 Task: Find and review an Airbnb listing for a potential stay.
Action: Mouse moved to (382, 620)
Screenshot: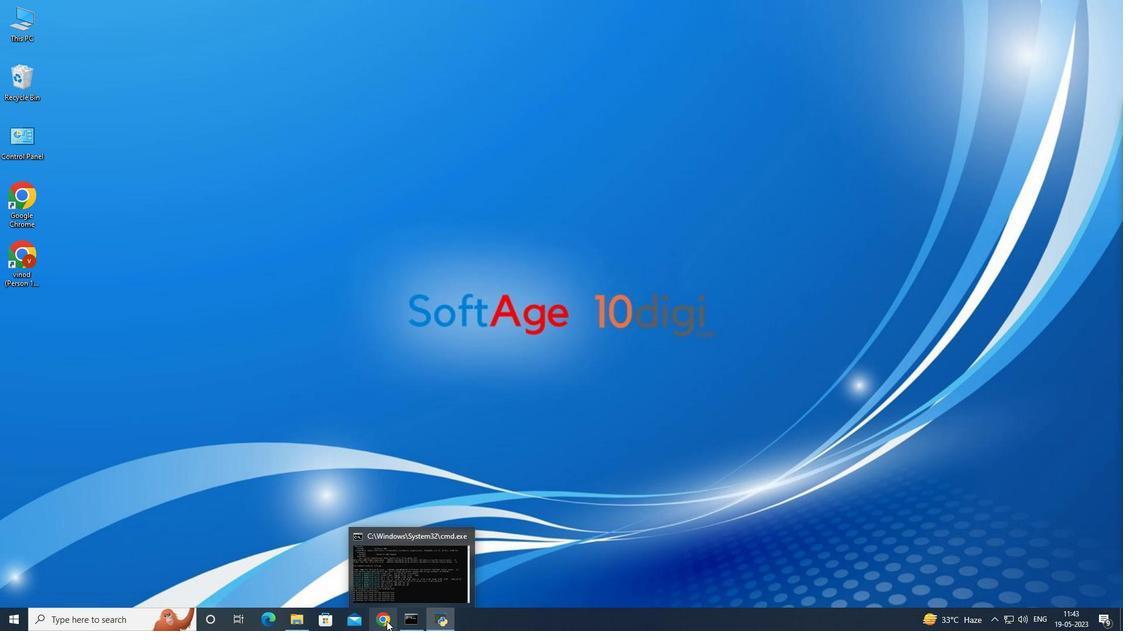 
Action: Mouse pressed left at (382, 620)
Screenshot: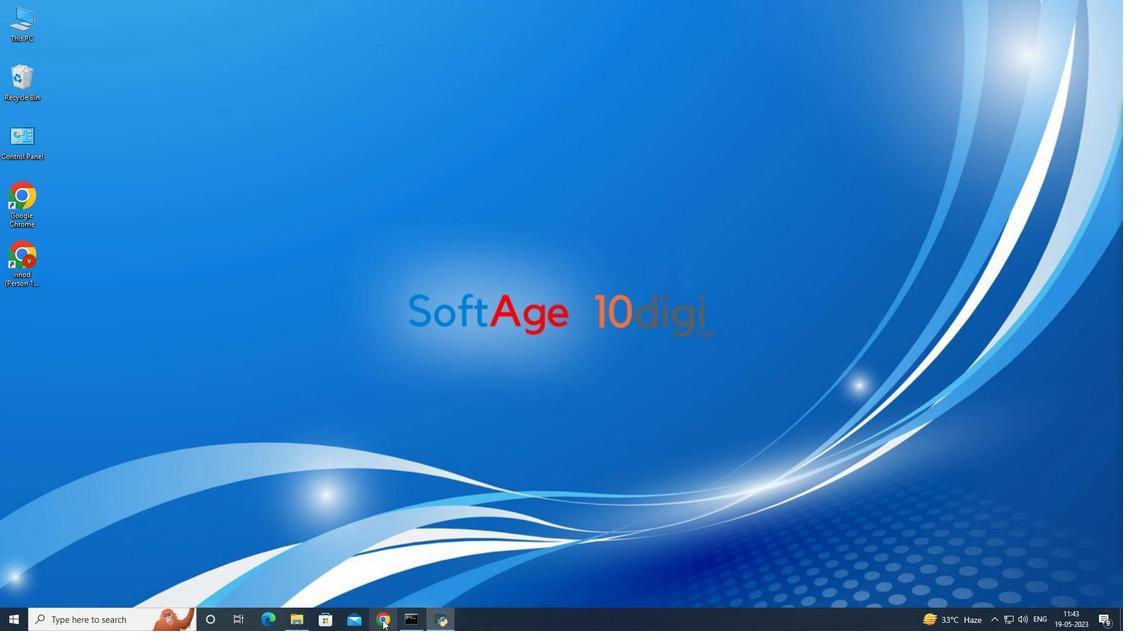 
Action: Mouse moved to (478, 380)
Screenshot: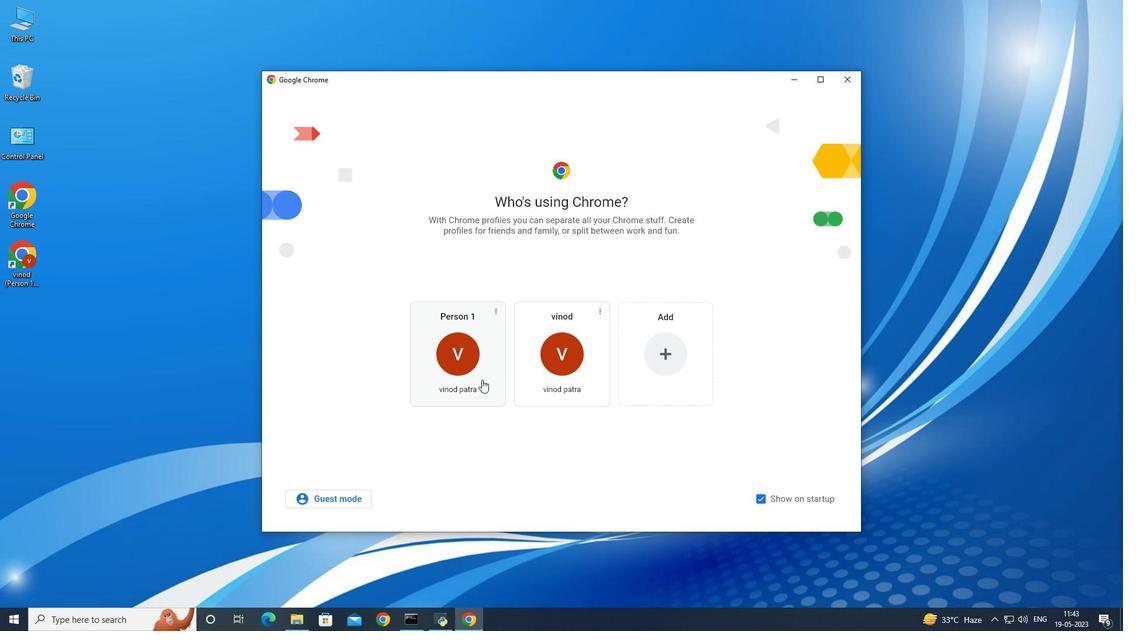 
Action: Mouse pressed left at (478, 380)
Screenshot: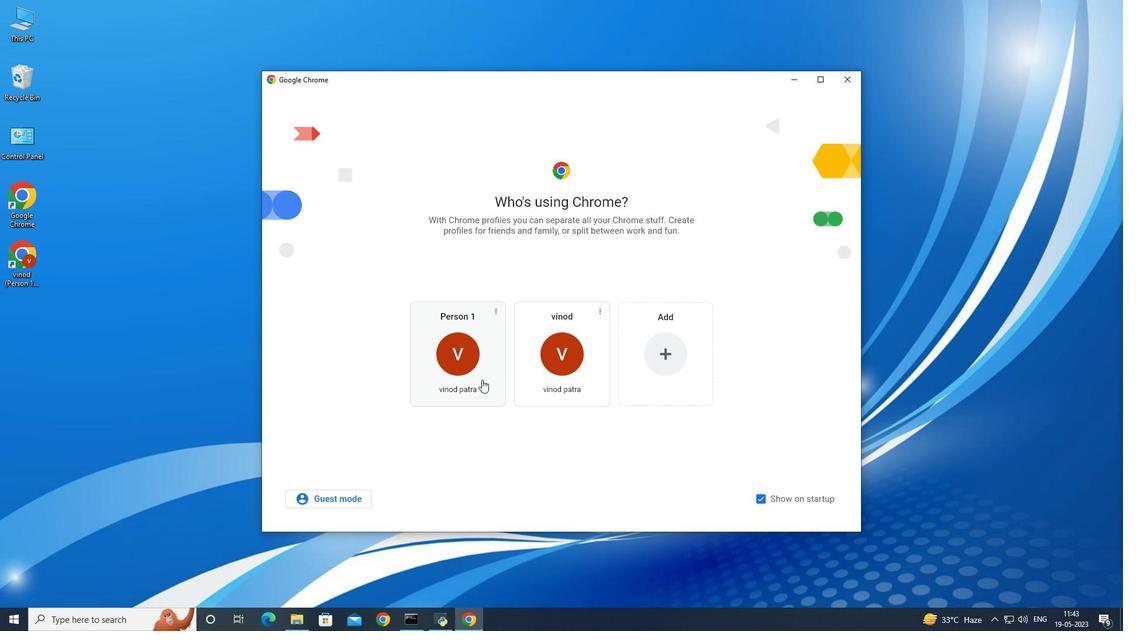 
Action: Mouse moved to (502, 239)
Screenshot: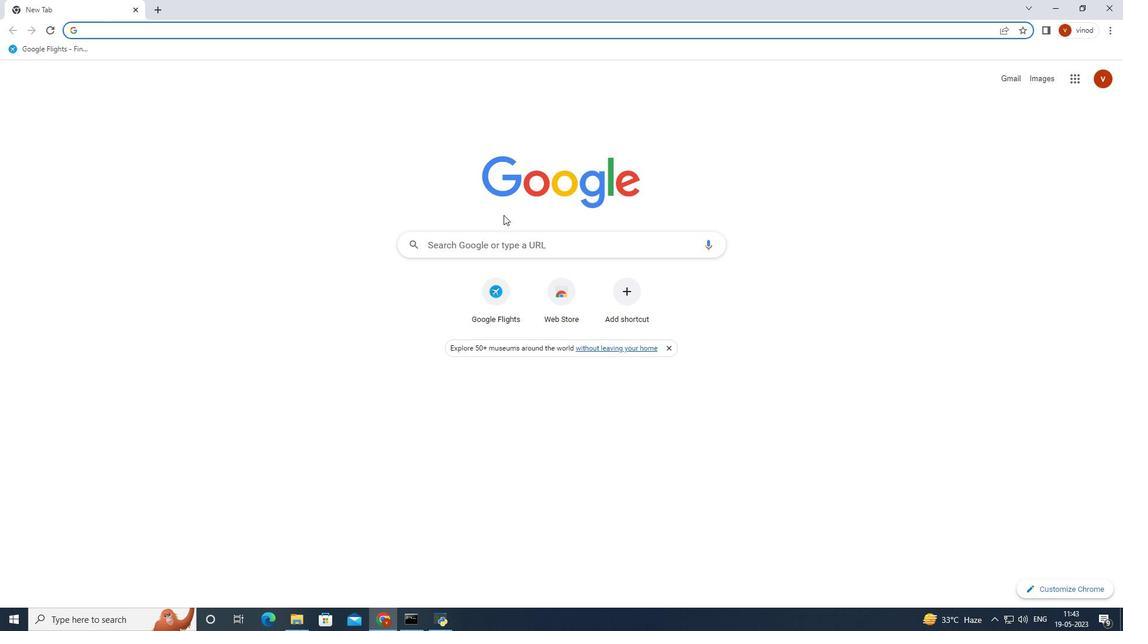 
Action: Mouse pressed left at (502, 239)
Screenshot: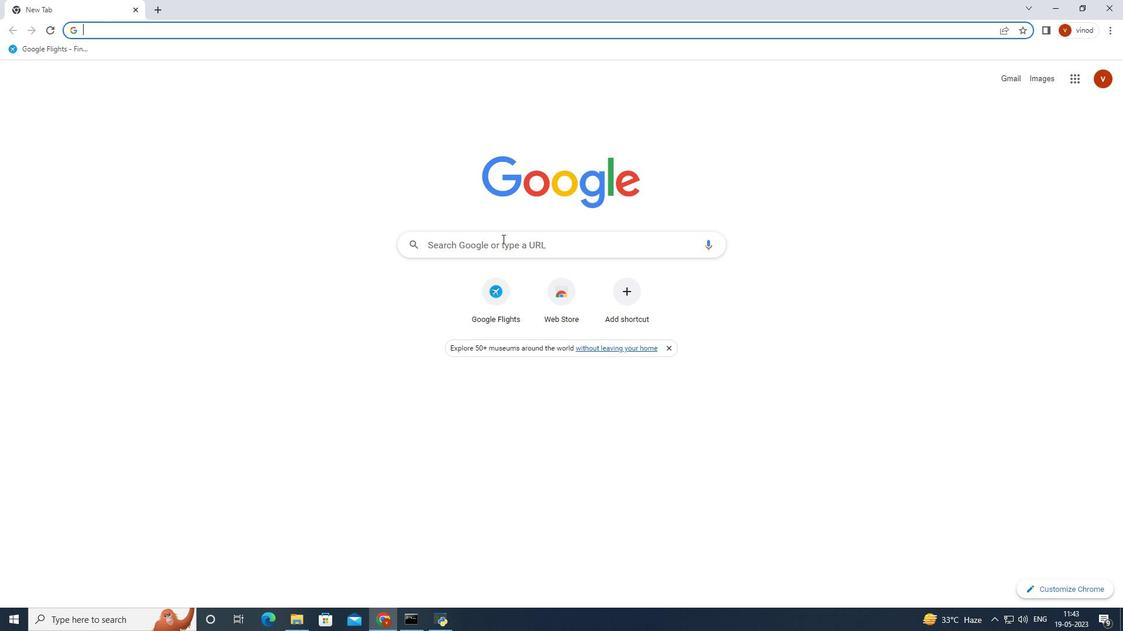 
Action: Mouse moved to (502, 241)
Screenshot: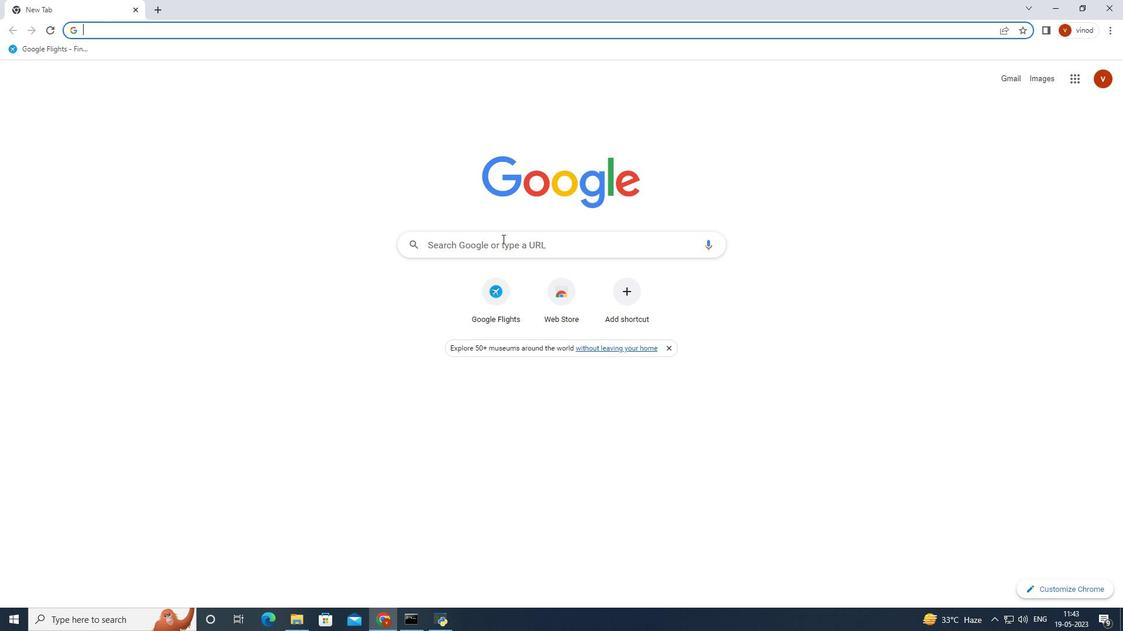 
Action: Key pressed air
Screenshot: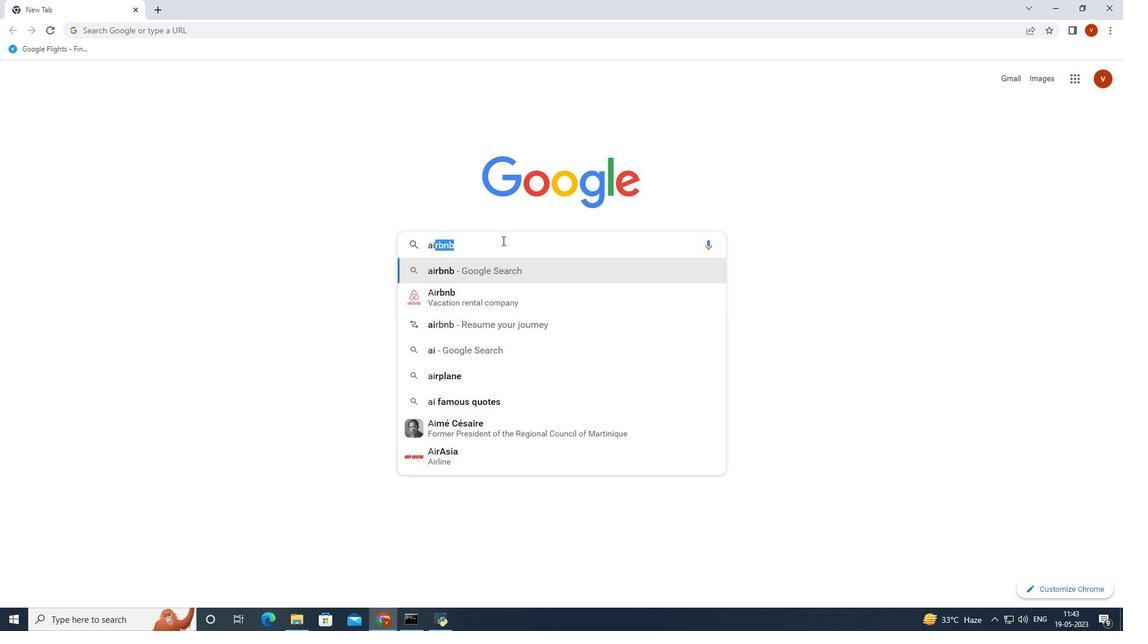 
Action: Mouse moved to (514, 307)
Screenshot: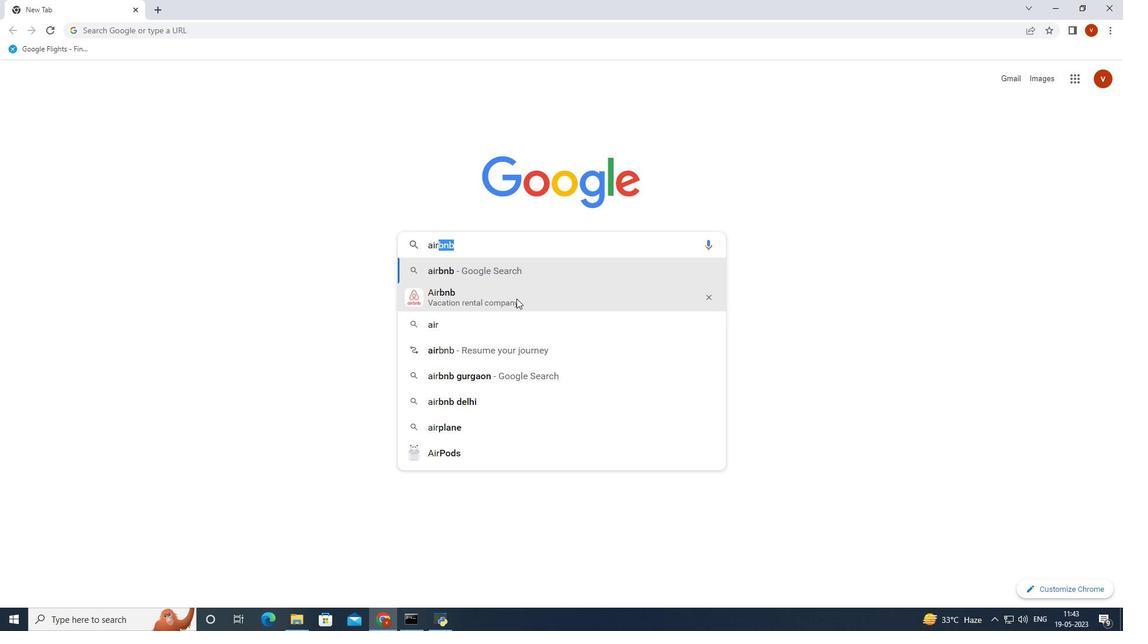 
Action: Mouse pressed left at (514, 307)
Screenshot: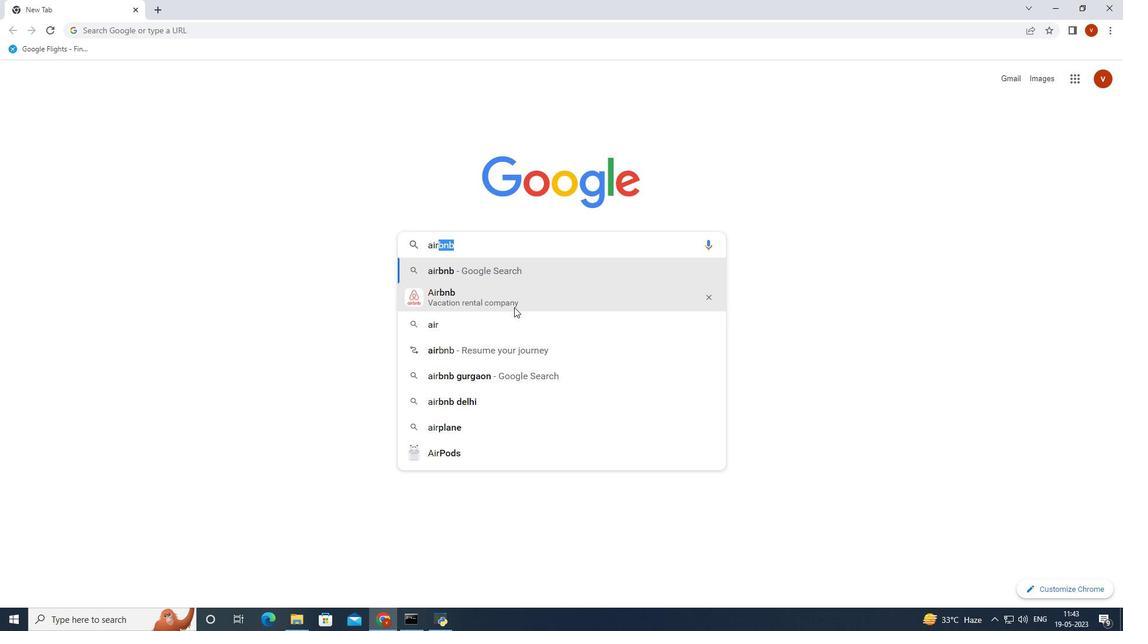 
Action: Mouse moved to (187, 179)
Screenshot: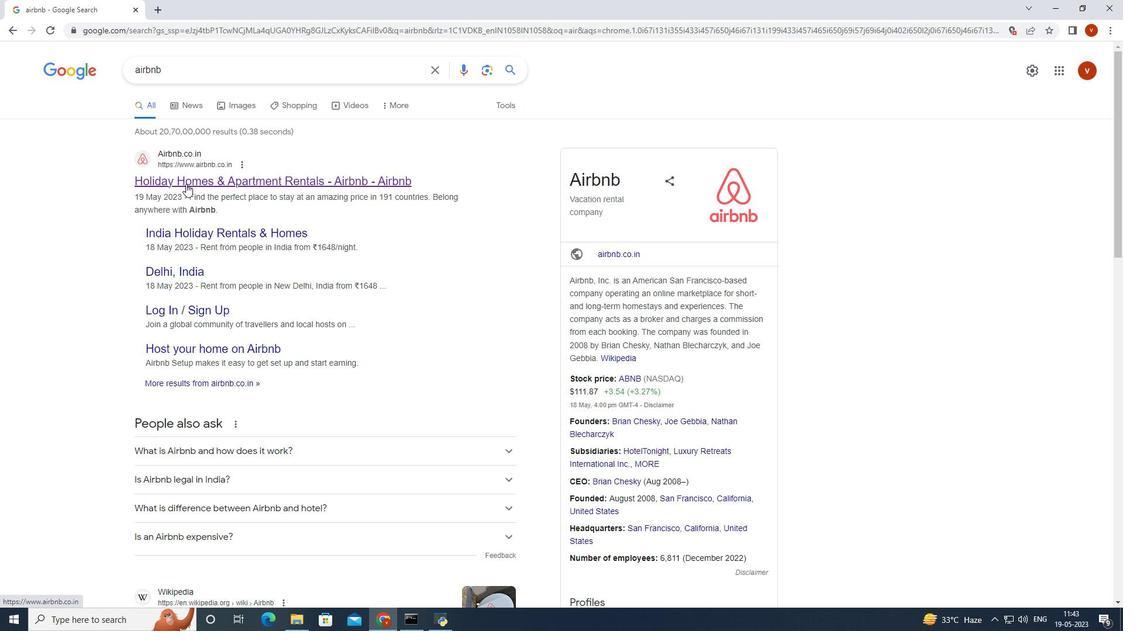 
Action: Mouse pressed left at (187, 179)
Screenshot: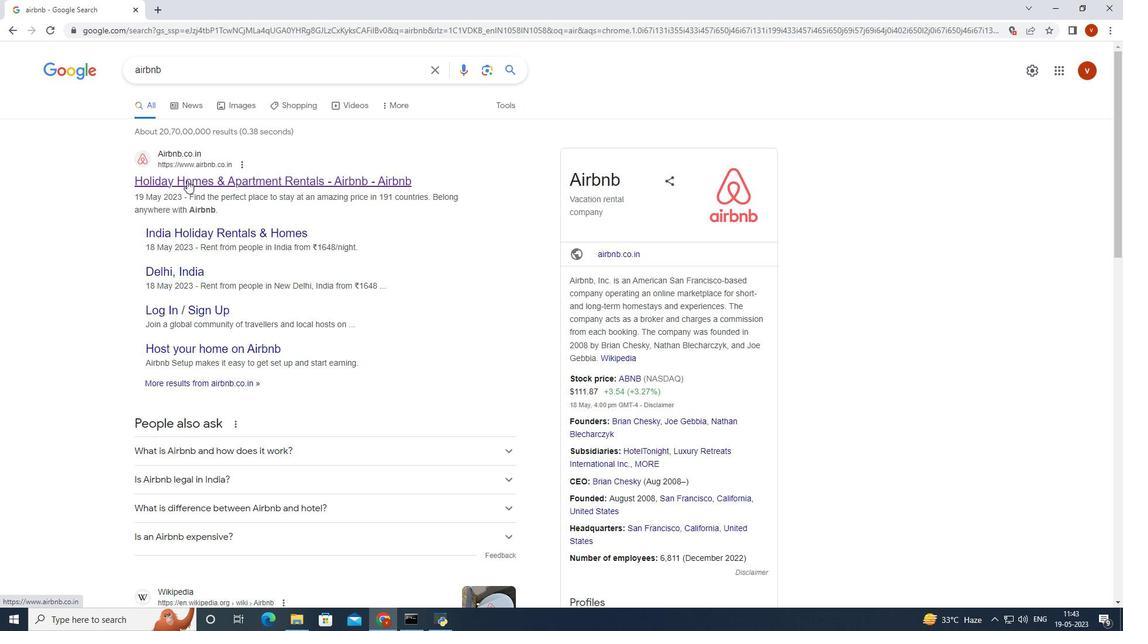 
Action: Mouse moved to (132, 349)
Screenshot: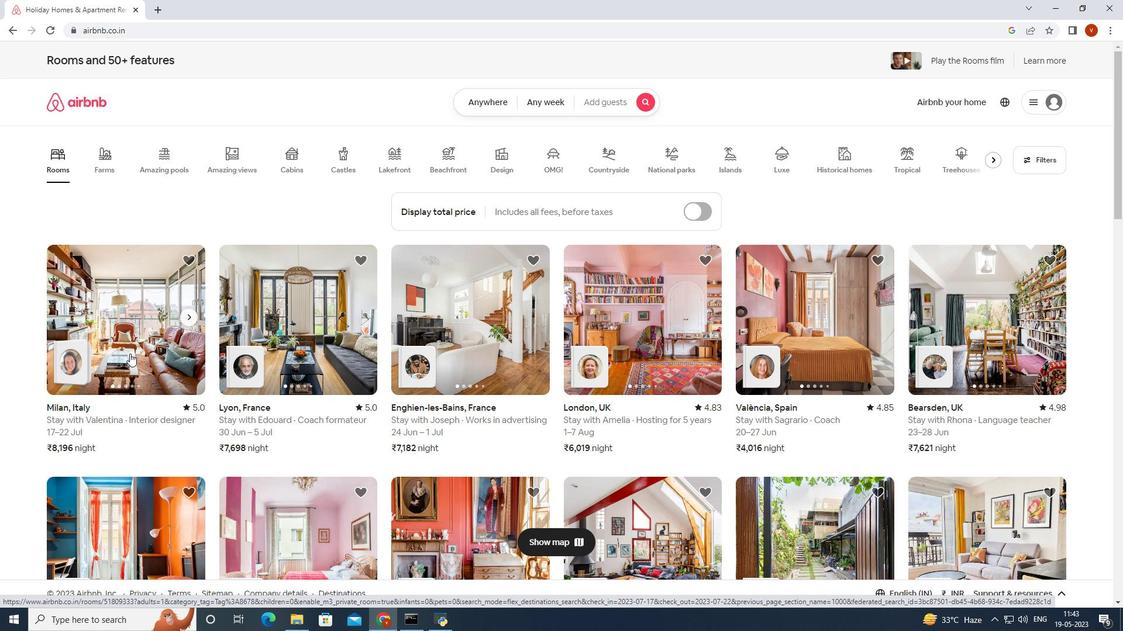 
Action: Mouse pressed left at (132, 349)
Screenshot: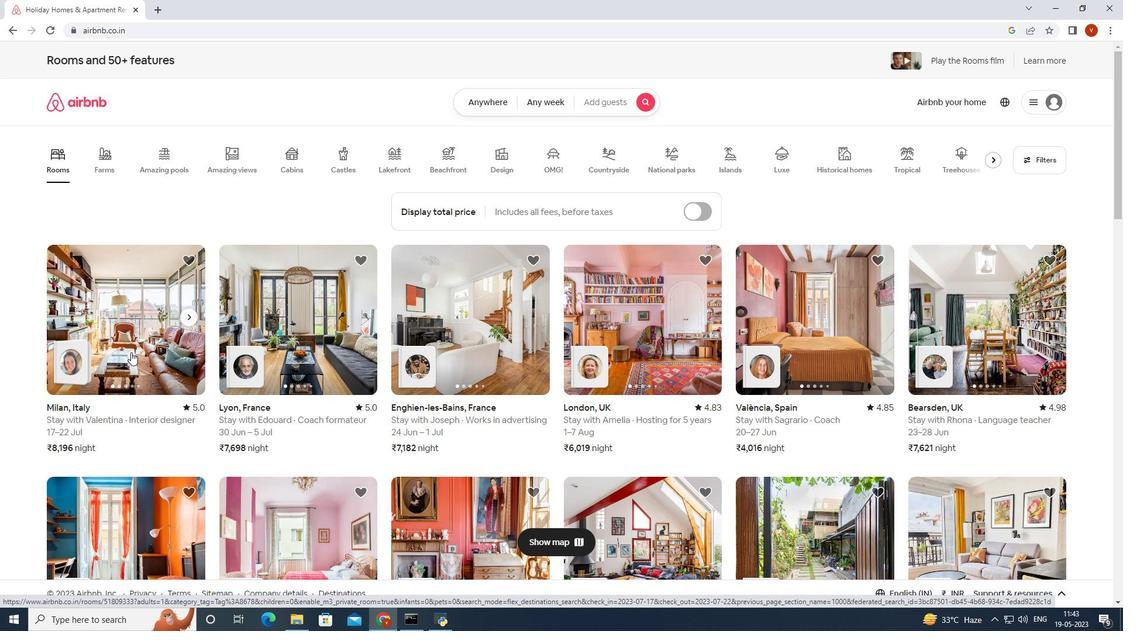 
Action: Mouse moved to (317, 342)
Screenshot: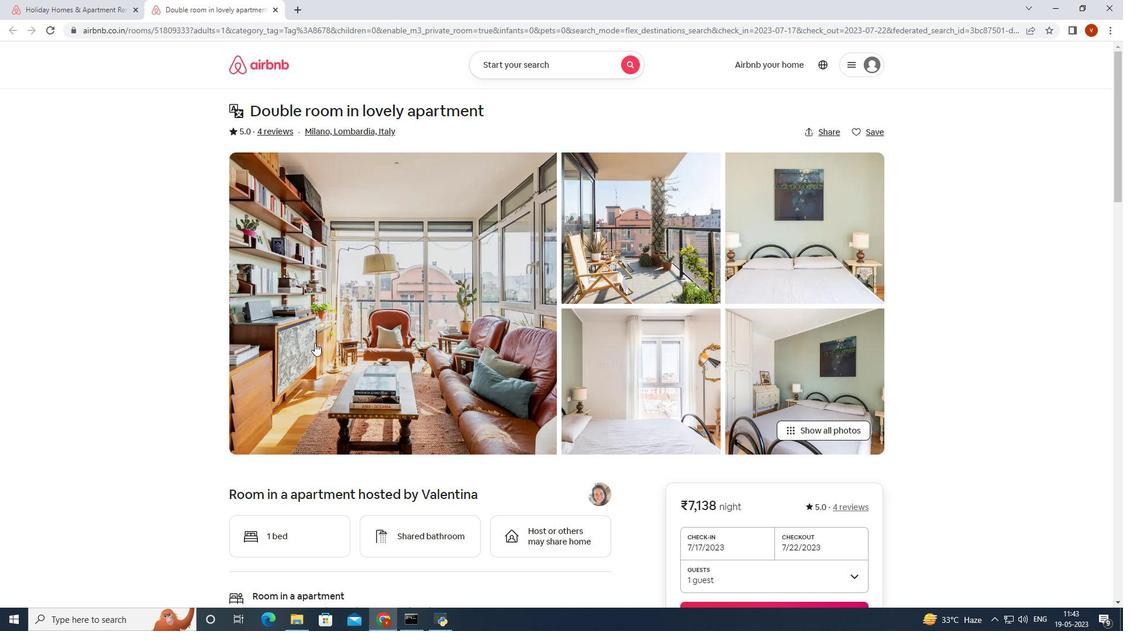 
Action: Mouse scrolled (317, 342) with delta (0, 0)
Screenshot: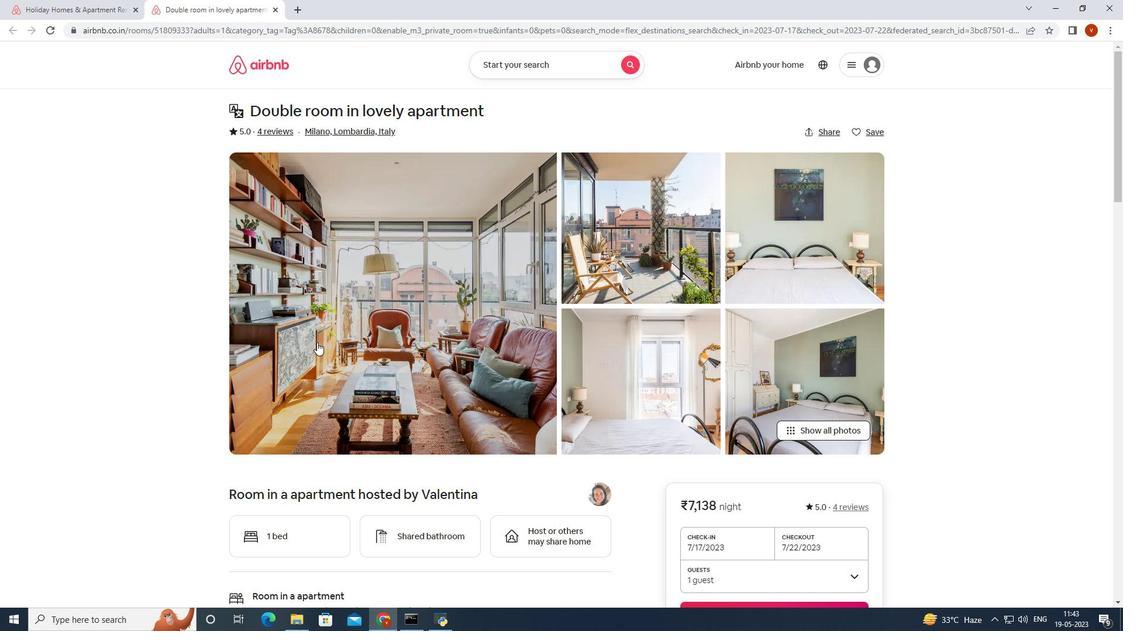 
Action: Mouse scrolled (317, 342) with delta (0, 0)
Screenshot: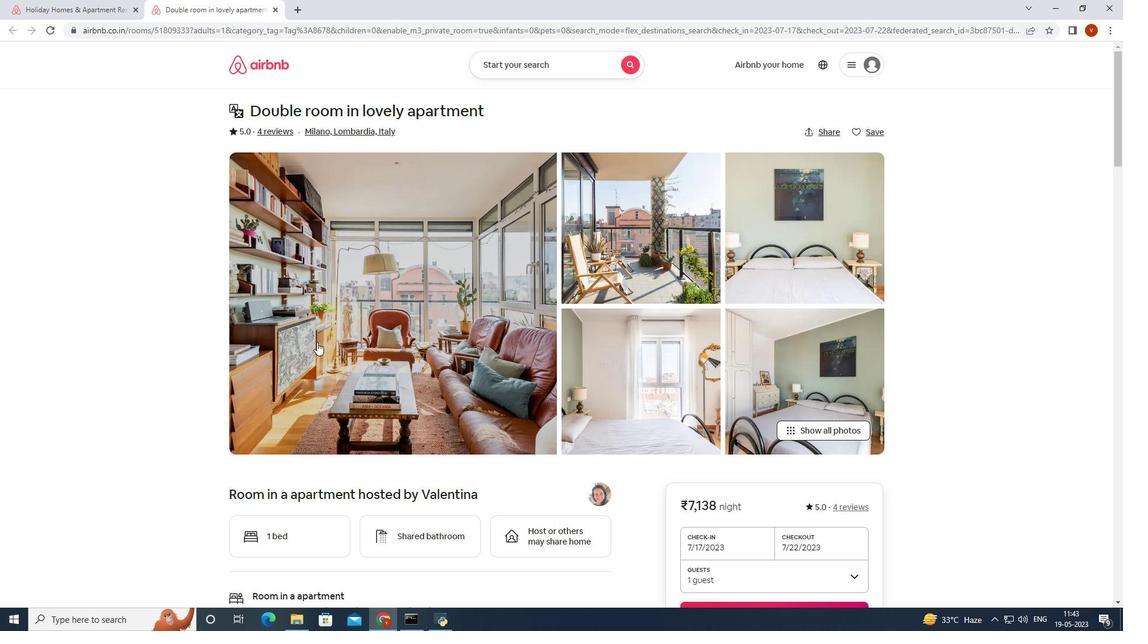 
Action: Mouse scrolled (317, 342) with delta (0, 0)
Screenshot: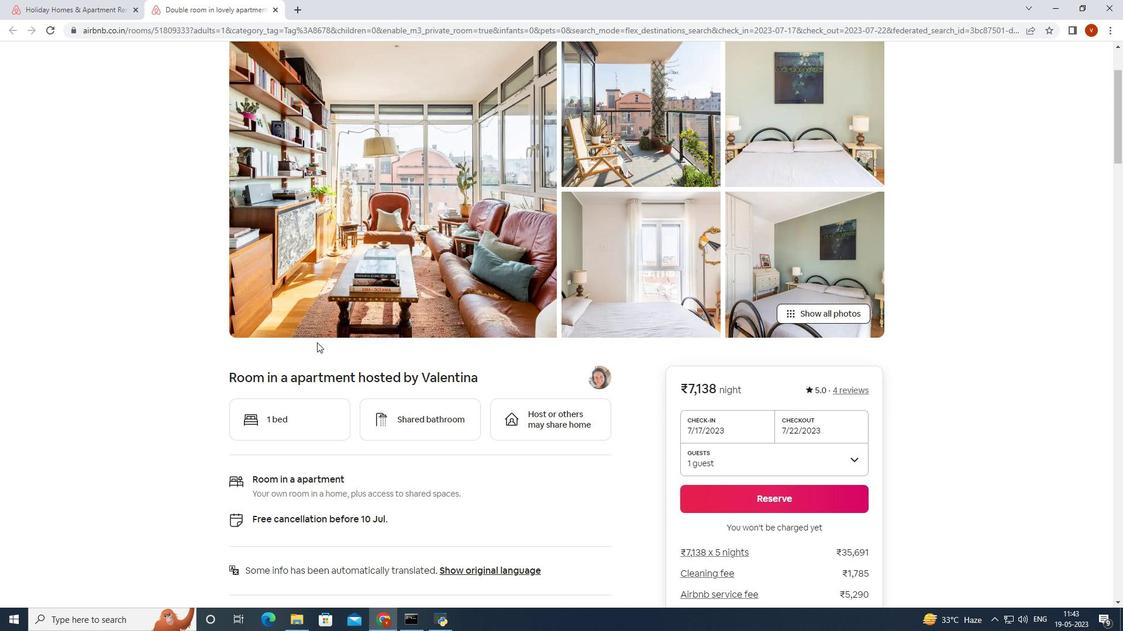 
Action: Mouse scrolled (317, 342) with delta (0, 0)
Screenshot: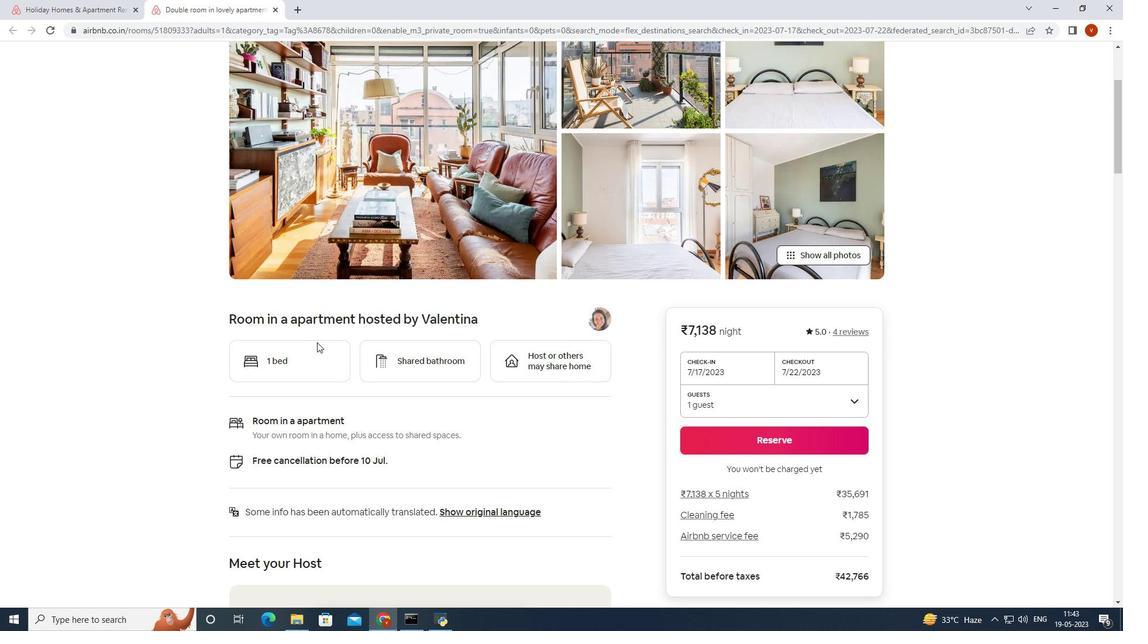 
Action: Mouse scrolled (317, 342) with delta (0, 0)
Screenshot: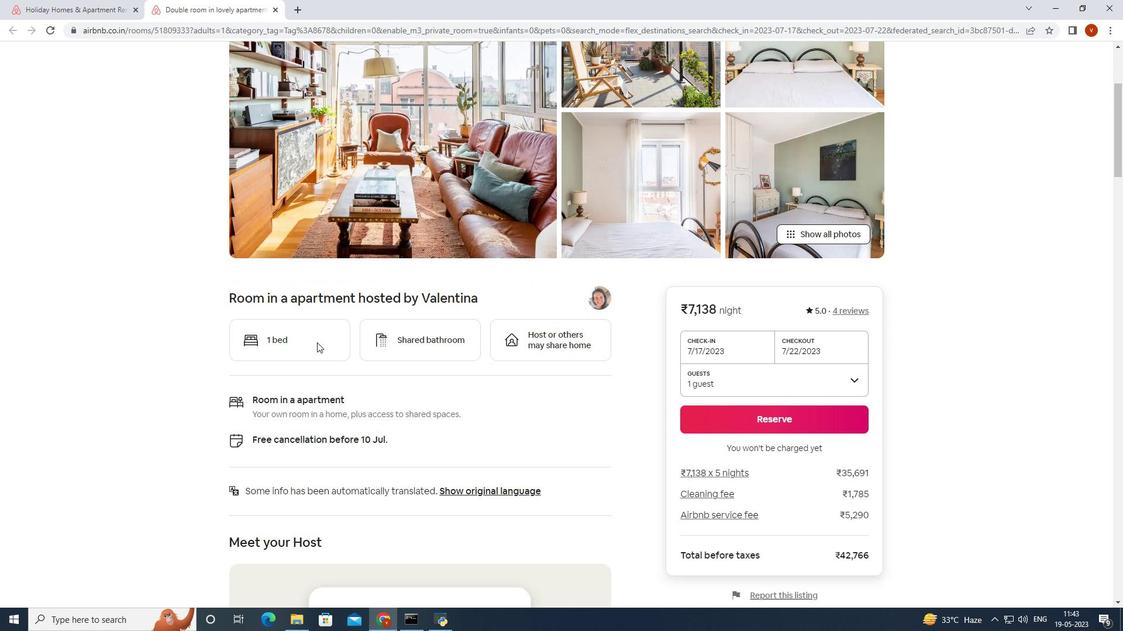
Action: Mouse moved to (317, 343)
Screenshot: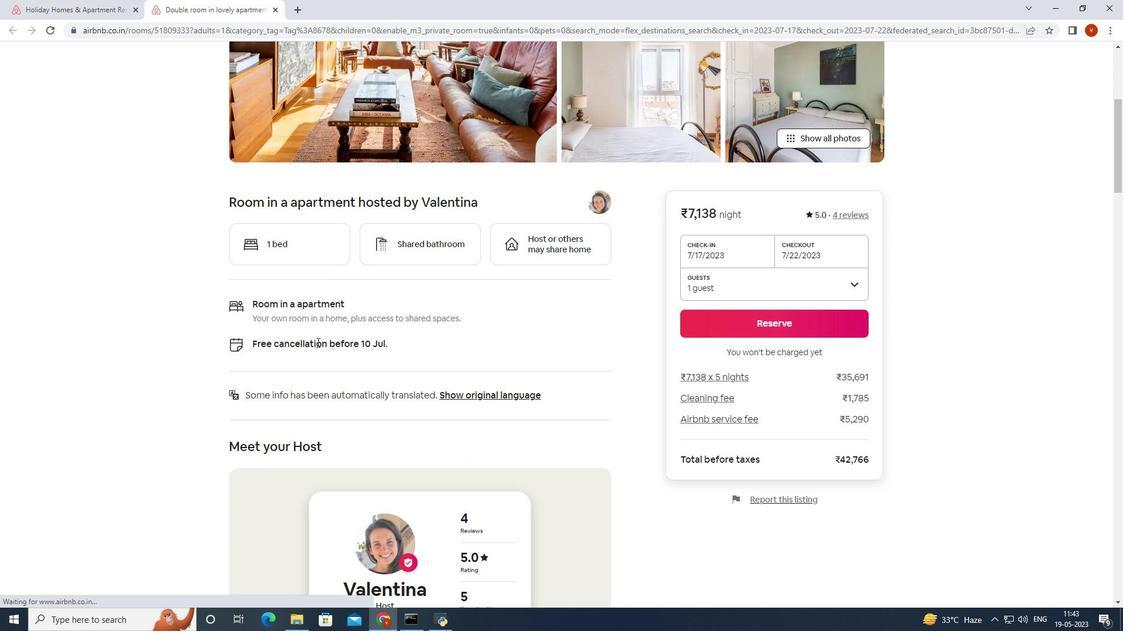 
Action: Mouse scrolled (317, 342) with delta (0, 0)
Screenshot: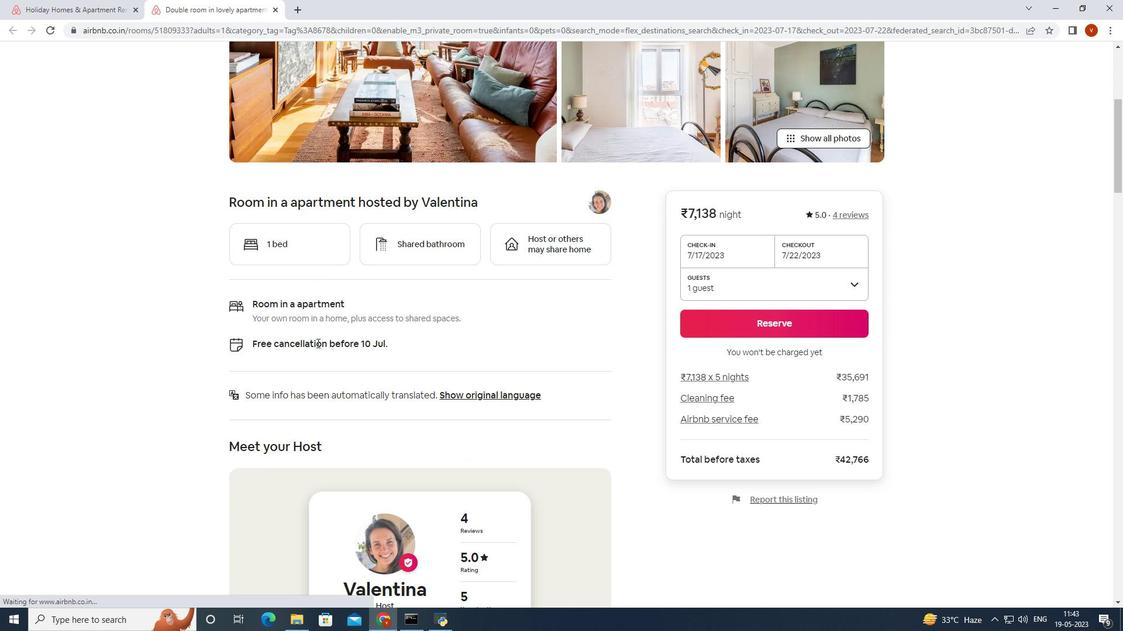 
Action: Mouse scrolled (317, 342) with delta (0, 0)
Screenshot: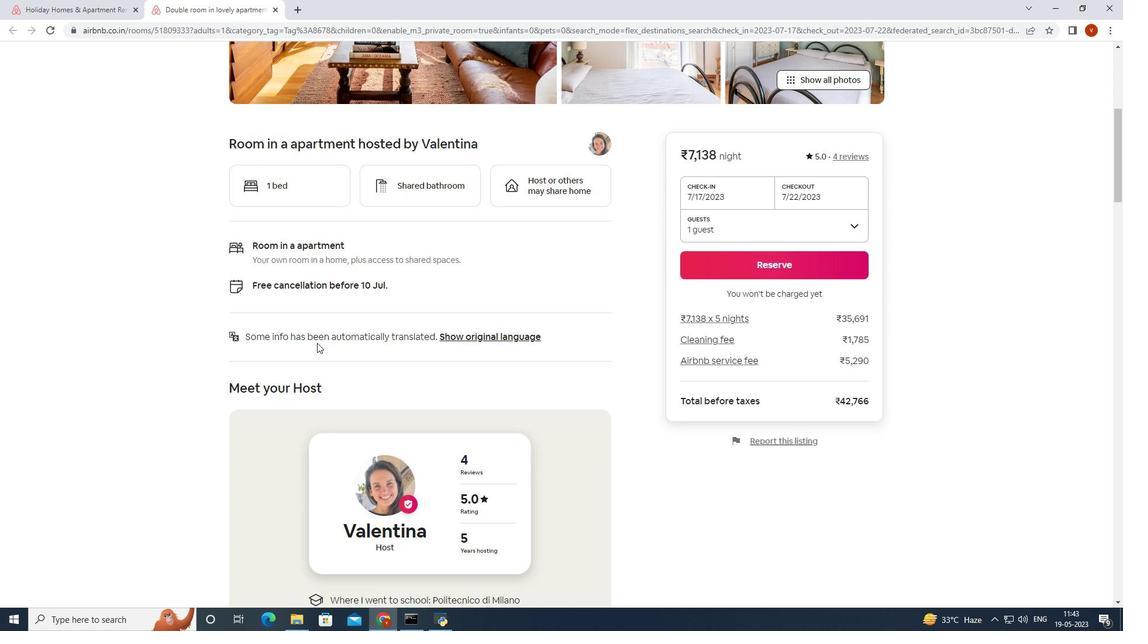 
Action: Mouse scrolled (317, 342) with delta (0, 0)
Screenshot: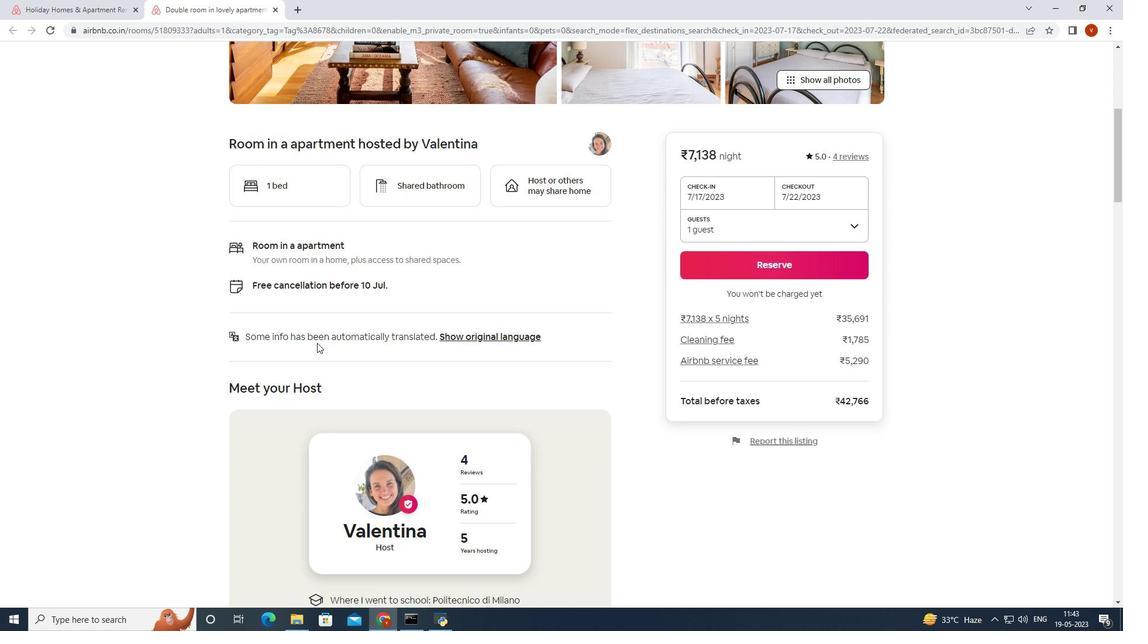 
Action: Mouse scrolled (317, 342) with delta (0, 0)
Screenshot: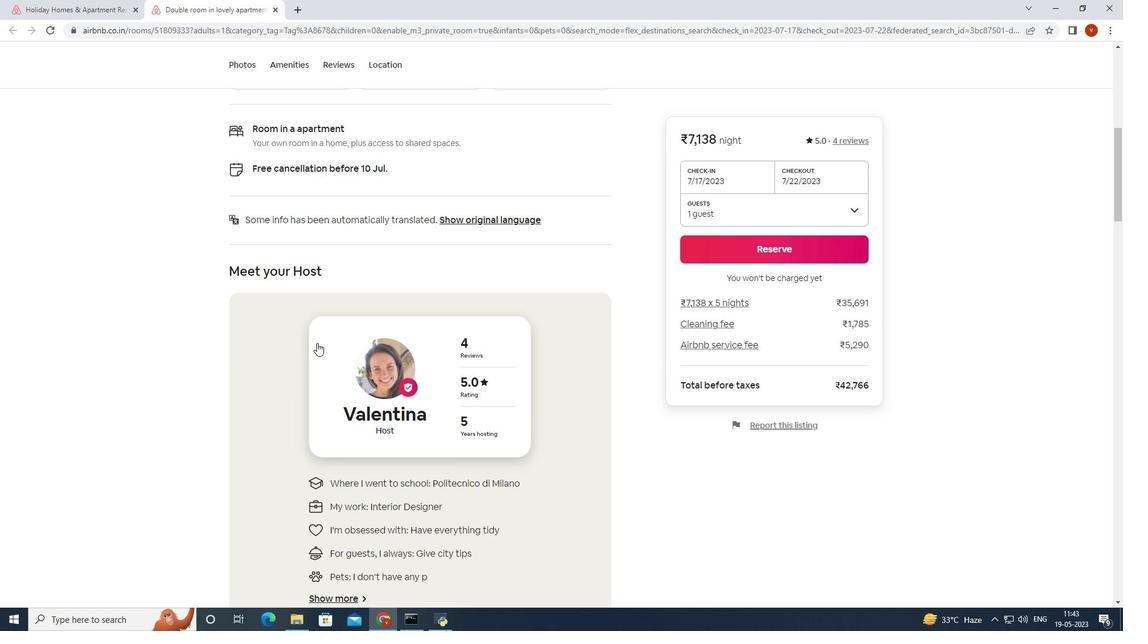
Action: Mouse scrolled (317, 342) with delta (0, 0)
Screenshot: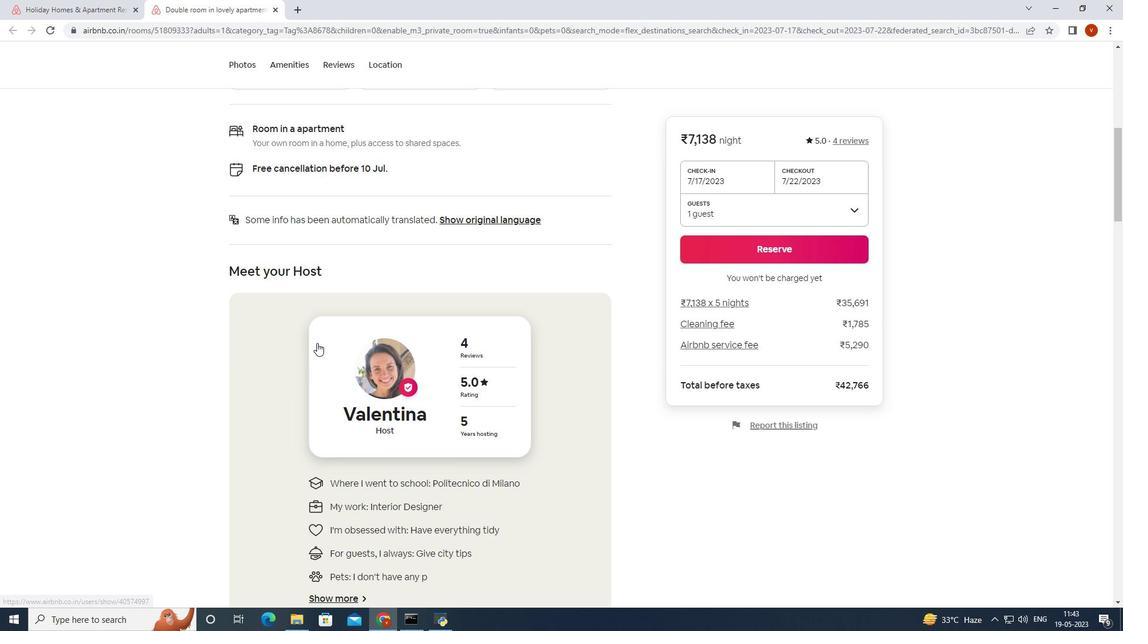 
Action: Mouse scrolled (317, 342) with delta (0, 0)
Screenshot: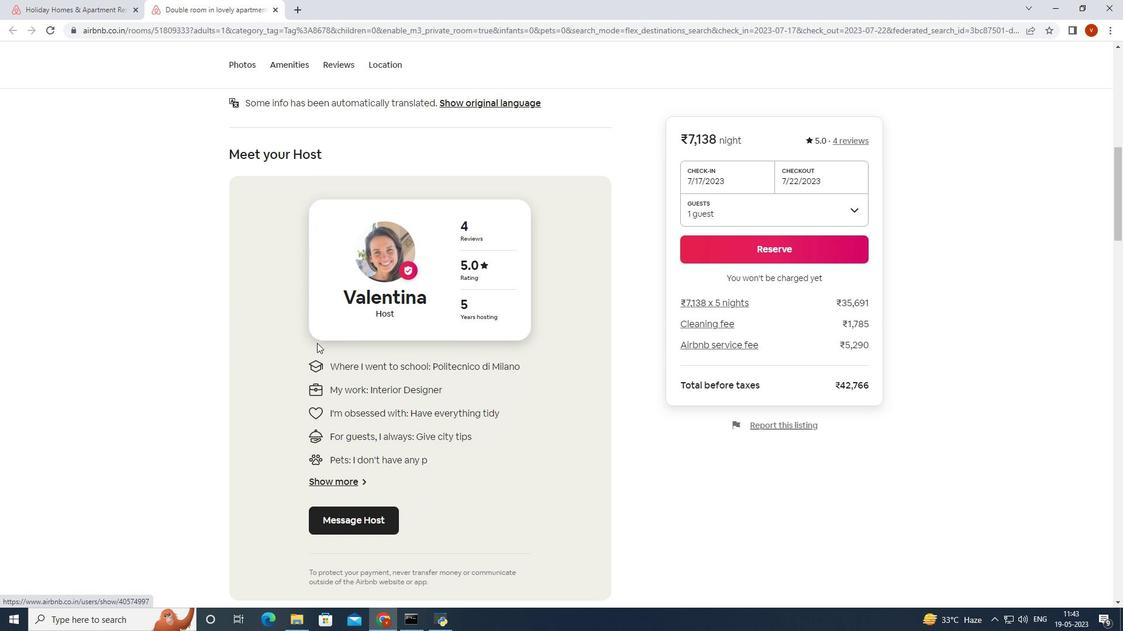 
Action: Mouse scrolled (317, 342) with delta (0, 0)
Screenshot: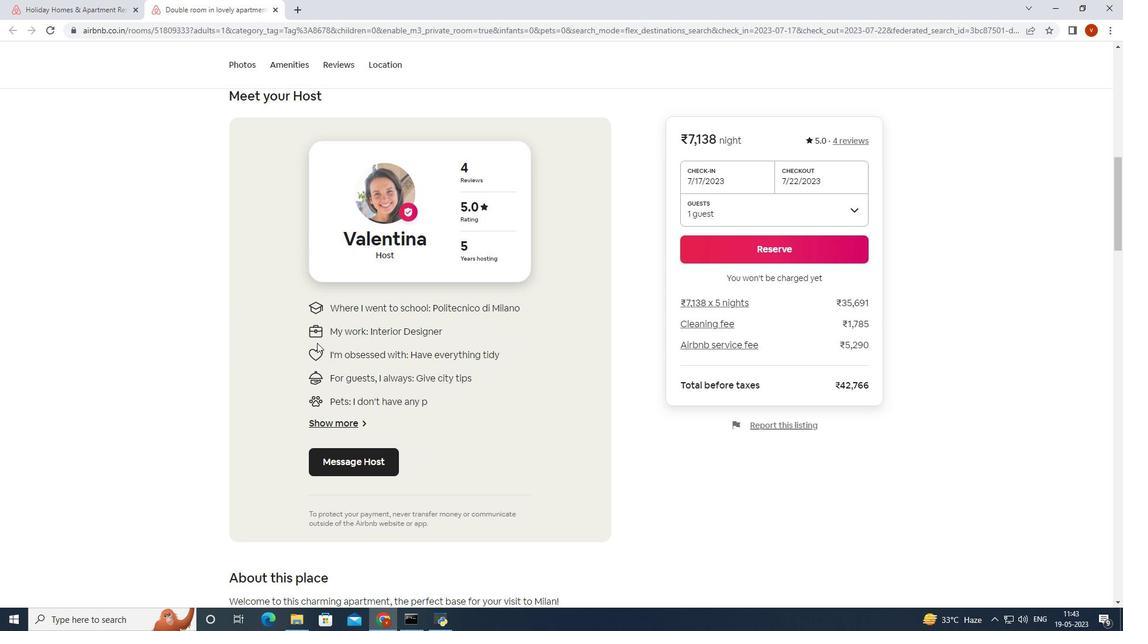 
Action: Mouse scrolled (317, 342) with delta (0, 0)
Screenshot: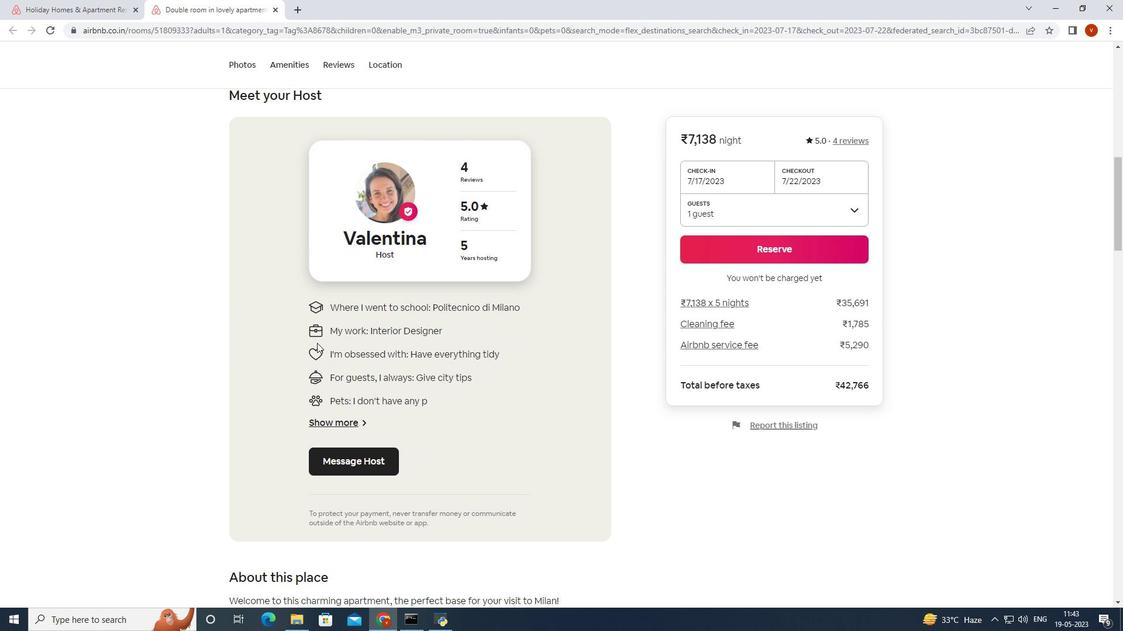 
Action: Mouse scrolled (317, 342) with delta (0, 0)
Screenshot: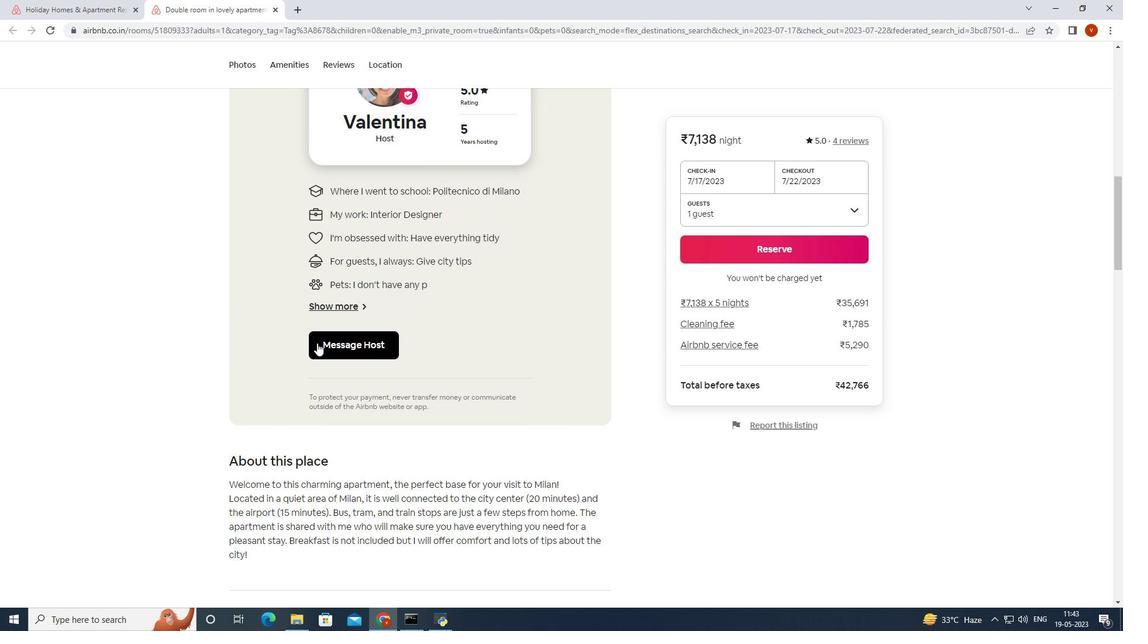 
Action: Mouse scrolled (317, 342) with delta (0, 0)
Screenshot: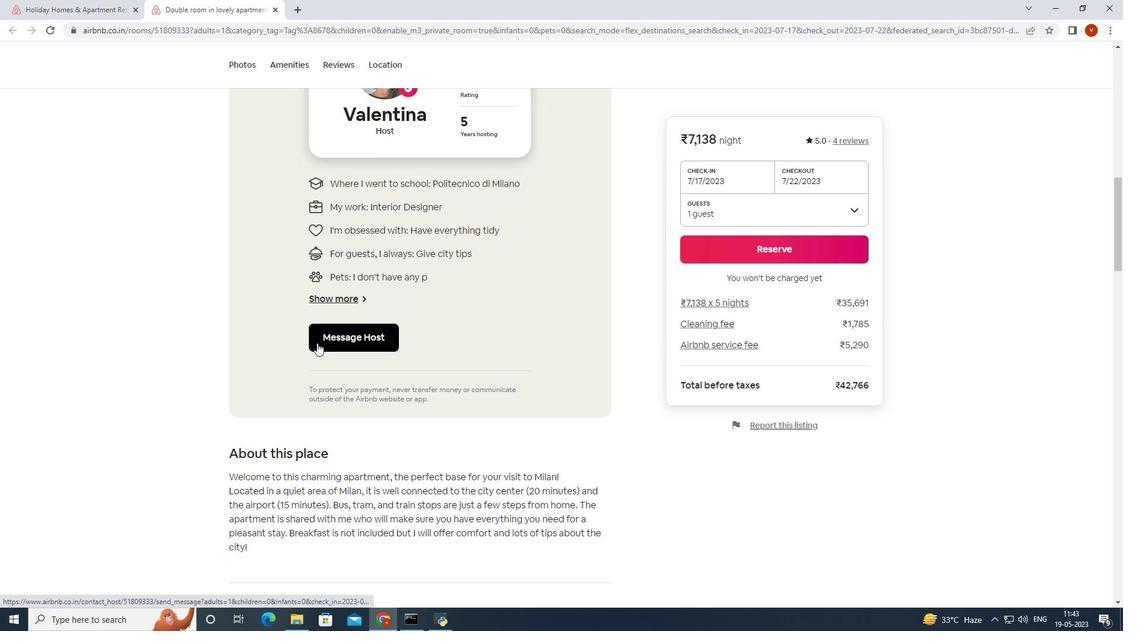 
Action: Mouse scrolled (317, 342) with delta (0, 0)
Screenshot: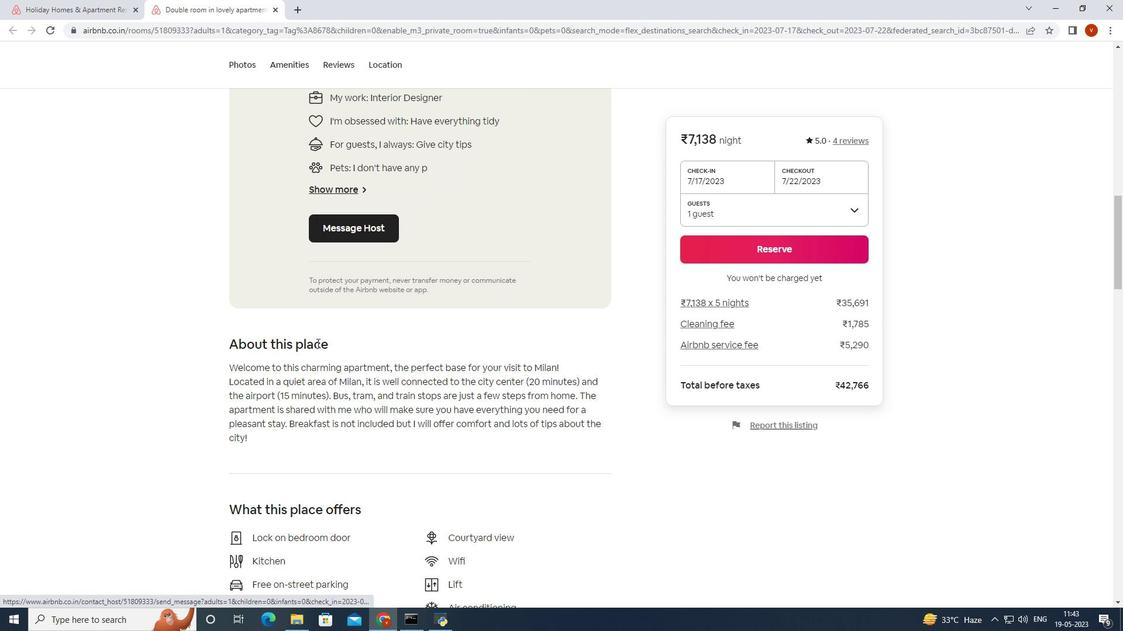 
Action: Mouse scrolled (317, 342) with delta (0, 0)
Screenshot: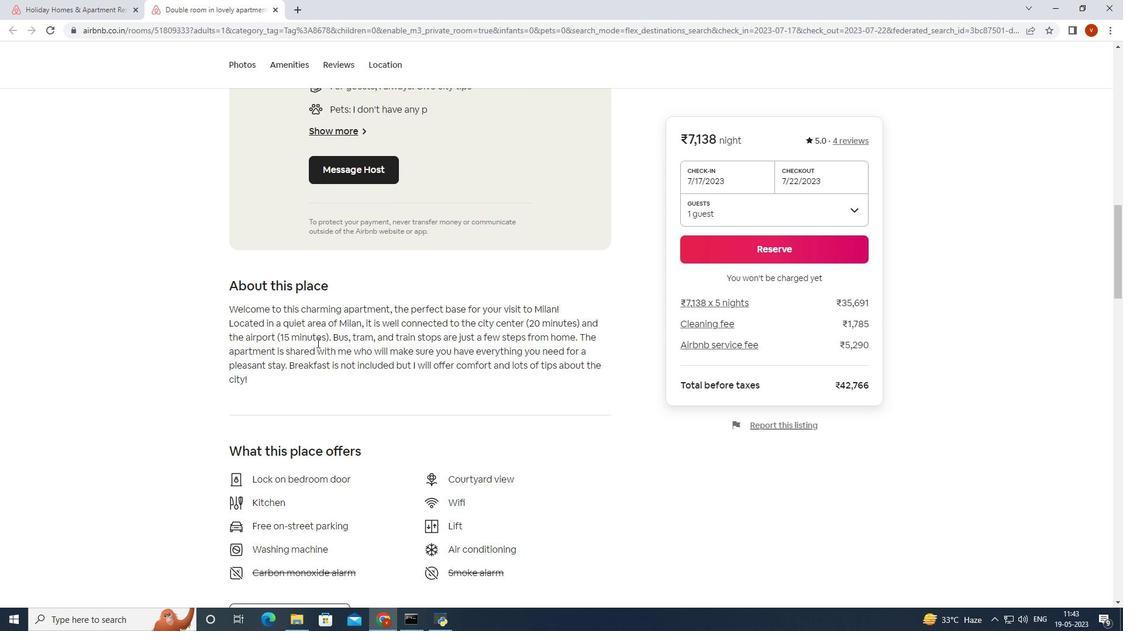 
Action: Mouse scrolled (317, 342) with delta (0, 0)
Screenshot: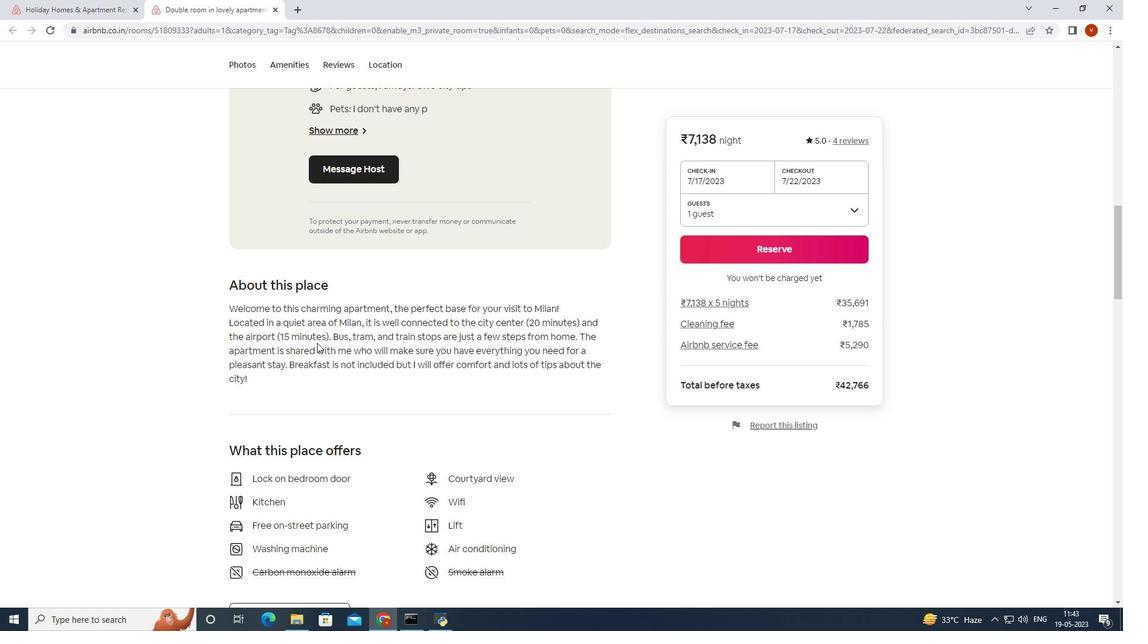 
Action: Mouse scrolled (317, 342) with delta (0, 0)
Screenshot: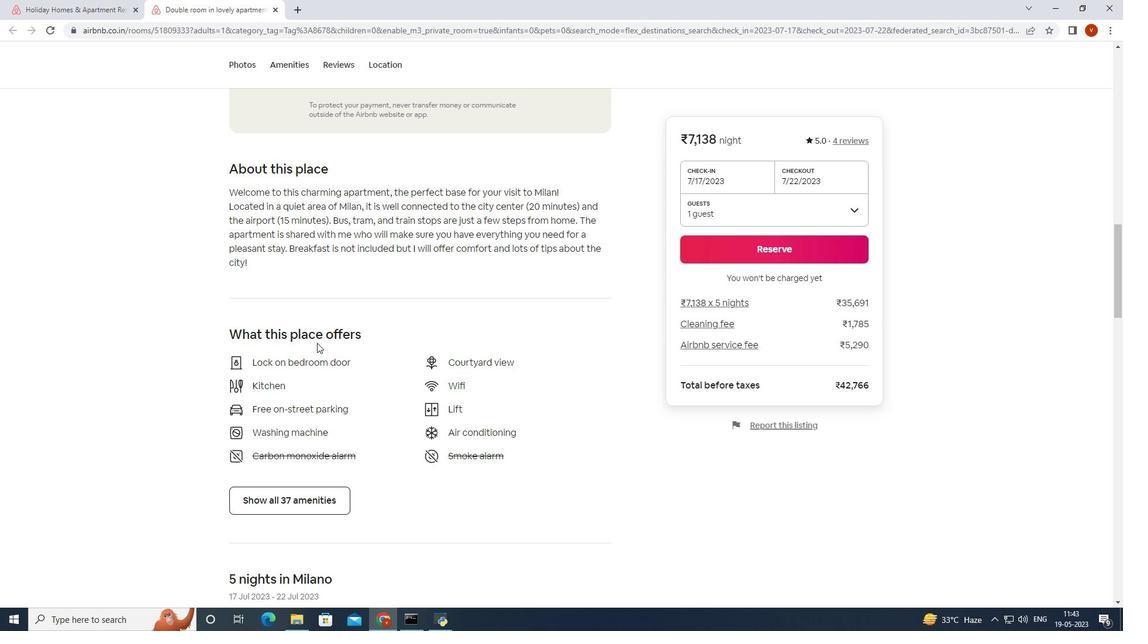 
Action: Mouse scrolled (317, 342) with delta (0, 0)
Screenshot: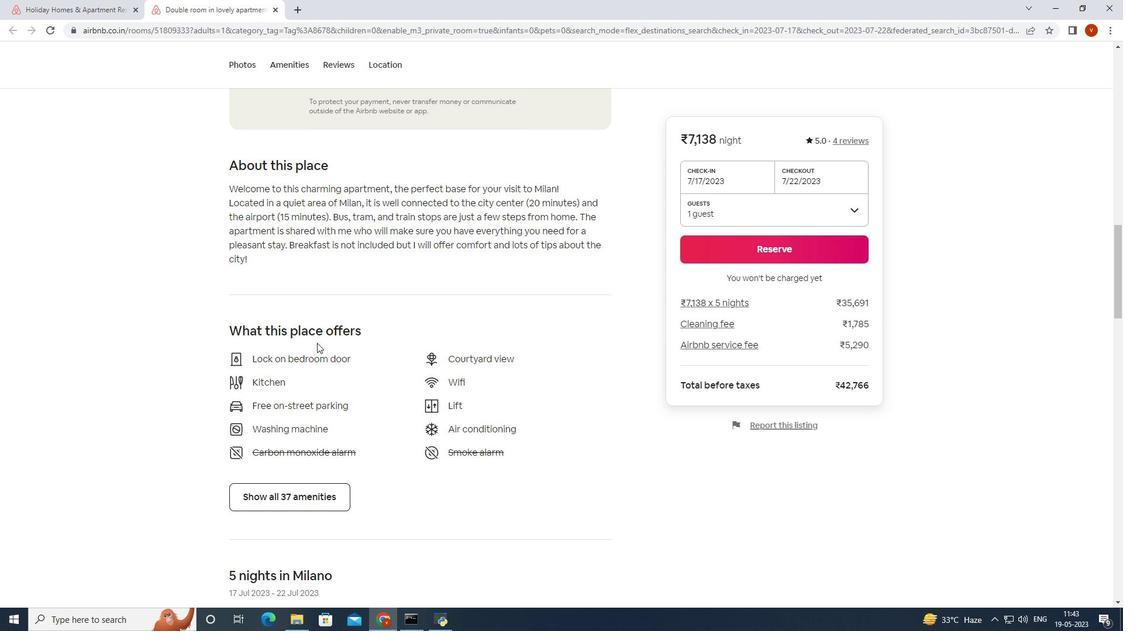 
Action: Mouse scrolled (317, 342) with delta (0, 0)
Screenshot: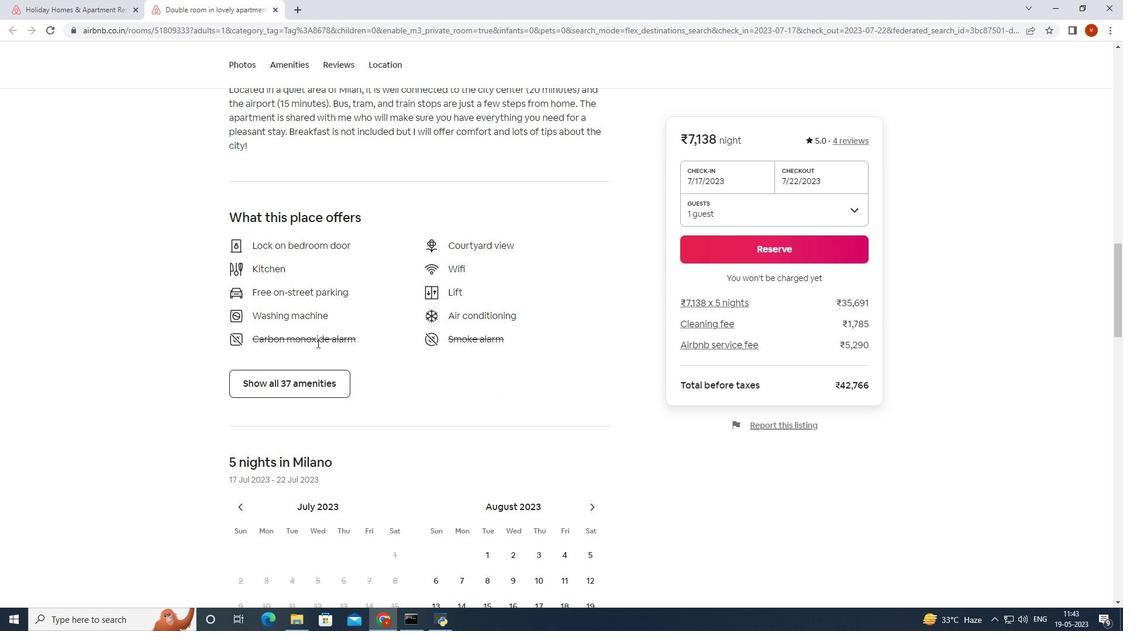 
Action: Mouse scrolled (317, 342) with delta (0, 0)
Screenshot: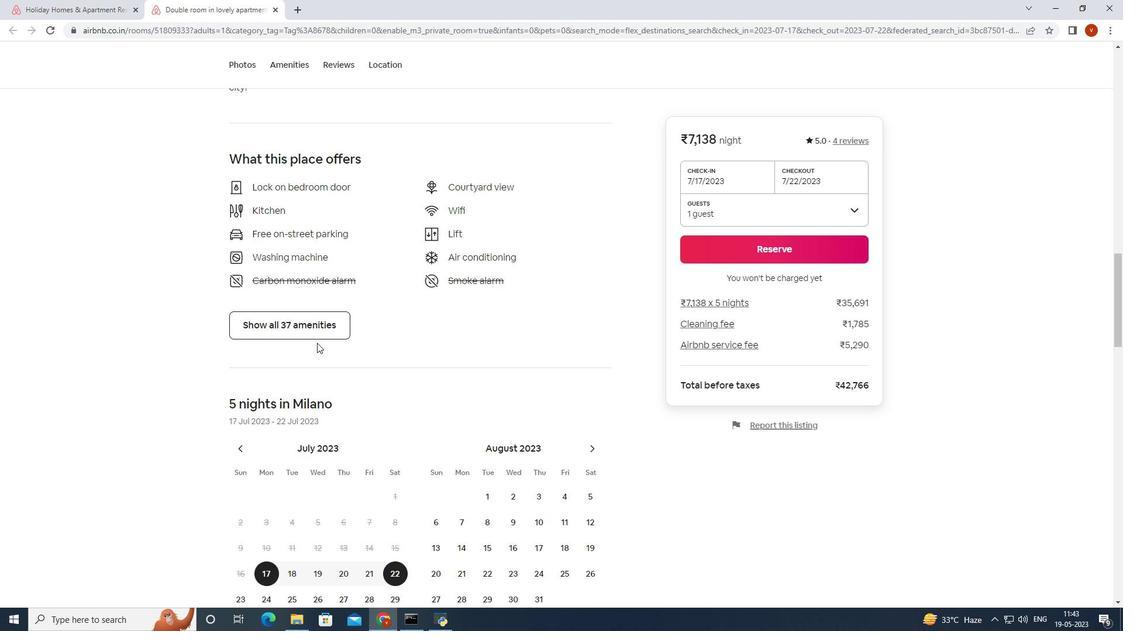 
Action: Mouse moved to (330, 264)
Screenshot: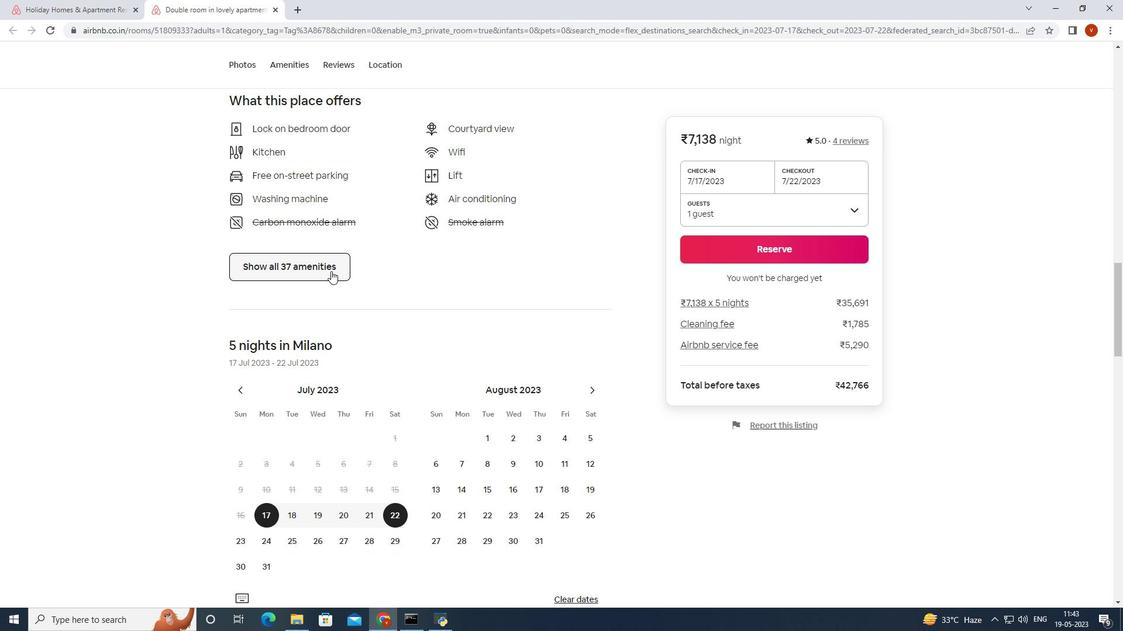 
Action: Mouse pressed left at (330, 264)
Screenshot: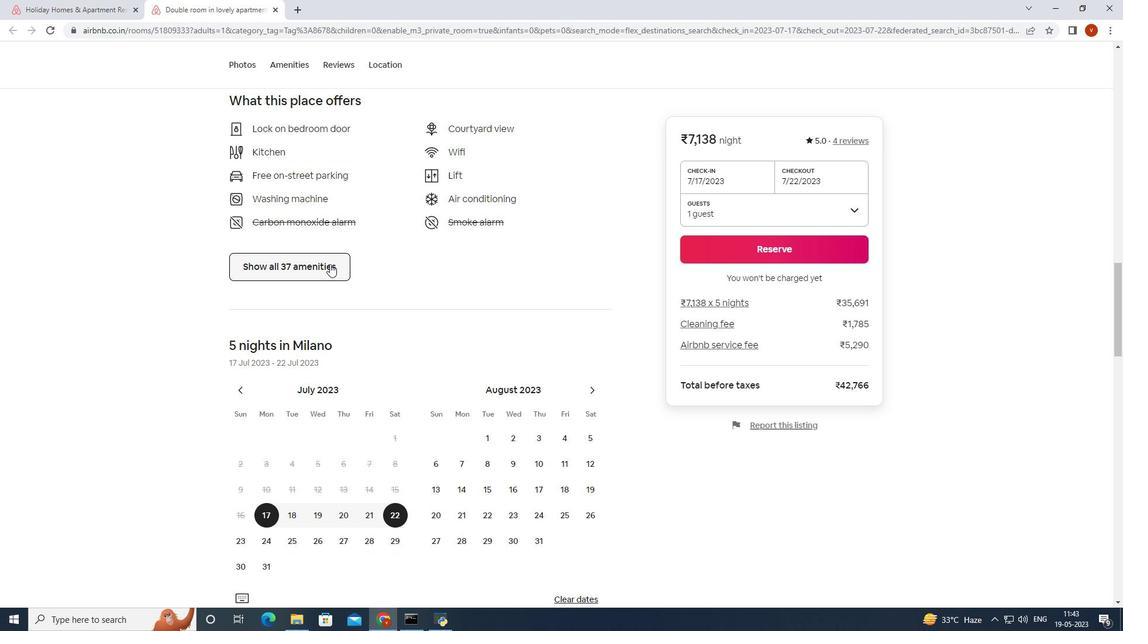 
Action: Mouse moved to (394, 285)
Screenshot: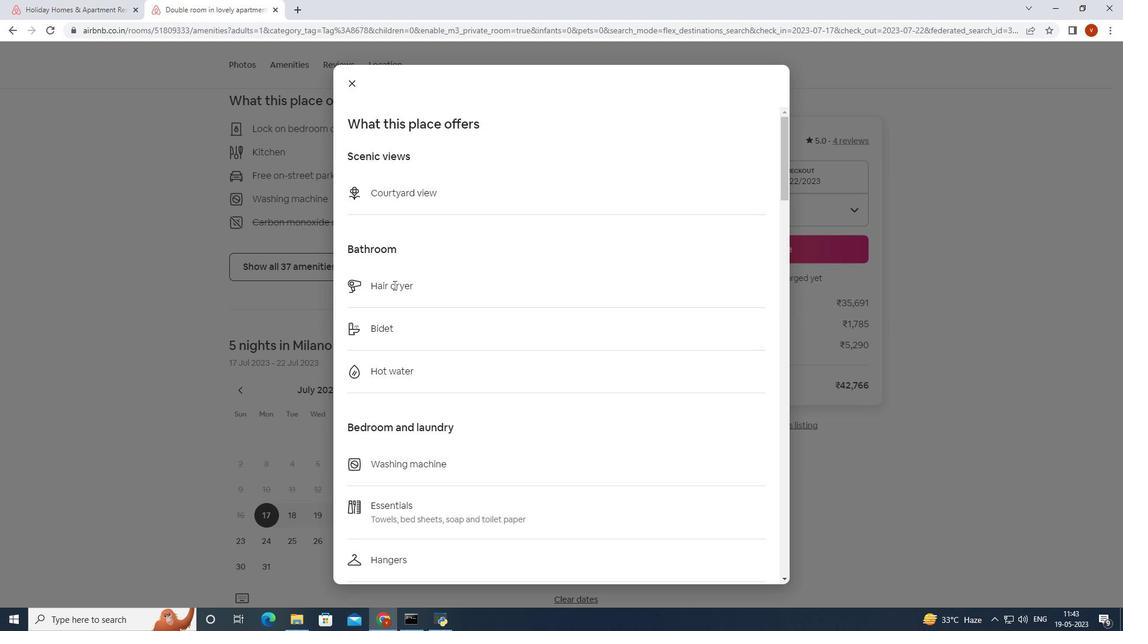 
Action: Mouse scrolled (394, 284) with delta (0, 0)
Screenshot: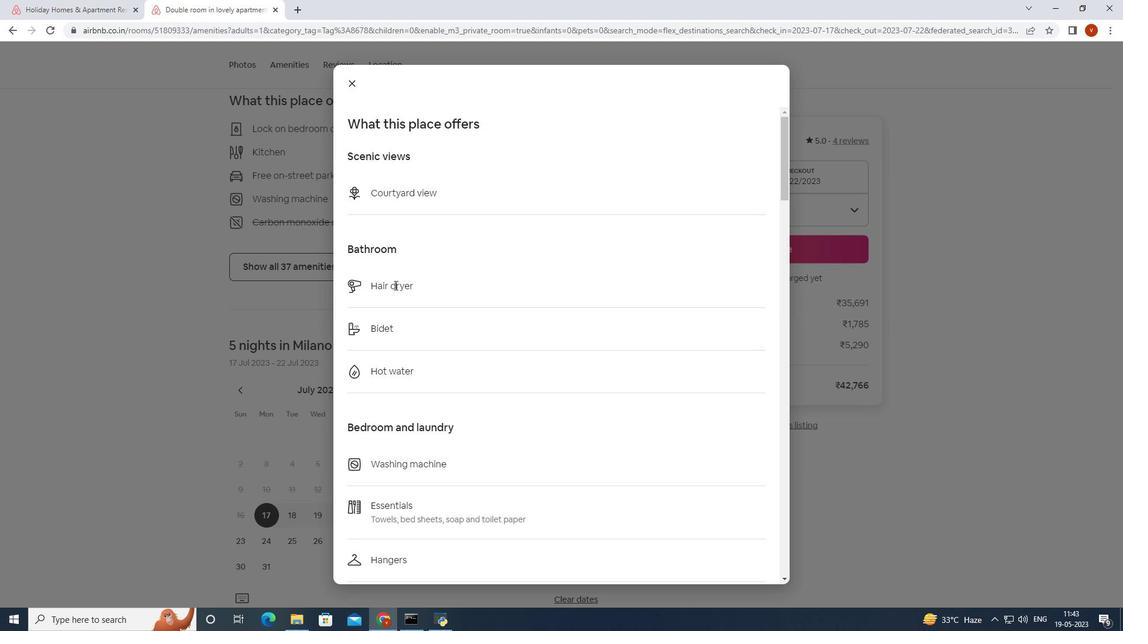 
Action: Mouse scrolled (394, 284) with delta (0, 0)
Screenshot: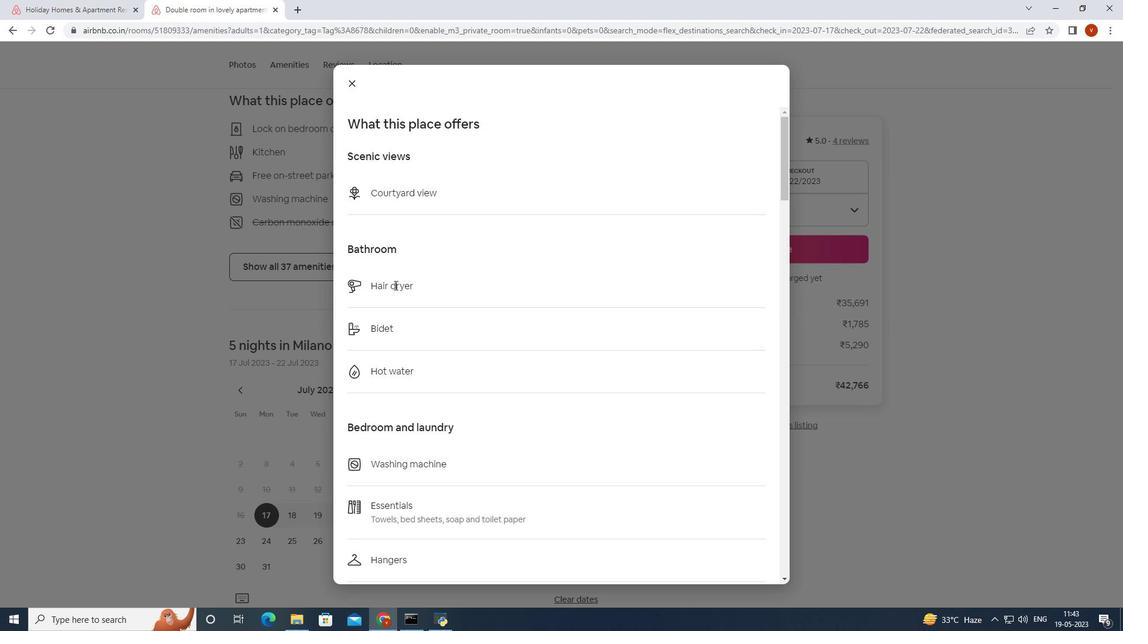 
Action: Mouse scrolled (394, 284) with delta (0, 0)
Screenshot: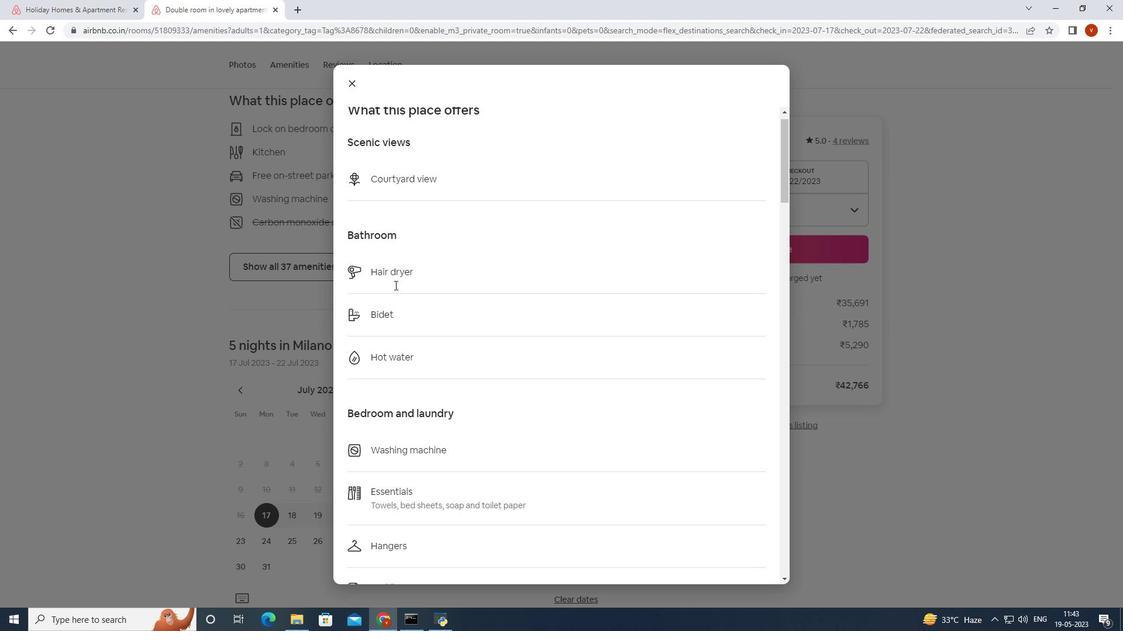 
Action: Mouse scrolled (394, 284) with delta (0, 0)
Screenshot: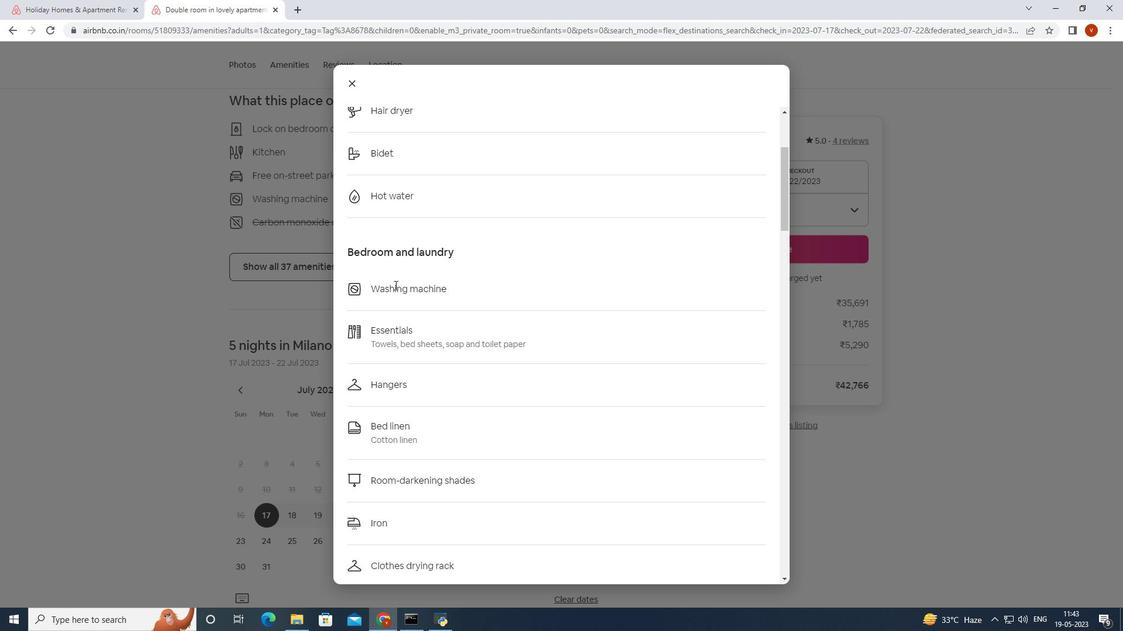
Action: Mouse scrolled (394, 284) with delta (0, 0)
Screenshot: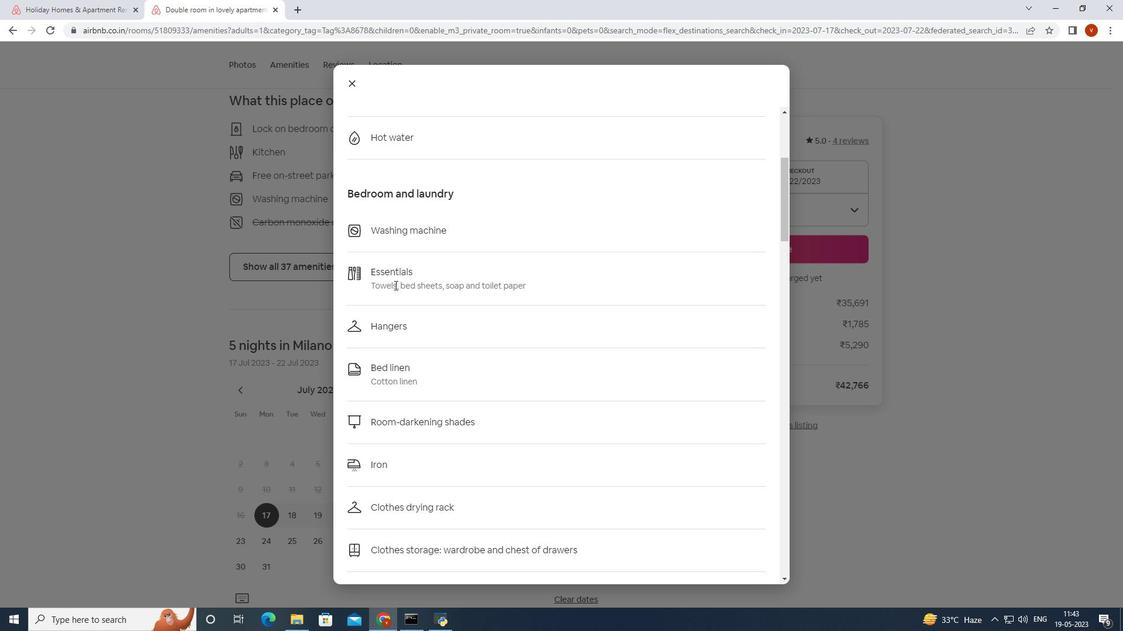 
Action: Mouse scrolled (394, 284) with delta (0, 0)
Screenshot: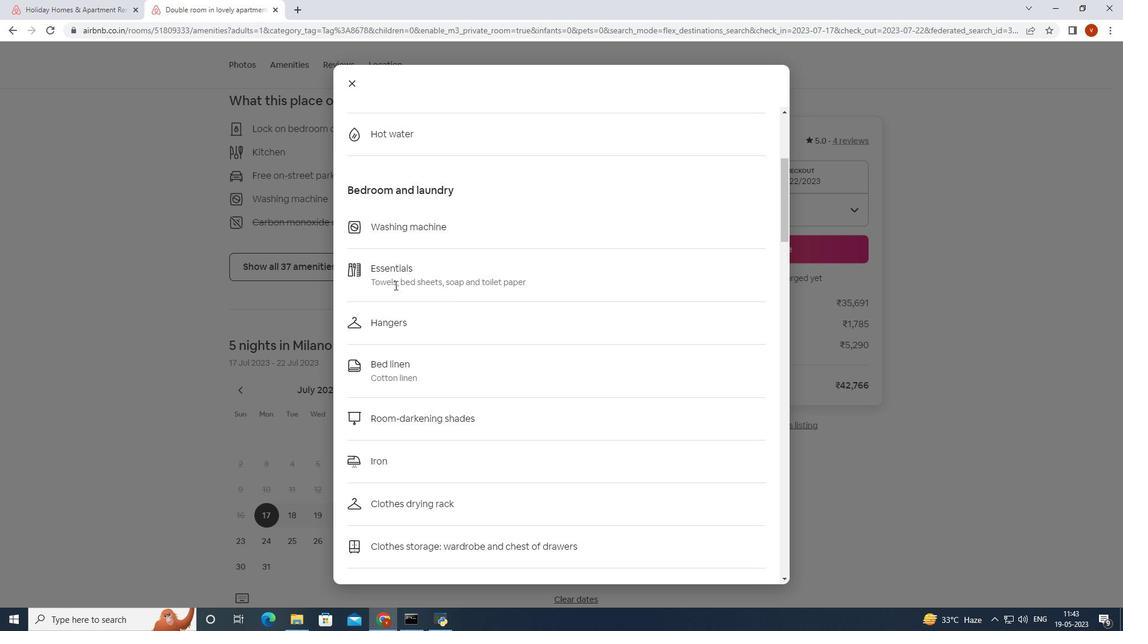 
Action: Mouse scrolled (394, 284) with delta (0, 0)
Screenshot: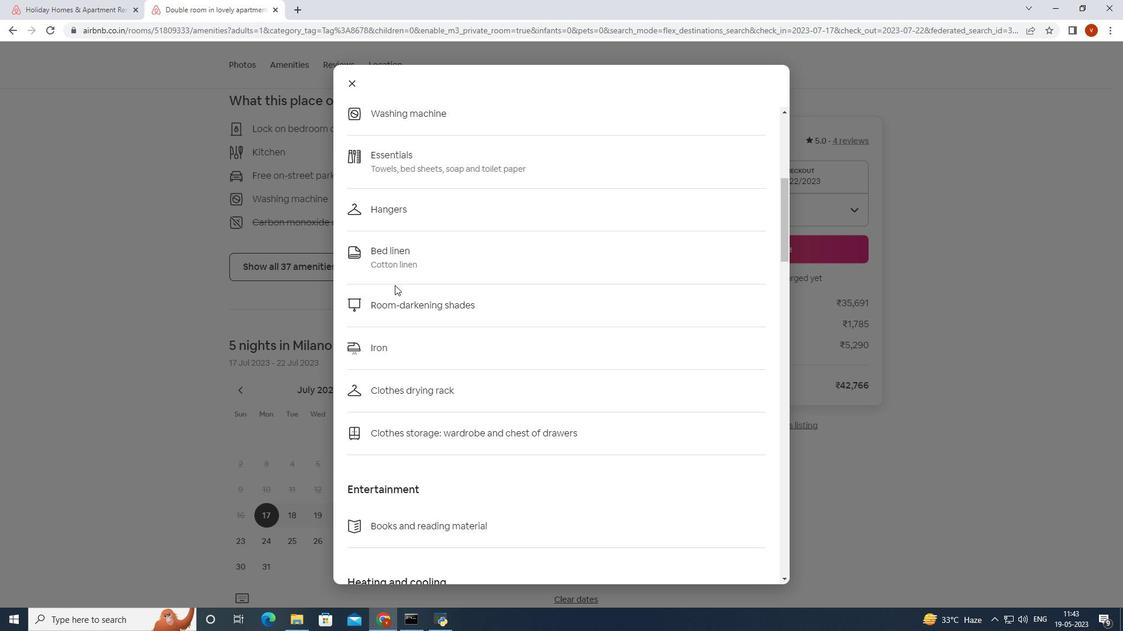 
Action: Mouse scrolled (394, 284) with delta (0, 0)
Screenshot: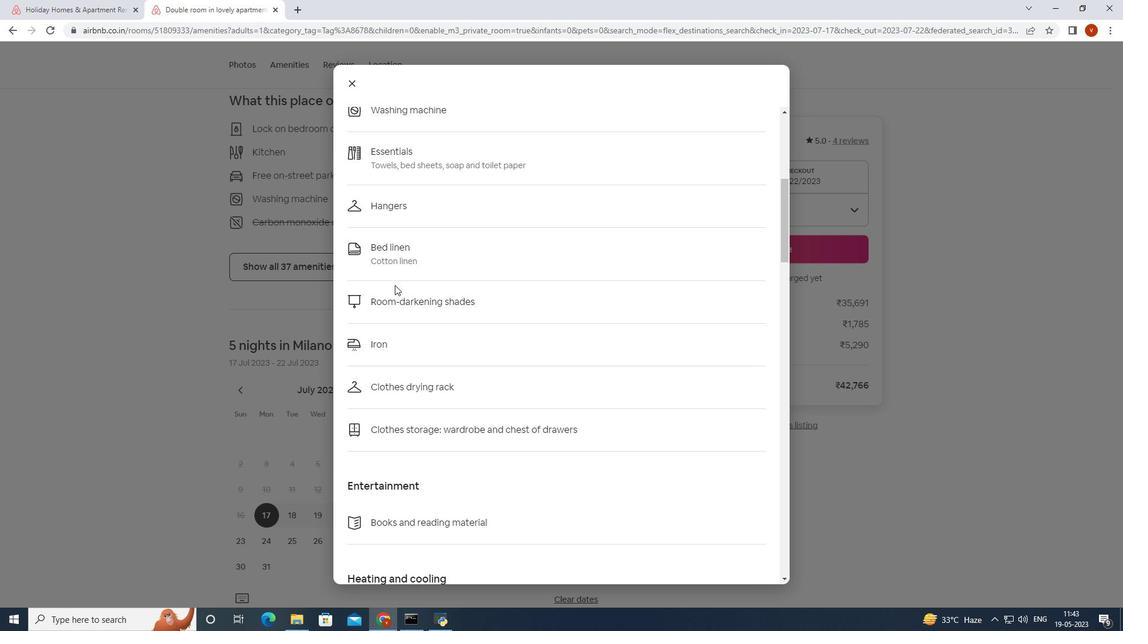 
Action: Mouse scrolled (394, 284) with delta (0, 0)
Screenshot: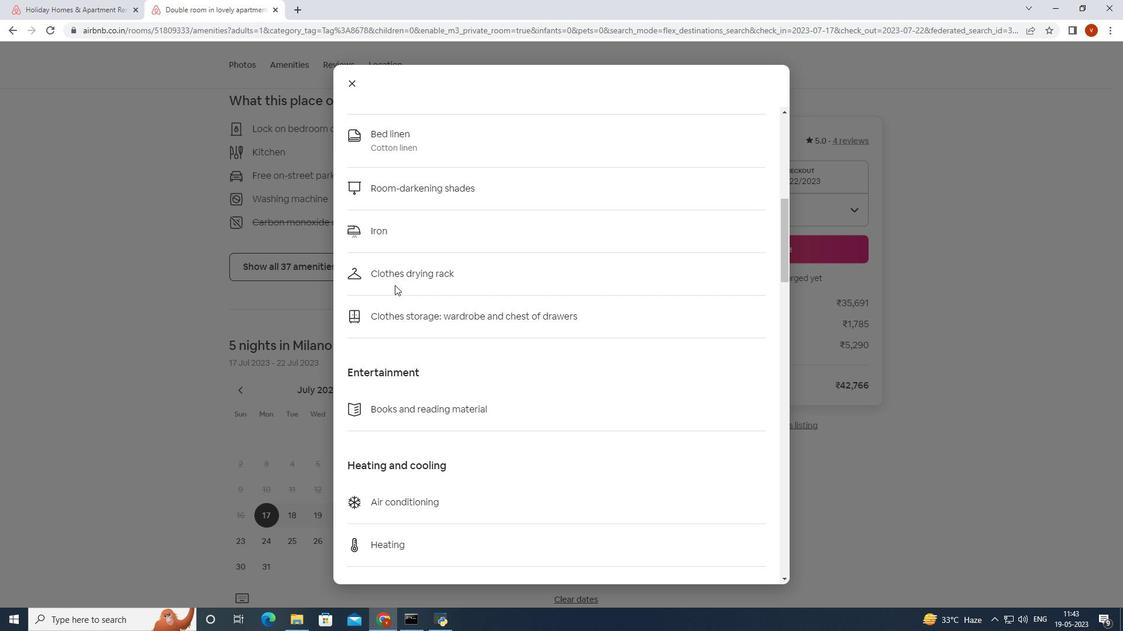 
Action: Mouse moved to (392, 284)
Screenshot: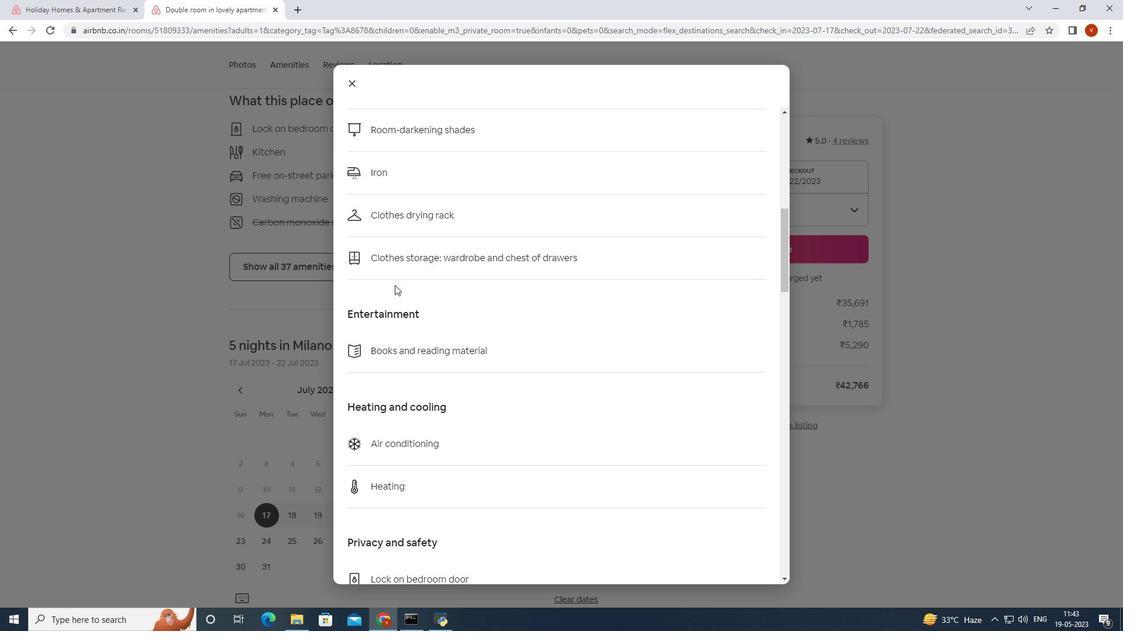 
Action: Mouse scrolled (392, 283) with delta (0, 0)
Screenshot: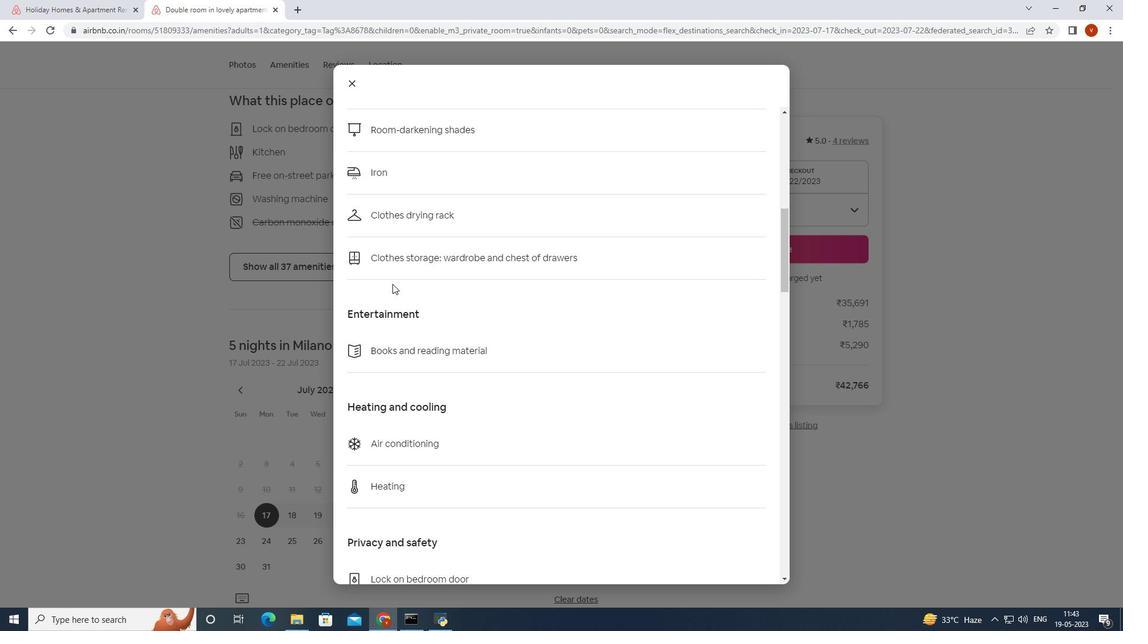 
Action: Mouse scrolled (392, 283) with delta (0, 0)
Screenshot: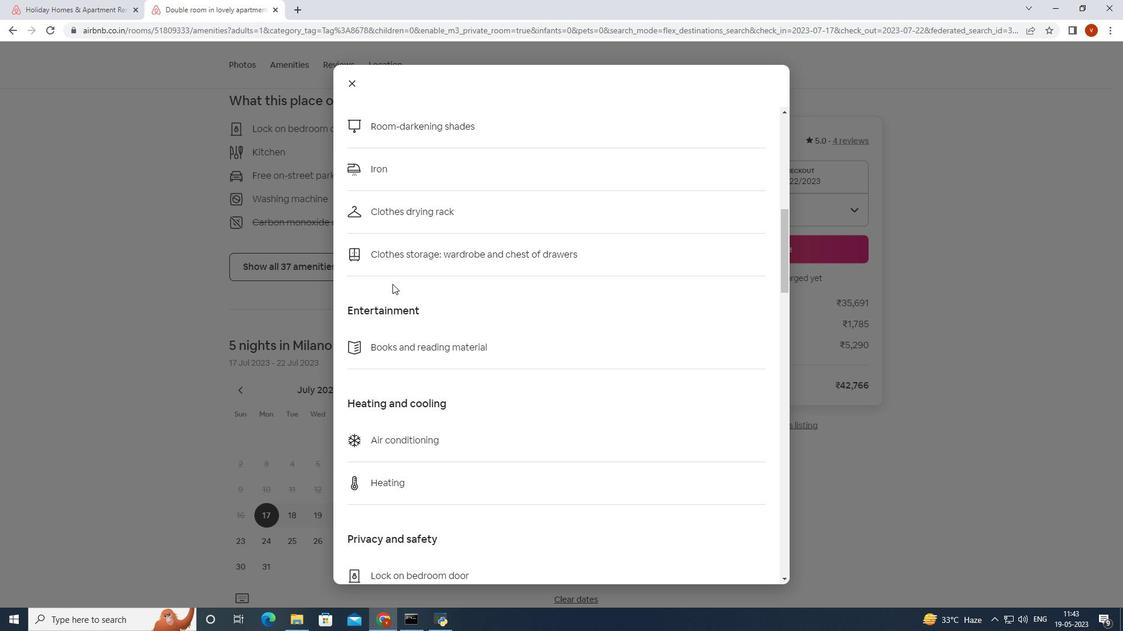 
Action: Mouse scrolled (392, 283) with delta (0, 0)
Screenshot: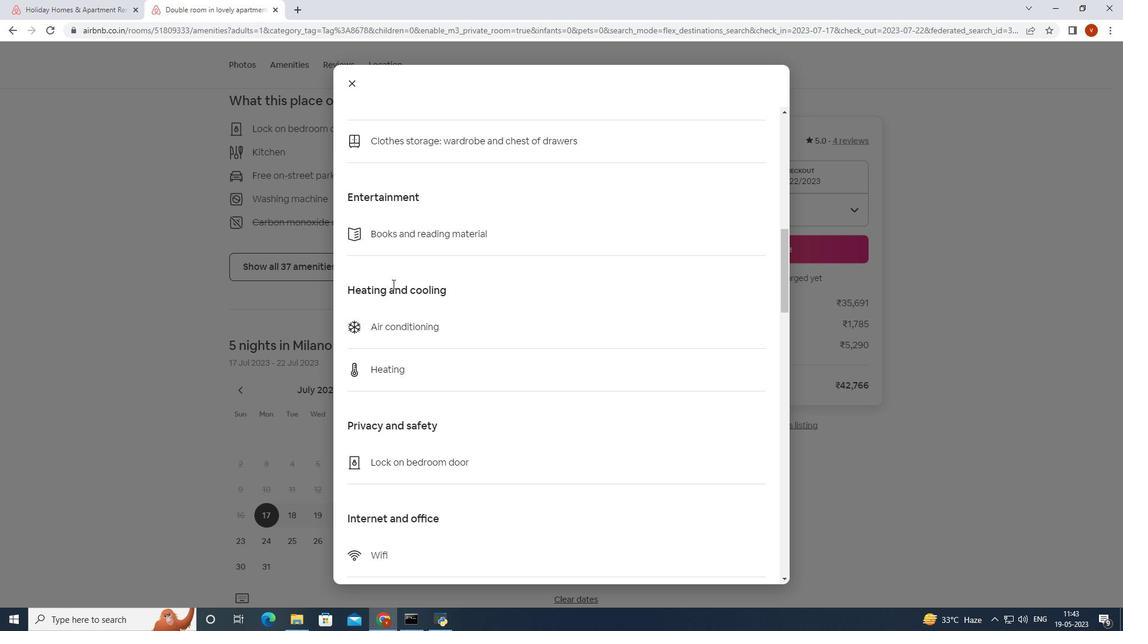 
Action: Mouse scrolled (392, 283) with delta (0, 0)
Screenshot: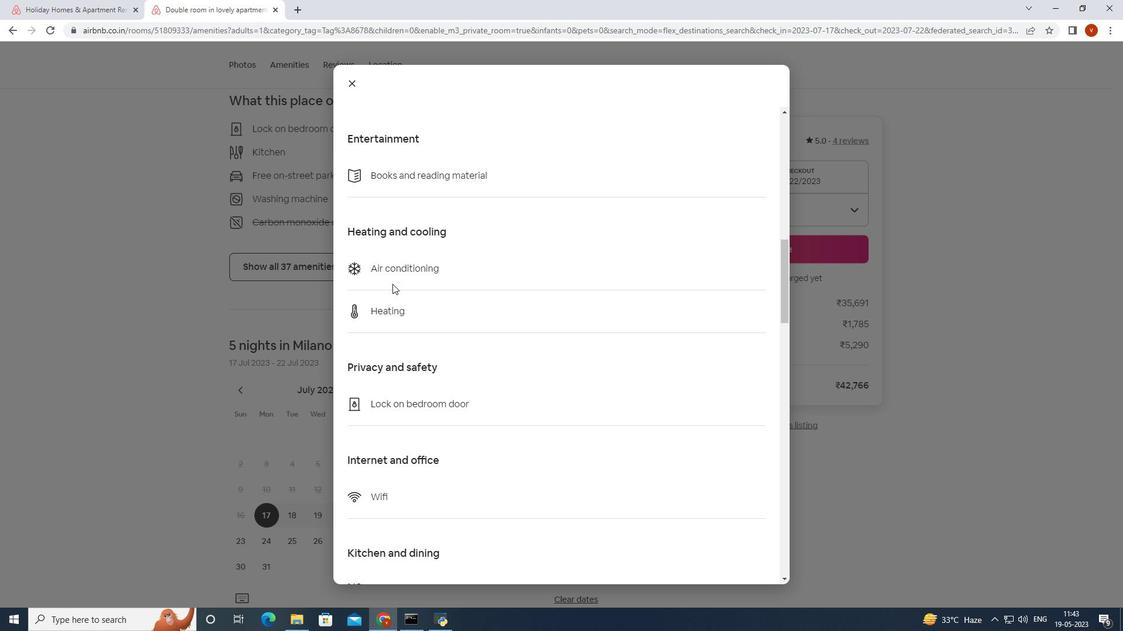 
Action: Mouse scrolled (392, 283) with delta (0, 0)
Screenshot: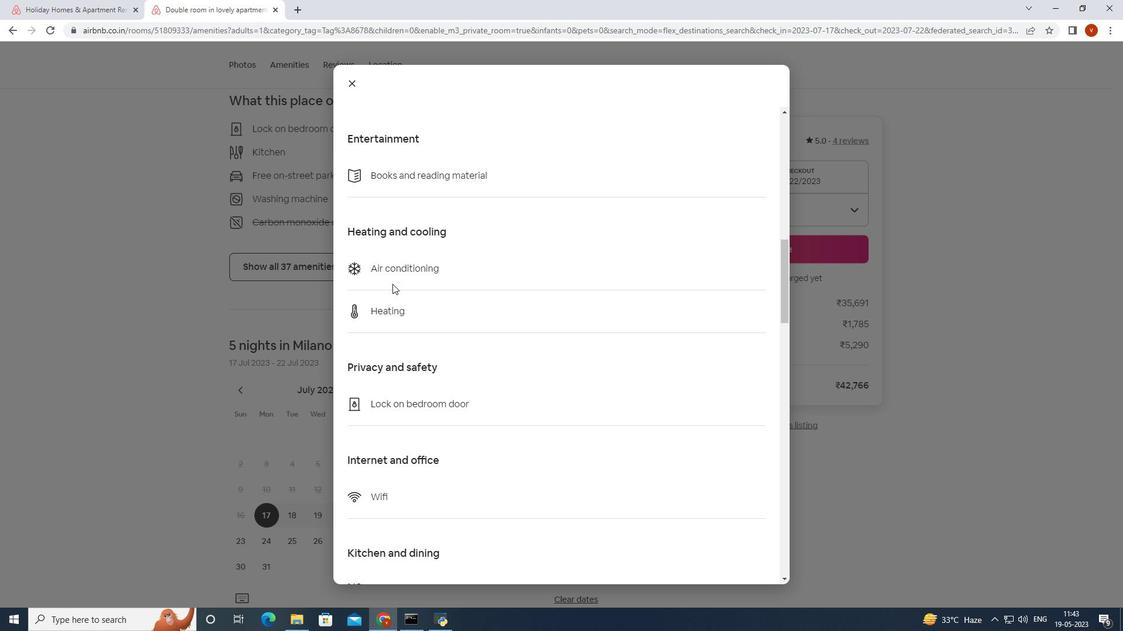 
Action: Mouse scrolled (392, 283) with delta (0, 0)
Screenshot: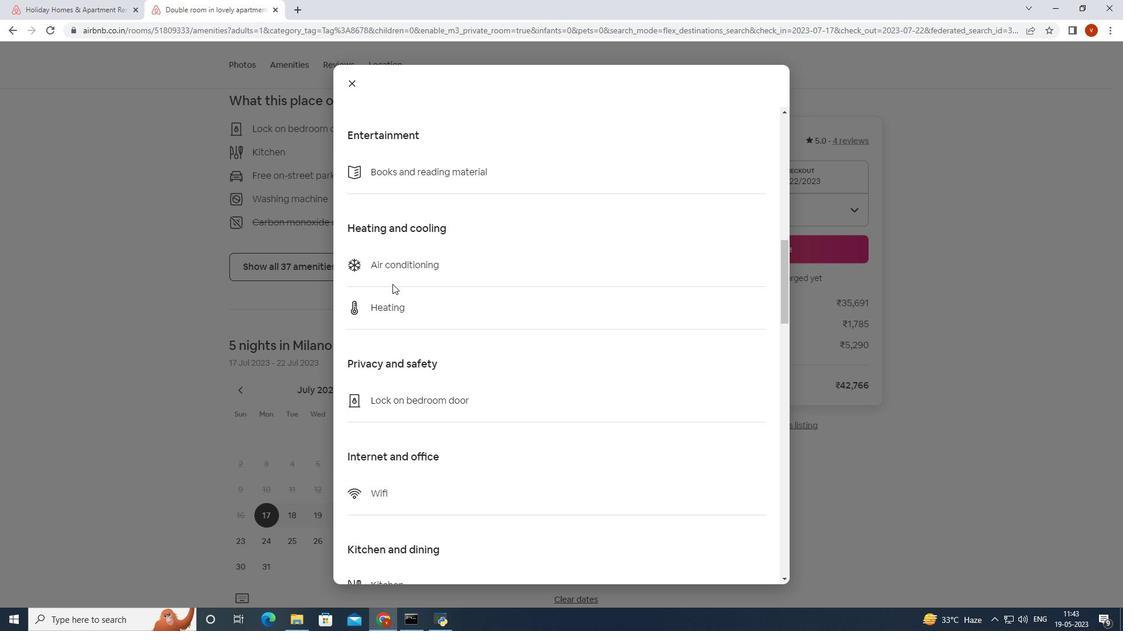 
Action: Mouse moved to (393, 284)
Screenshot: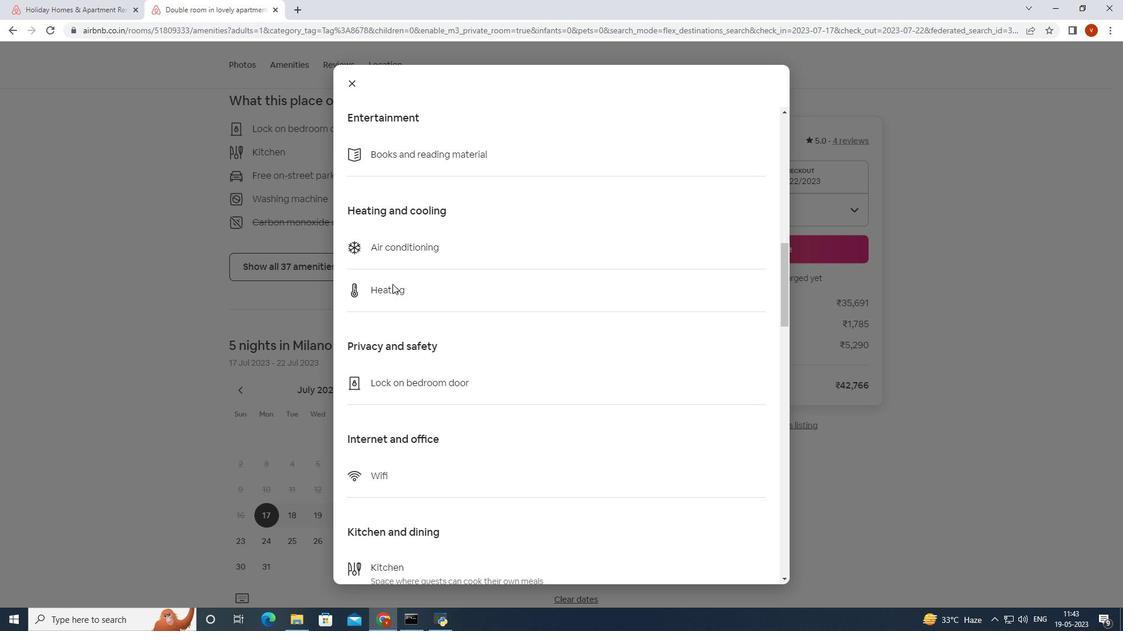
Action: Mouse scrolled (393, 283) with delta (0, 0)
Screenshot: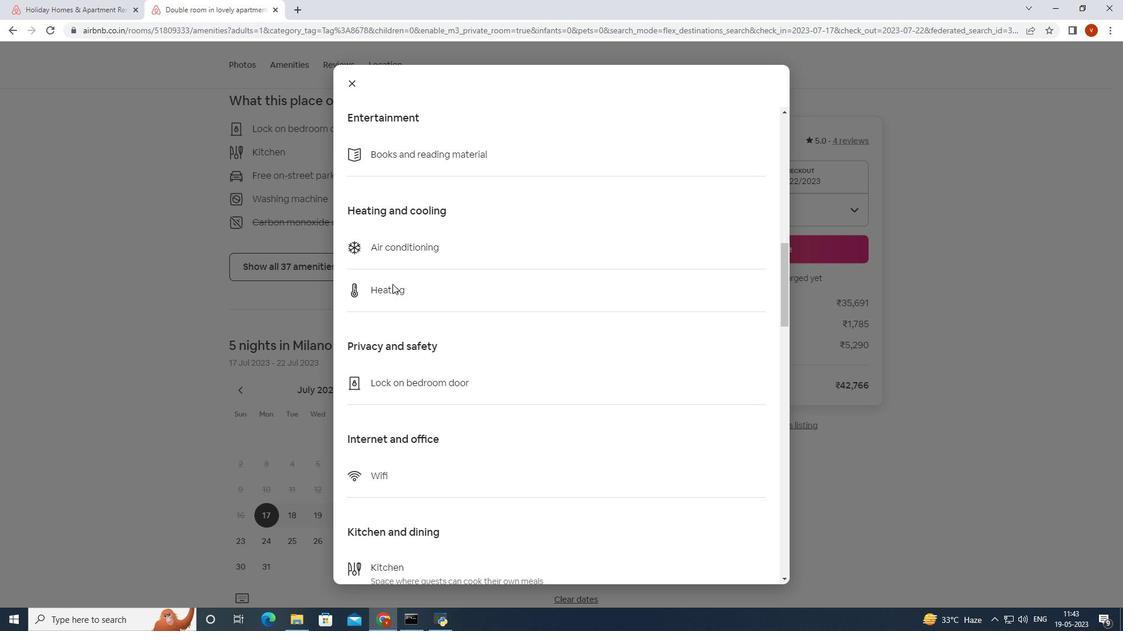 
Action: Mouse moved to (397, 286)
Screenshot: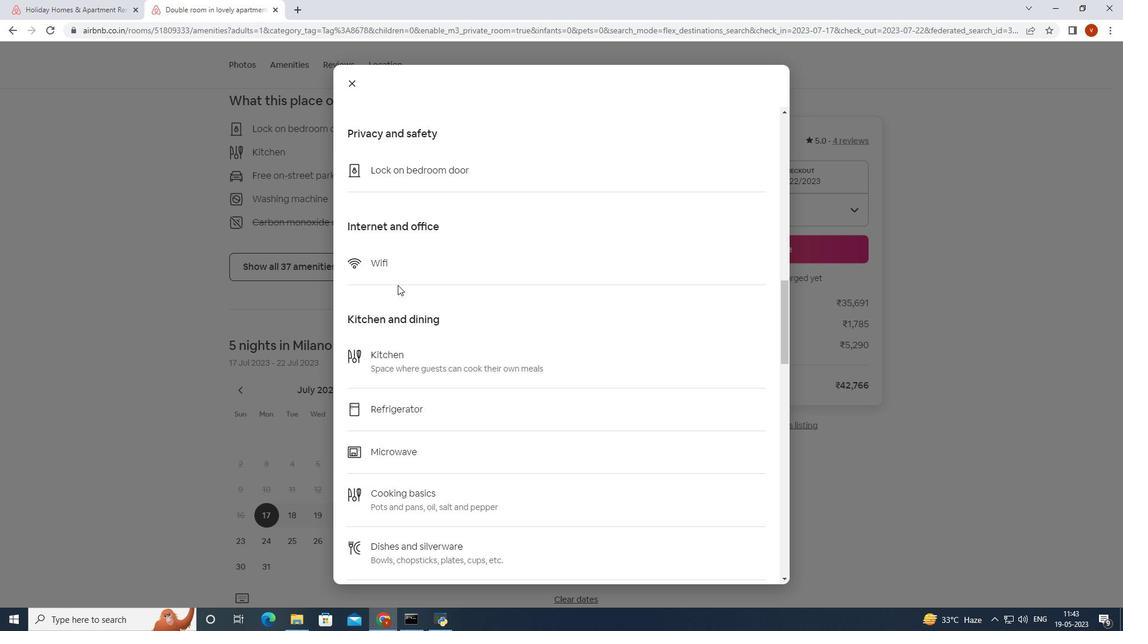 
Action: Mouse scrolled (397, 285) with delta (0, 0)
Screenshot: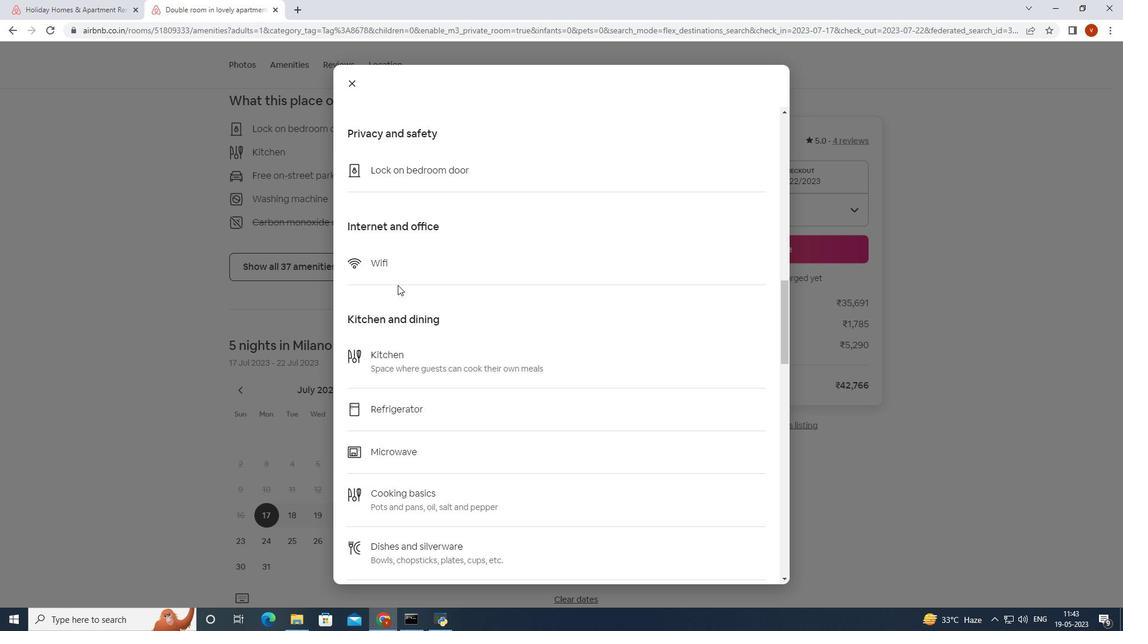 
Action: Mouse scrolled (397, 285) with delta (0, 0)
Screenshot: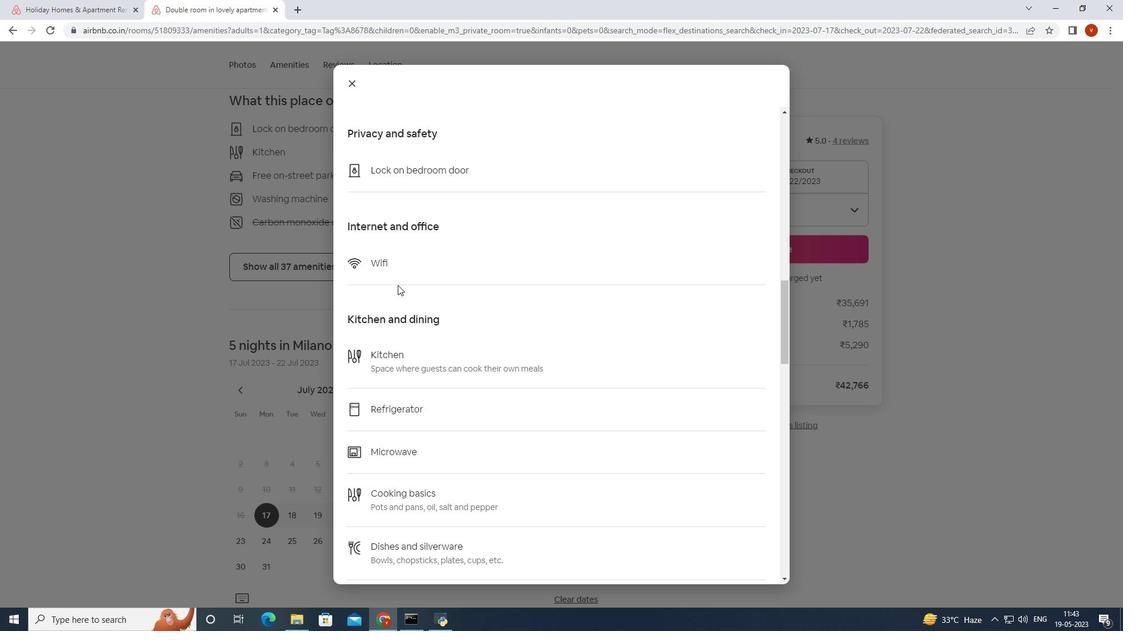 
Action: Mouse scrolled (397, 285) with delta (0, 0)
Screenshot: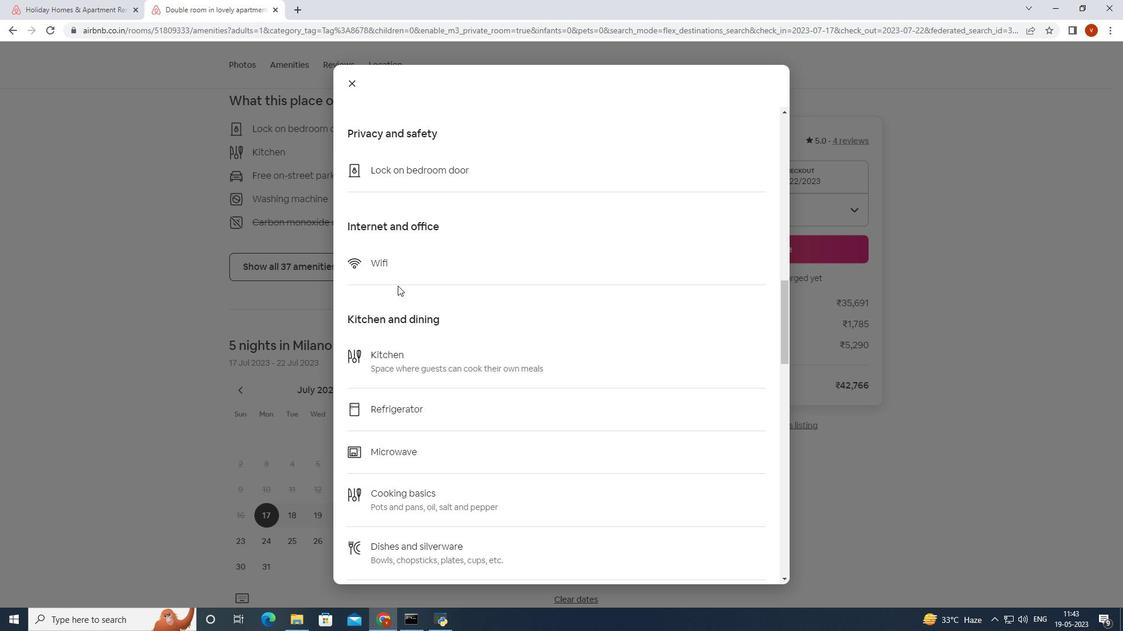 
Action: Mouse scrolled (397, 285) with delta (0, 0)
Screenshot: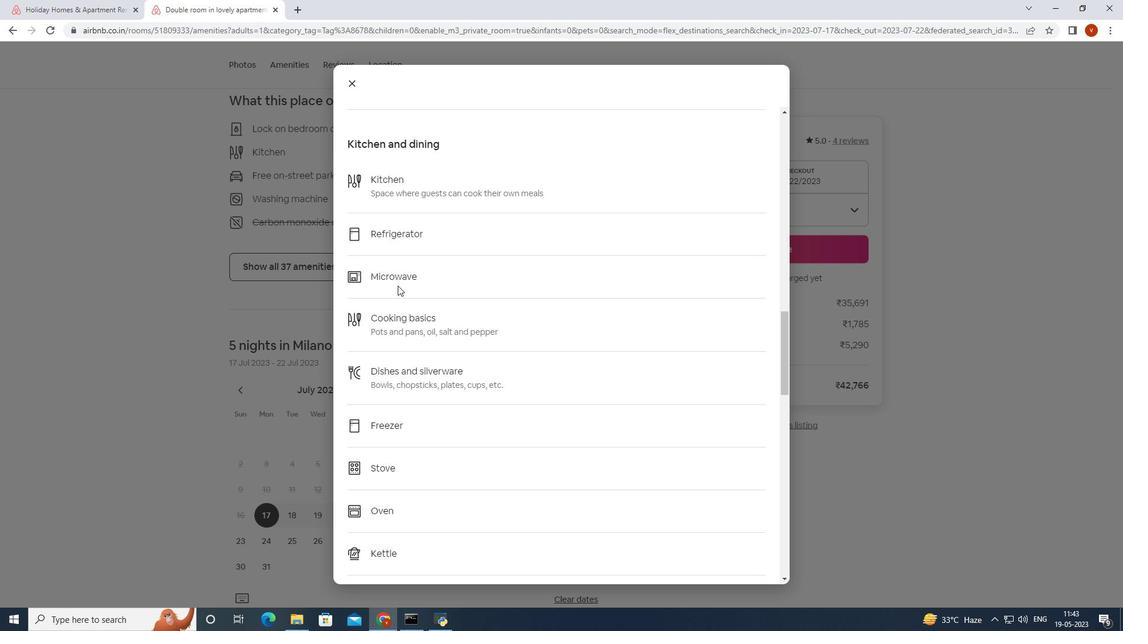 
Action: Mouse scrolled (397, 285) with delta (0, 0)
Screenshot: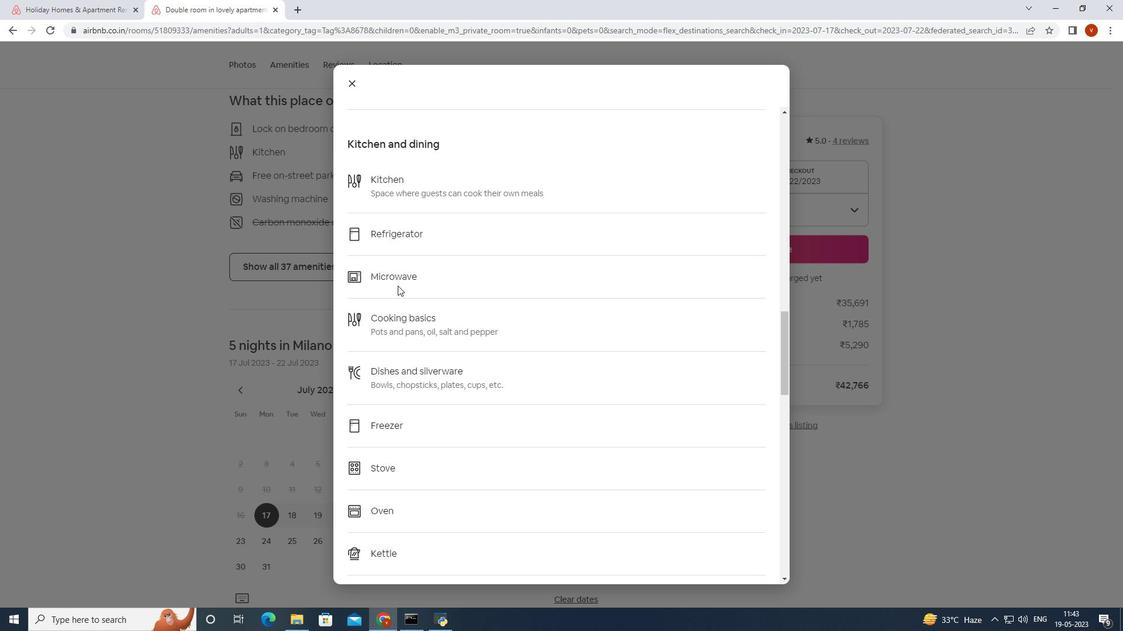 
Action: Mouse moved to (395, 289)
Screenshot: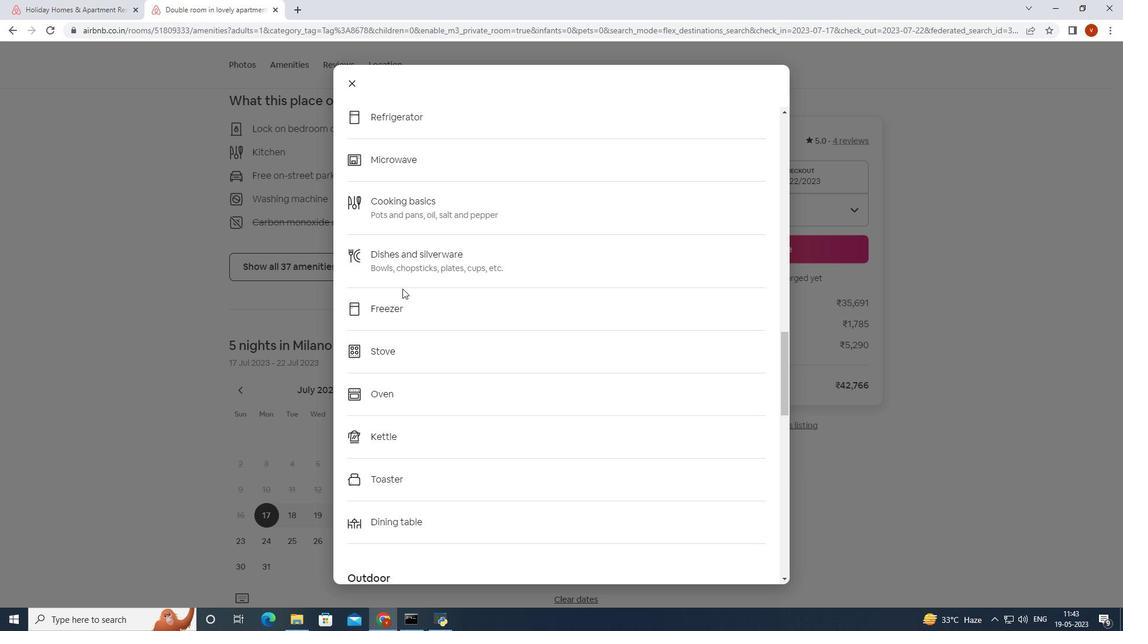 
Action: Mouse scrolled (395, 288) with delta (0, 0)
Screenshot: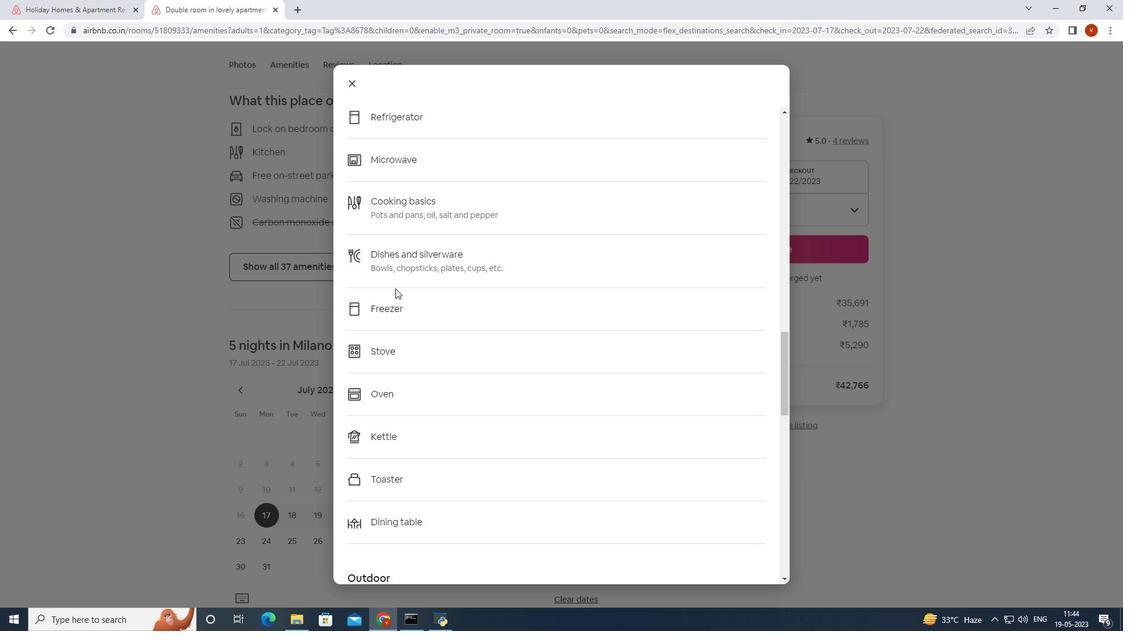 
Action: Mouse scrolled (395, 288) with delta (0, 0)
Screenshot: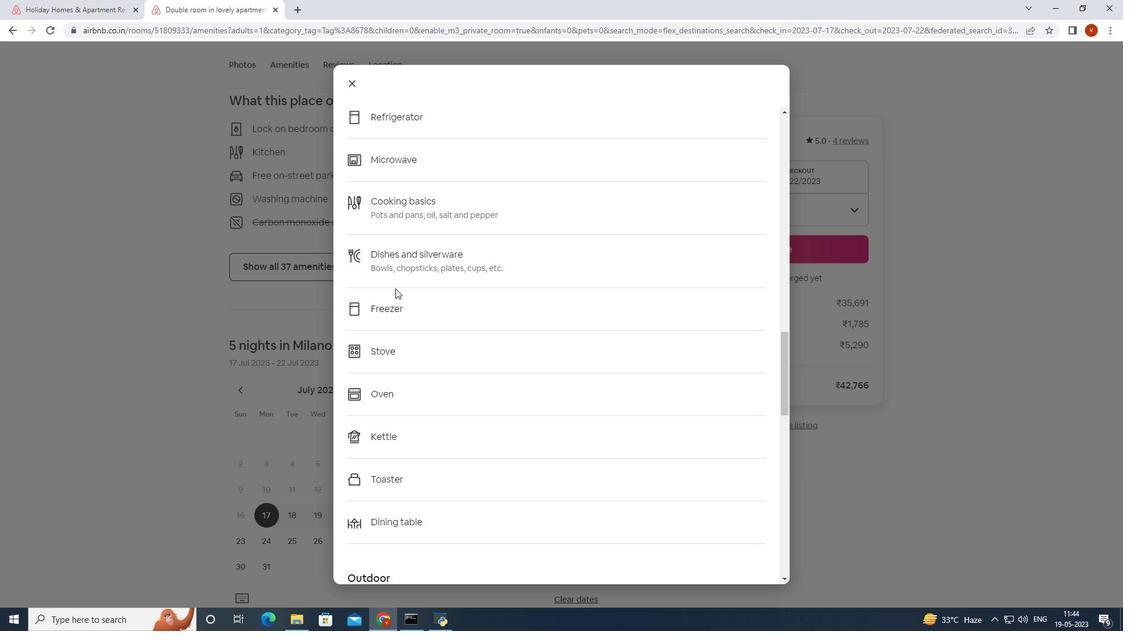 
Action: Mouse scrolled (395, 288) with delta (0, 0)
Screenshot: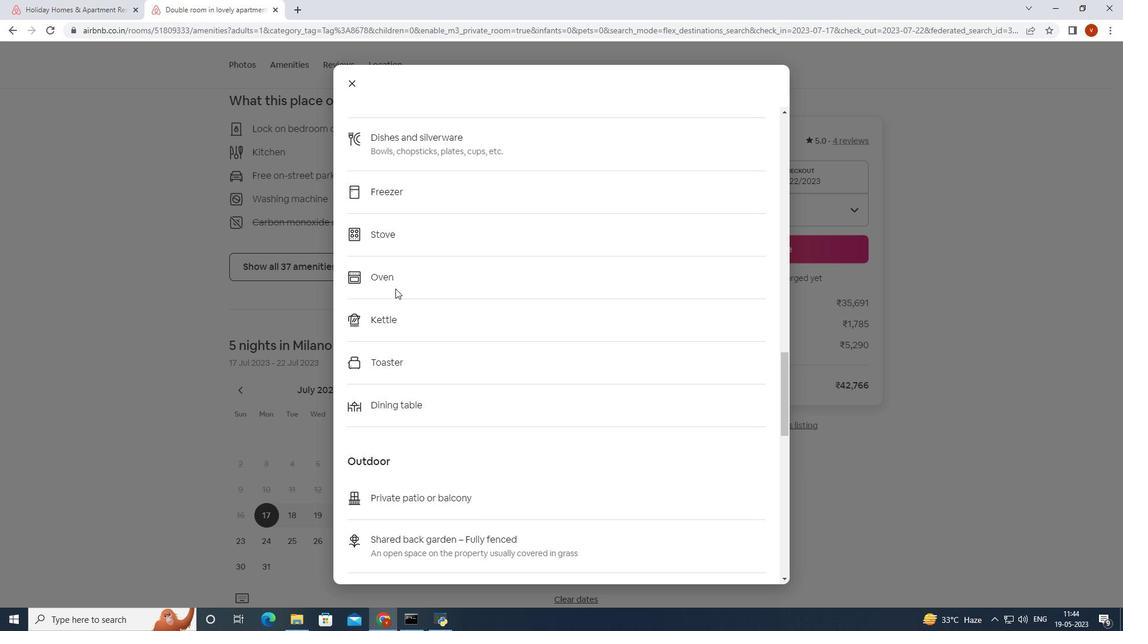 
Action: Mouse scrolled (395, 288) with delta (0, 0)
Screenshot: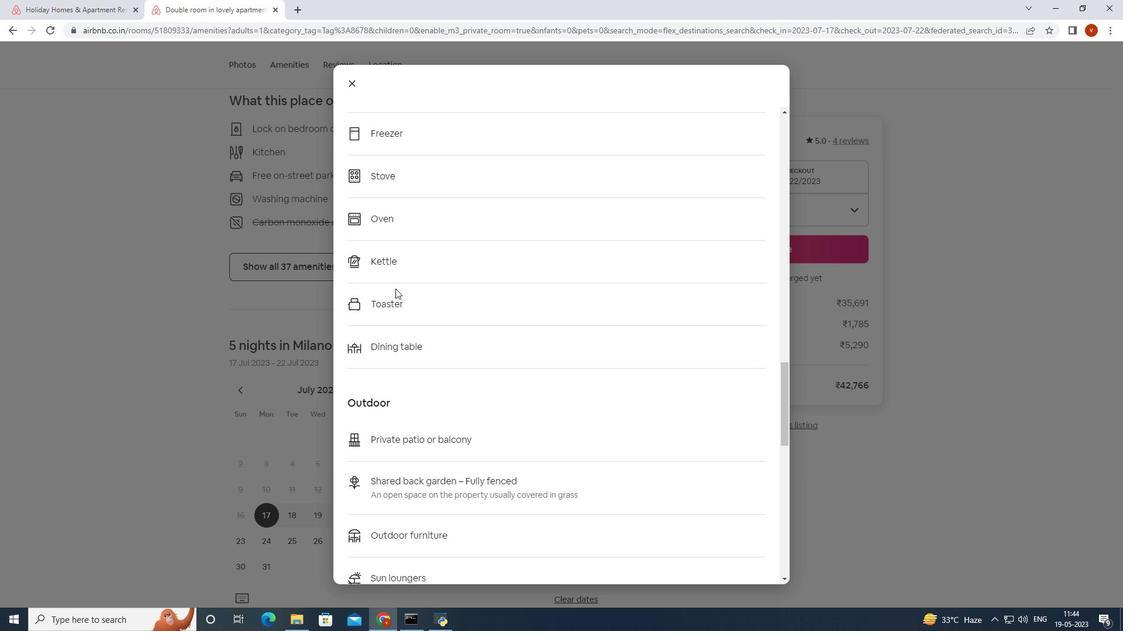 
Action: Mouse scrolled (395, 288) with delta (0, 0)
Screenshot: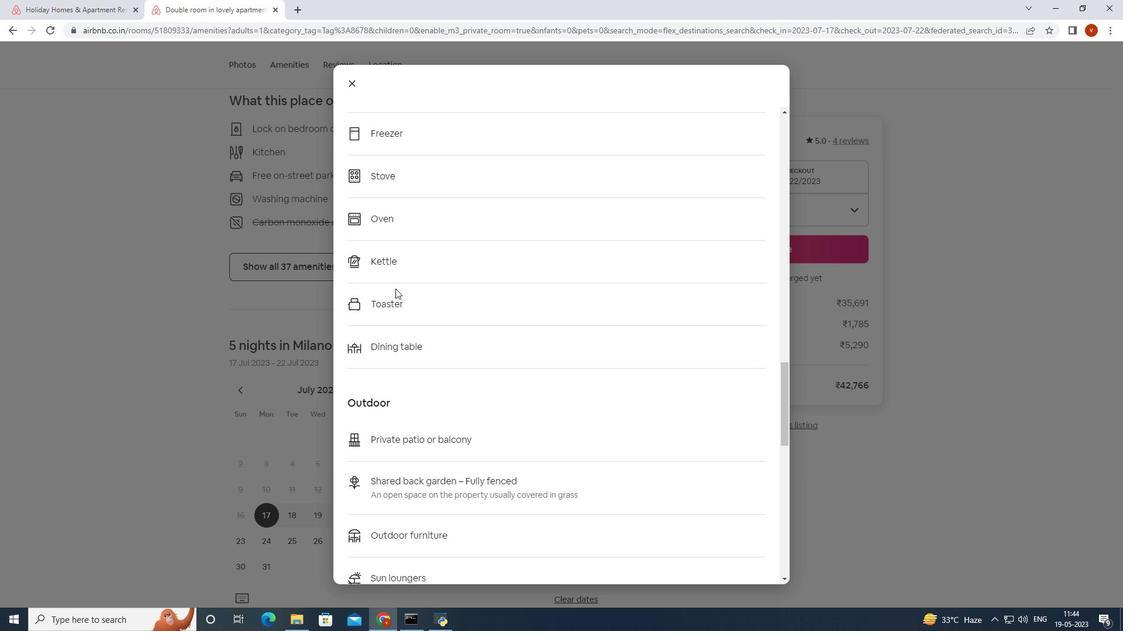 
Action: Mouse scrolled (395, 288) with delta (0, 0)
Screenshot: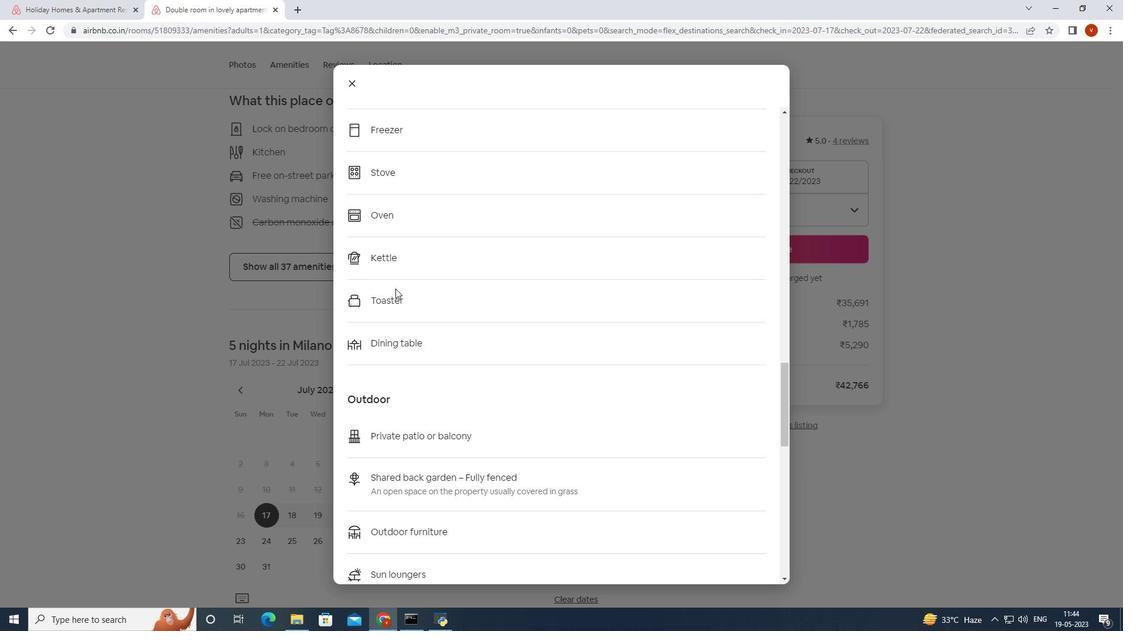 
Action: Mouse moved to (401, 293)
Screenshot: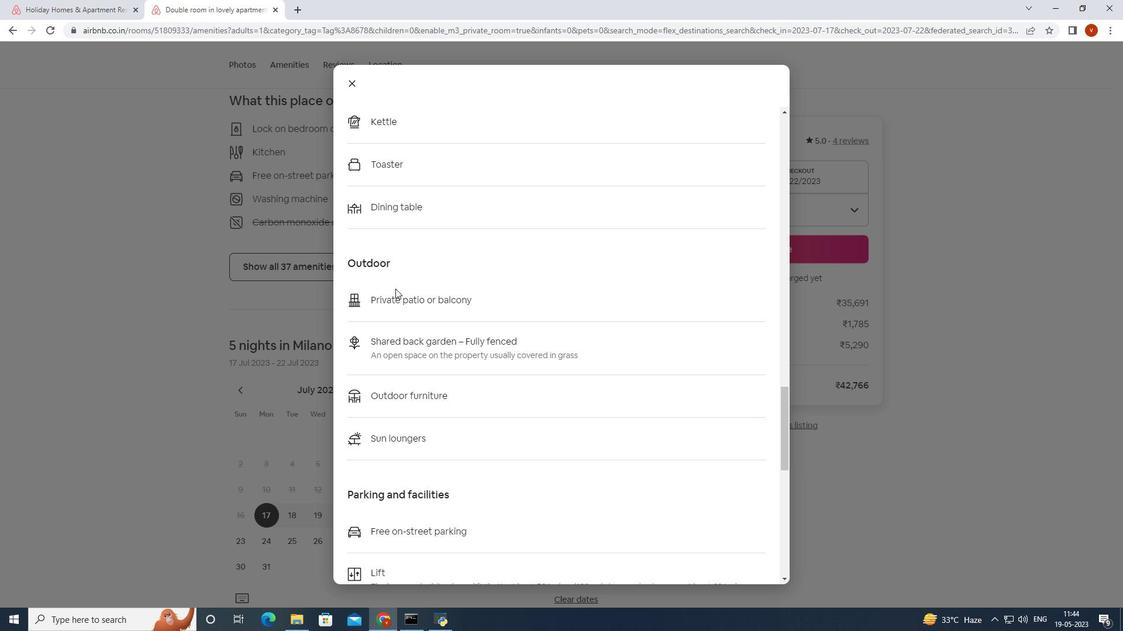 
Action: Mouse scrolled (401, 292) with delta (0, 0)
Screenshot: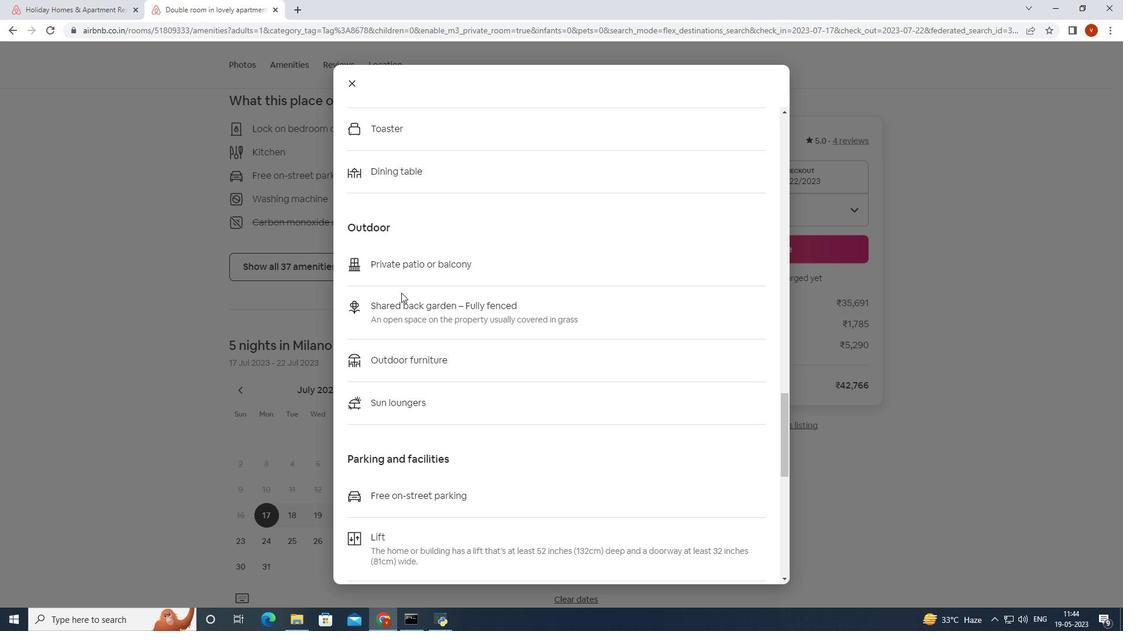 
Action: Mouse scrolled (401, 292) with delta (0, 0)
Screenshot: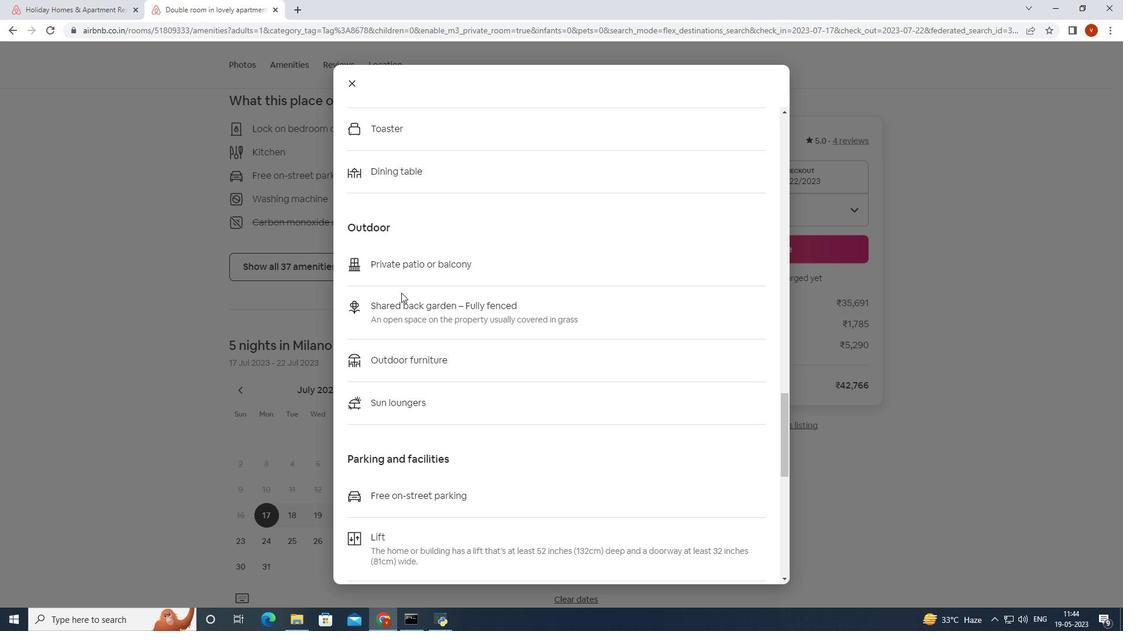 
Action: Mouse moved to (401, 291)
Screenshot: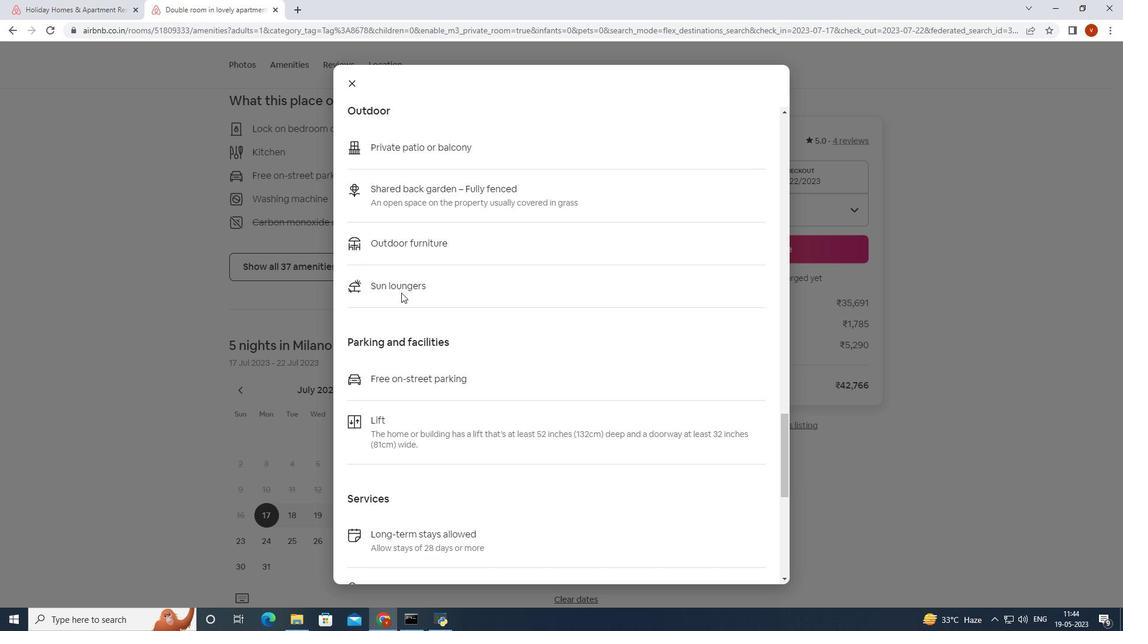 
Action: Mouse scrolled (401, 291) with delta (0, 0)
Screenshot: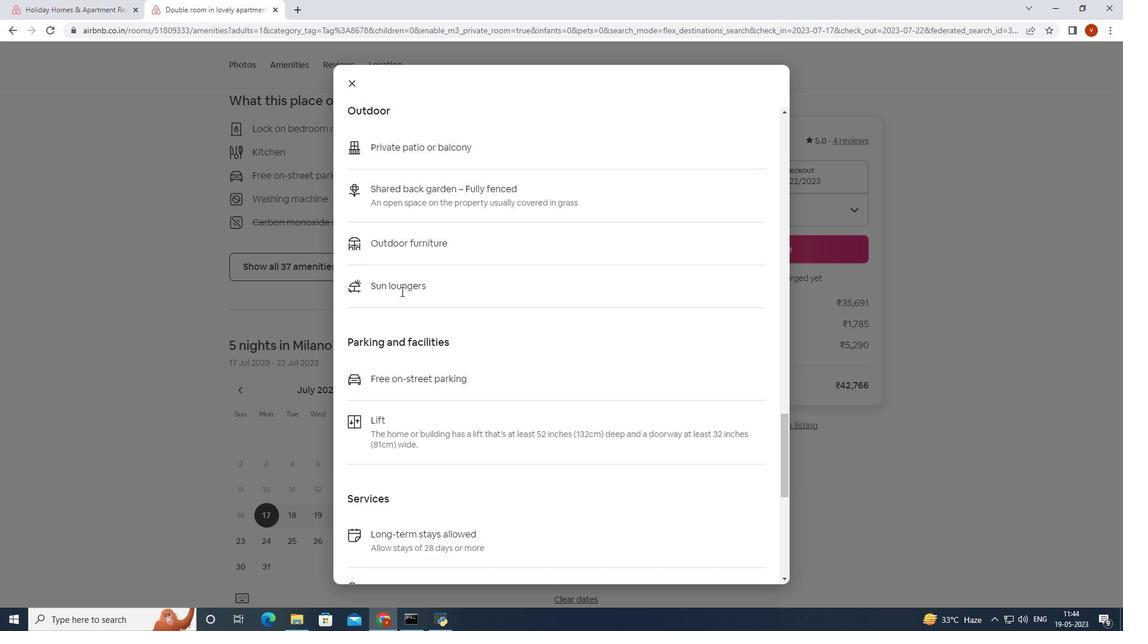 
Action: Mouse scrolled (401, 291) with delta (0, 0)
Screenshot: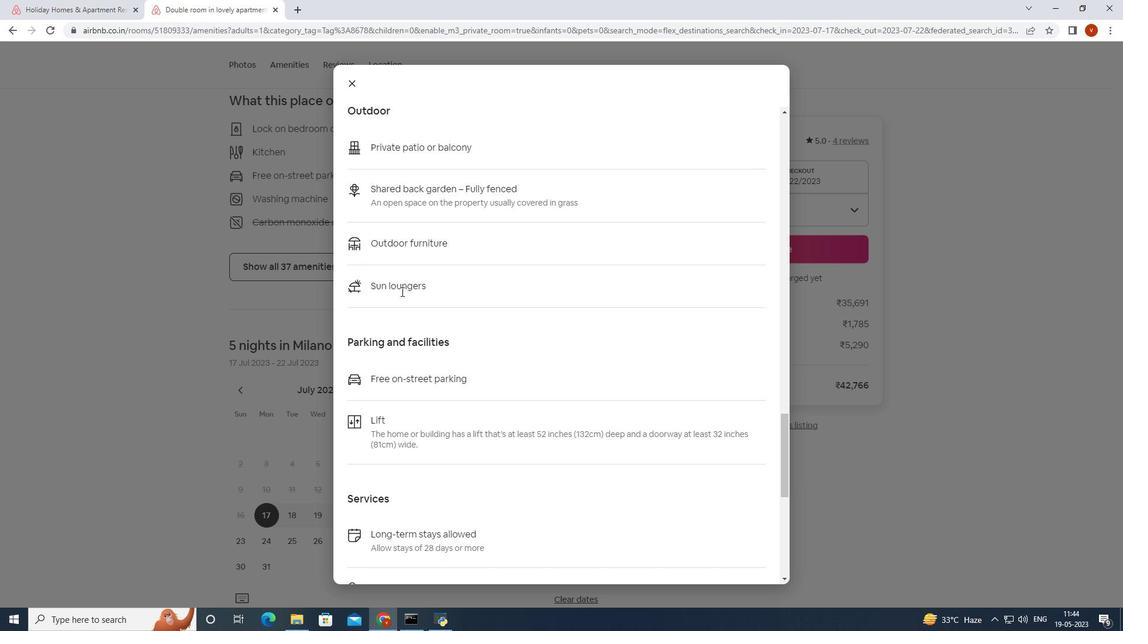 
Action: Mouse scrolled (401, 291) with delta (0, 0)
Screenshot: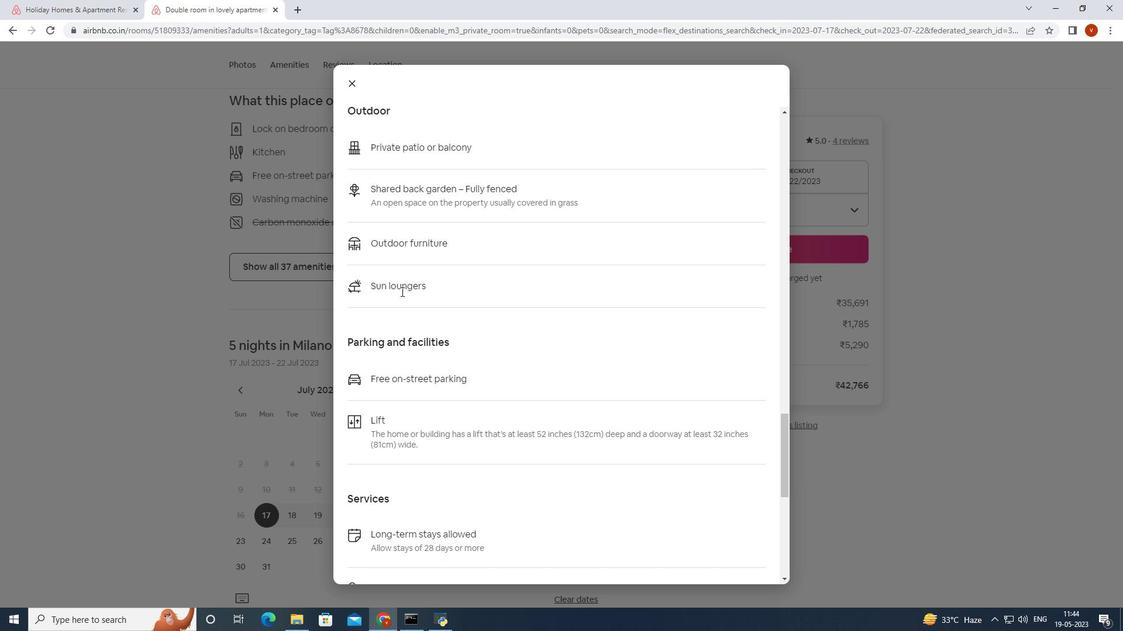 
Action: Mouse moved to (402, 292)
Screenshot: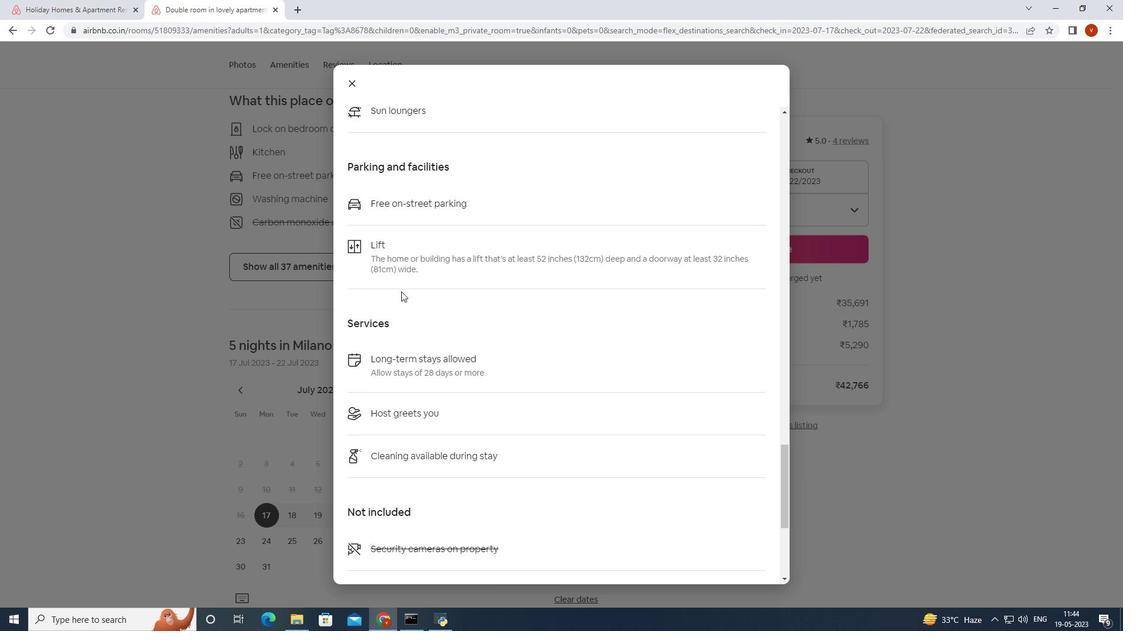 
Action: Mouse scrolled (402, 291) with delta (0, 0)
Screenshot: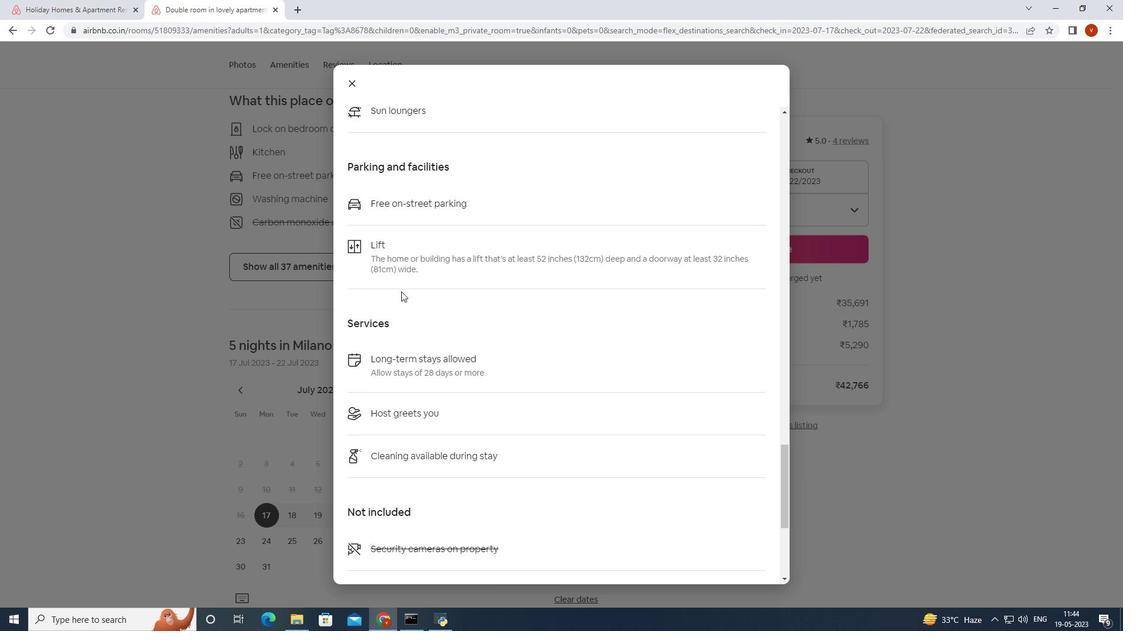 
Action: Mouse moved to (402, 294)
Screenshot: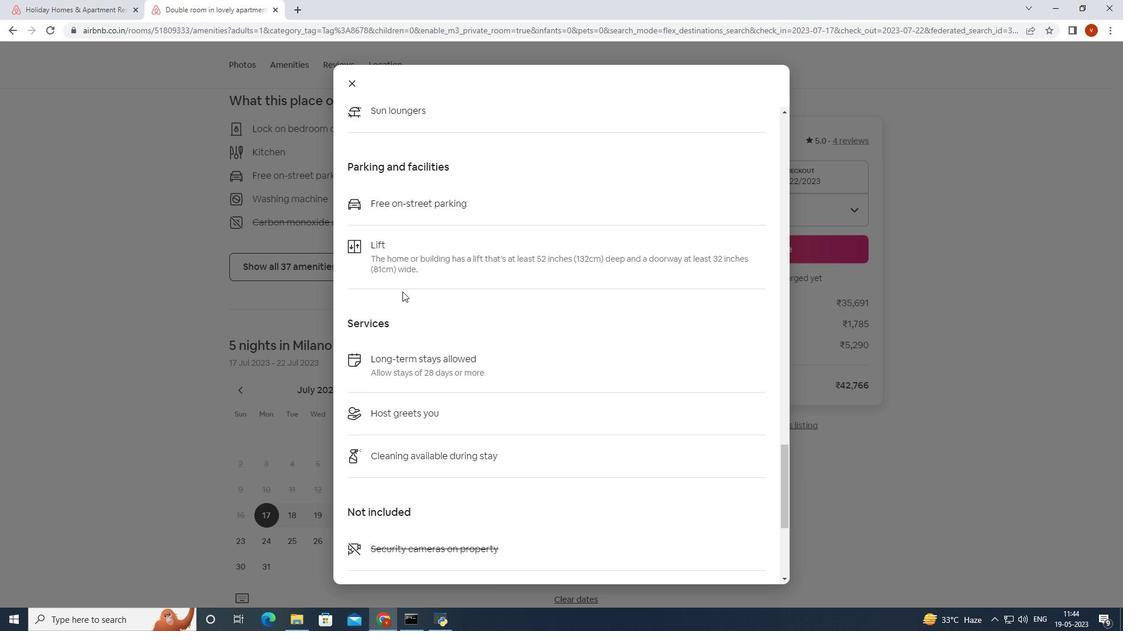 
Action: Mouse scrolled (402, 293) with delta (0, 0)
Screenshot: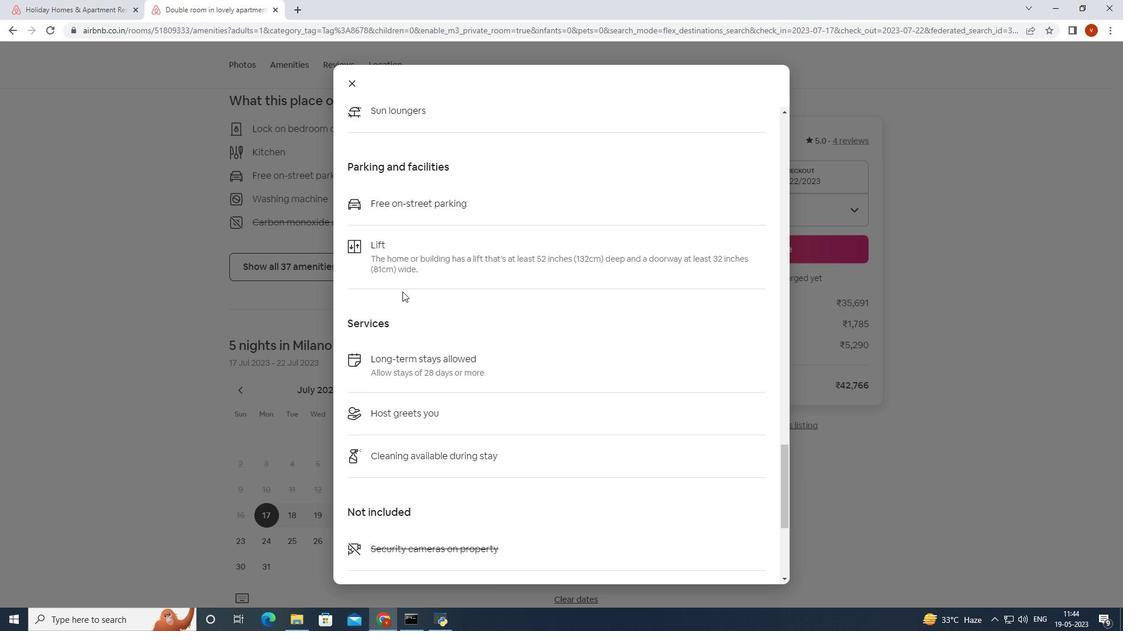 
Action: Mouse moved to (401, 298)
Screenshot: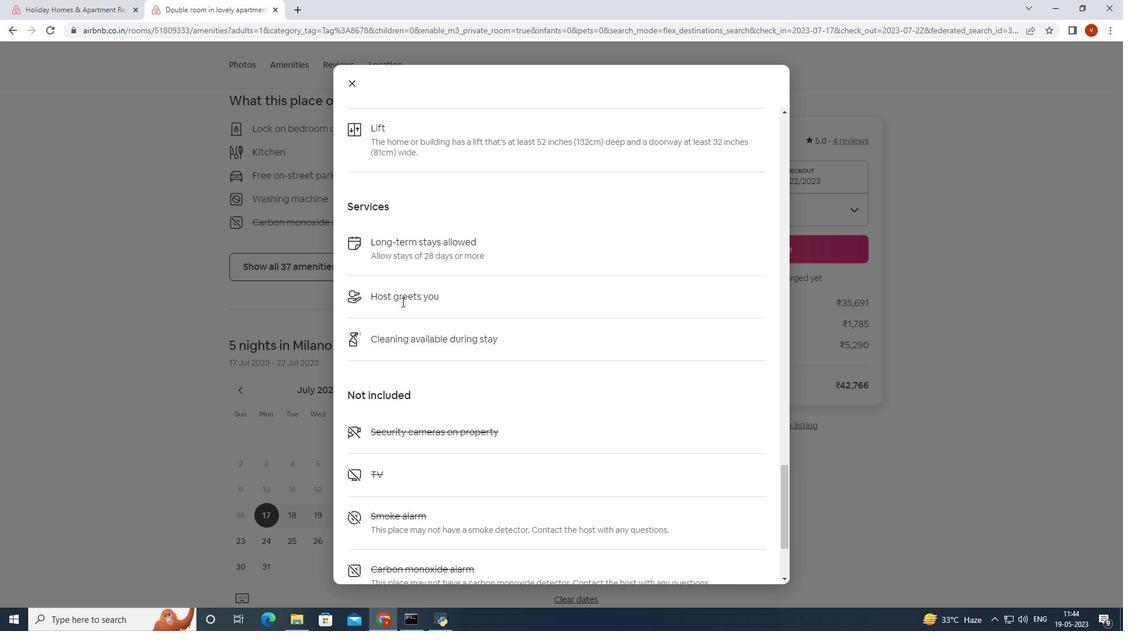 
Action: Mouse scrolled (401, 297) with delta (0, 0)
Screenshot: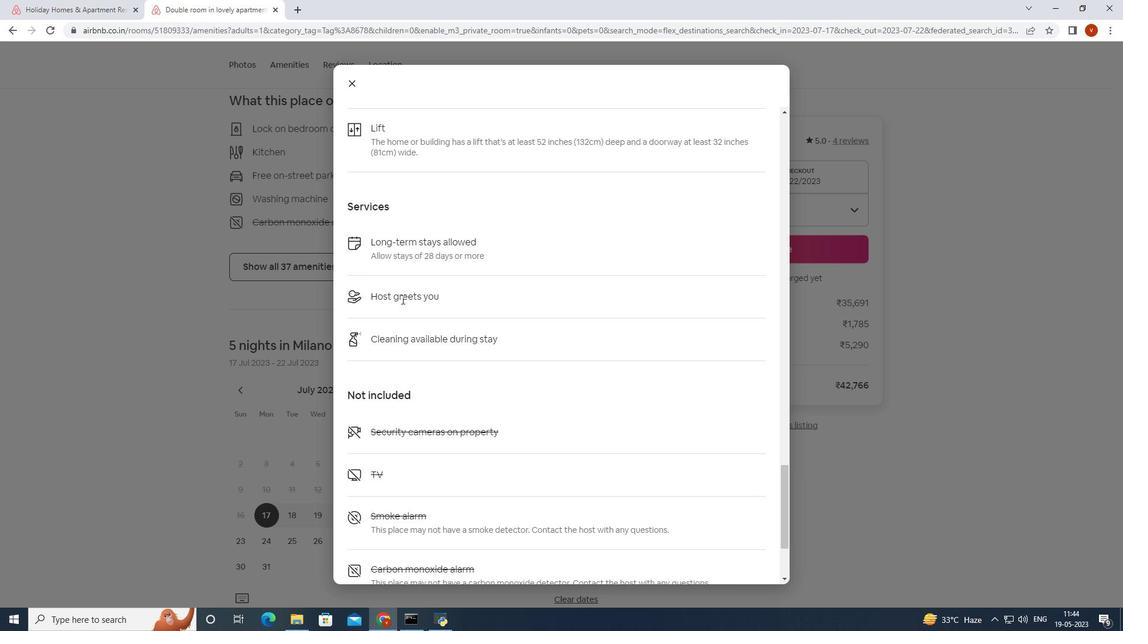 
Action: Mouse scrolled (401, 297) with delta (0, 0)
Screenshot: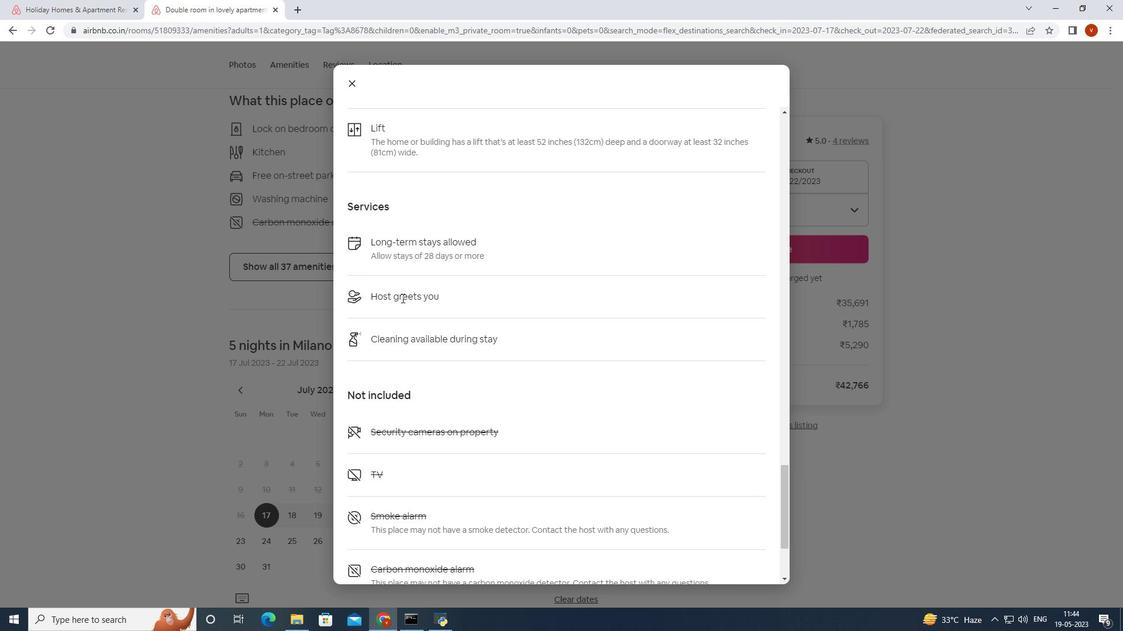 
Action: Mouse scrolled (401, 297) with delta (0, 0)
Screenshot: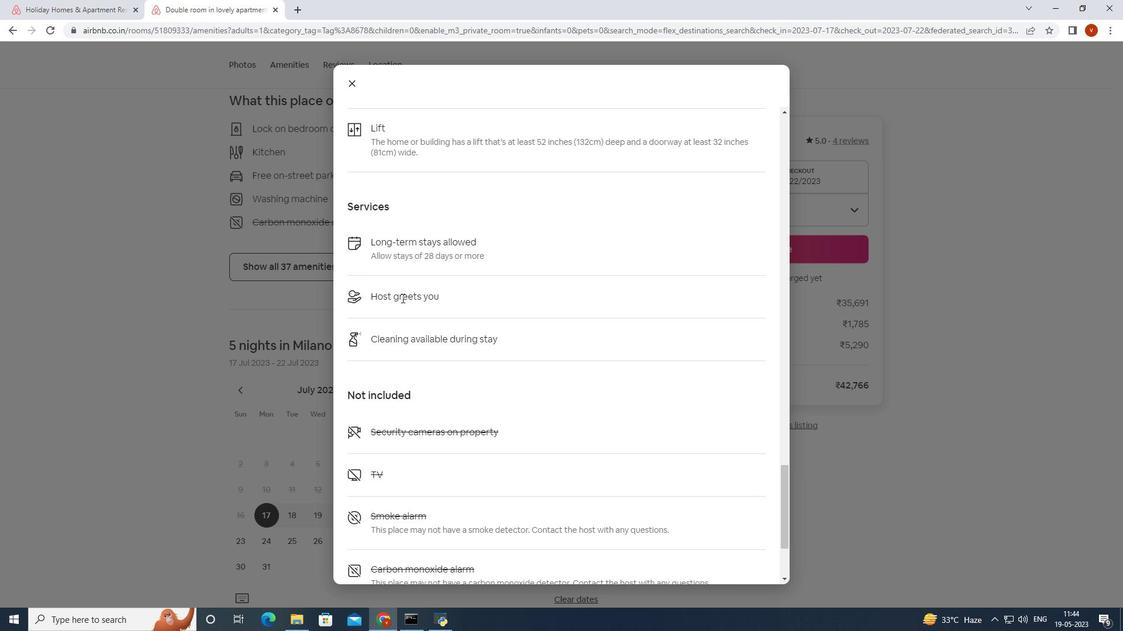 
Action: Mouse scrolled (401, 297) with delta (0, 0)
Screenshot: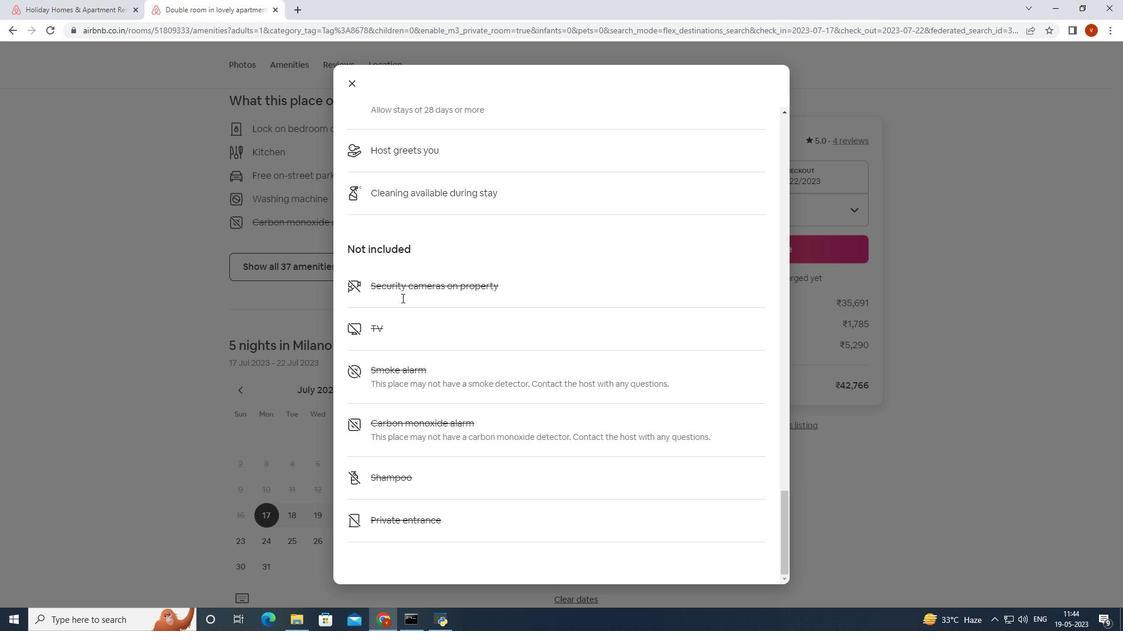 
Action: Mouse scrolled (401, 297) with delta (0, 0)
Screenshot: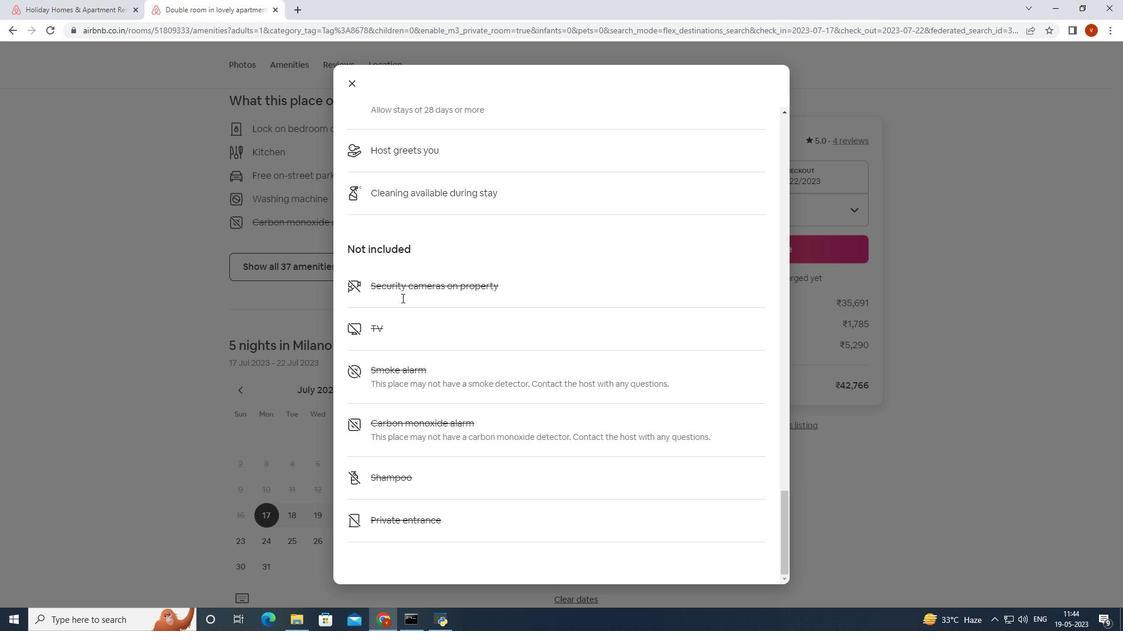 
Action: Mouse scrolled (401, 297) with delta (0, 0)
Screenshot: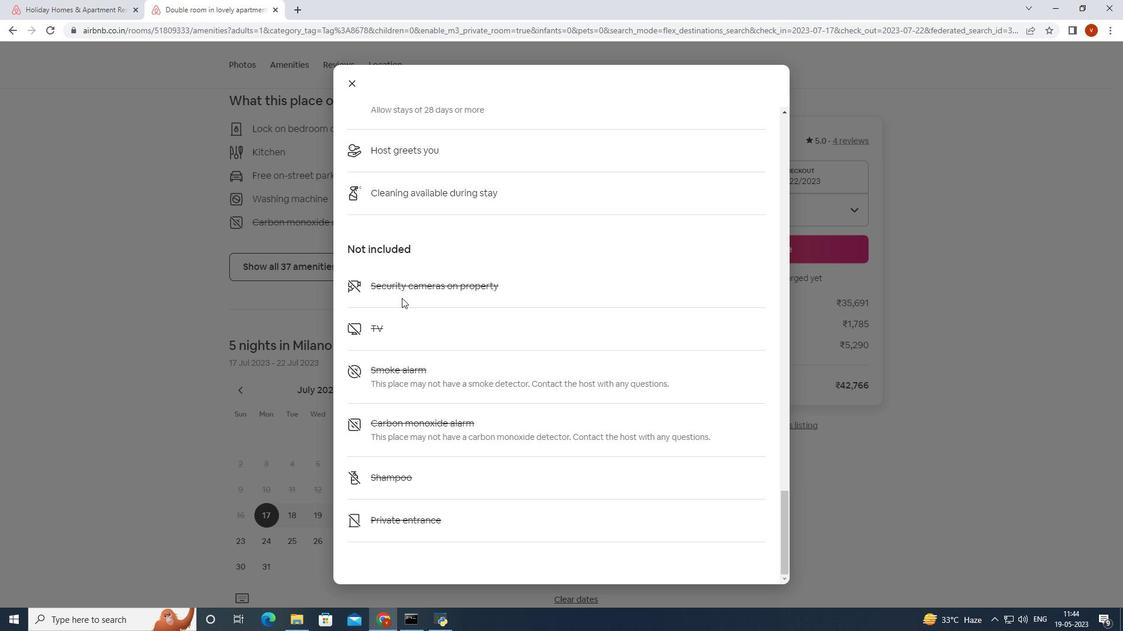
Action: Mouse scrolled (401, 297) with delta (0, 0)
Screenshot: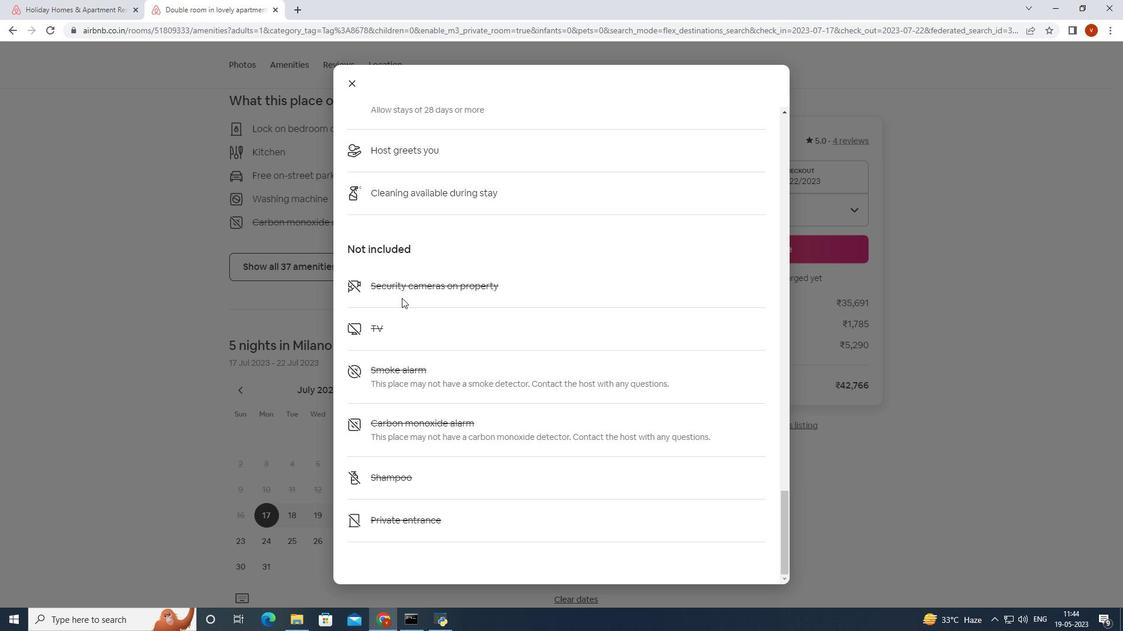 
Action: Mouse scrolled (401, 297) with delta (0, 0)
Screenshot: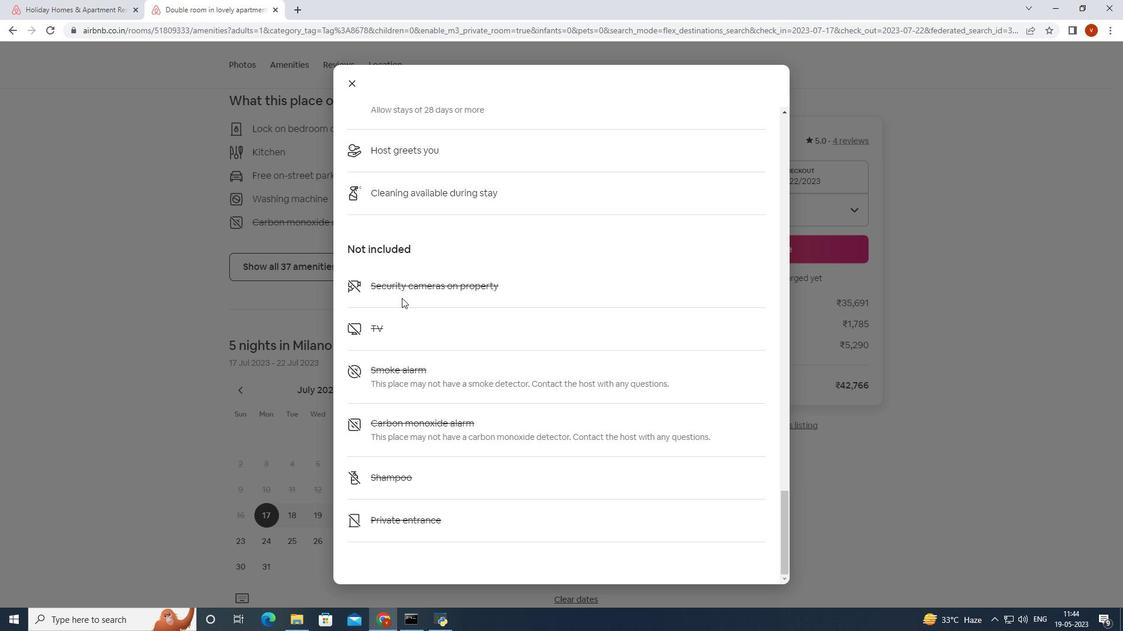 
Action: Mouse scrolled (401, 297) with delta (0, 0)
Screenshot: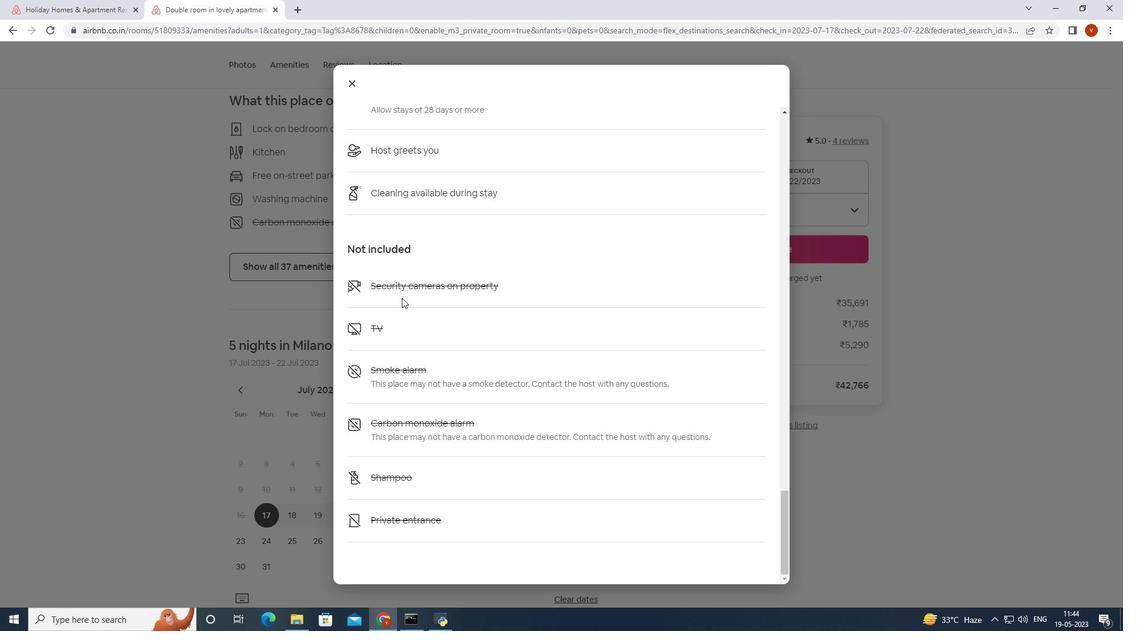 
Action: Mouse scrolled (401, 297) with delta (0, 0)
Screenshot: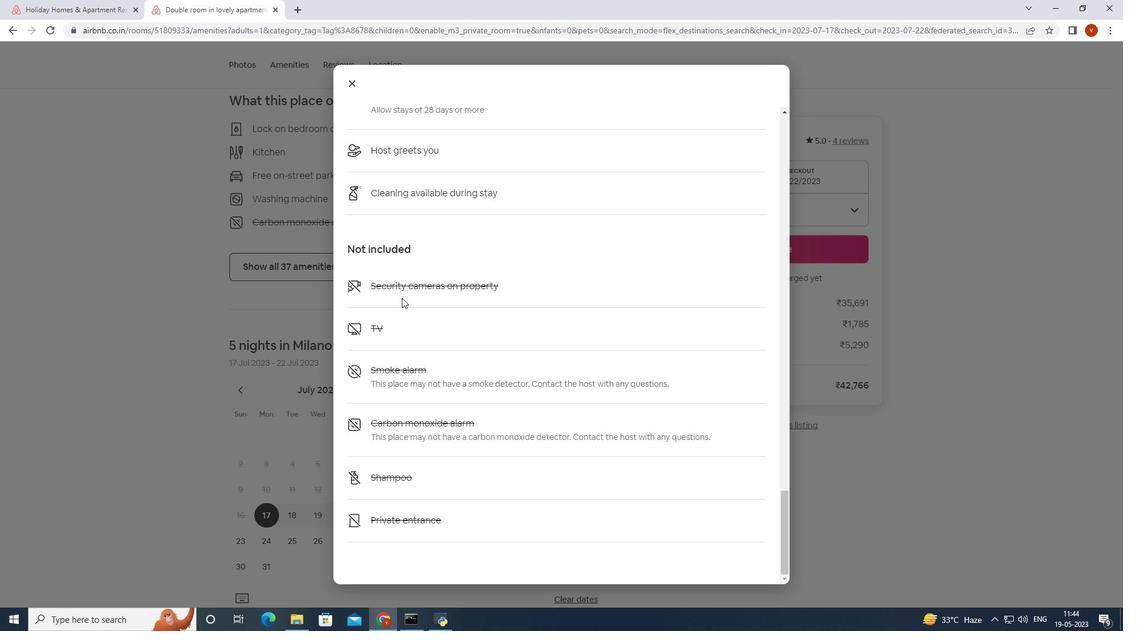 
Action: Mouse scrolled (401, 297) with delta (0, 0)
Screenshot: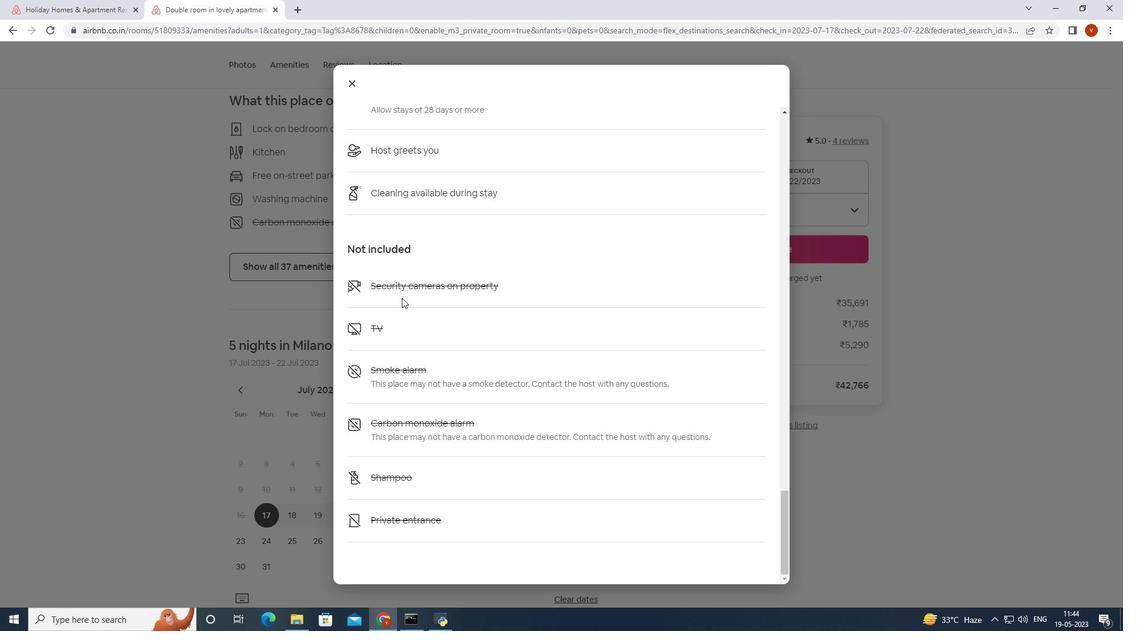 
Action: Mouse scrolled (401, 297) with delta (0, 0)
Screenshot: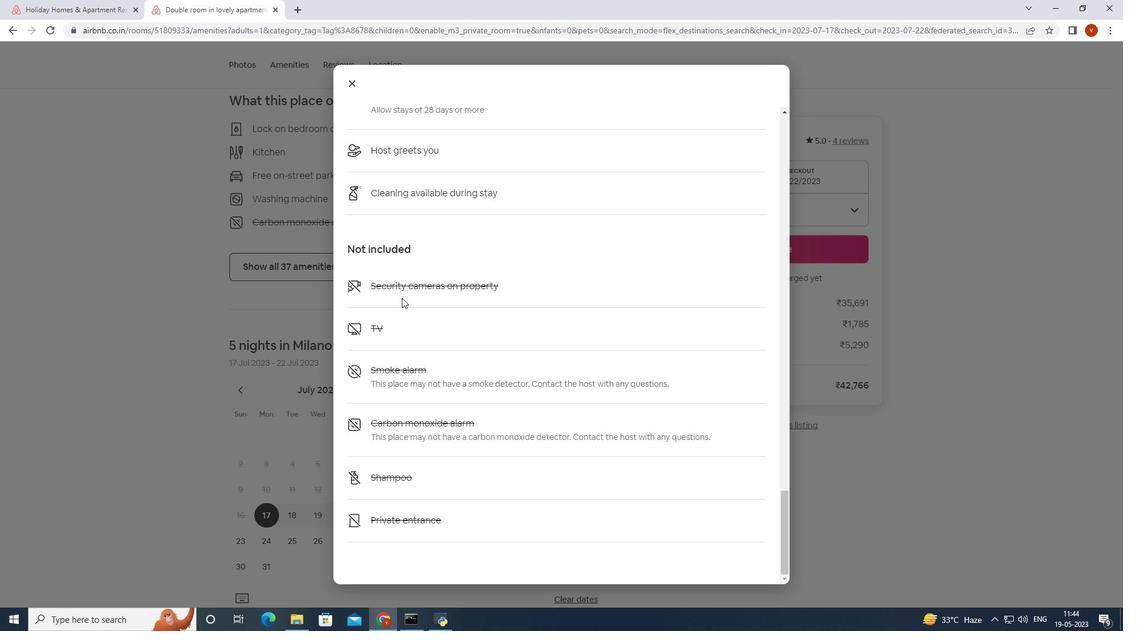 
Action: Mouse moved to (349, 82)
Screenshot: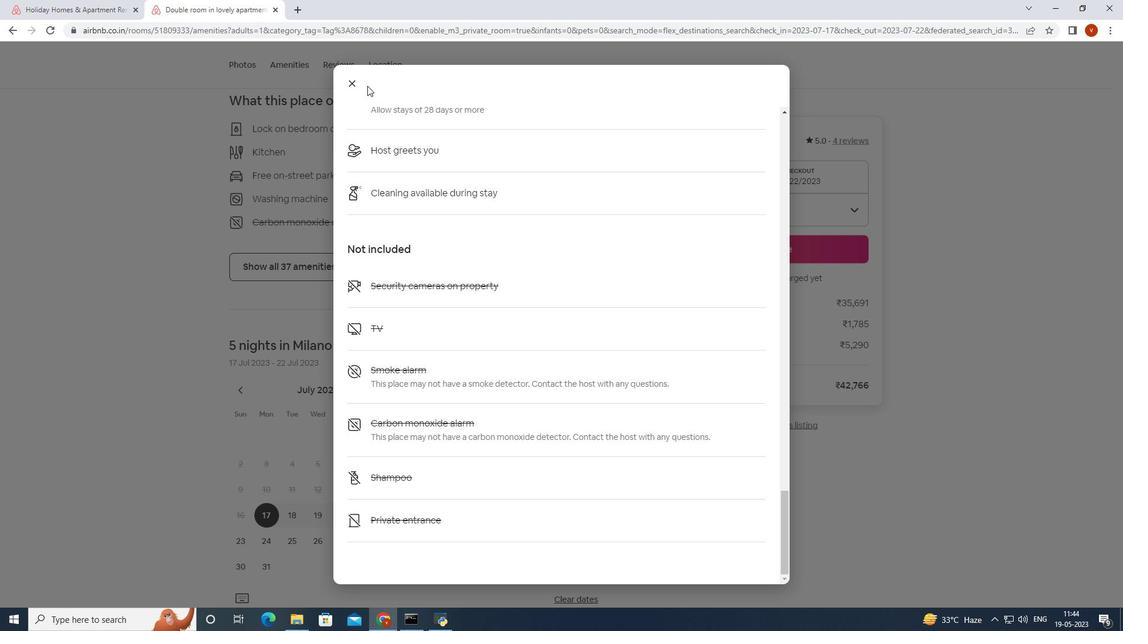 
Action: Mouse pressed left at (349, 82)
Screenshot: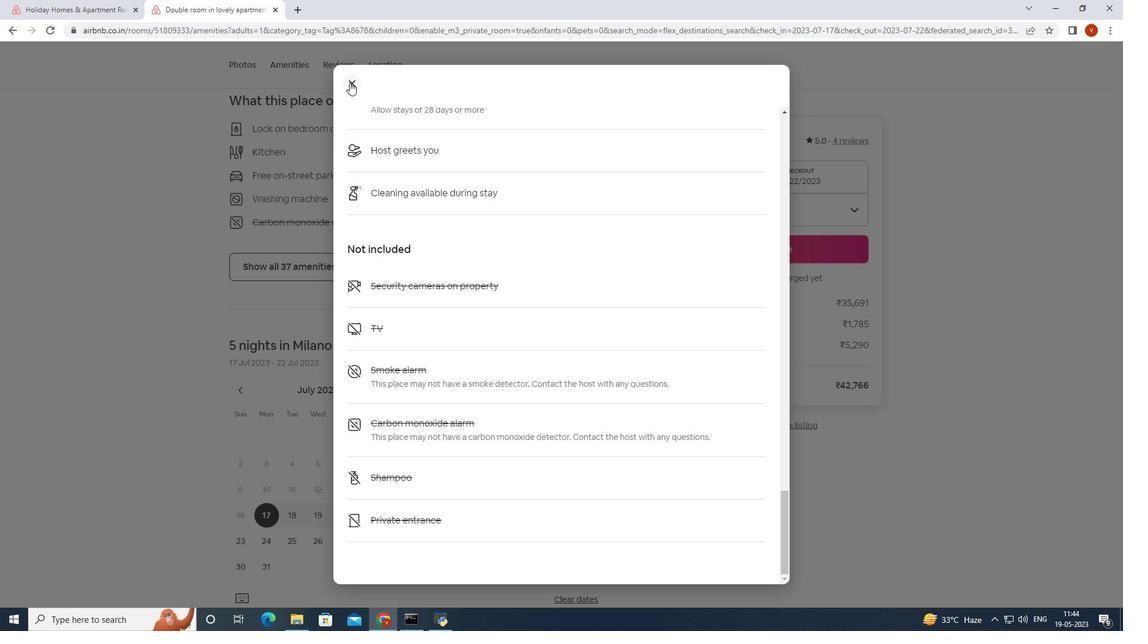 
Action: Mouse moved to (455, 214)
Screenshot: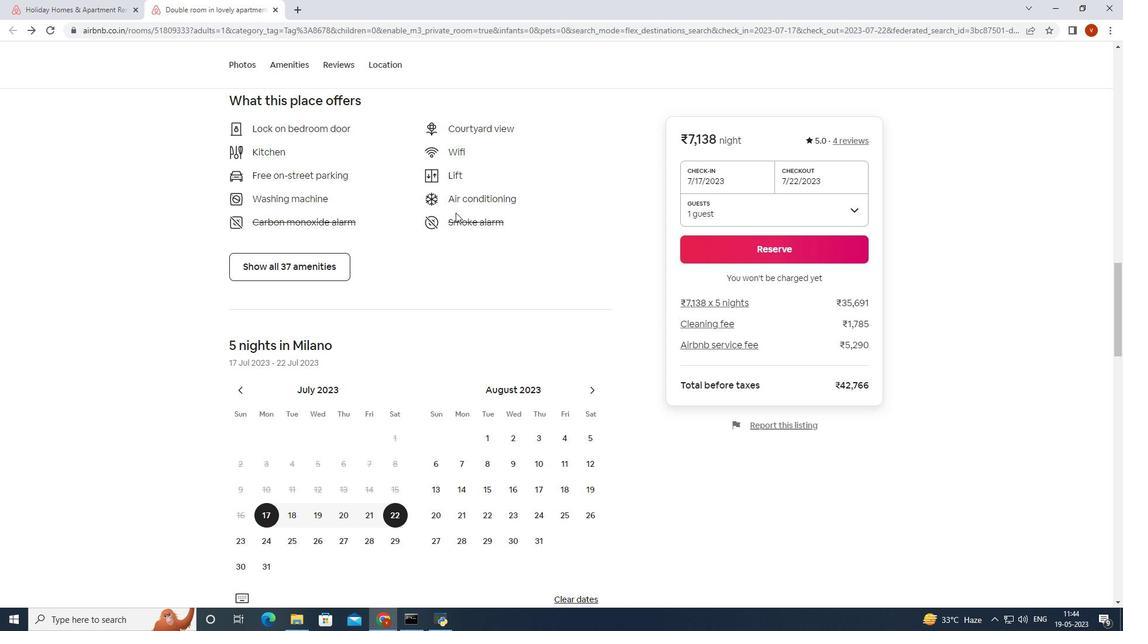 
Action: Mouse scrolled (455, 213) with delta (0, 0)
Screenshot: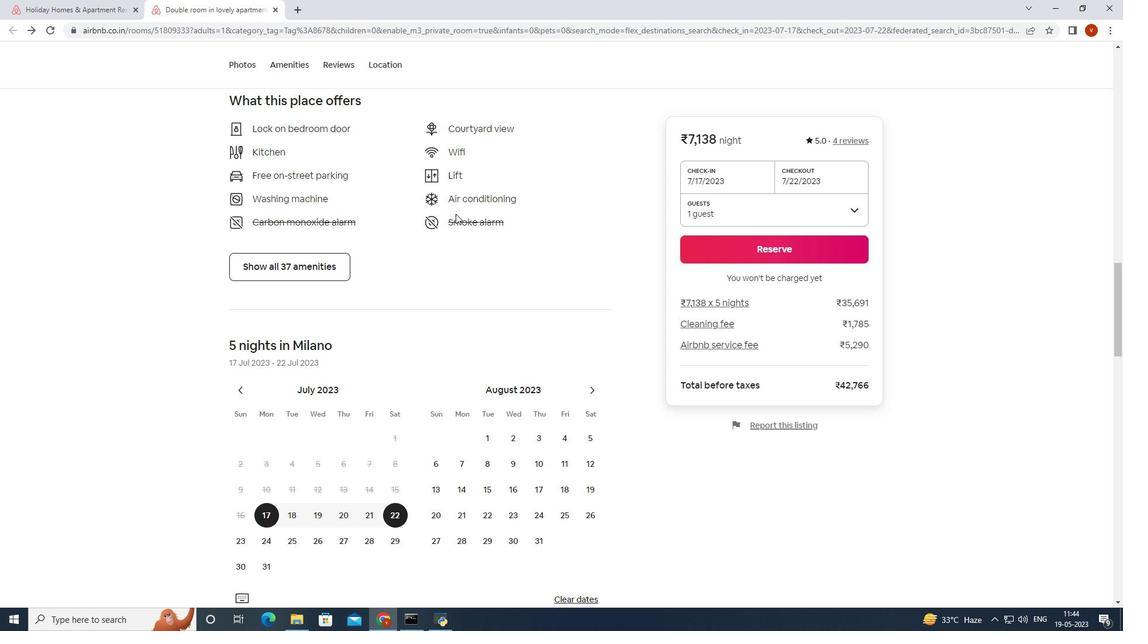 
Action: Mouse scrolled (455, 213) with delta (0, 0)
Screenshot: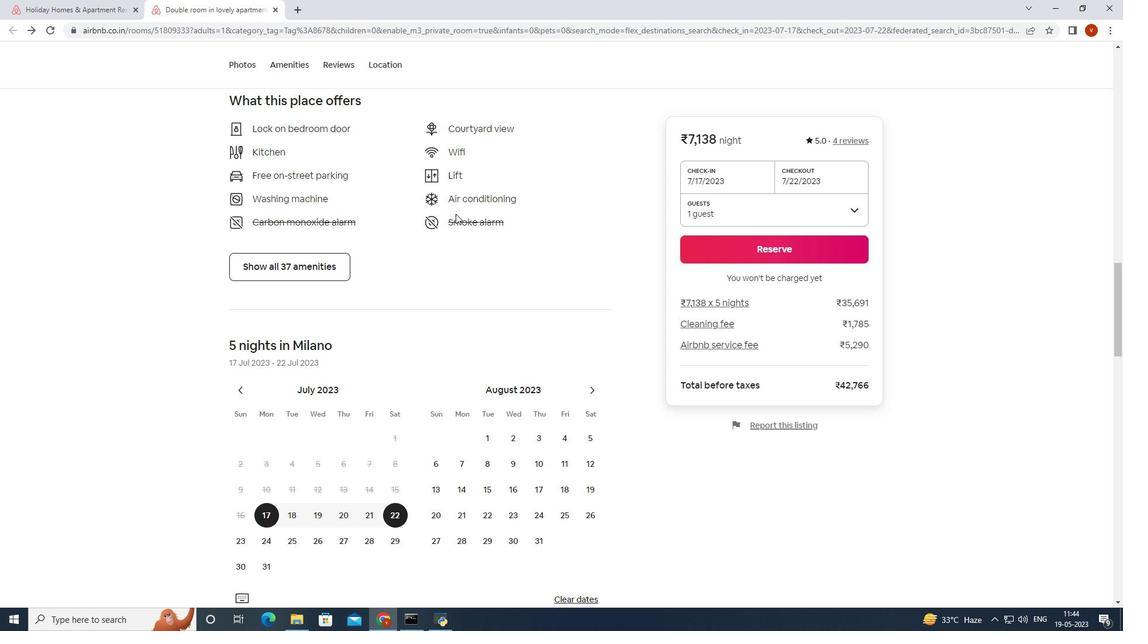 
Action: Mouse scrolled (455, 213) with delta (0, 0)
Screenshot: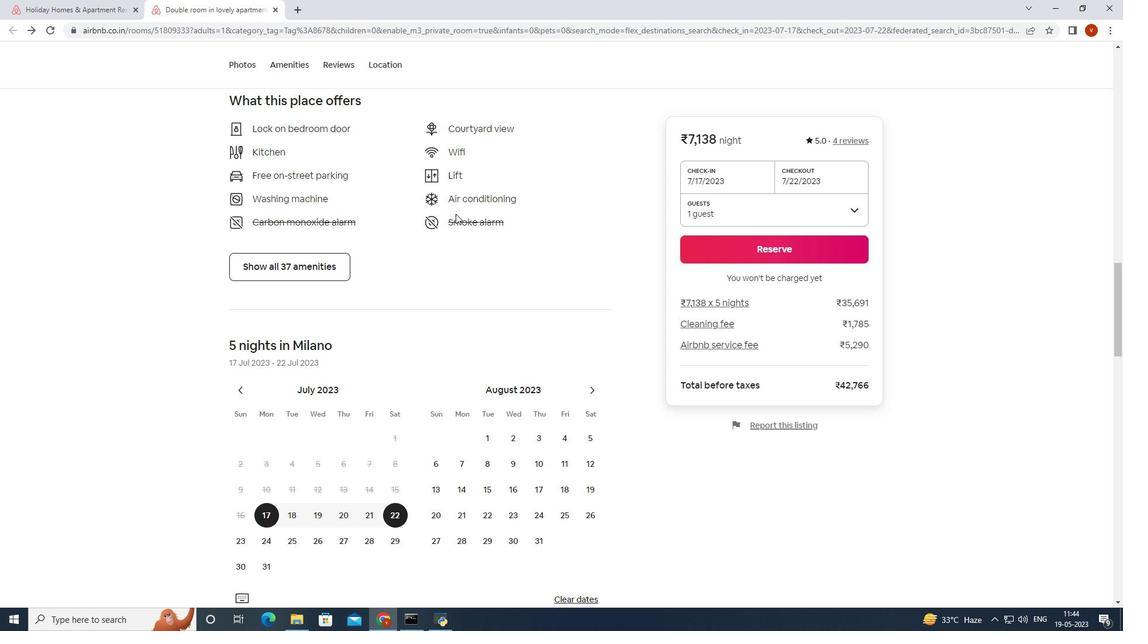 
Action: Mouse moved to (456, 207)
Screenshot: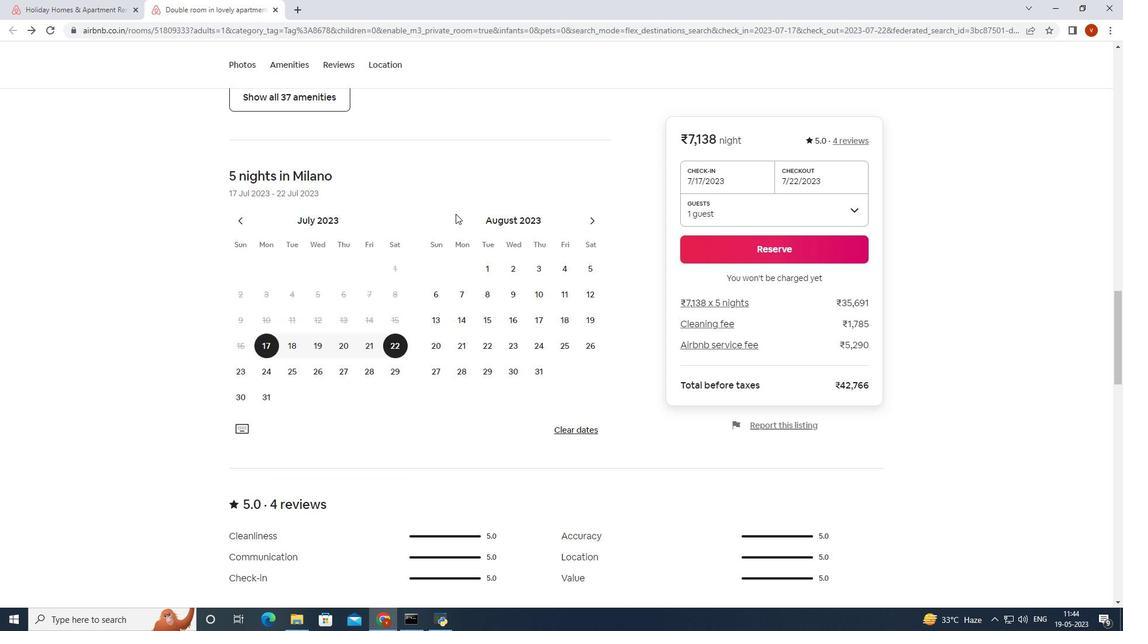 
Action: Mouse scrolled (456, 207) with delta (0, 0)
Screenshot: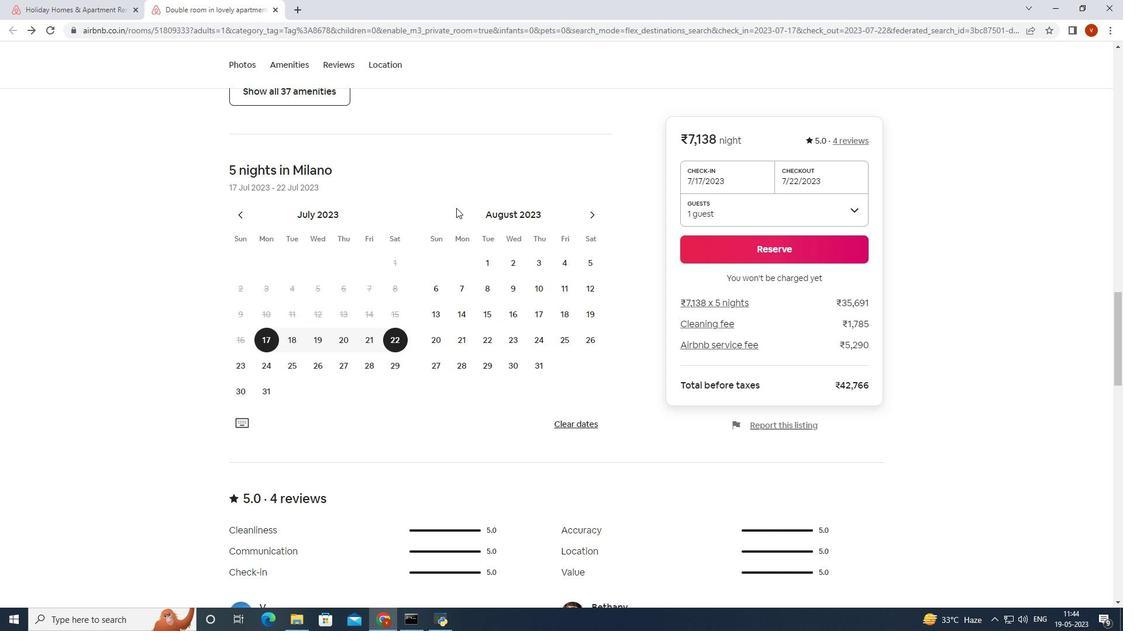 
Action: Mouse scrolled (456, 207) with delta (0, 0)
Screenshot: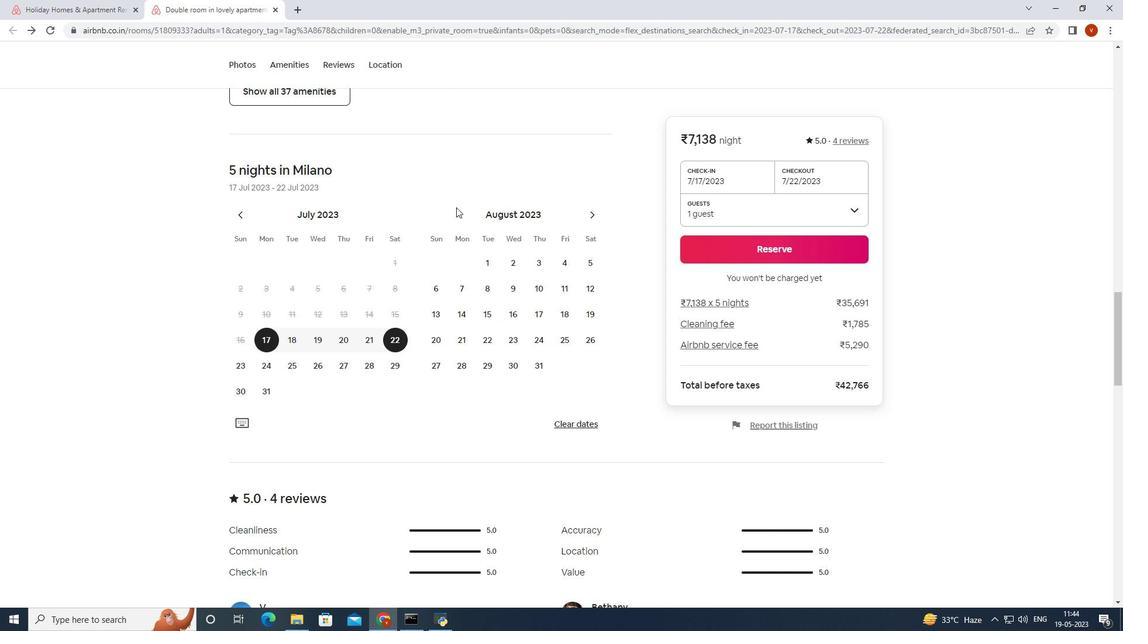 
Action: Mouse scrolled (456, 207) with delta (0, 0)
Screenshot: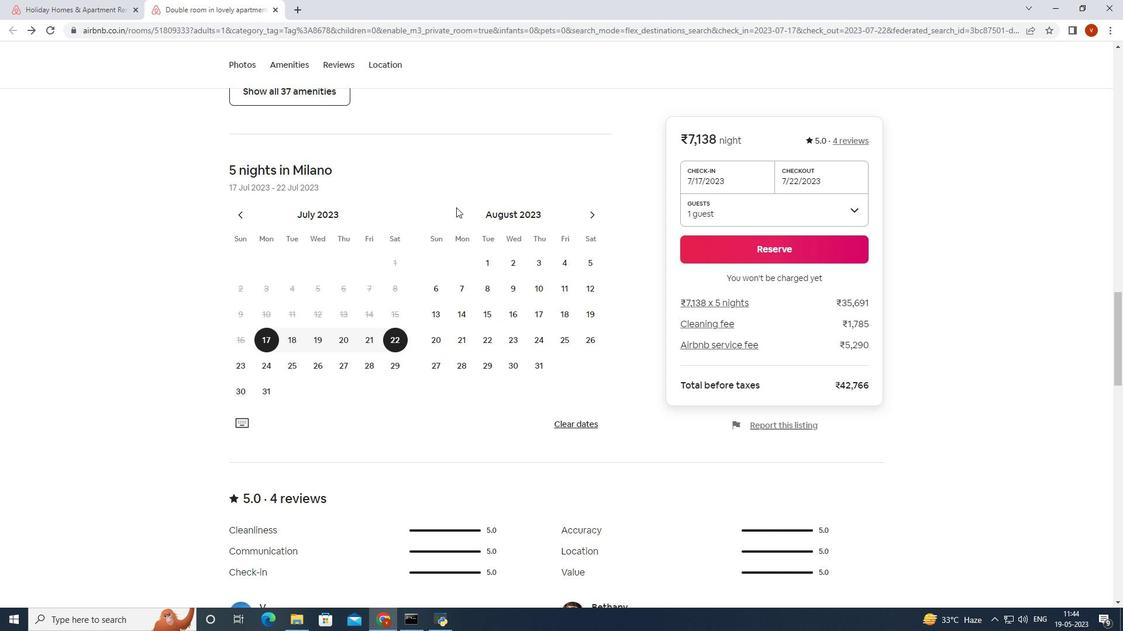
Action: Mouse scrolled (456, 207) with delta (0, 0)
Screenshot: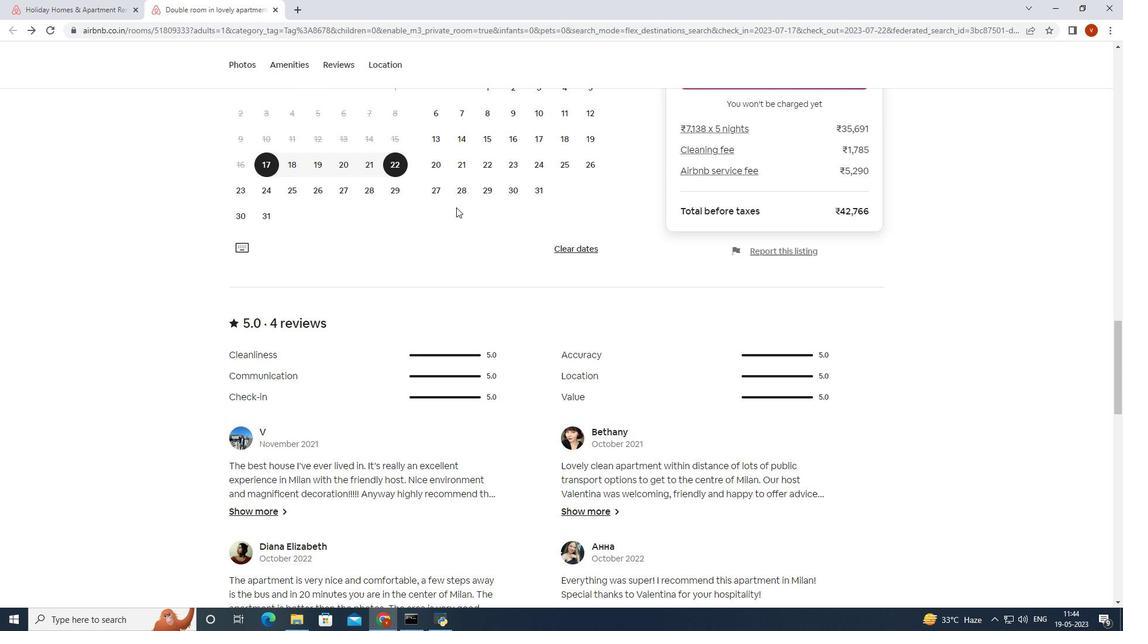 
Action: Mouse scrolled (456, 207) with delta (0, 0)
Screenshot: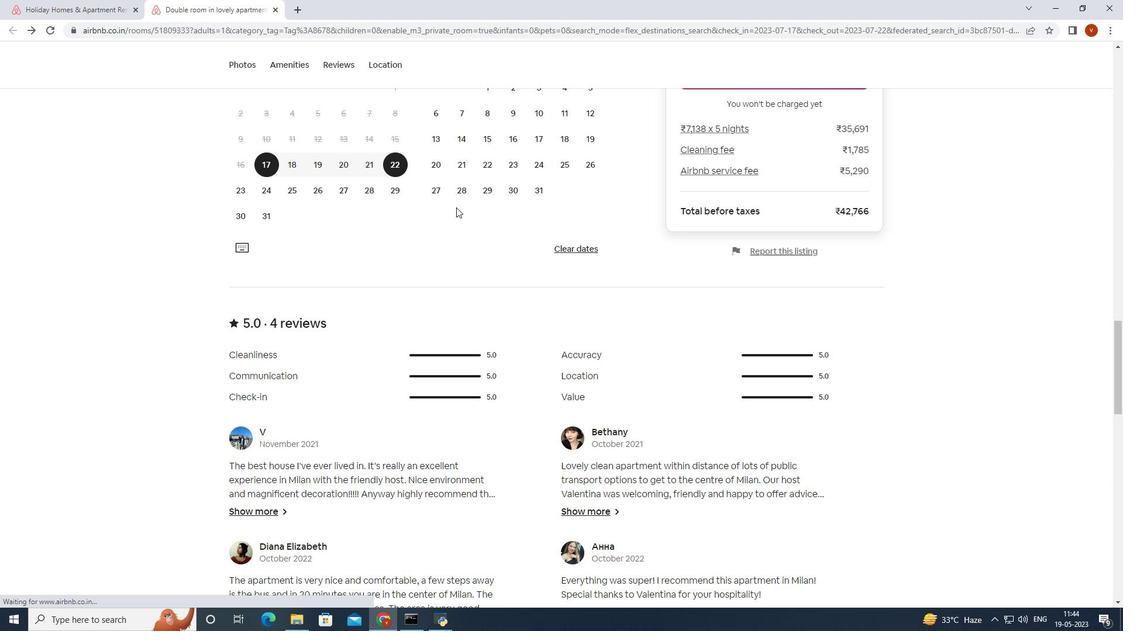 
Action: Mouse scrolled (456, 207) with delta (0, 0)
Screenshot: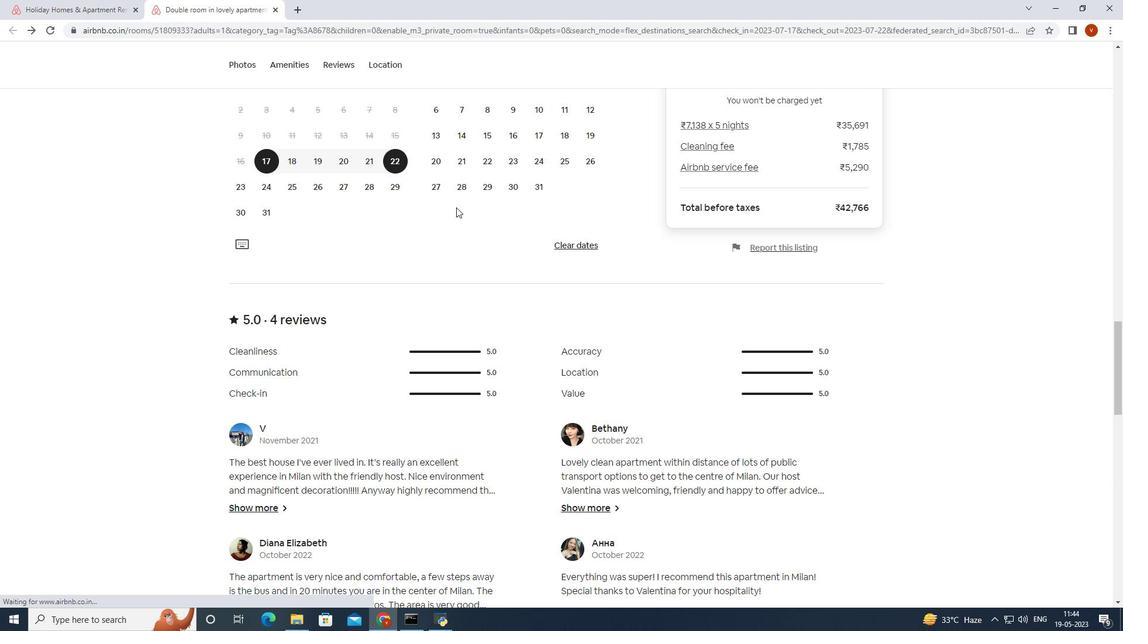 
Action: Mouse scrolled (456, 207) with delta (0, 0)
Screenshot: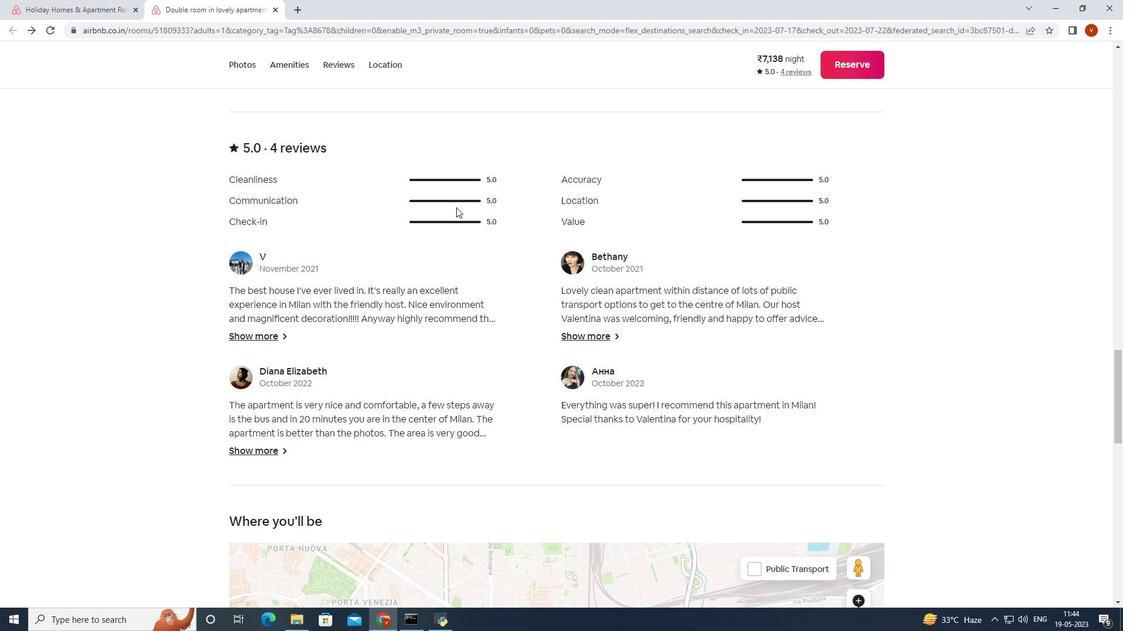 
Action: Mouse scrolled (456, 207) with delta (0, 0)
Screenshot: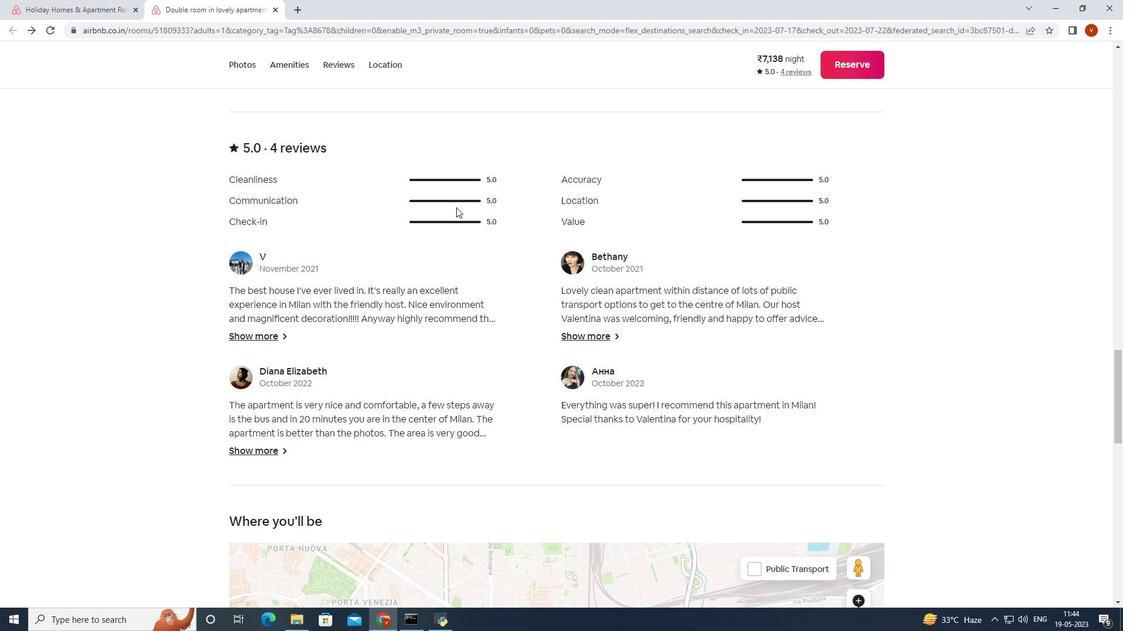 
Action: Mouse scrolled (456, 207) with delta (0, 0)
Screenshot: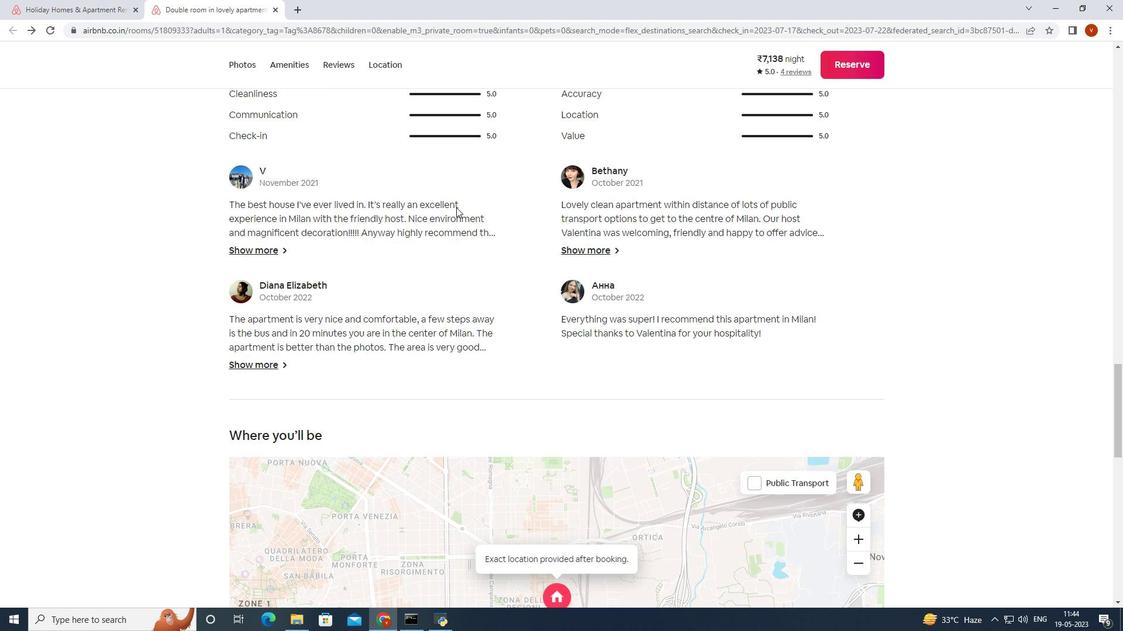 
Action: Mouse scrolled (456, 207) with delta (0, 0)
Screenshot: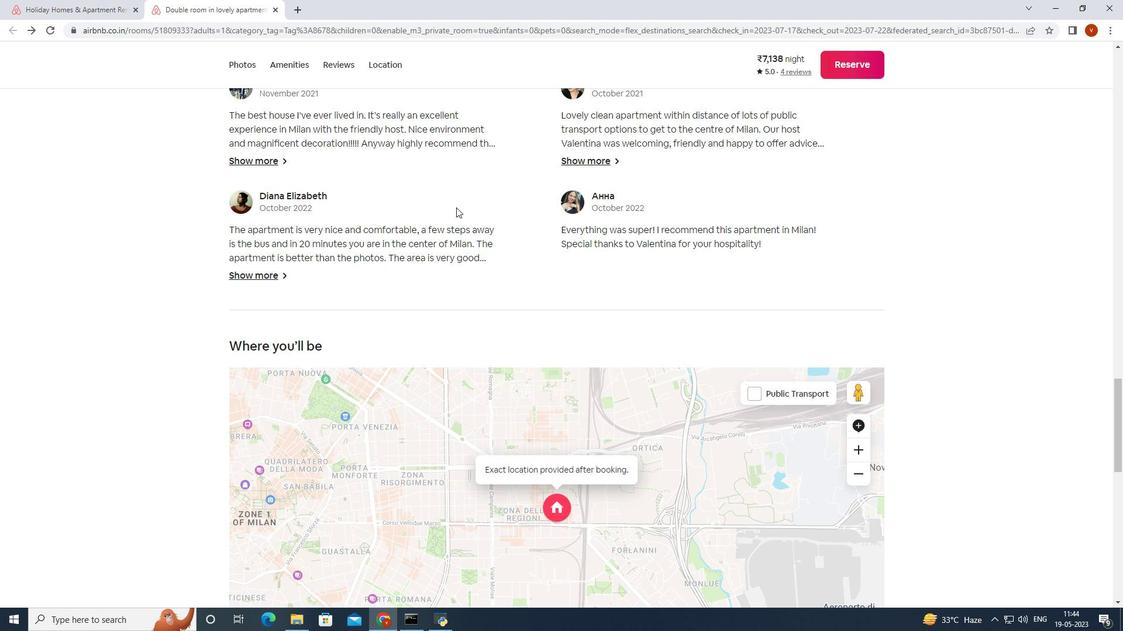 
Action: Mouse scrolled (456, 207) with delta (0, 0)
Screenshot: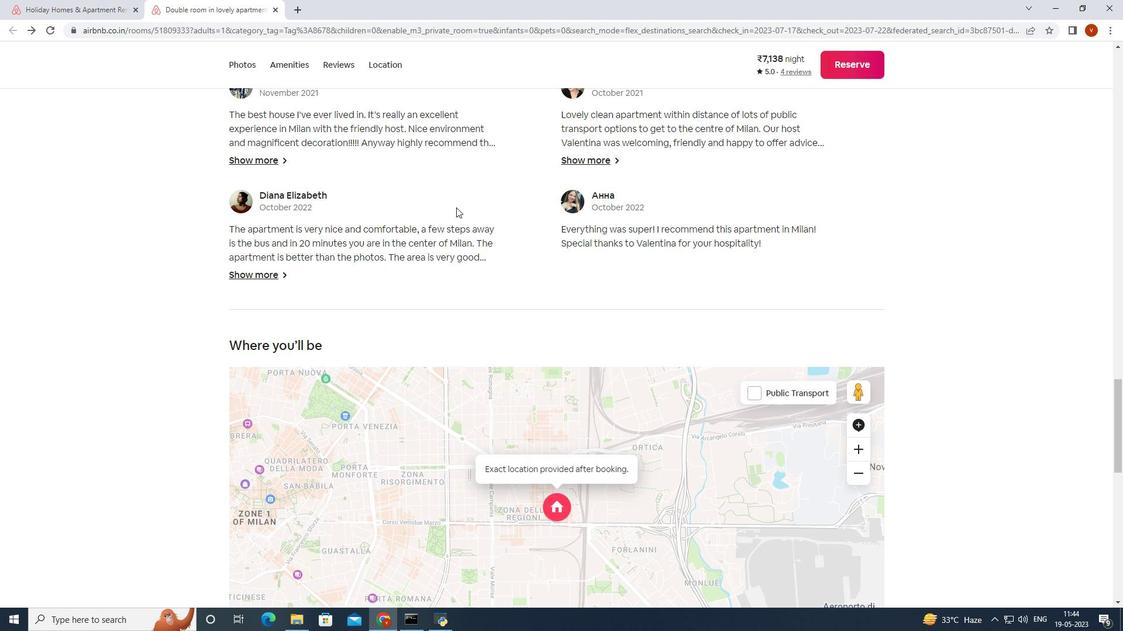 
Action: Mouse scrolled (456, 207) with delta (0, 0)
Screenshot: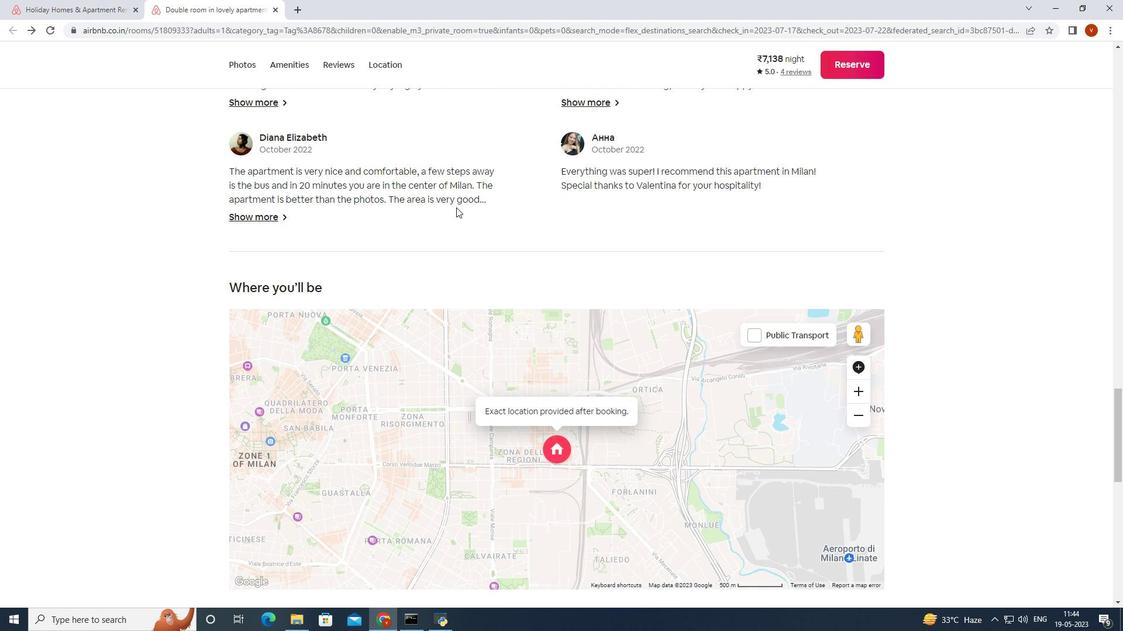 
Action: Mouse scrolled (456, 207) with delta (0, 0)
Screenshot: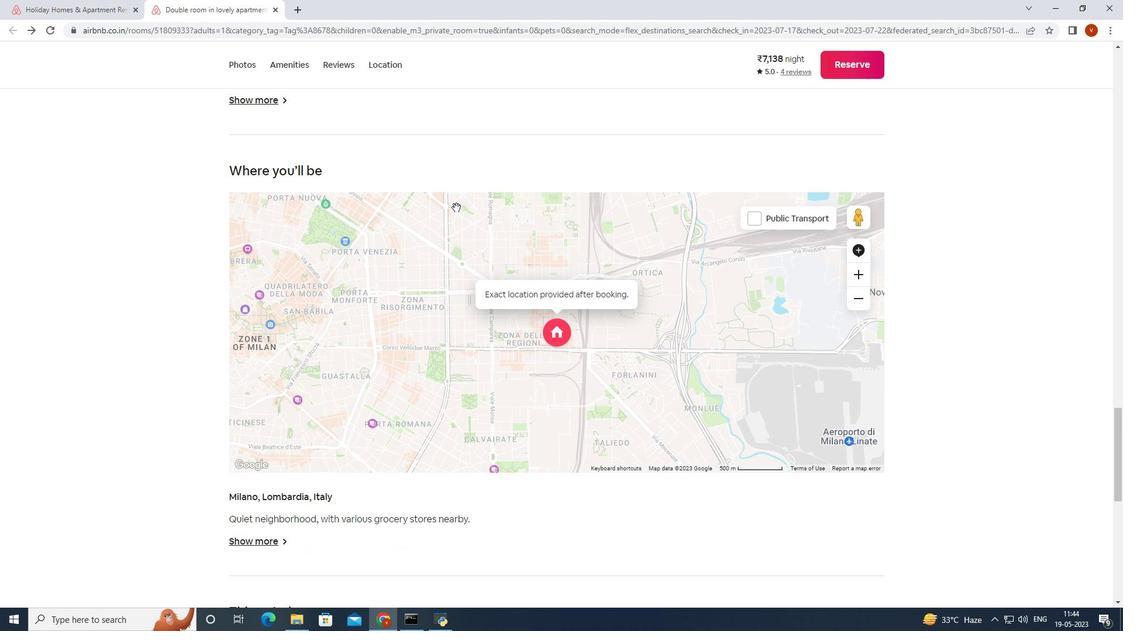 
Action: Mouse scrolled (456, 207) with delta (0, 0)
Screenshot: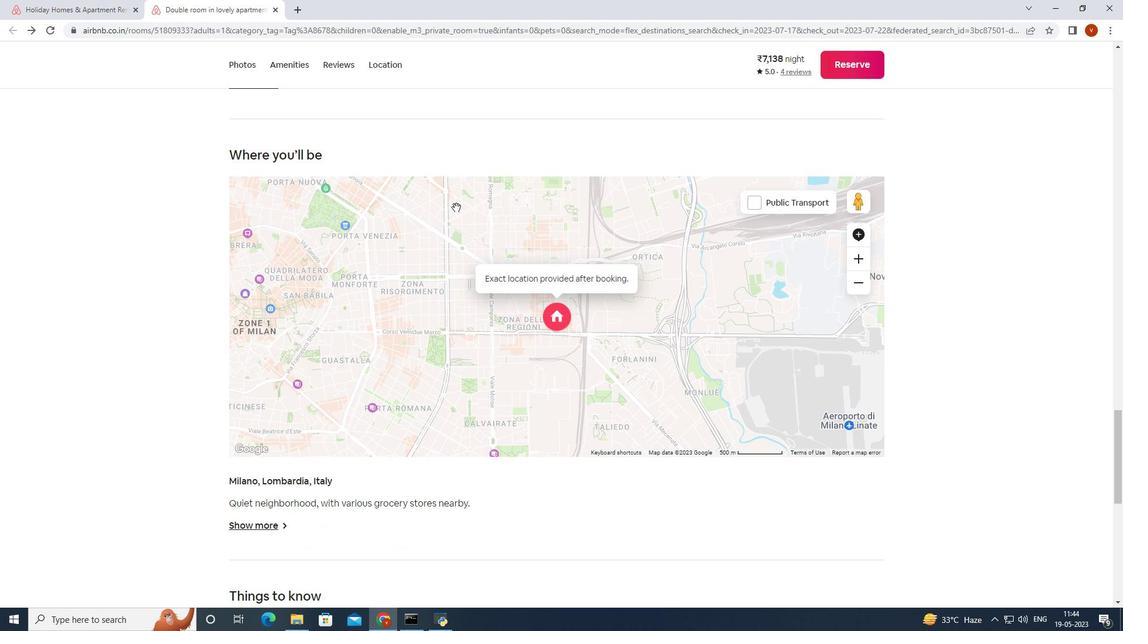 
Action: Mouse scrolled (456, 207) with delta (0, 0)
Screenshot: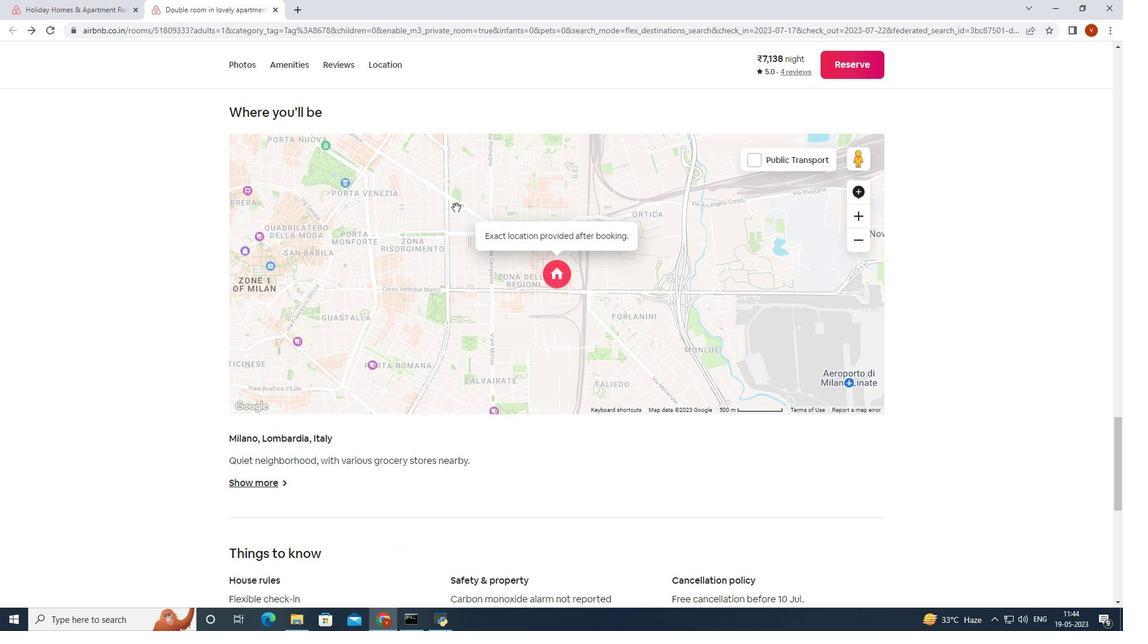 
Action: Mouse moved to (456, 202)
Screenshot: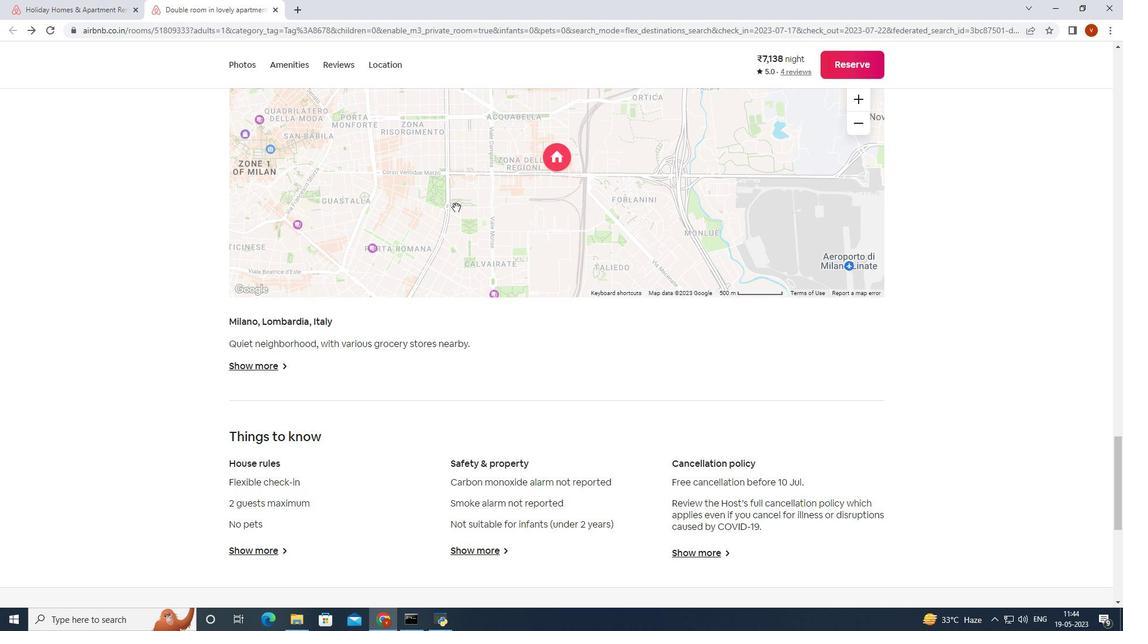 
Action: Mouse scrolled (456, 203) with delta (0, 0)
Screenshot: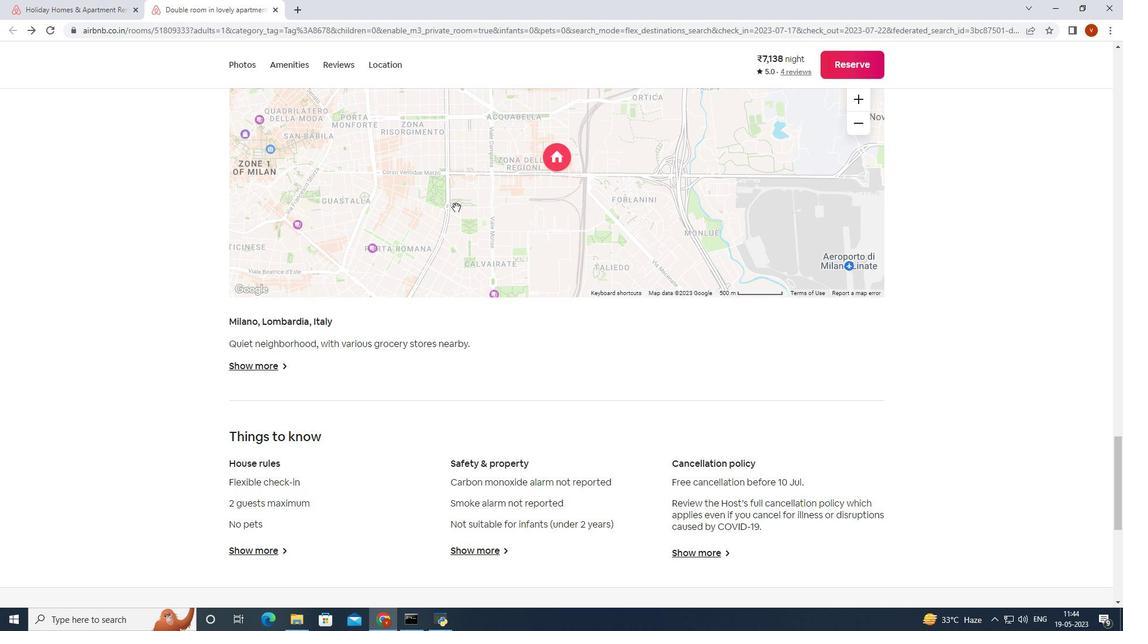 
Action: Mouse moved to (454, 170)
Screenshot: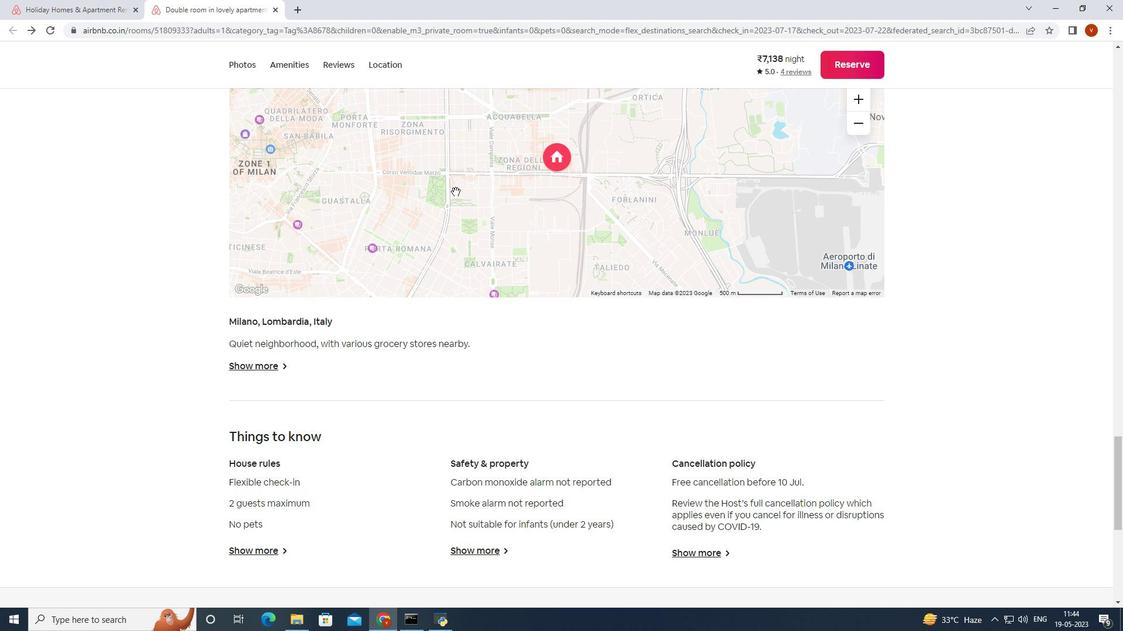 
Action: Mouse scrolled (454, 171) with delta (0, 0)
Screenshot: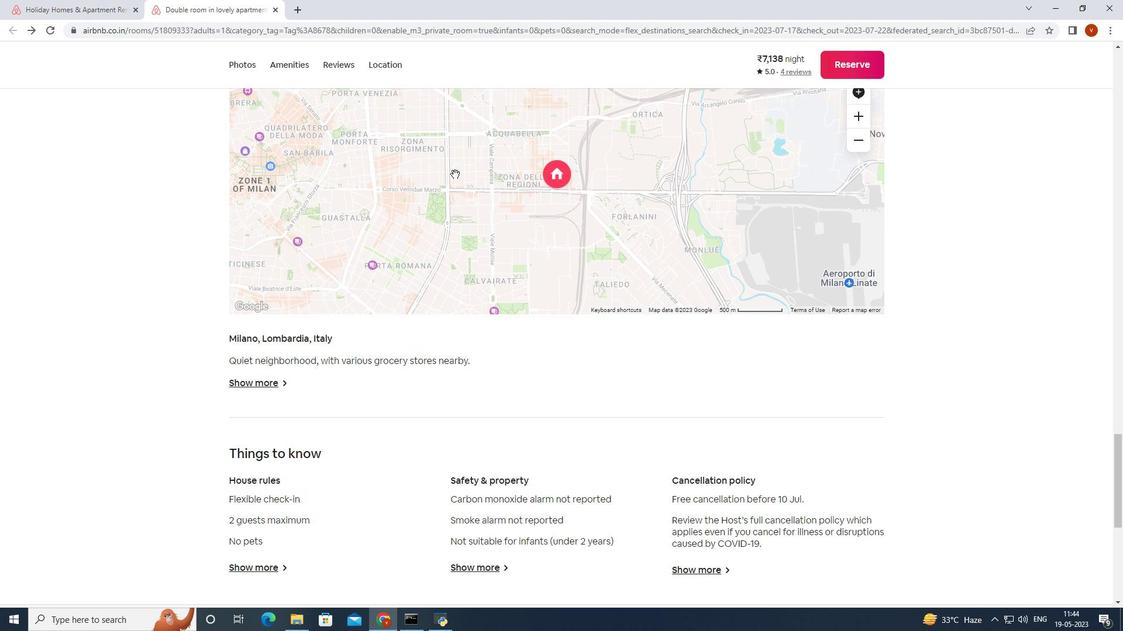 
Action: Mouse scrolled (454, 171) with delta (0, 0)
Screenshot: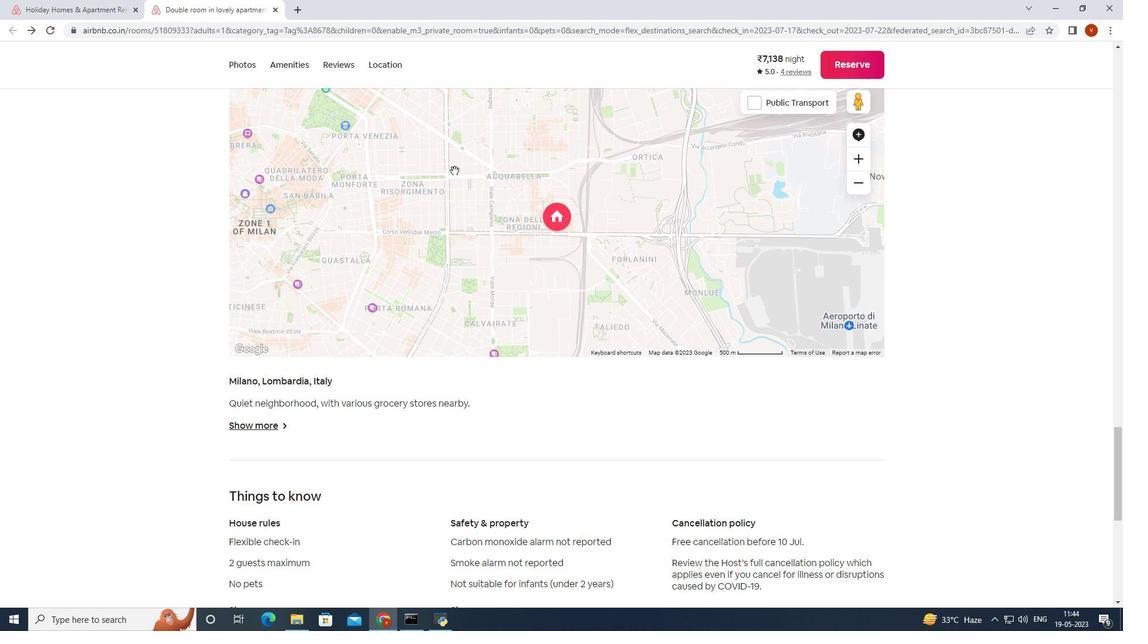 
Action: Mouse scrolled (454, 171) with delta (0, 0)
Screenshot: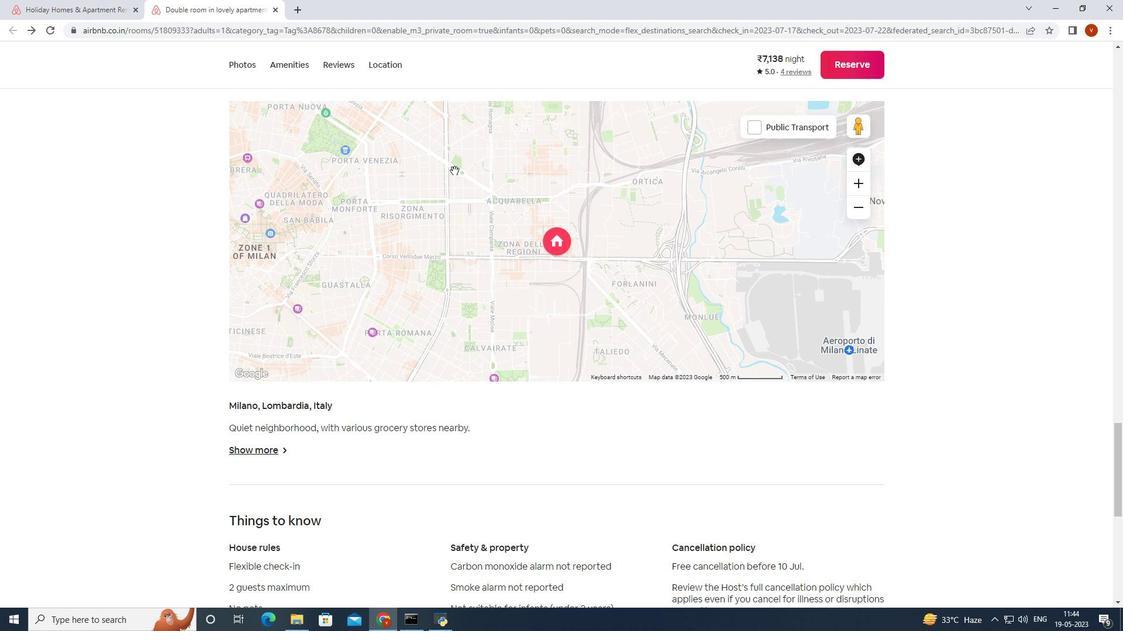 
Action: Mouse scrolled (454, 171) with delta (0, 0)
Screenshot: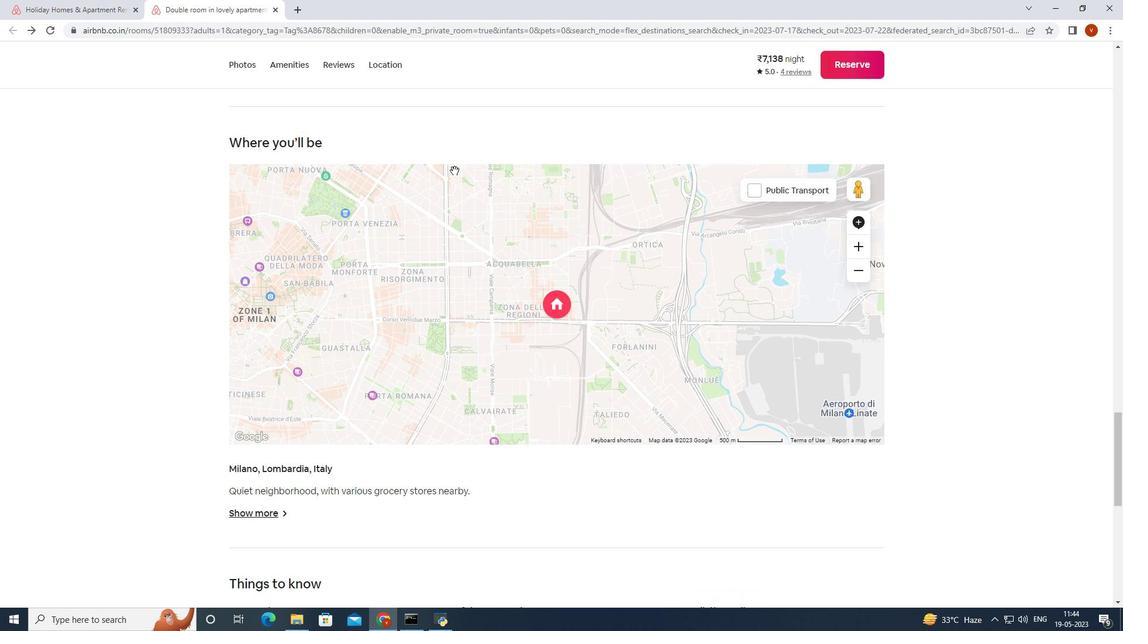 
Action: Mouse scrolled (454, 171) with delta (0, 0)
Screenshot: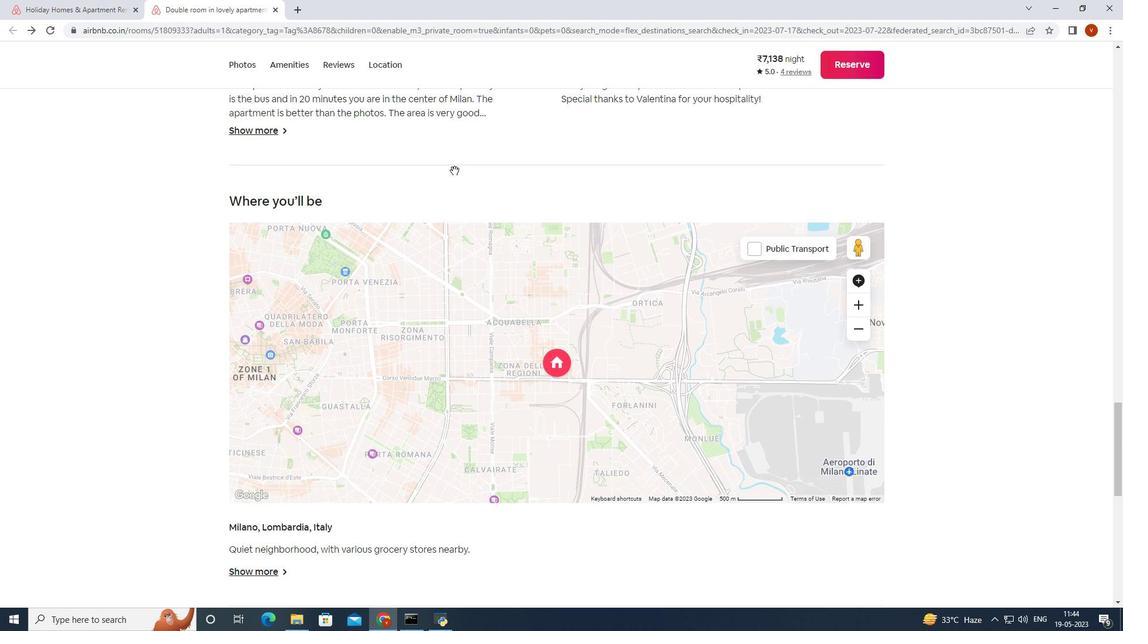 
Action: Mouse scrolled (454, 171) with delta (0, 0)
Screenshot: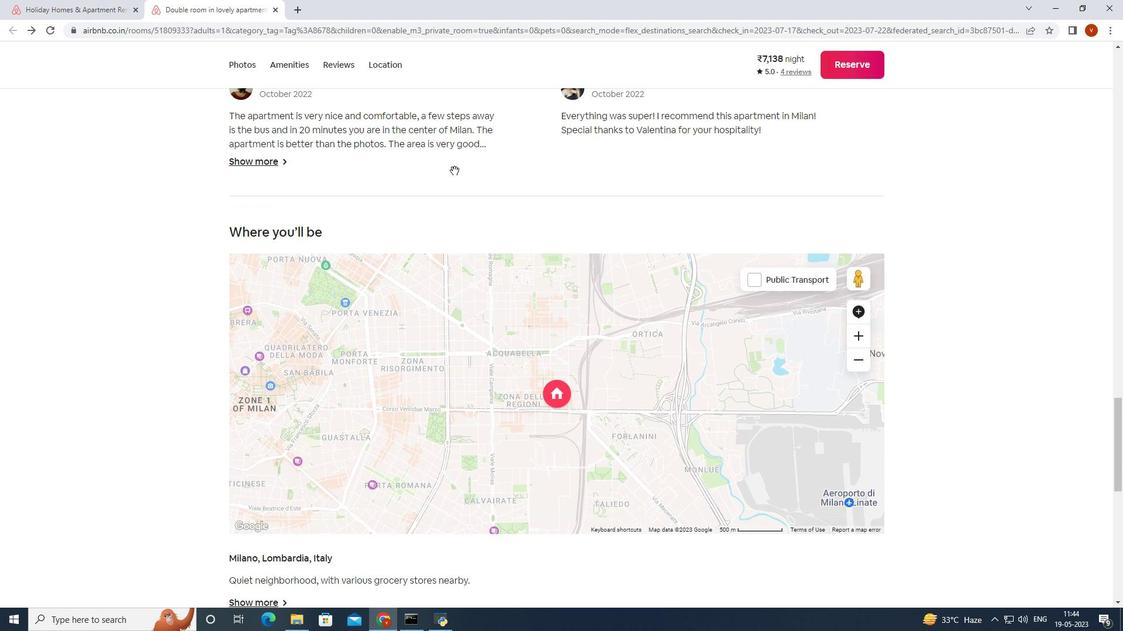
Action: Mouse scrolled (454, 171) with delta (0, 0)
Screenshot: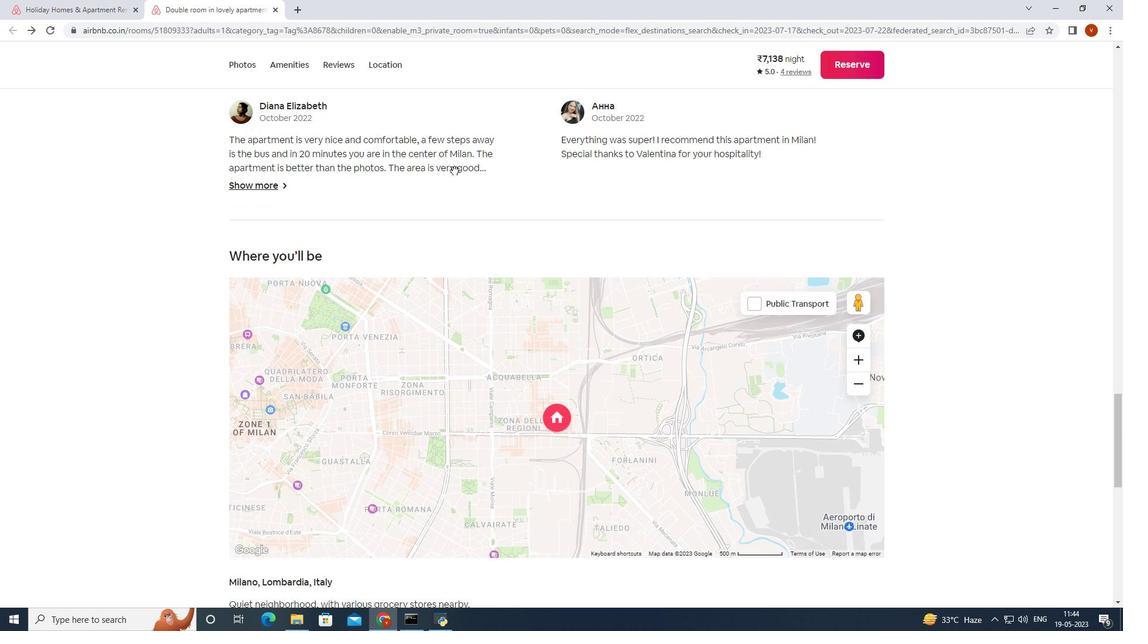 
Action: Mouse scrolled (454, 171) with delta (0, 0)
Screenshot: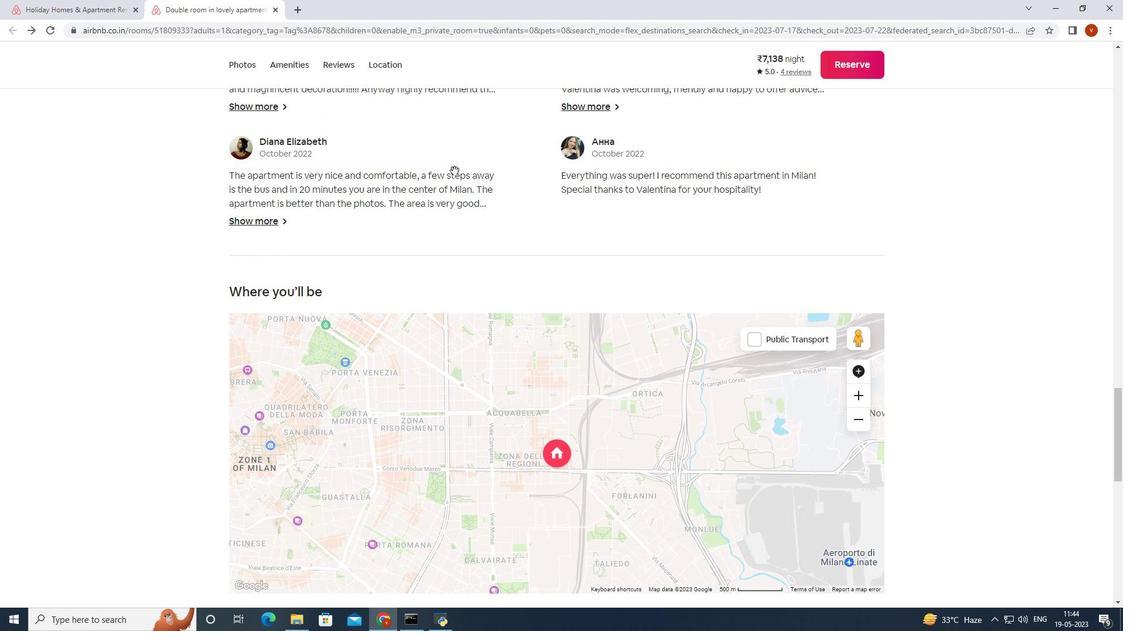 
Action: Mouse scrolled (454, 171) with delta (0, 0)
Screenshot: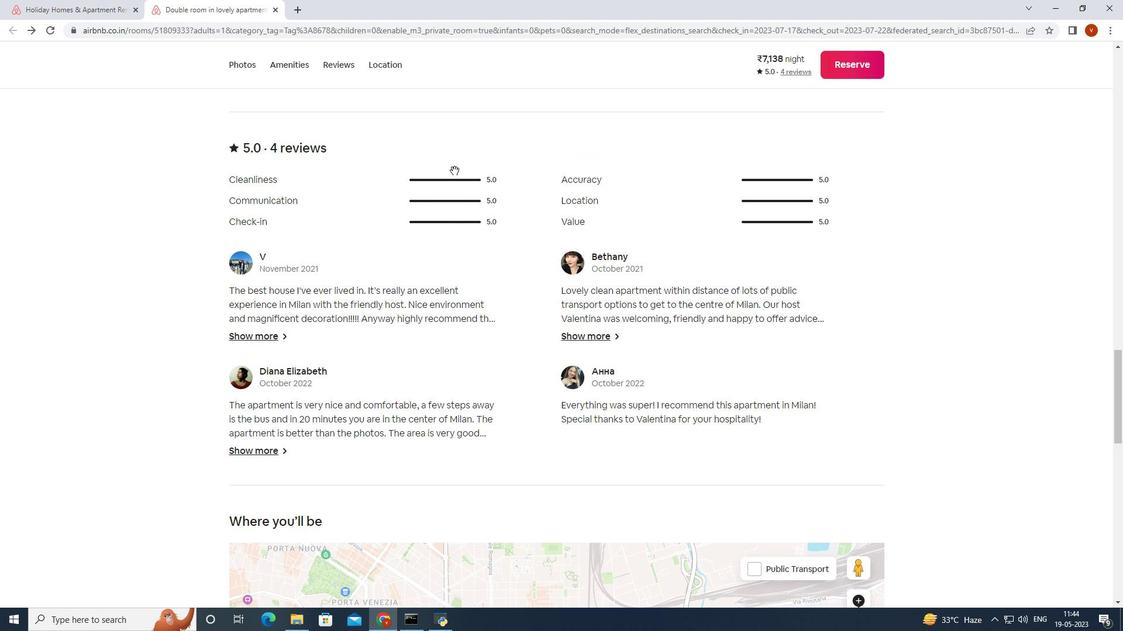 
Action: Mouse scrolled (454, 171) with delta (0, 0)
Screenshot: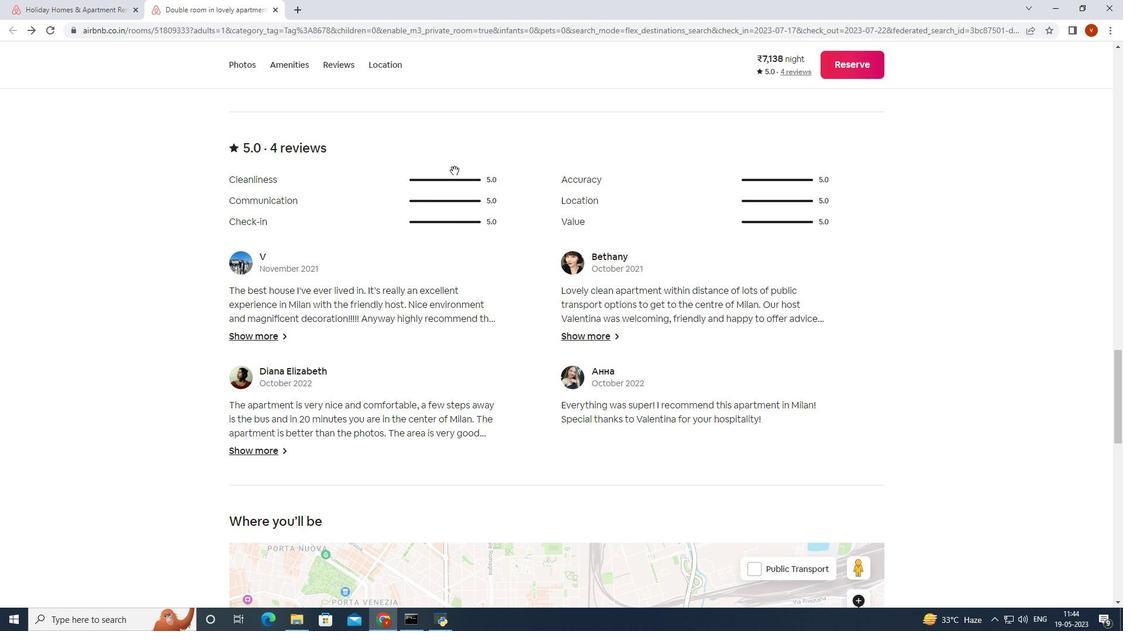 
Action: Mouse scrolled (454, 171) with delta (0, 0)
Screenshot: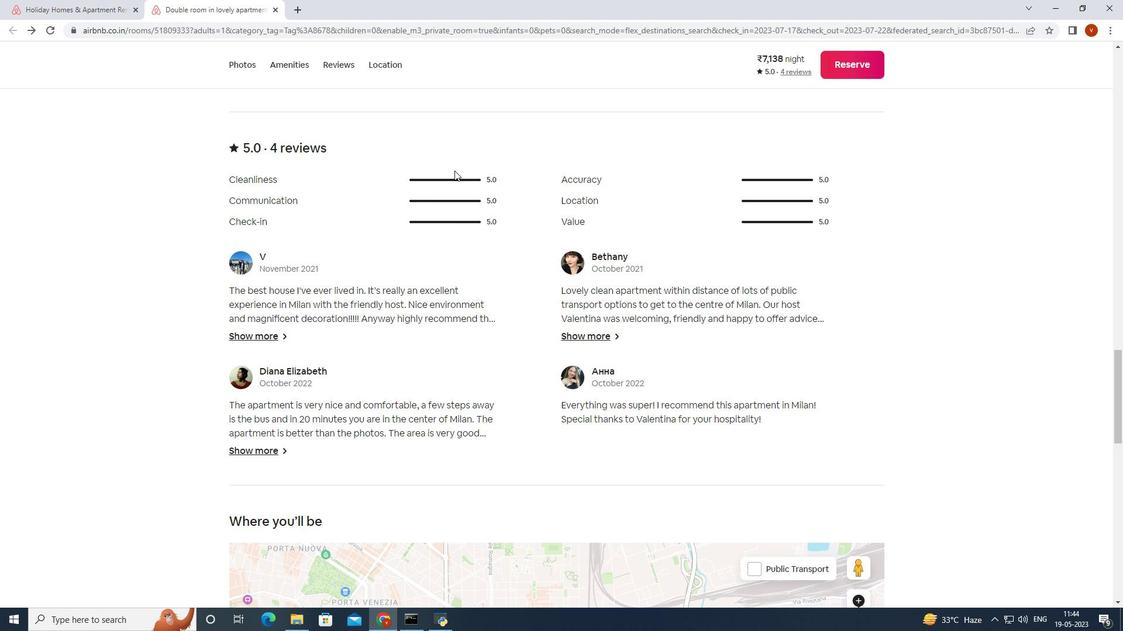 
Action: Mouse moved to (455, 172)
Screenshot: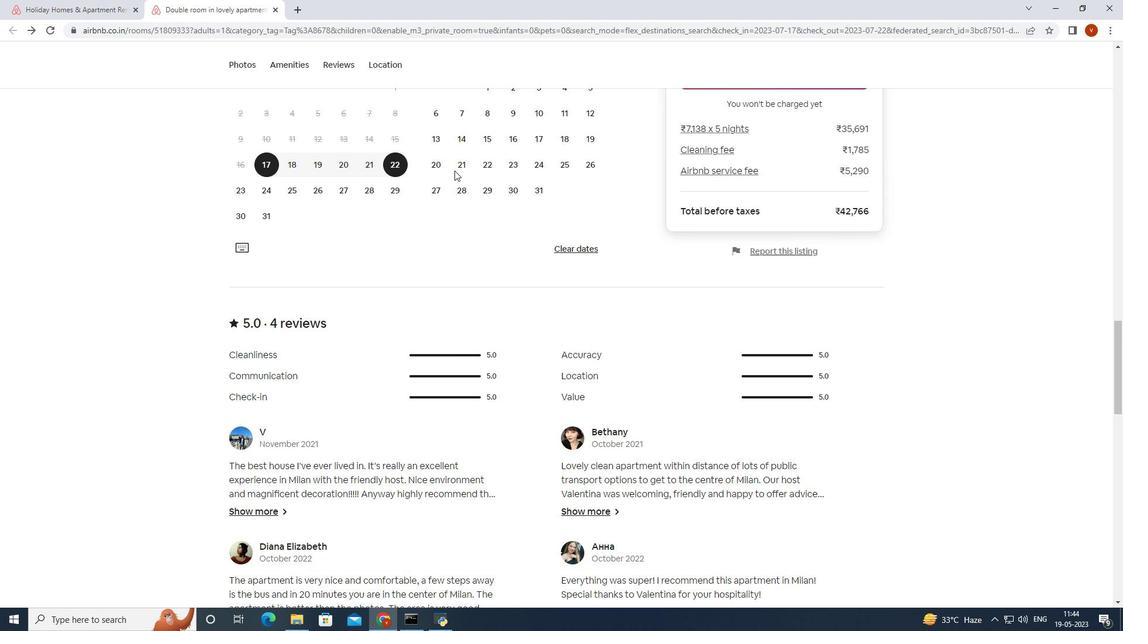 
Action: Mouse scrolled (455, 171) with delta (0, 0)
Screenshot: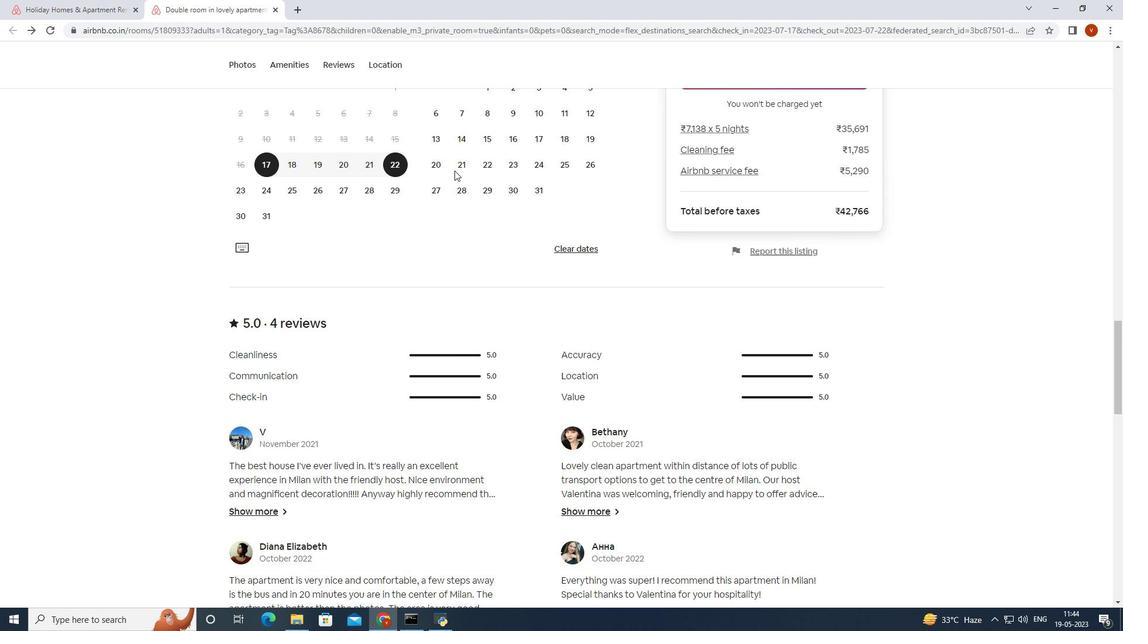 
Action: Mouse scrolled (455, 171) with delta (0, 0)
Screenshot: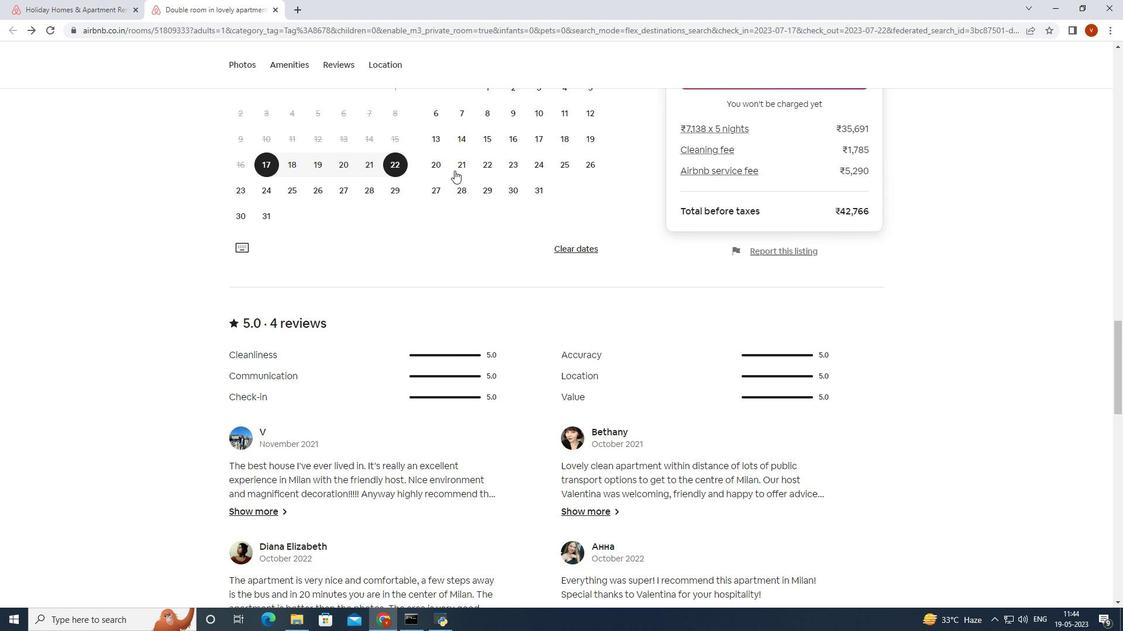 
Action: Mouse scrolled (455, 171) with delta (0, 0)
Screenshot: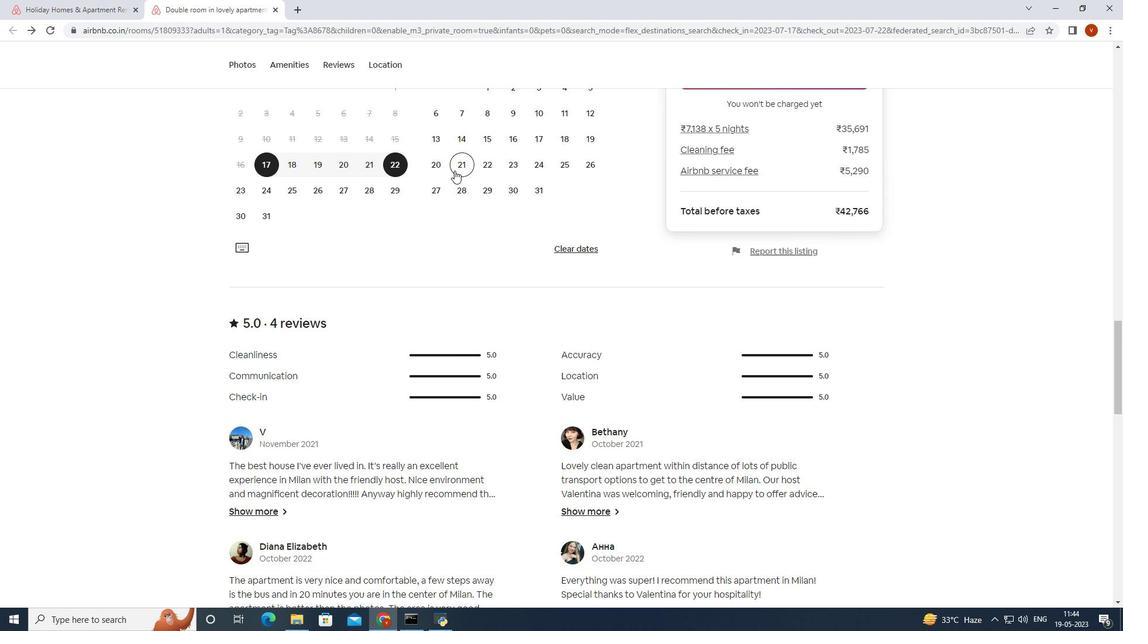 
Action: Mouse scrolled (455, 171) with delta (0, 0)
Screenshot: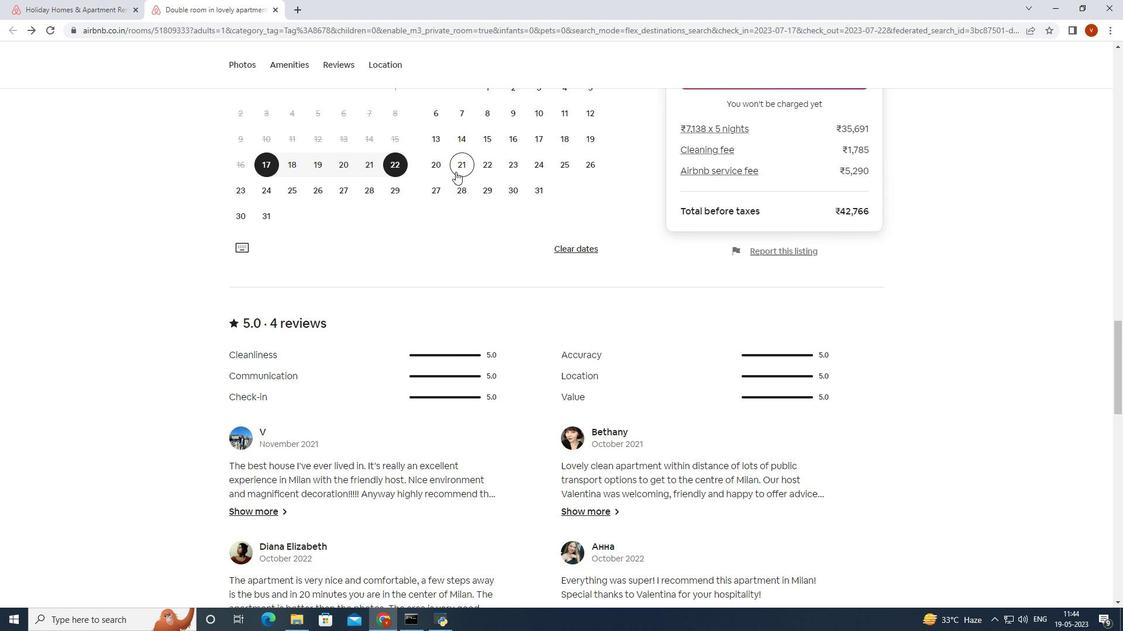 
Action: Mouse moved to (263, 279)
Screenshot: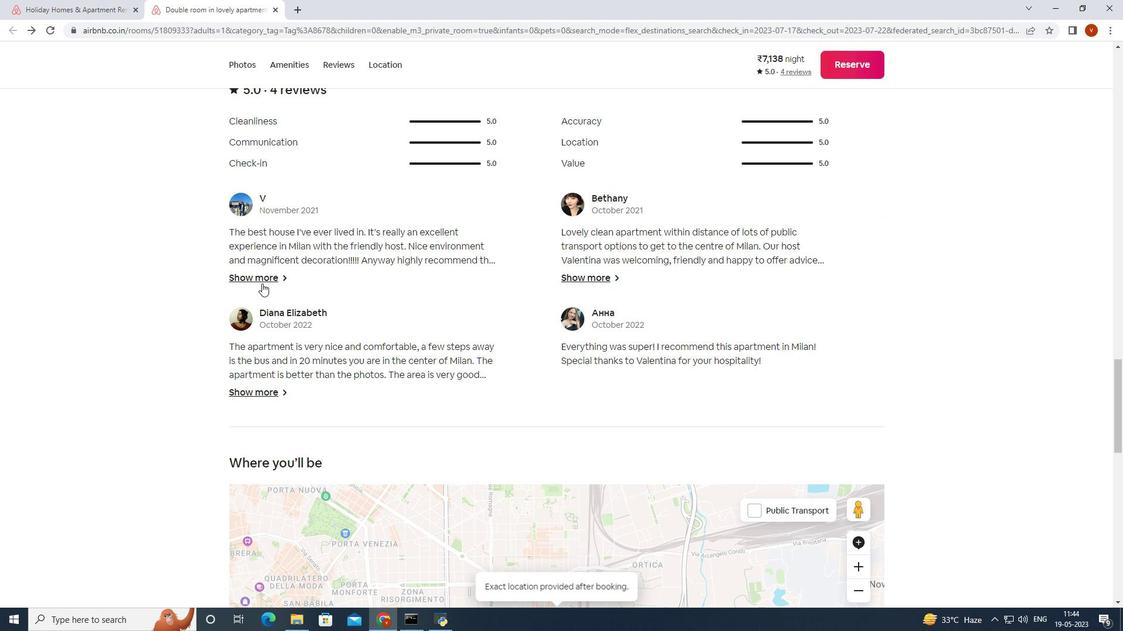 
Action: Mouse pressed left at (263, 279)
Screenshot: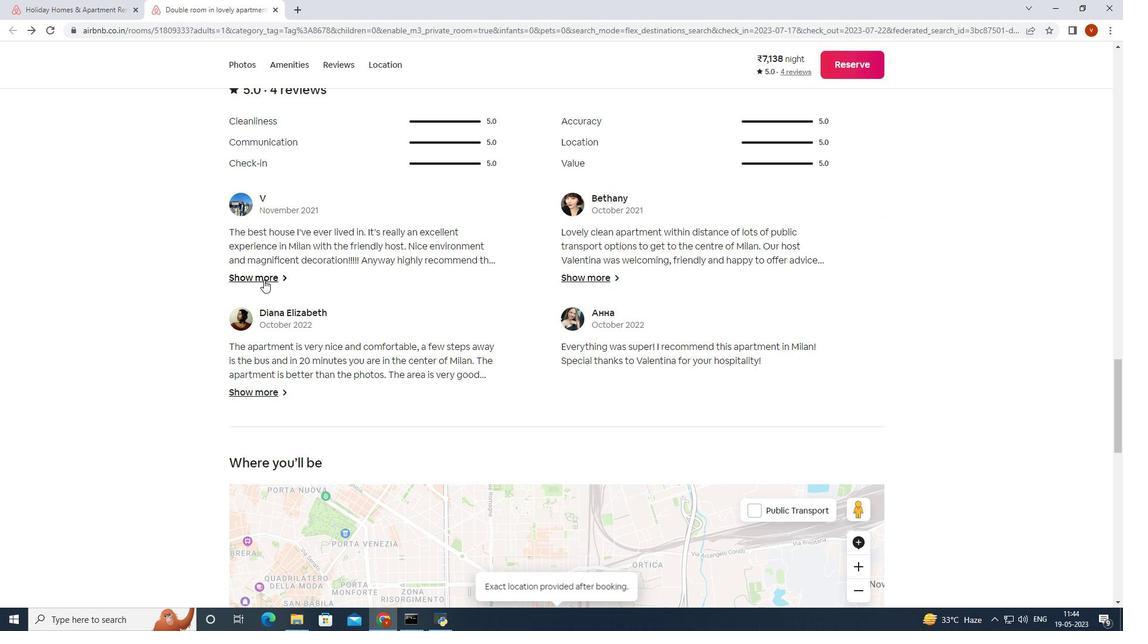 
Action: Mouse moved to (619, 327)
Screenshot: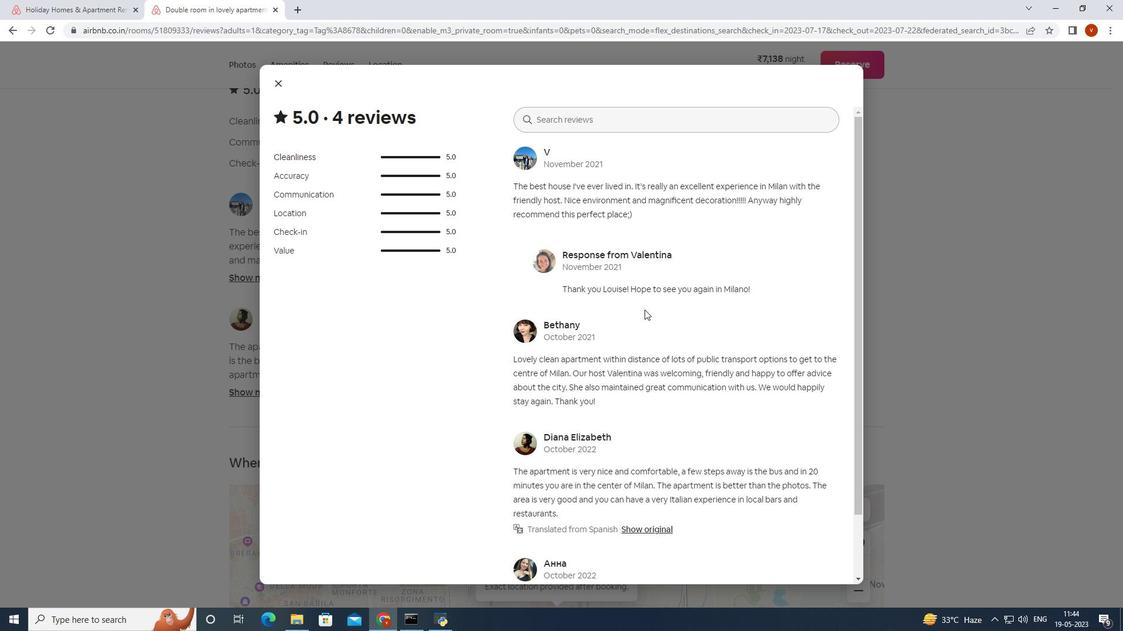 
Action: Mouse scrolled (619, 327) with delta (0, 0)
Screenshot: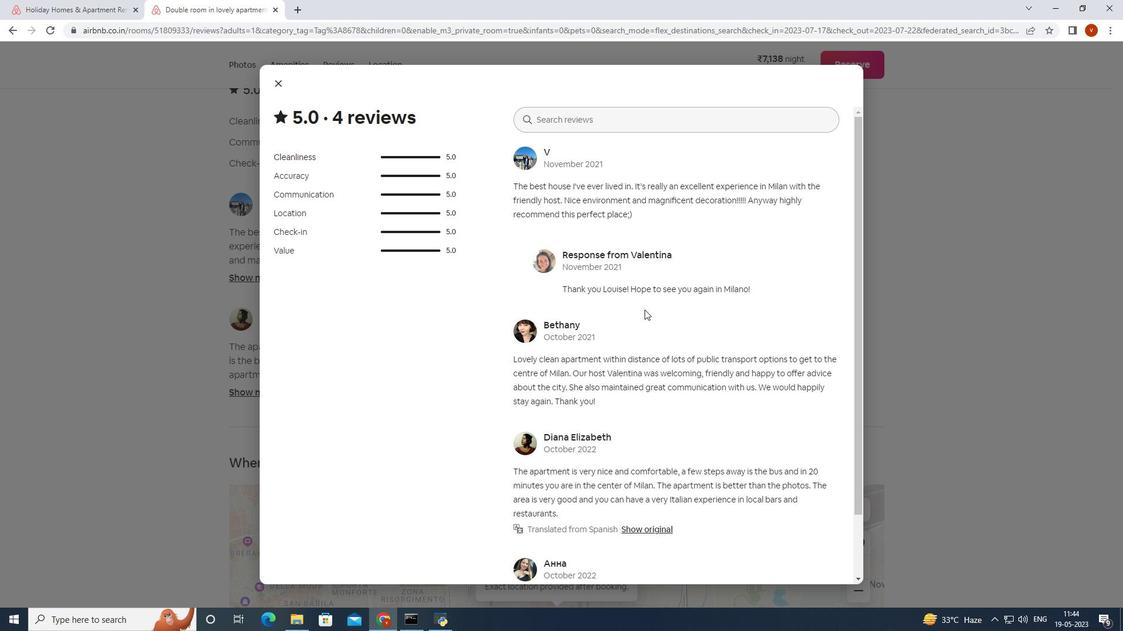 
Action: Mouse moved to (613, 332)
Screenshot: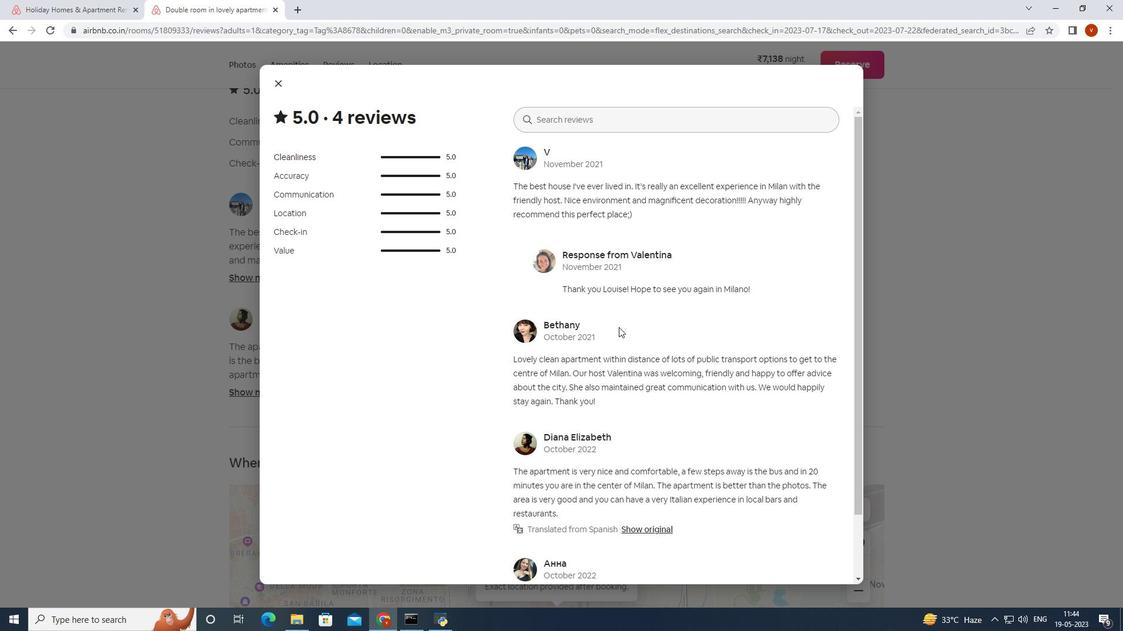 
Action: Mouse scrolled (613, 332) with delta (0, 0)
Screenshot: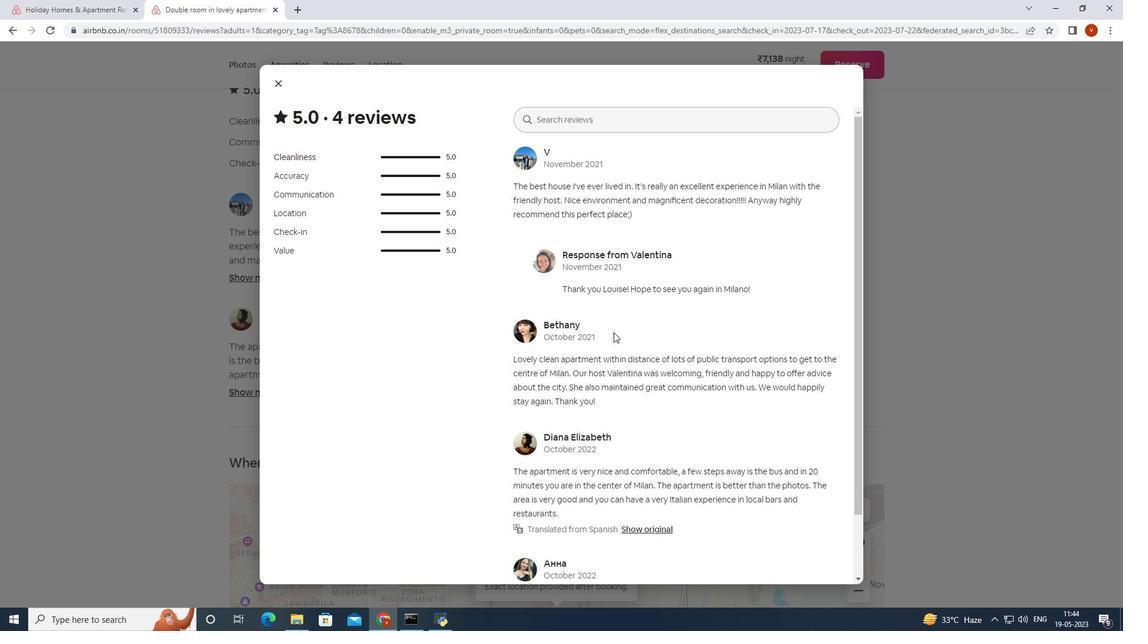 
Action: Mouse moved to (563, 327)
Screenshot: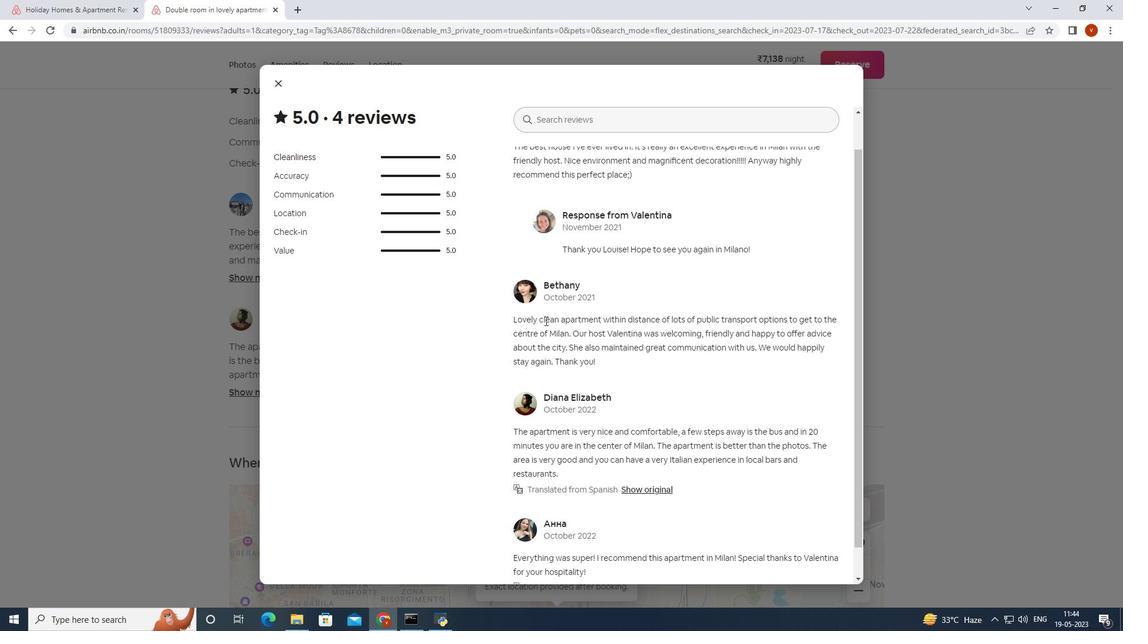 
Action: Mouse scrolled (562, 326) with delta (0, 0)
Screenshot: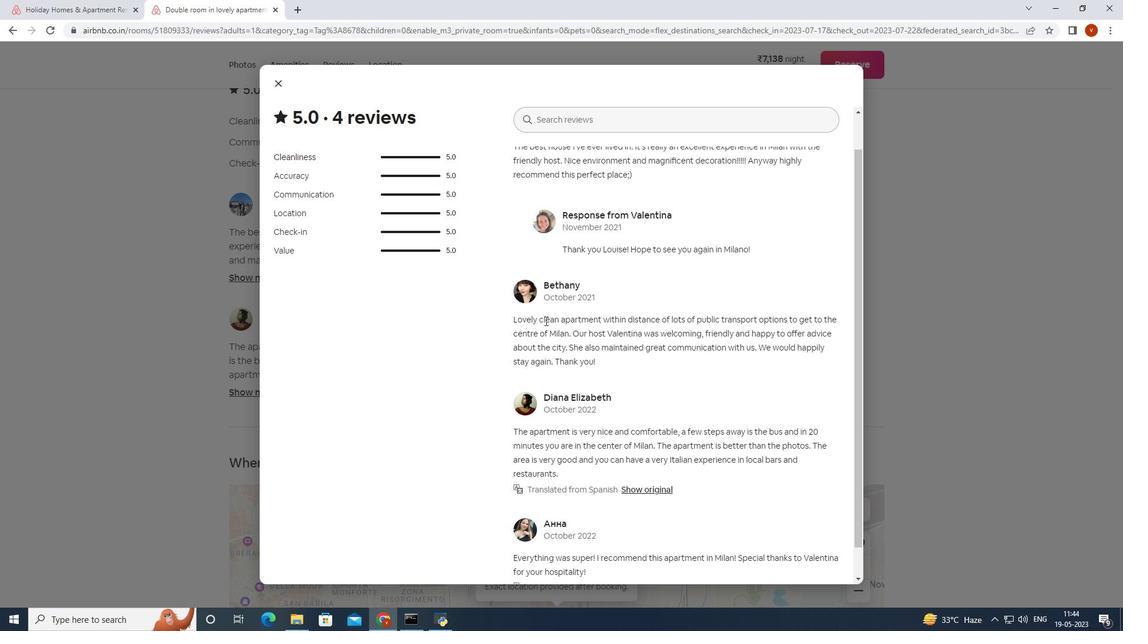 
Action: Mouse moved to (617, 341)
Screenshot: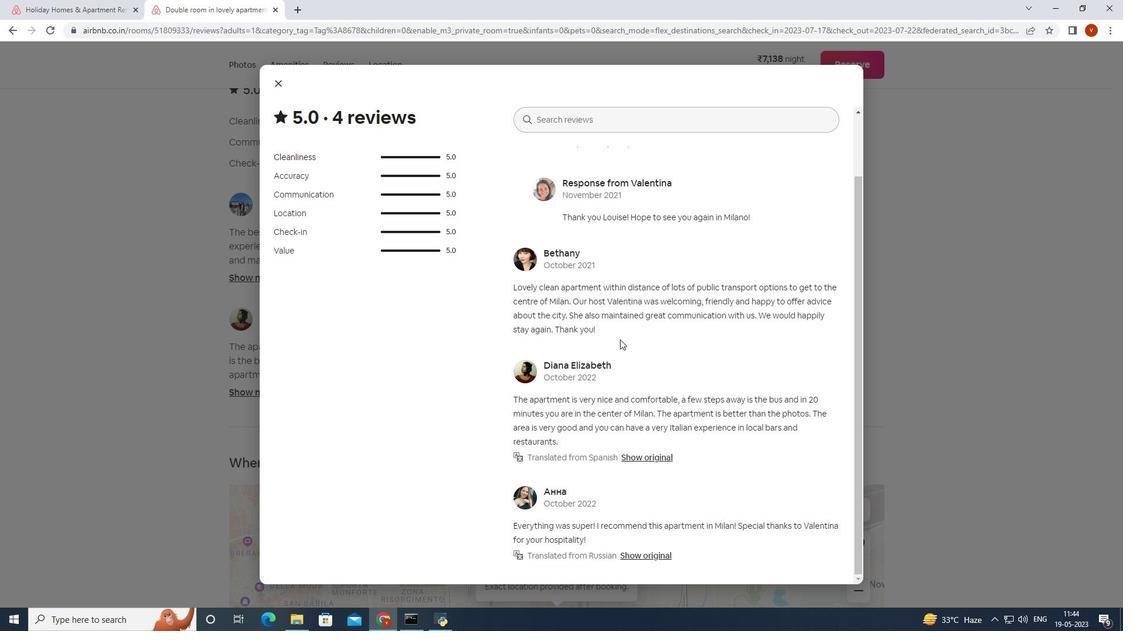 
Action: Mouse scrolled (617, 341) with delta (0, 0)
Screenshot: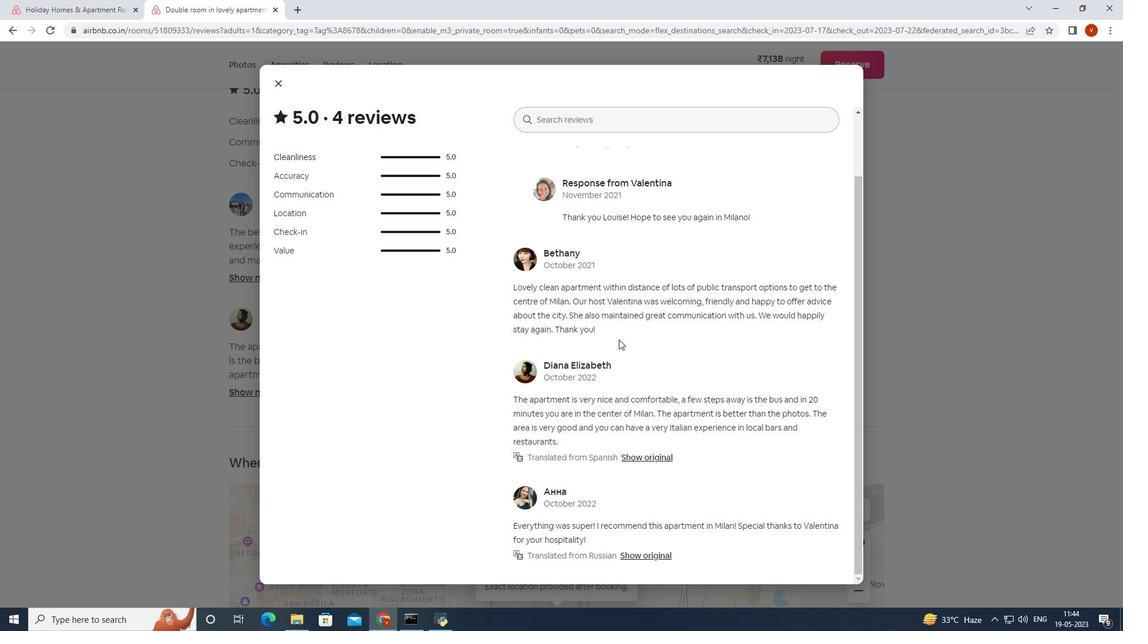 
Action: Mouse moved to (616, 342)
Screenshot: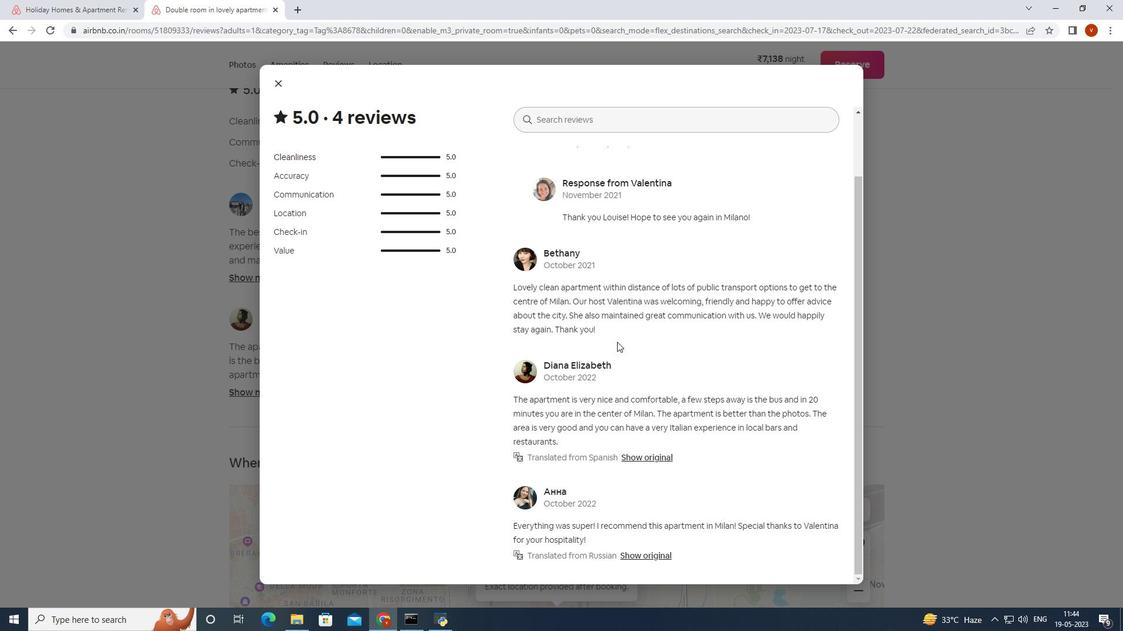 
Action: Mouse scrolled (616, 342) with delta (0, 0)
Screenshot: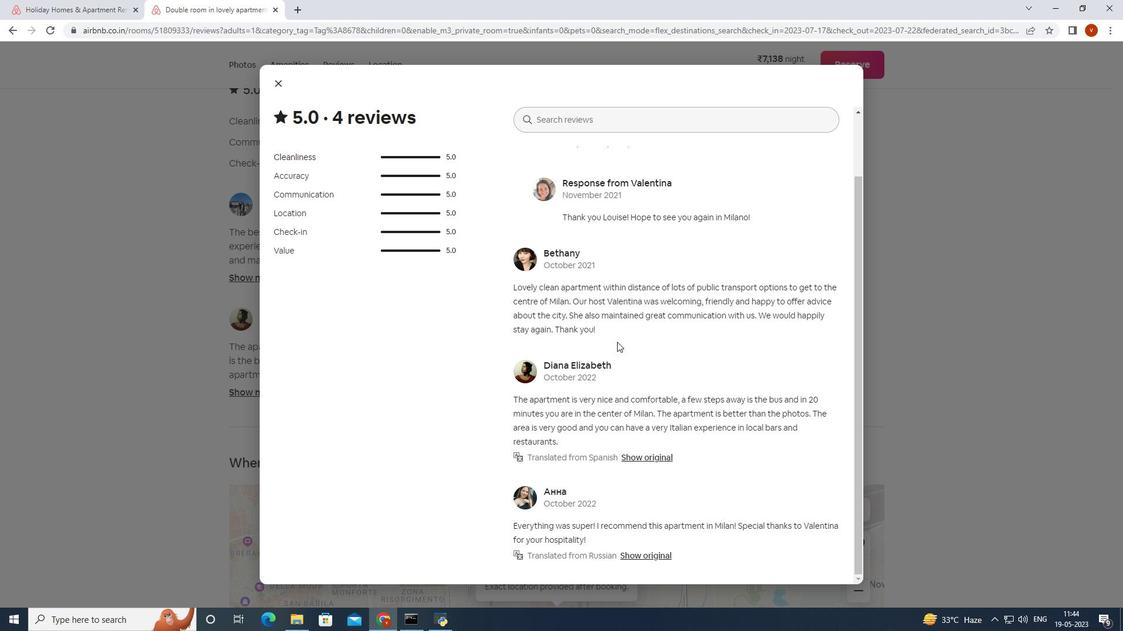 
Action: Mouse moved to (612, 342)
Screenshot: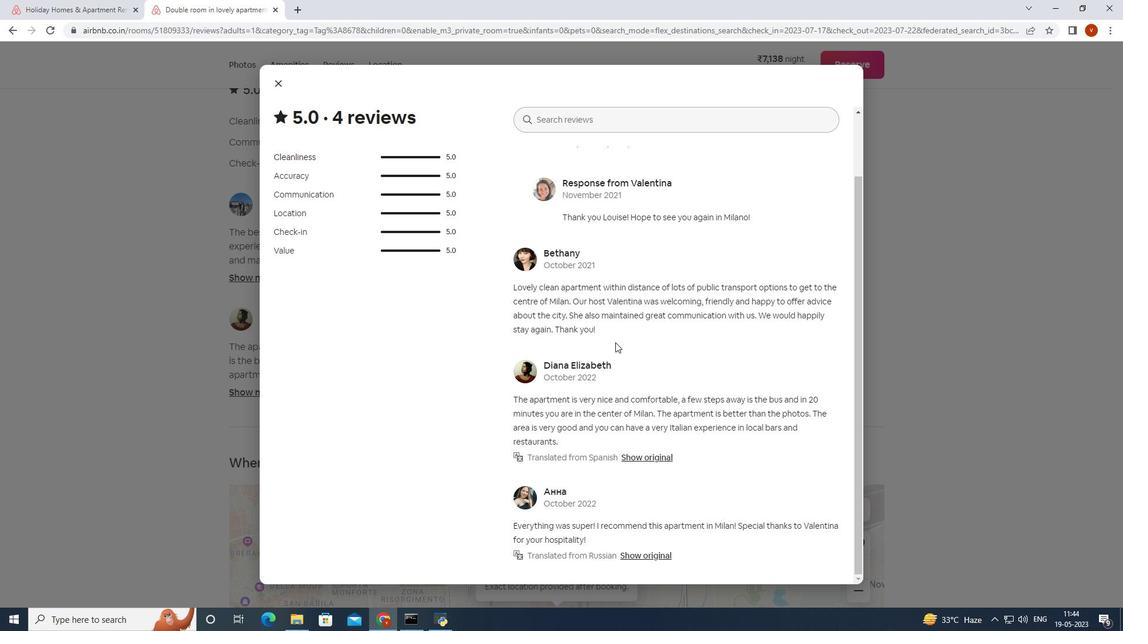 
Action: Mouse scrolled (612, 342) with delta (0, 0)
Screenshot: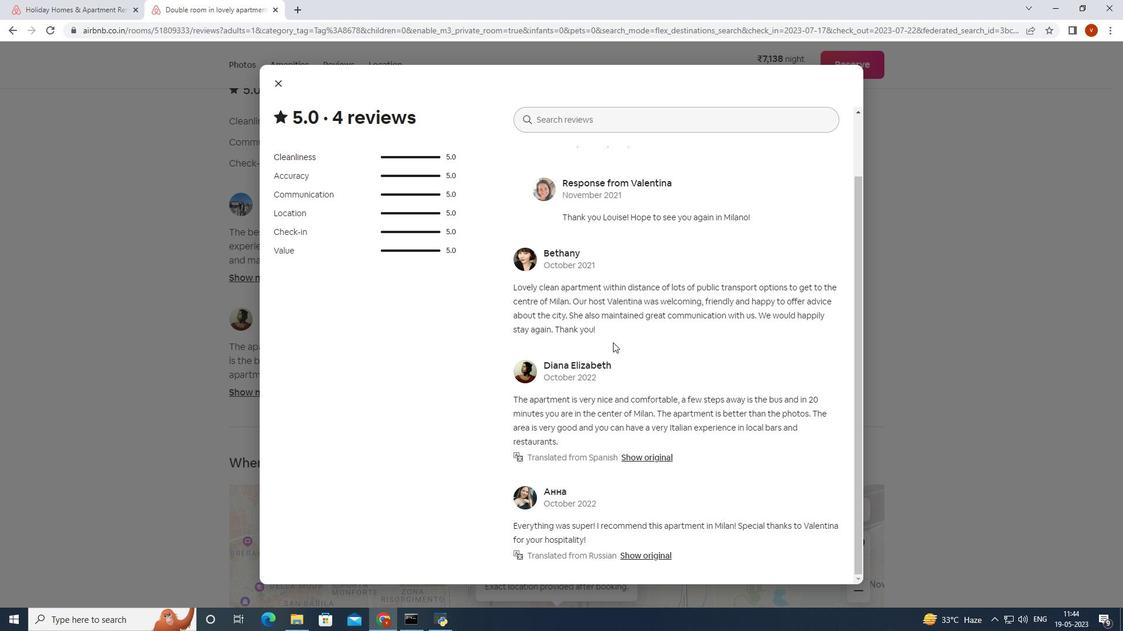 
Action: Mouse moved to (593, 335)
Screenshot: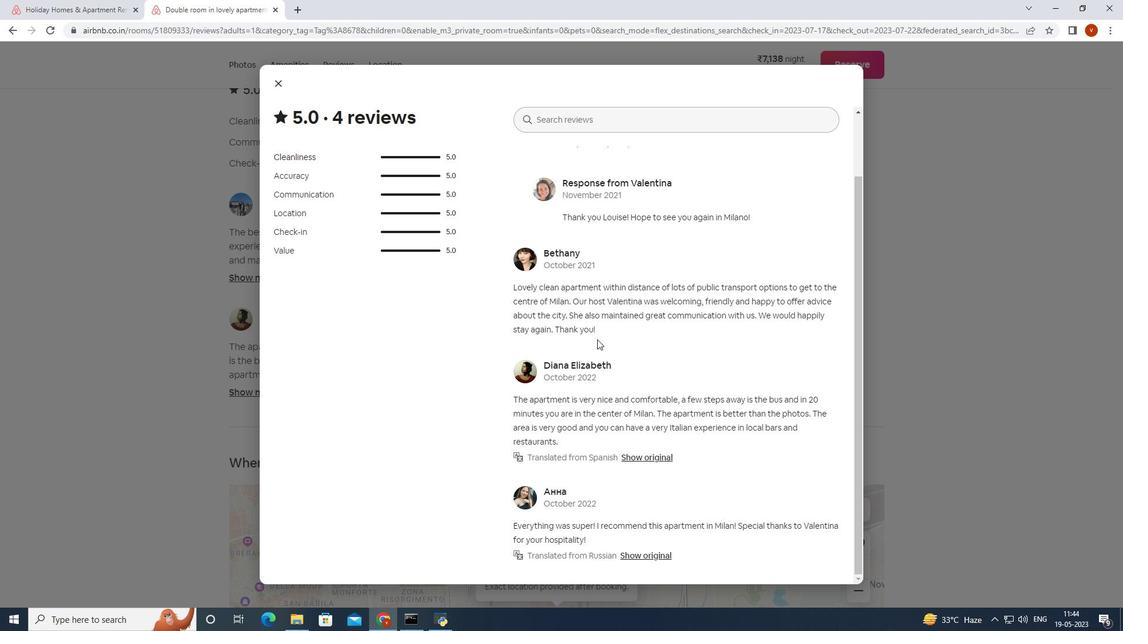 
Action: Mouse scrolled (593, 334) with delta (0, 0)
Screenshot: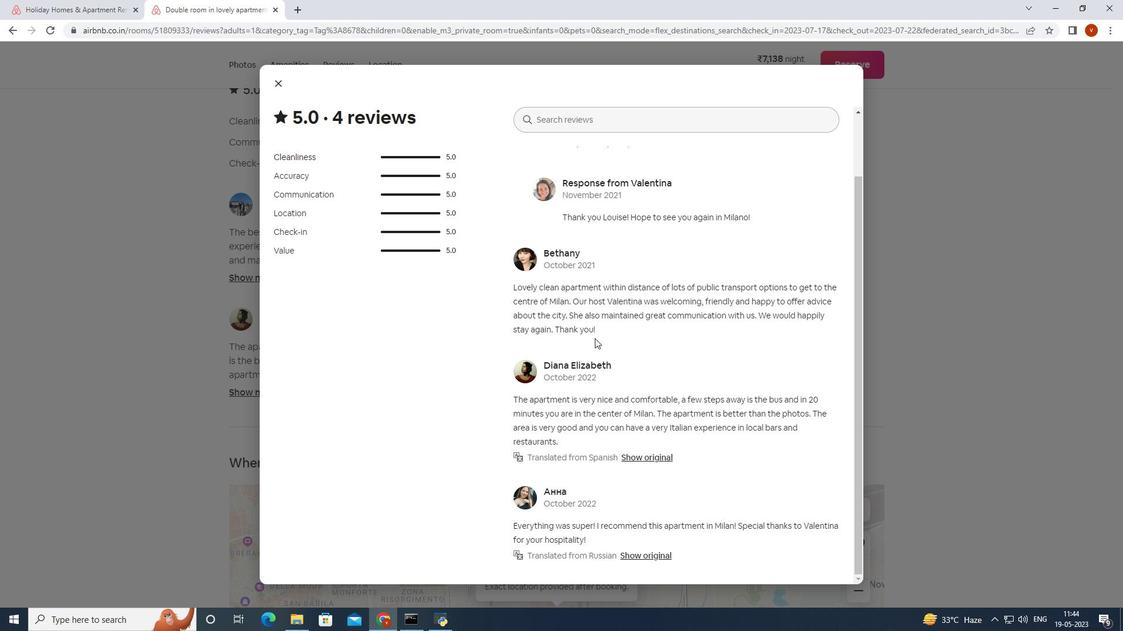 
Action: Mouse scrolled (593, 334) with delta (0, 0)
Screenshot: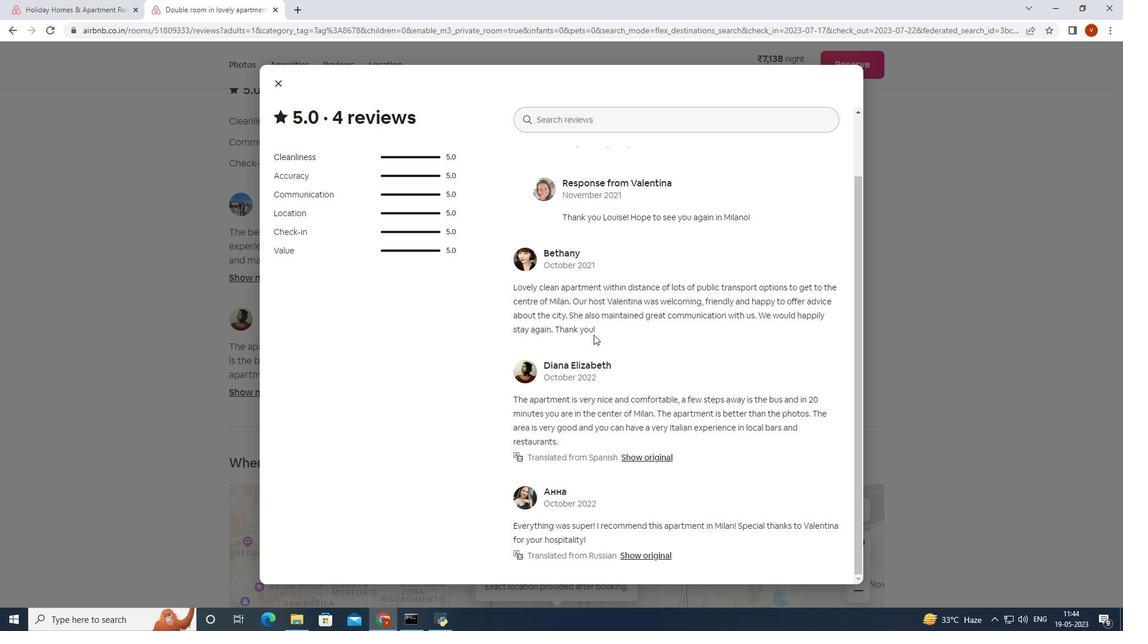 
Action: Mouse scrolled (593, 334) with delta (0, 0)
Screenshot: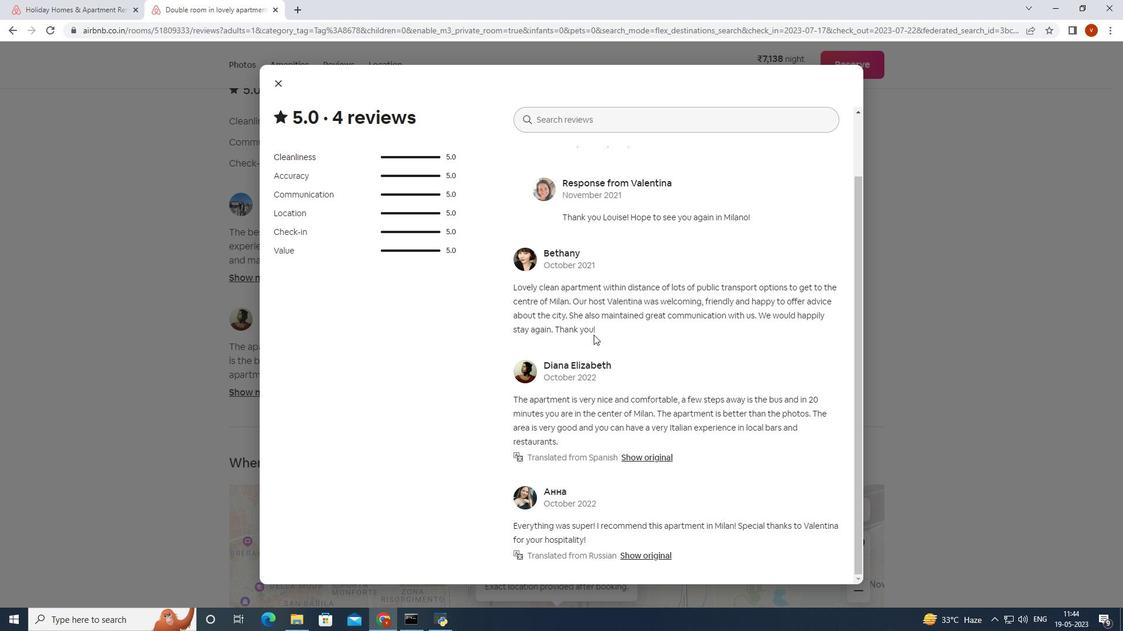 
Action: Mouse scrolled (593, 334) with delta (0, 0)
Screenshot: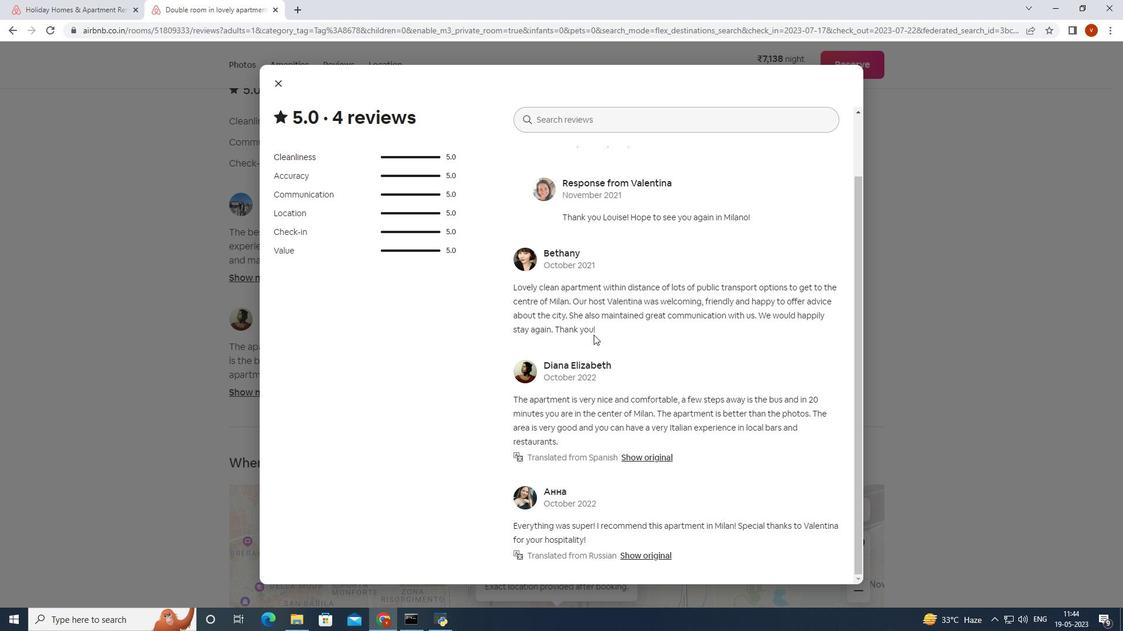 
Action: Mouse moved to (529, 424)
Screenshot: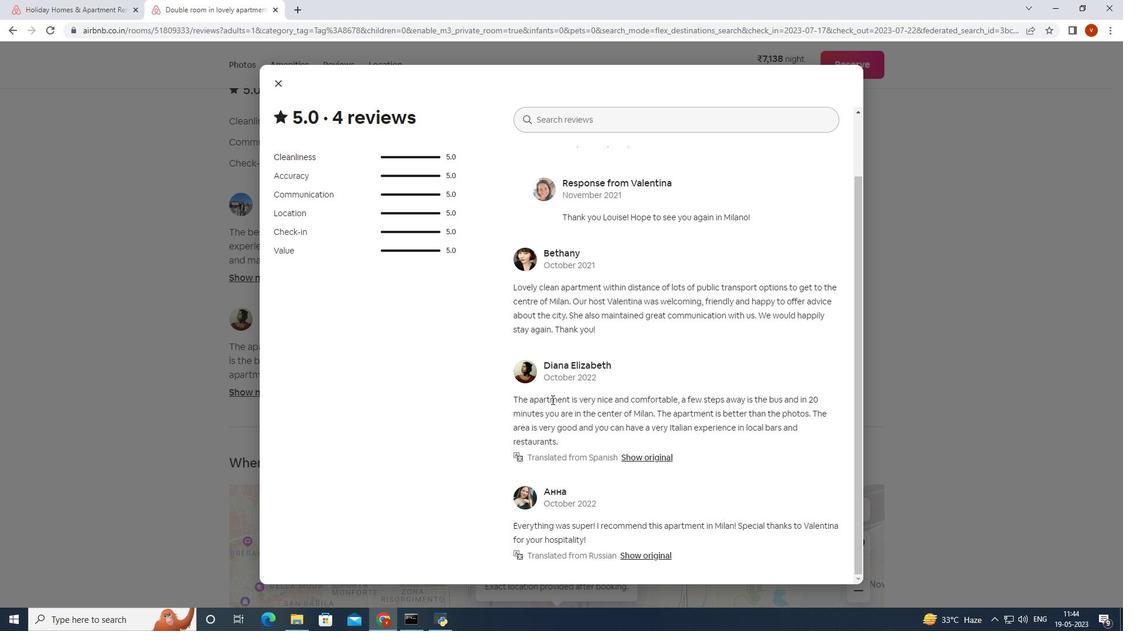 
Action: Mouse scrolled (529, 423) with delta (0, 0)
Screenshot: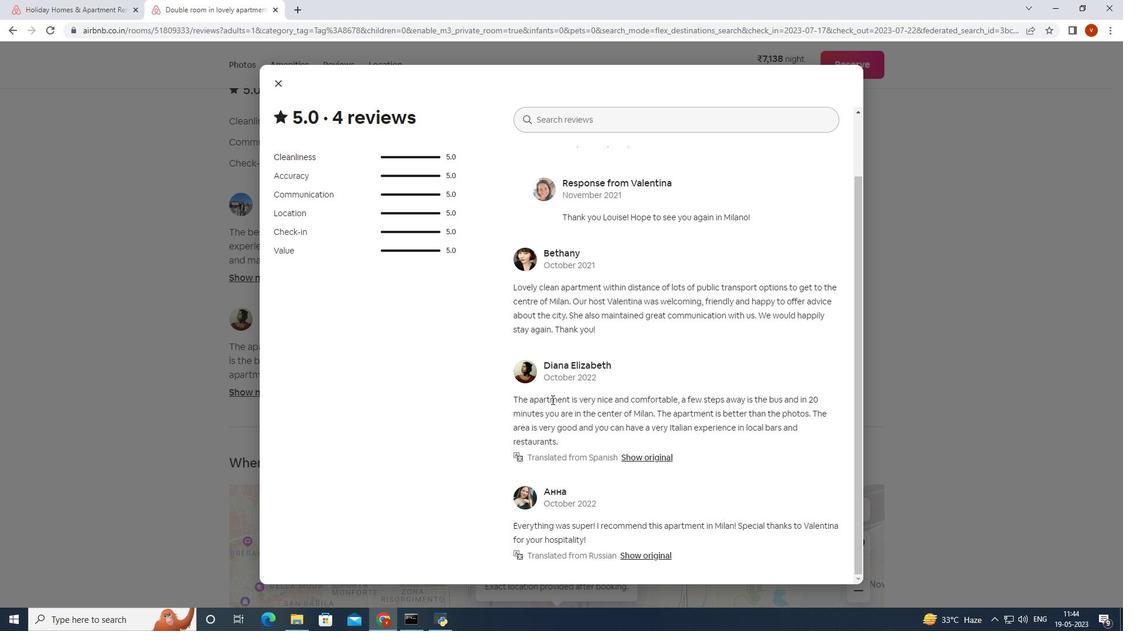 
Action: Mouse moved to (555, 421)
Screenshot: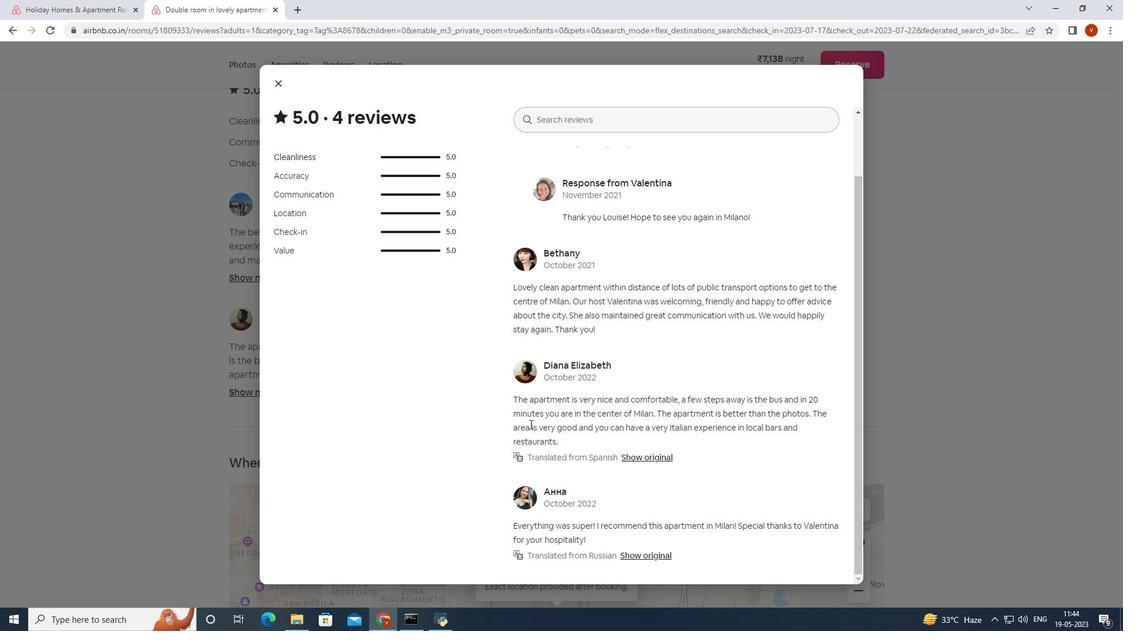 
Action: Mouse scrolled (552, 421) with delta (0, 0)
Screenshot: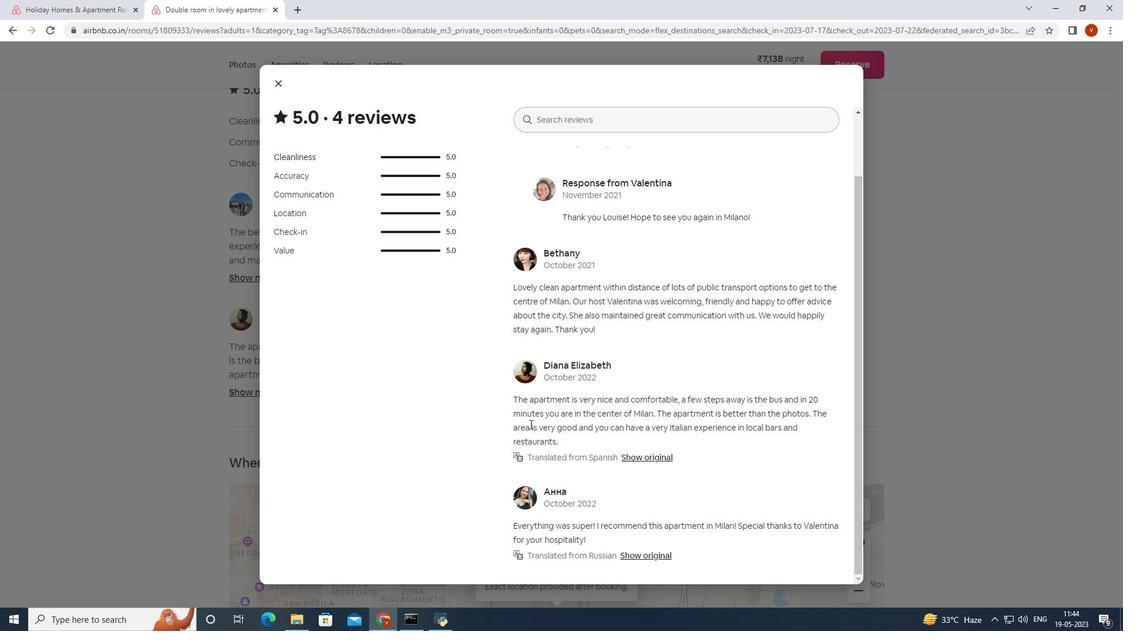 
Action: Mouse moved to (583, 414)
Screenshot: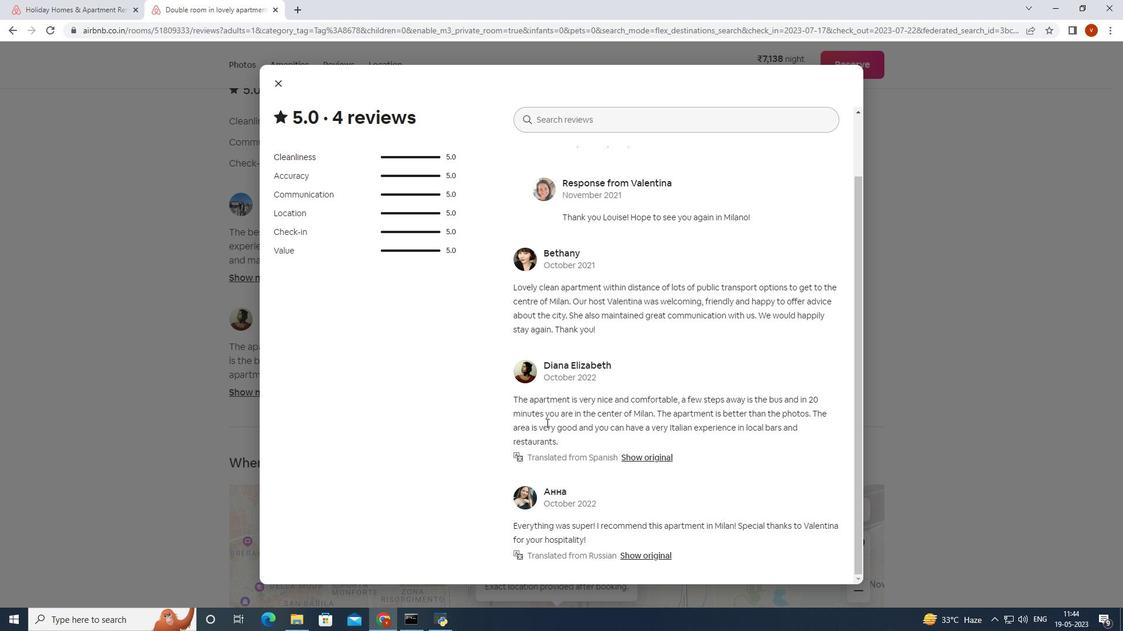 
Action: Mouse scrolled (583, 414) with delta (0, 0)
Screenshot: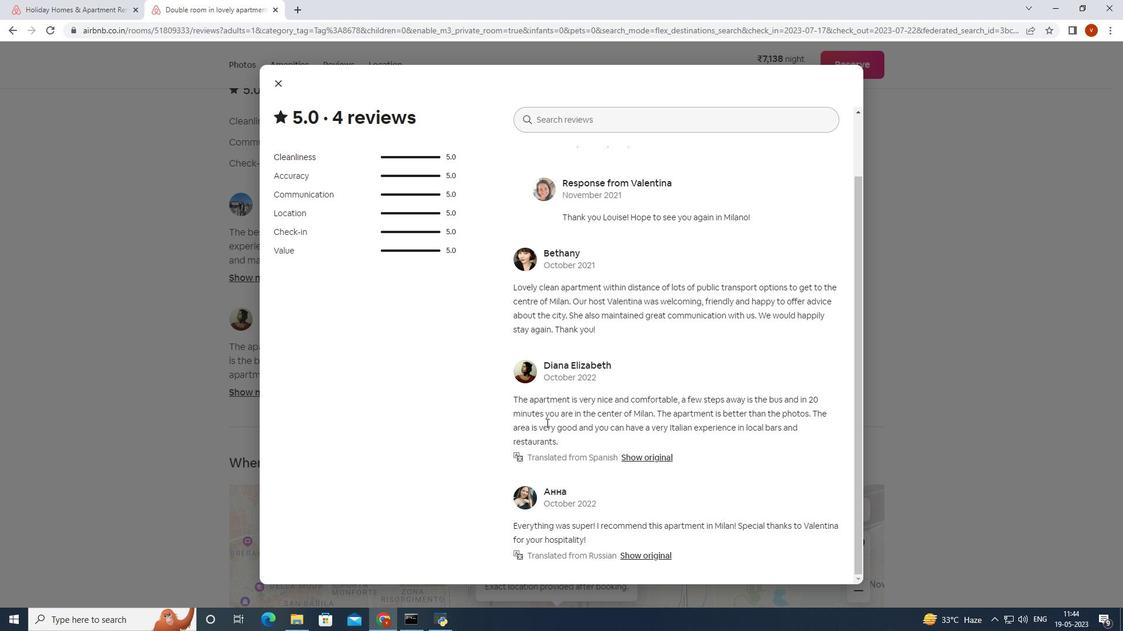 
Action: Mouse moved to (474, 482)
Screenshot: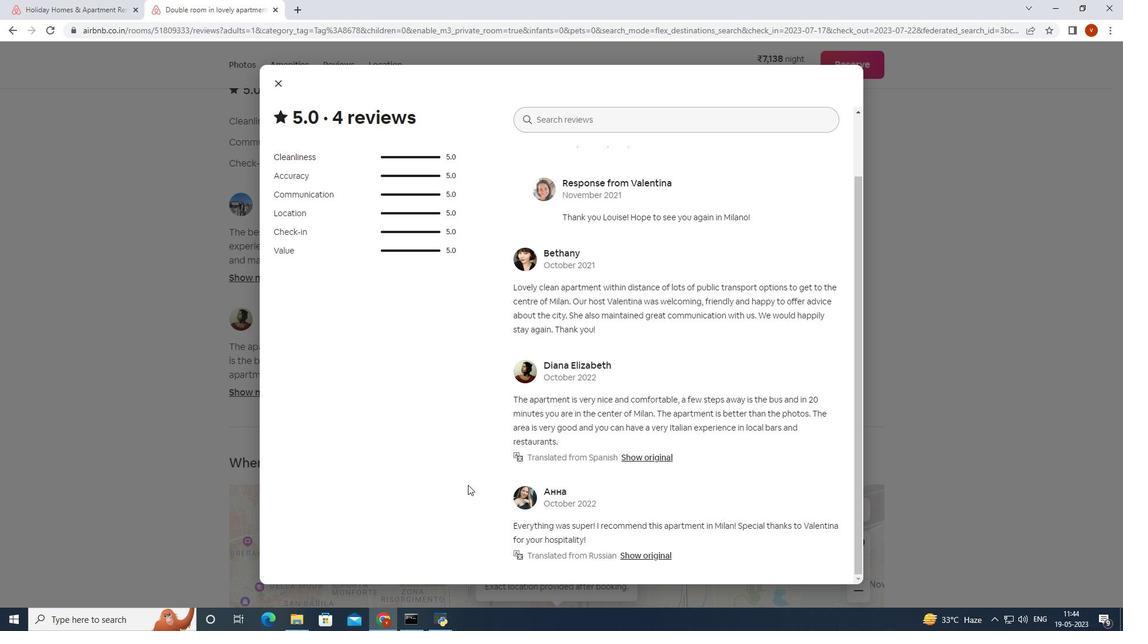 
Action: Mouse scrolled (474, 482) with delta (0, 0)
Screenshot: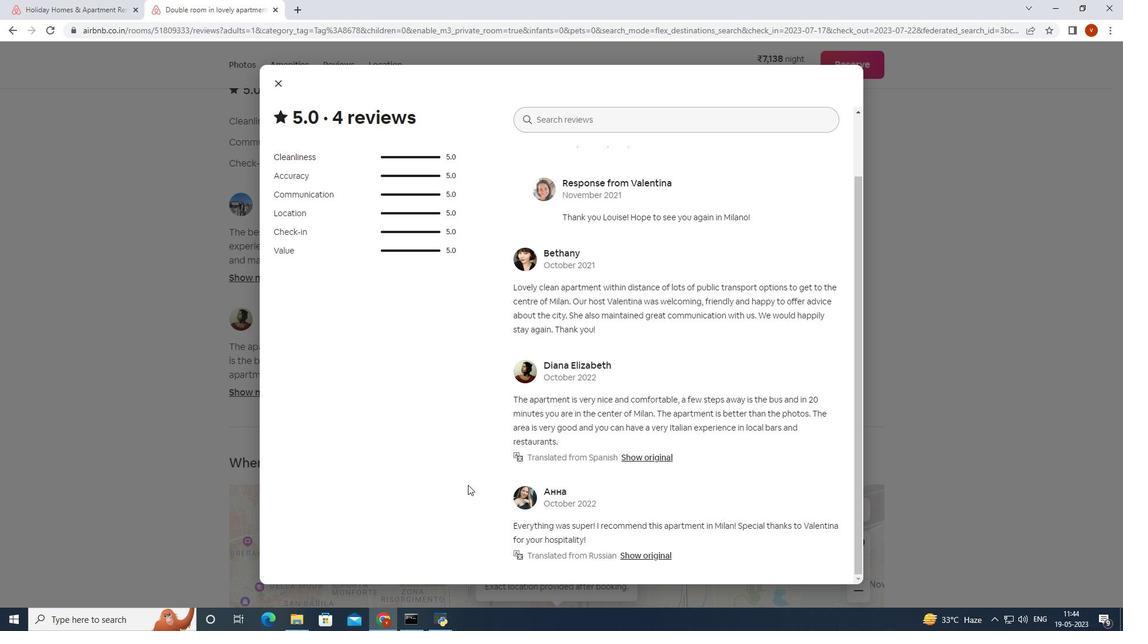 
Action: Mouse moved to (479, 479)
Screenshot: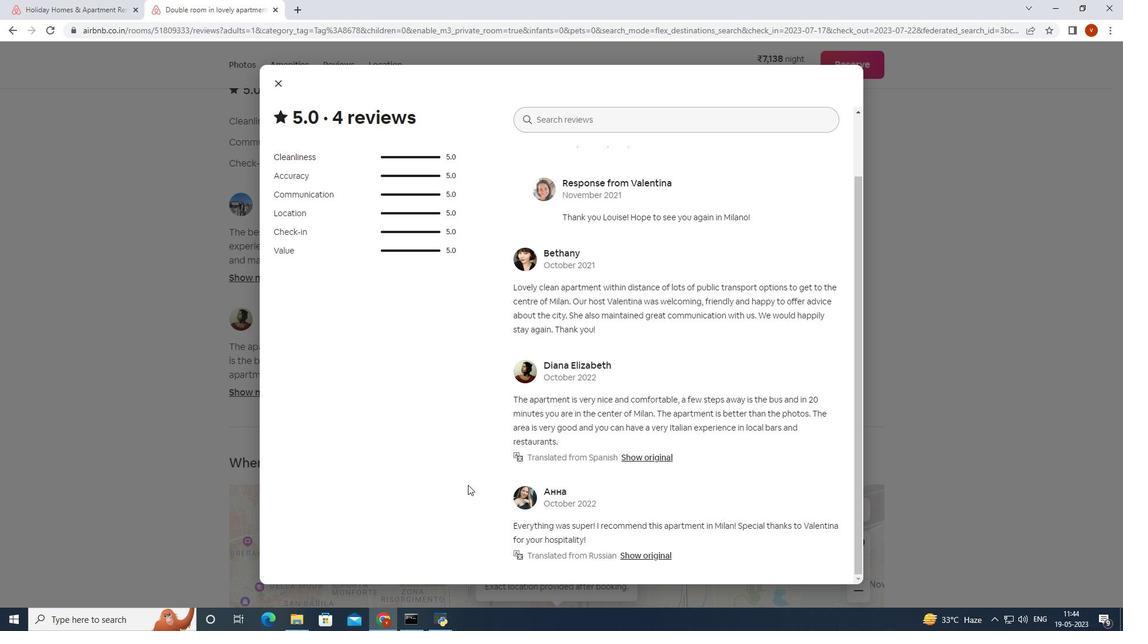 
Action: Mouse scrolled (478, 479) with delta (0, 0)
Screenshot: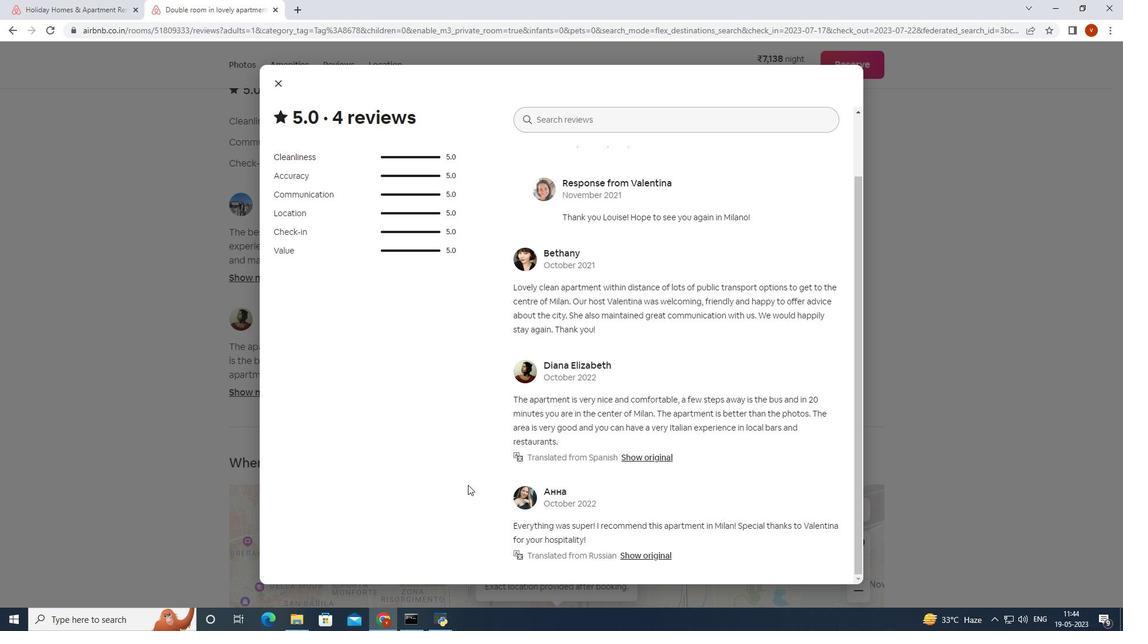 
Action: Mouse moved to (483, 477)
Screenshot: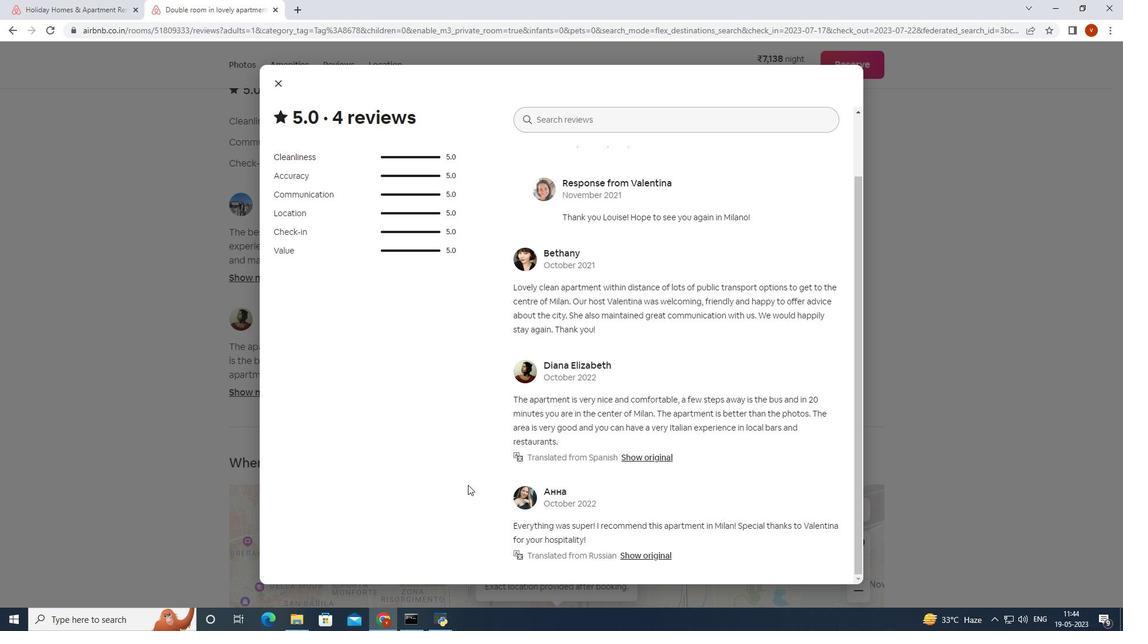 
Action: Mouse scrolled (483, 476) with delta (0, 0)
Screenshot: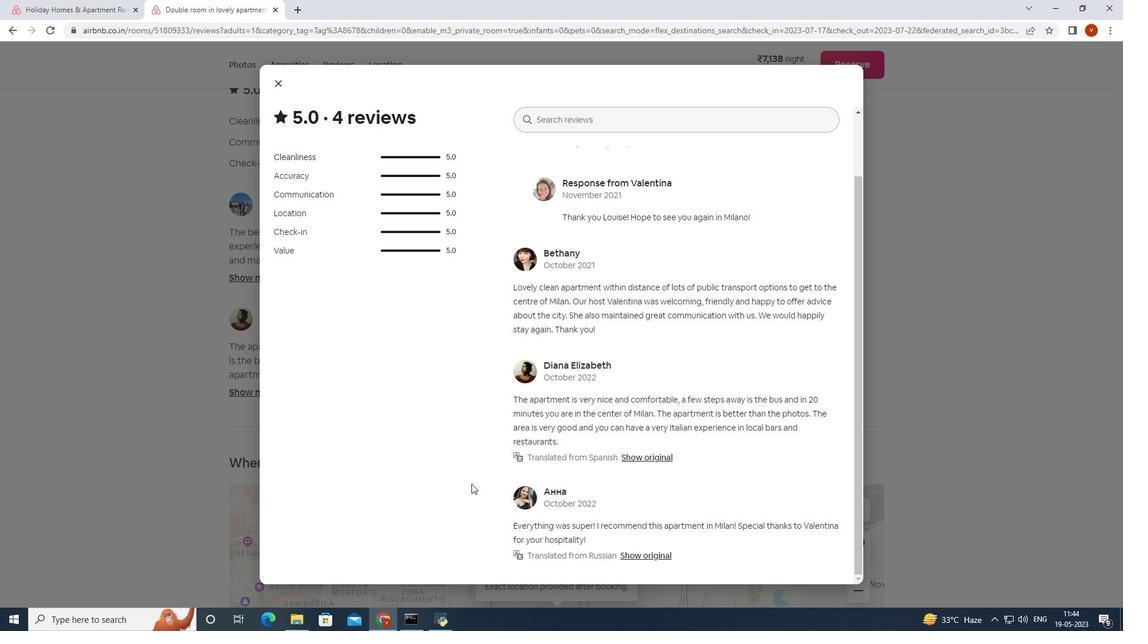 
Action: Mouse moved to (489, 473)
Screenshot: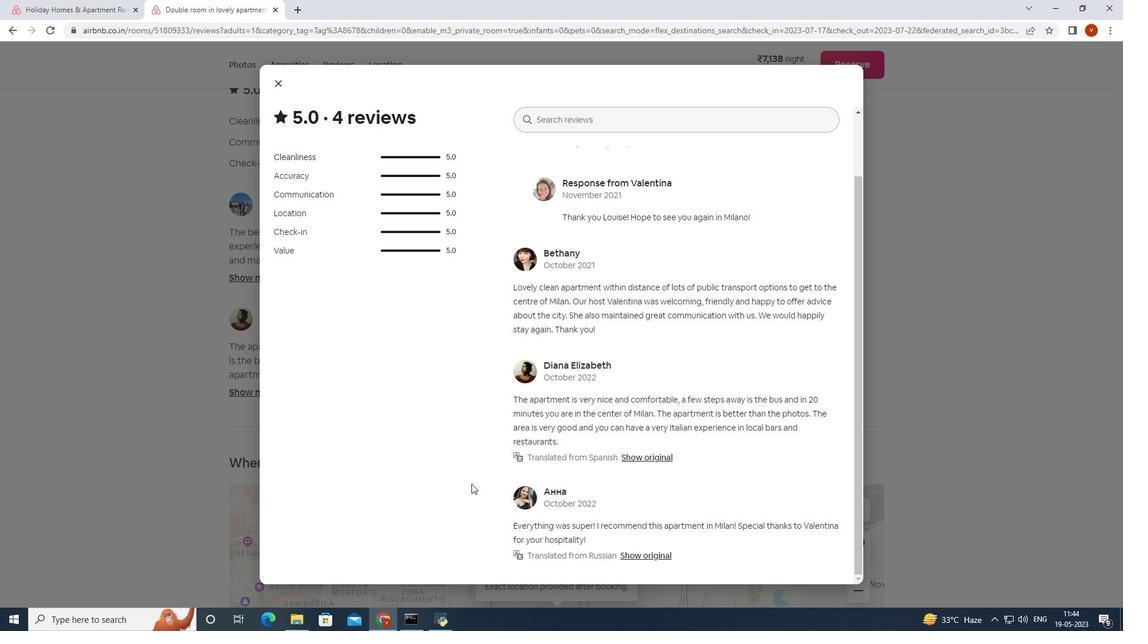 
Action: Mouse scrolled (489, 472) with delta (0, 0)
Screenshot: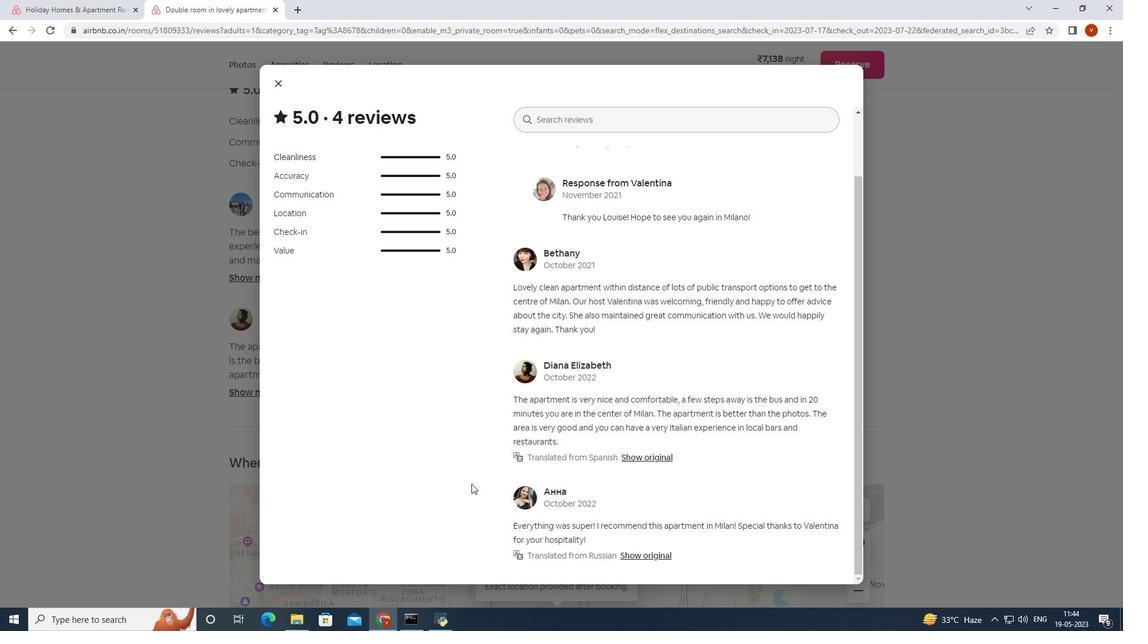 
Action: Mouse moved to (486, 462)
Screenshot: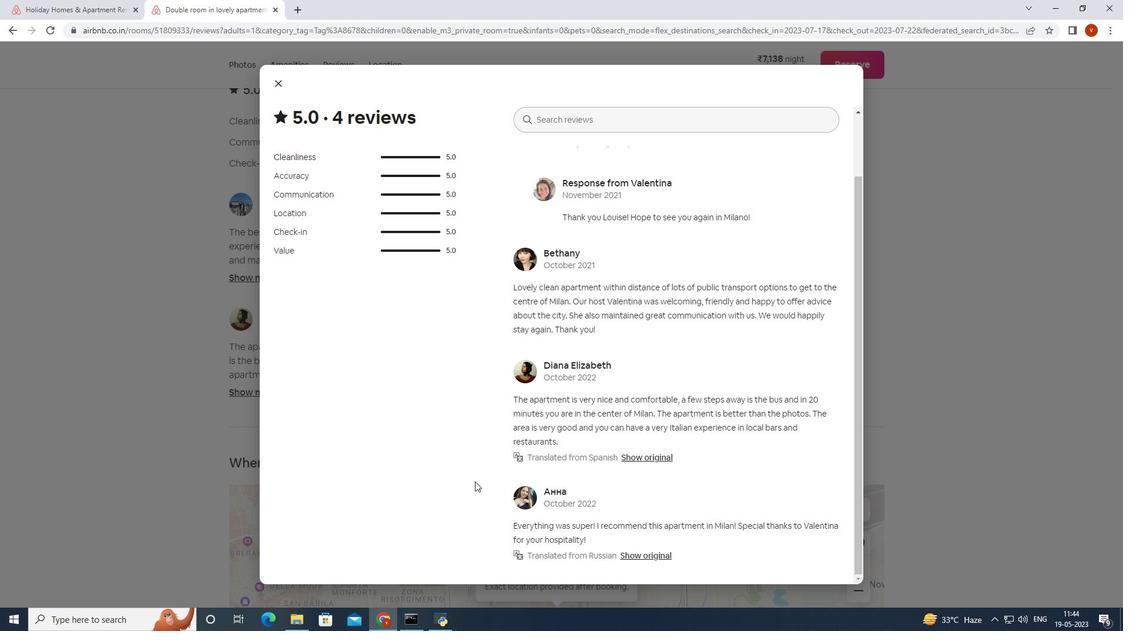 
Action: Mouse scrolled (489, 464) with delta (0, 0)
Screenshot: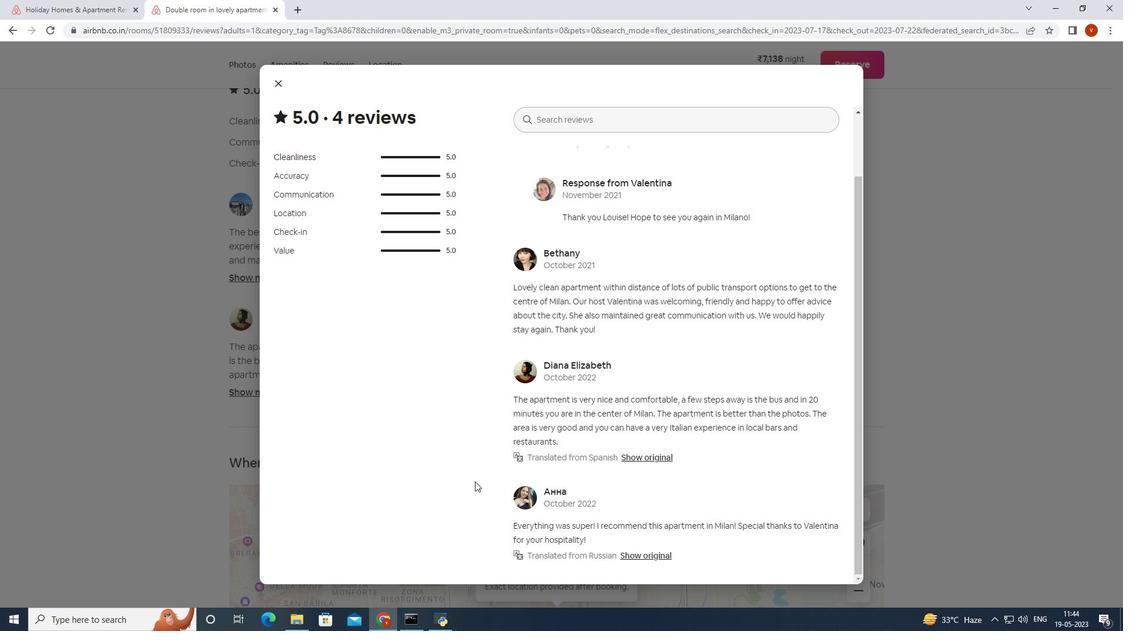 
Action: Mouse moved to (442, 403)
Screenshot: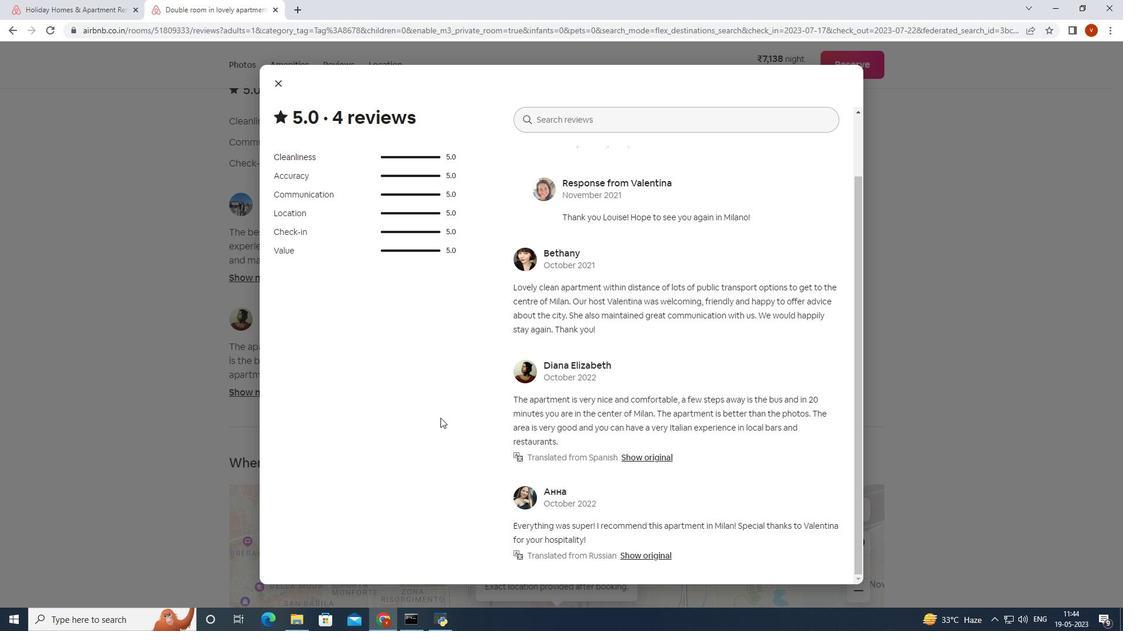 
Action: Mouse scrolled (441, 406) with delta (0, 0)
Screenshot: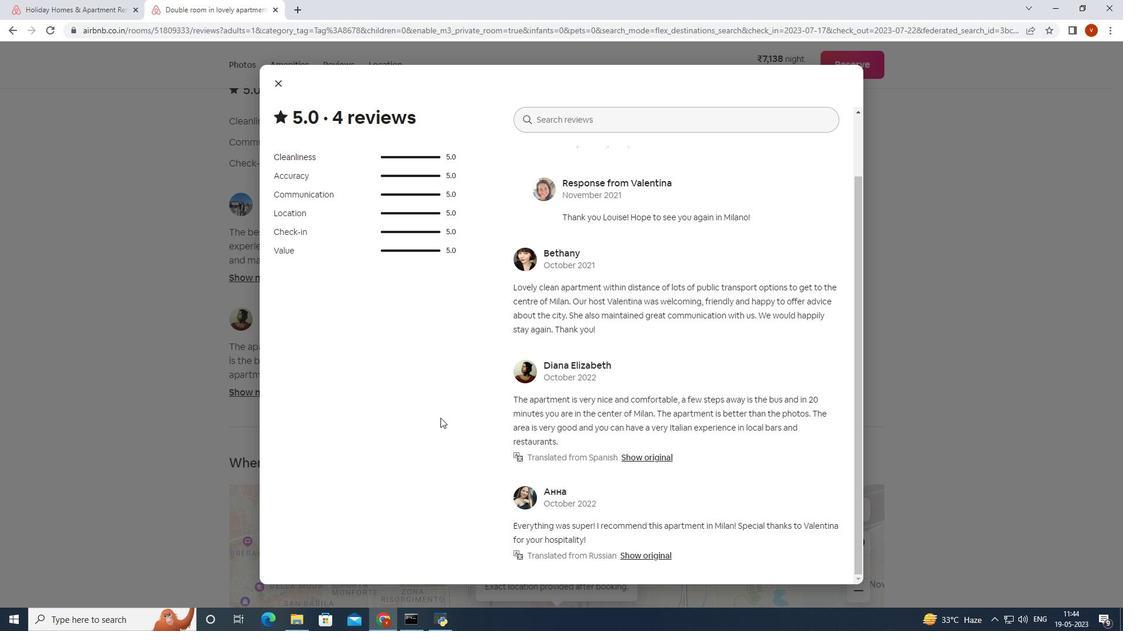 
Action: Mouse scrolled (442, 403) with delta (0, 0)
Screenshot: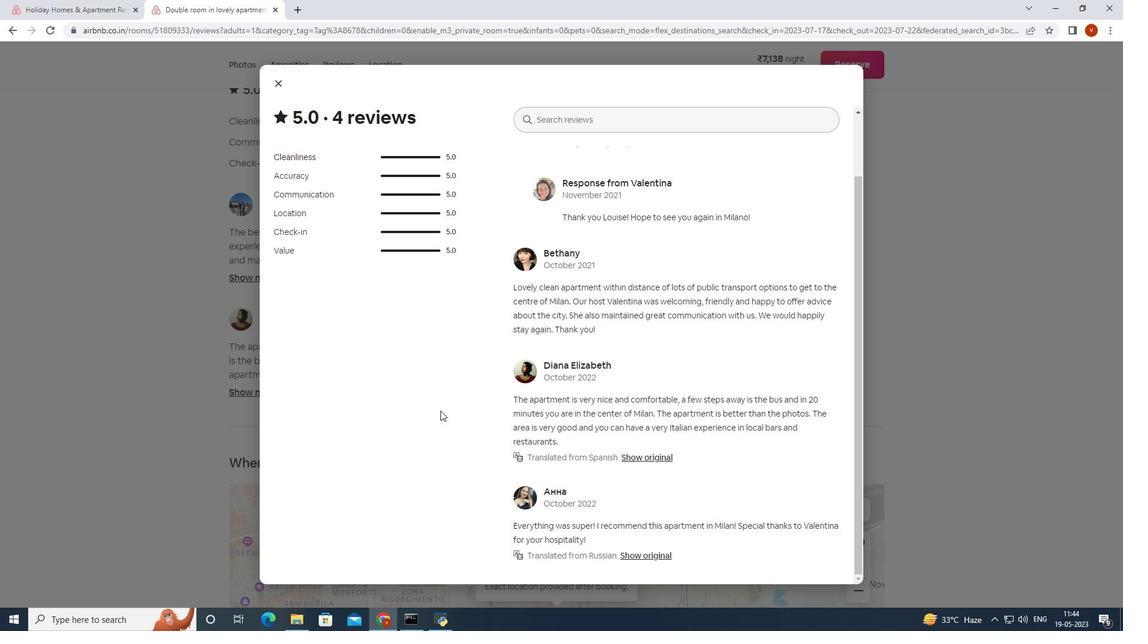 
Action: Mouse moved to (442, 401)
Screenshot: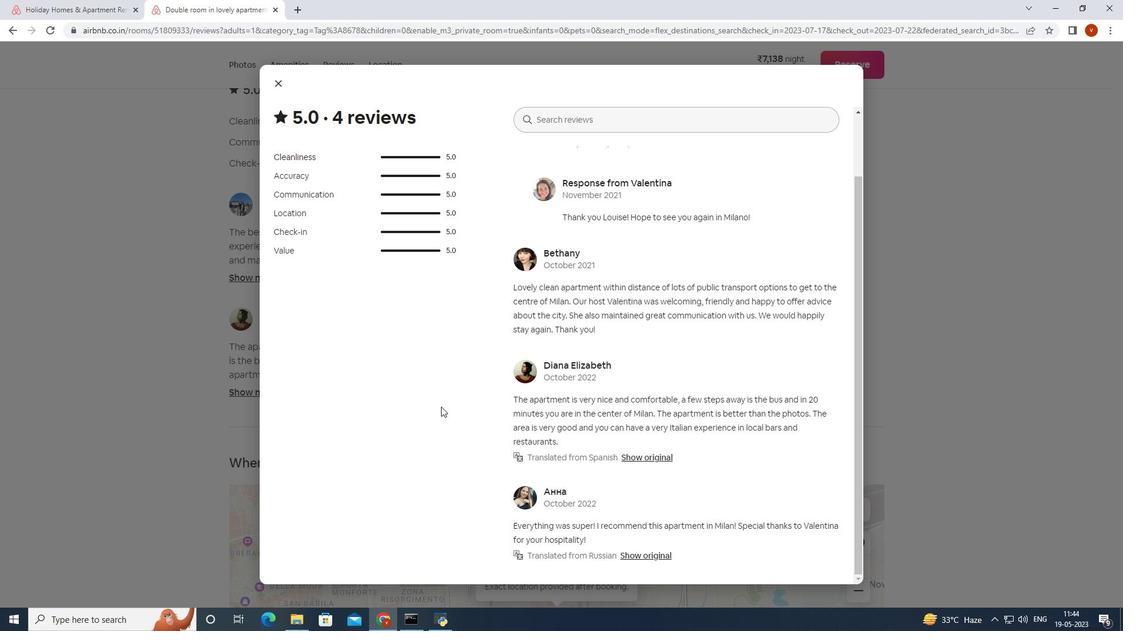 
Action: Mouse scrolled (442, 402) with delta (0, 0)
Screenshot: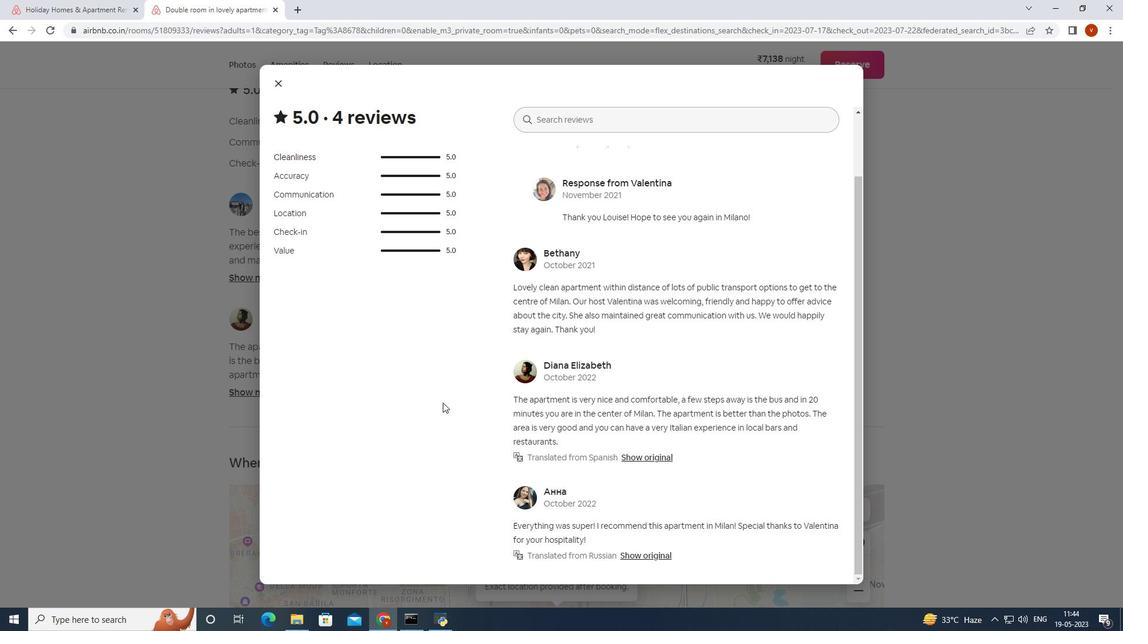 
Action: Mouse moved to (440, 389)
Screenshot: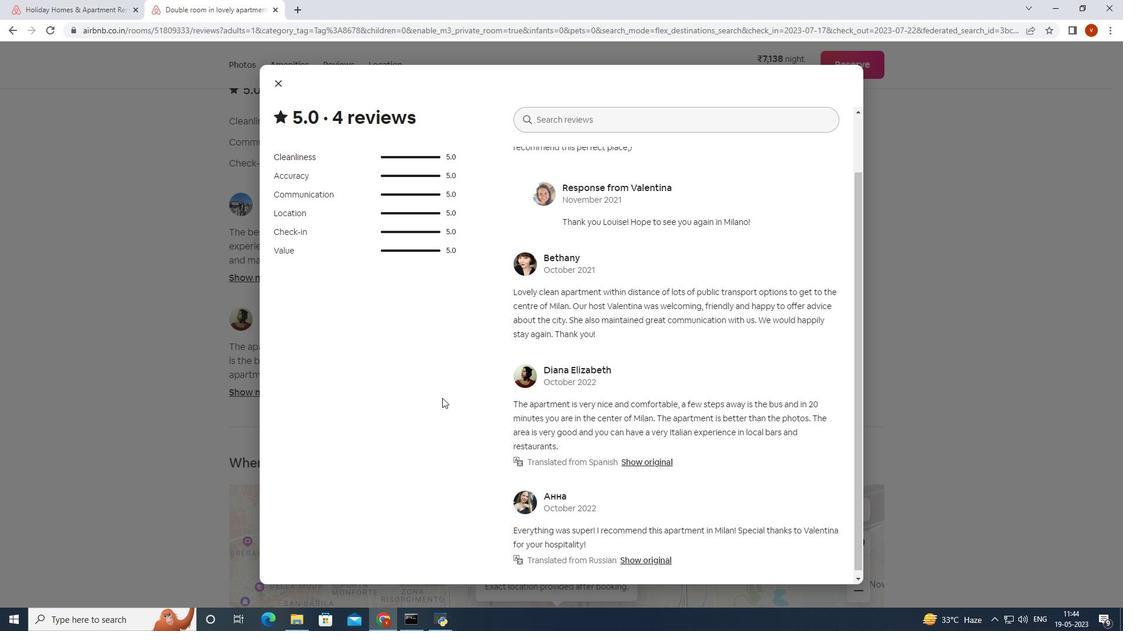 
Action: Mouse scrolled (440, 392) with delta (0, 0)
Screenshot: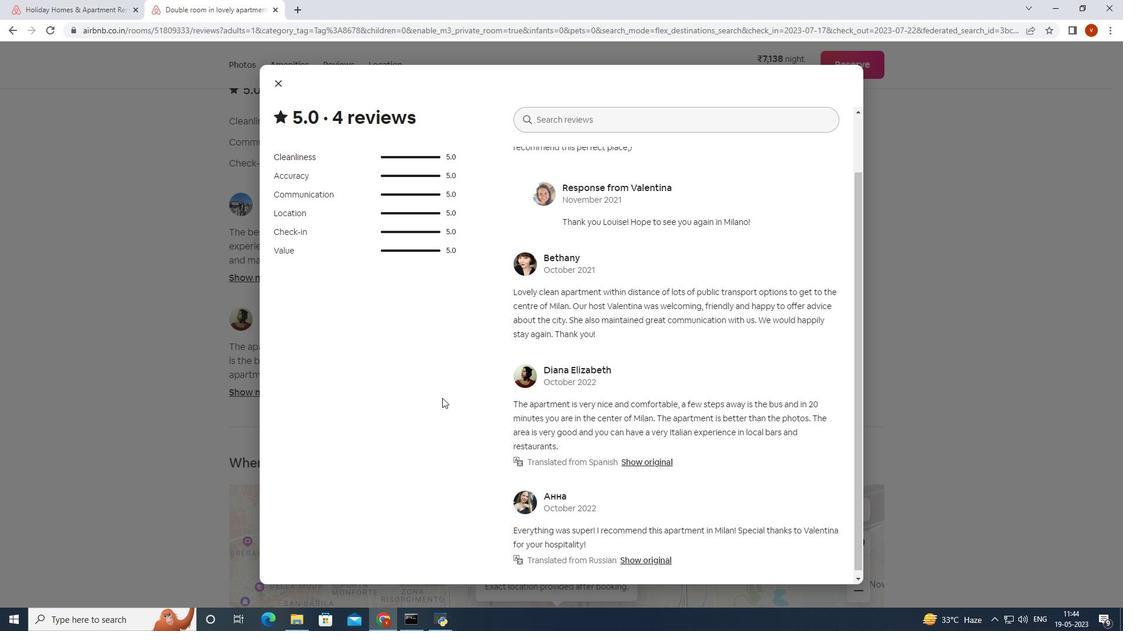 
Action: Mouse moved to (447, 386)
Screenshot: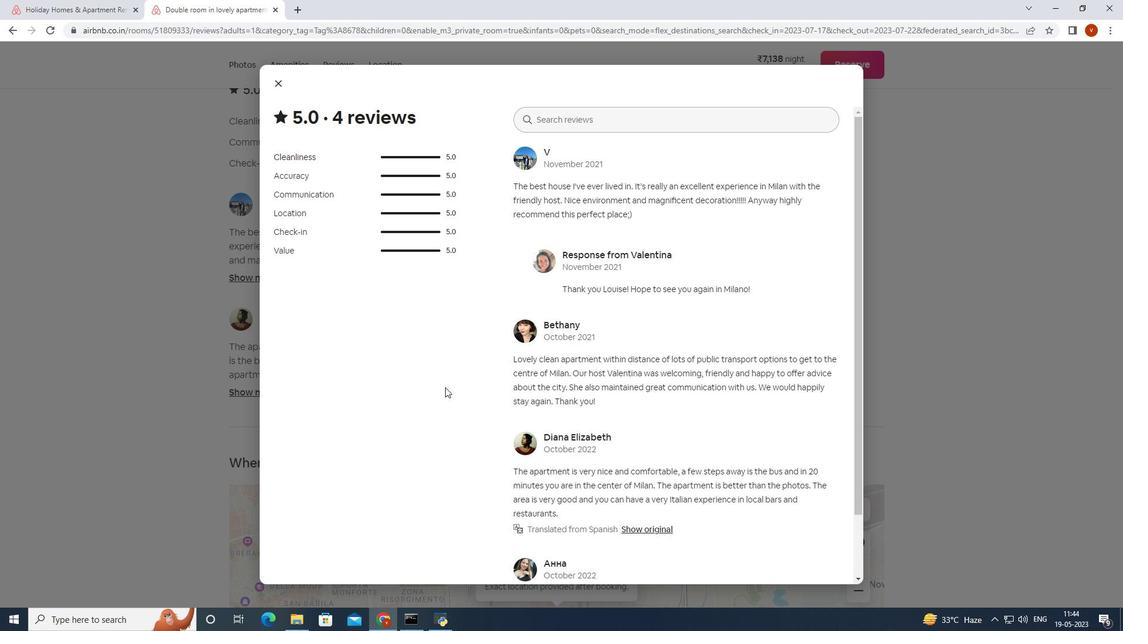 
Action: Mouse scrolled (447, 387) with delta (0, 0)
Screenshot: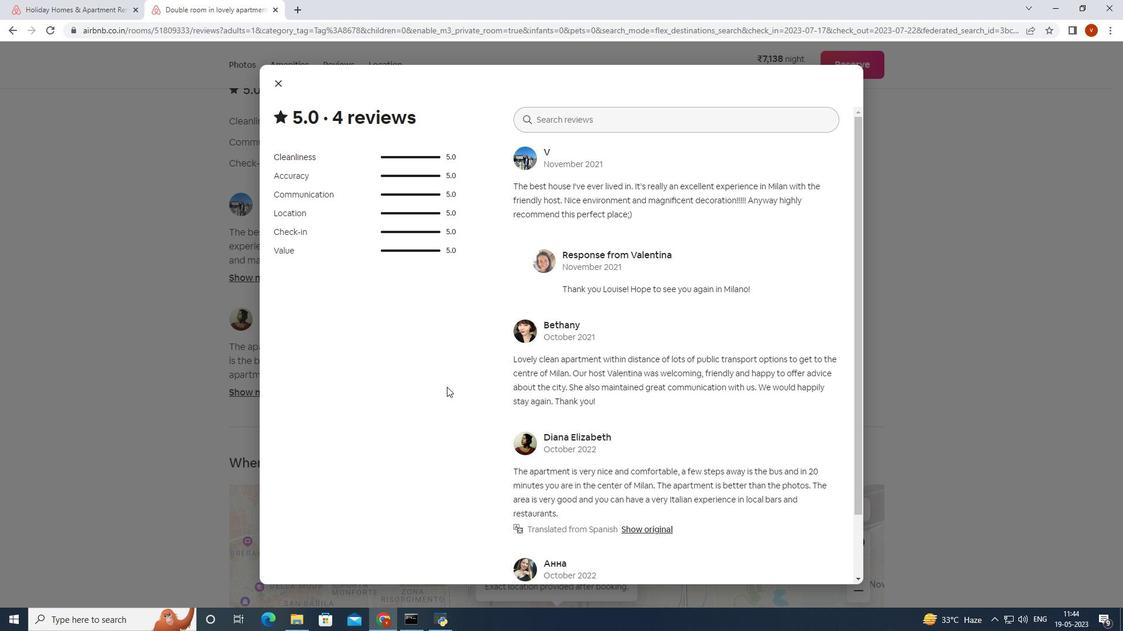 
Action: Mouse scrolled (447, 387) with delta (0, 0)
Screenshot: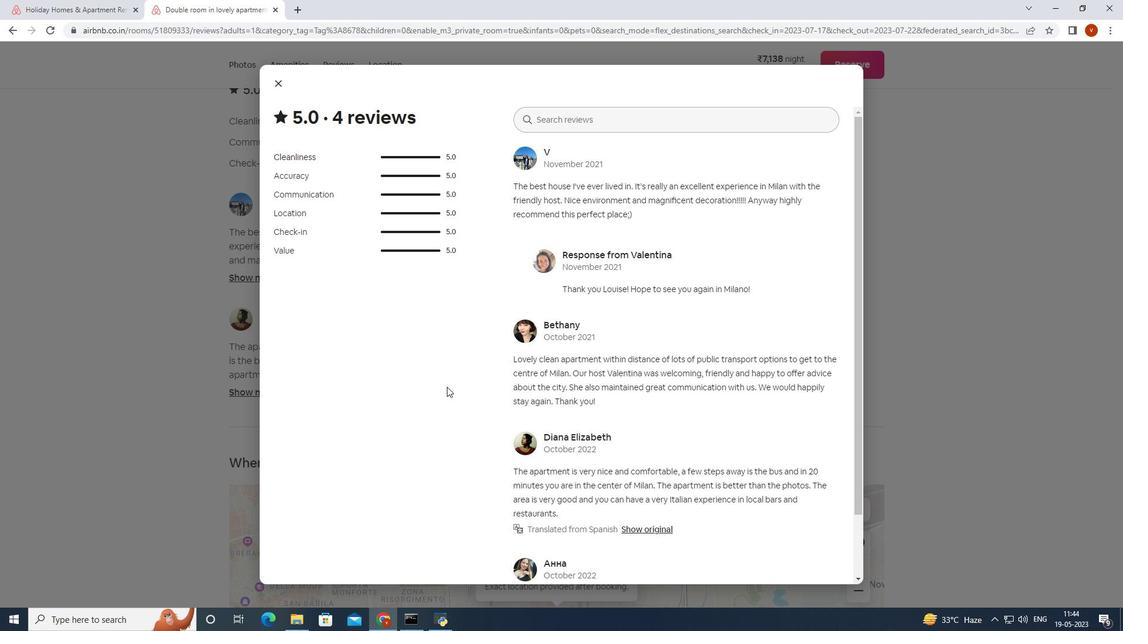 
Action: Mouse scrolled (447, 387) with delta (0, 0)
Screenshot: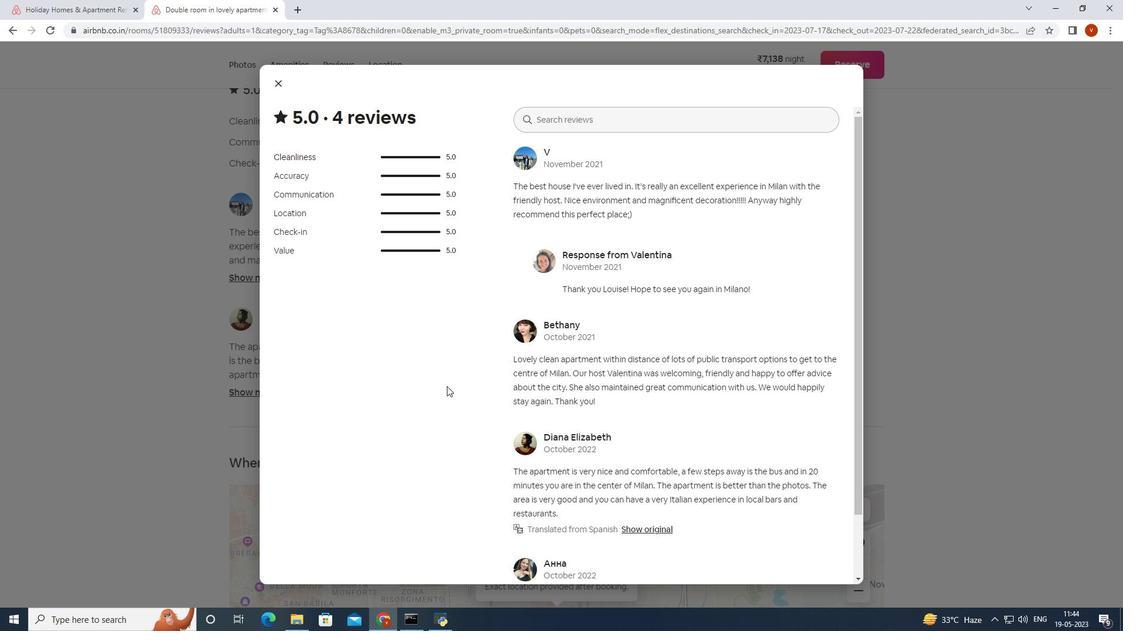 
Action: Mouse scrolled (447, 387) with delta (0, 0)
Screenshot: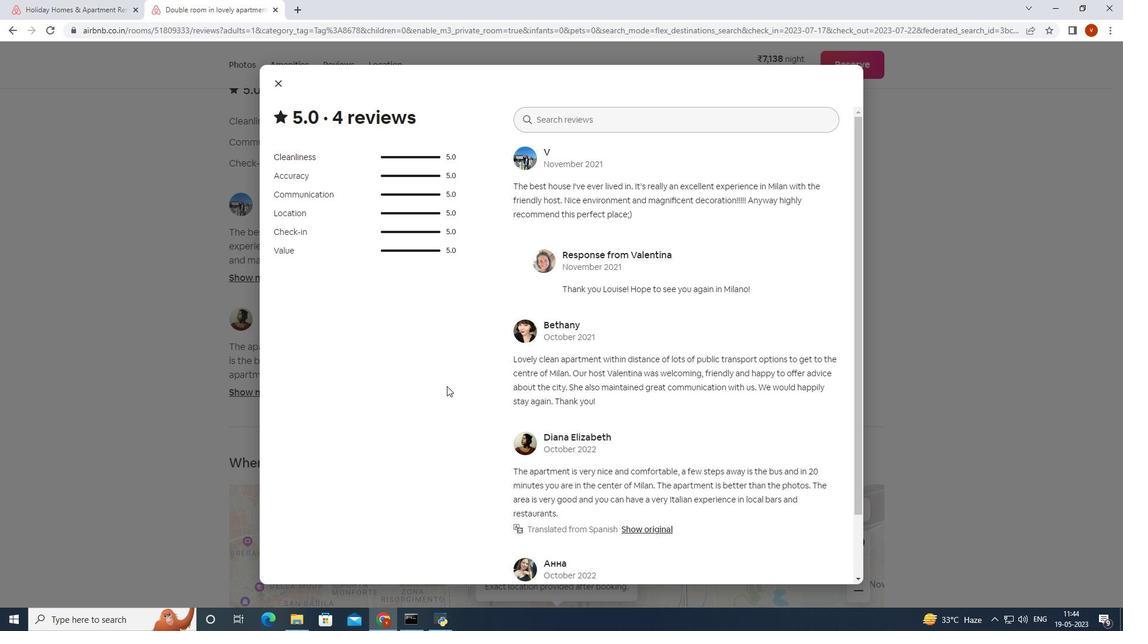 
Action: Mouse scrolled (447, 386) with delta (0, 0)
Screenshot: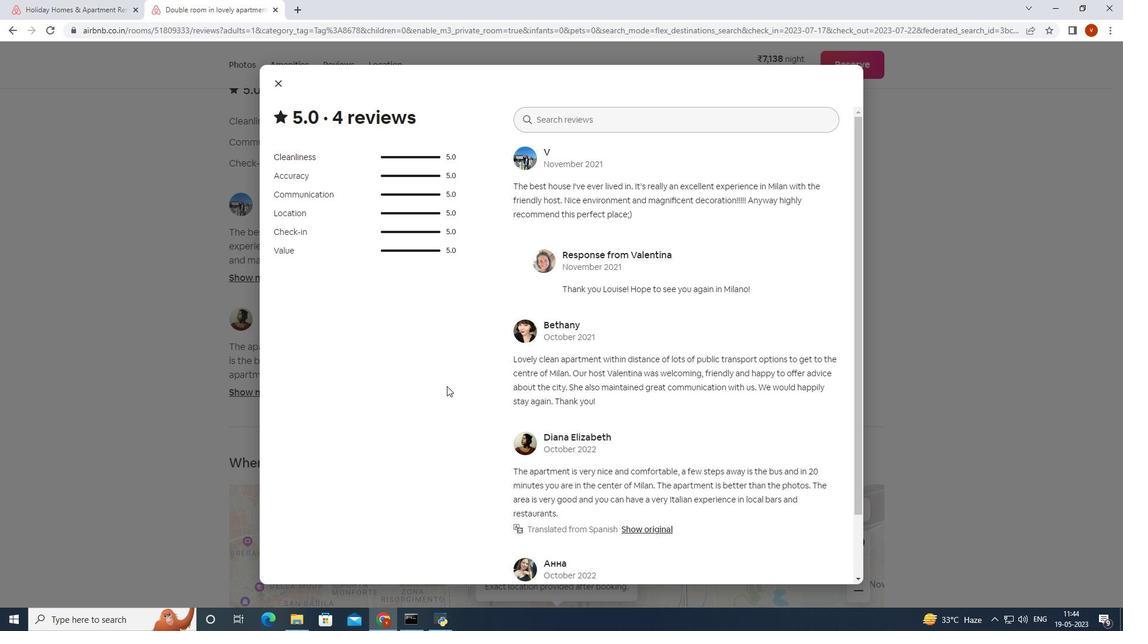
Action: Mouse scrolled (447, 386) with delta (0, 0)
Screenshot: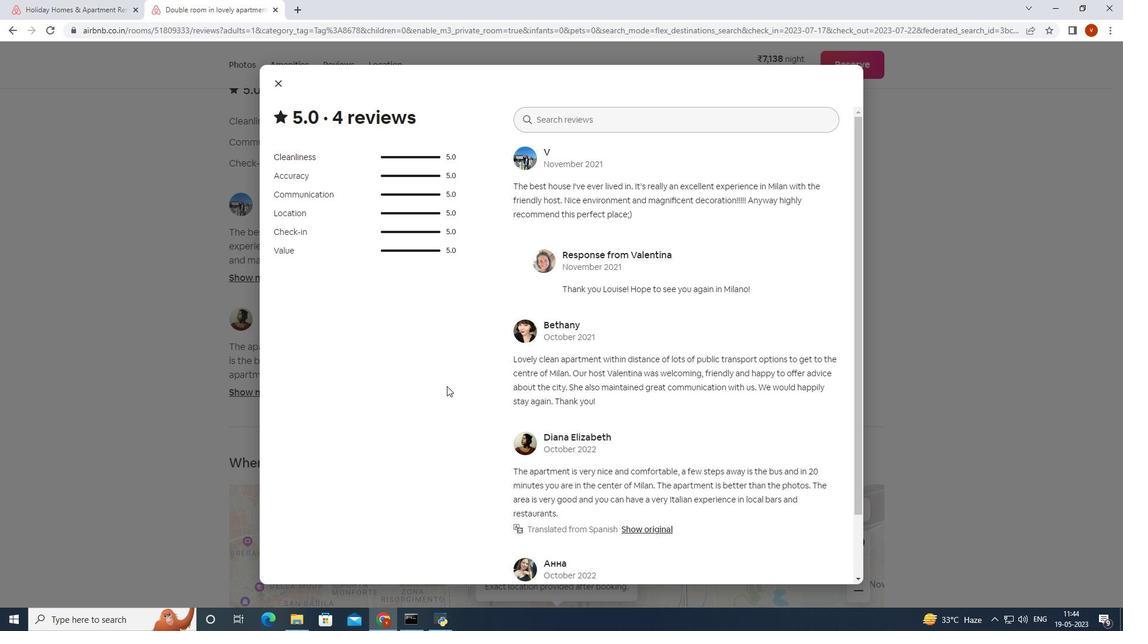 
Action: Mouse scrolled (447, 386) with delta (0, 0)
Screenshot: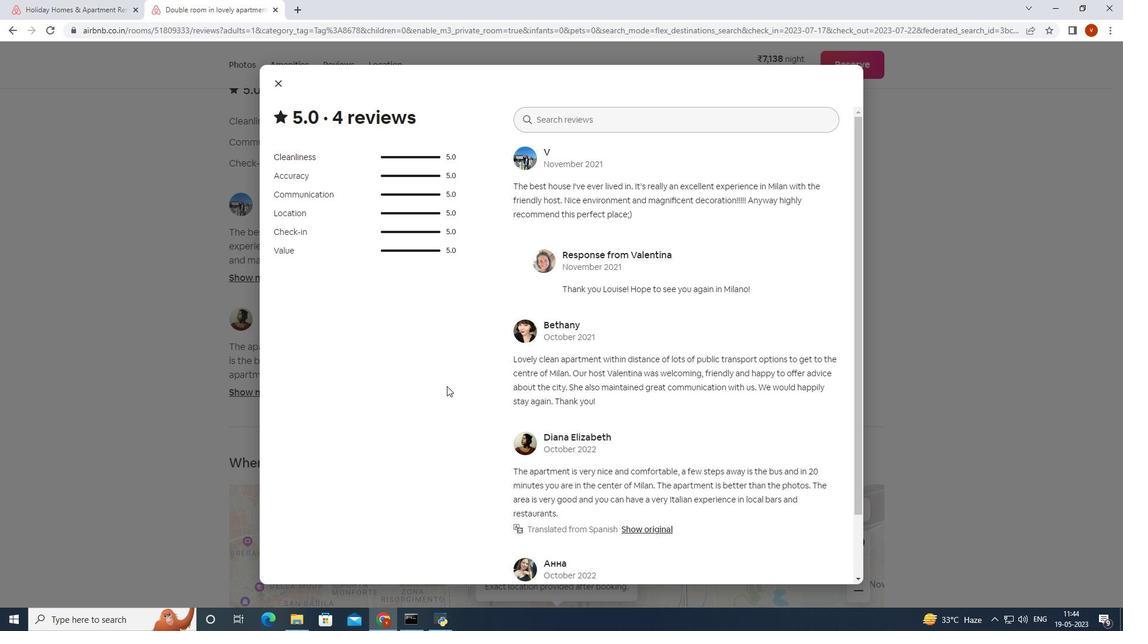 
Action: Mouse scrolled (447, 386) with delta (0, 0)
Screenshot: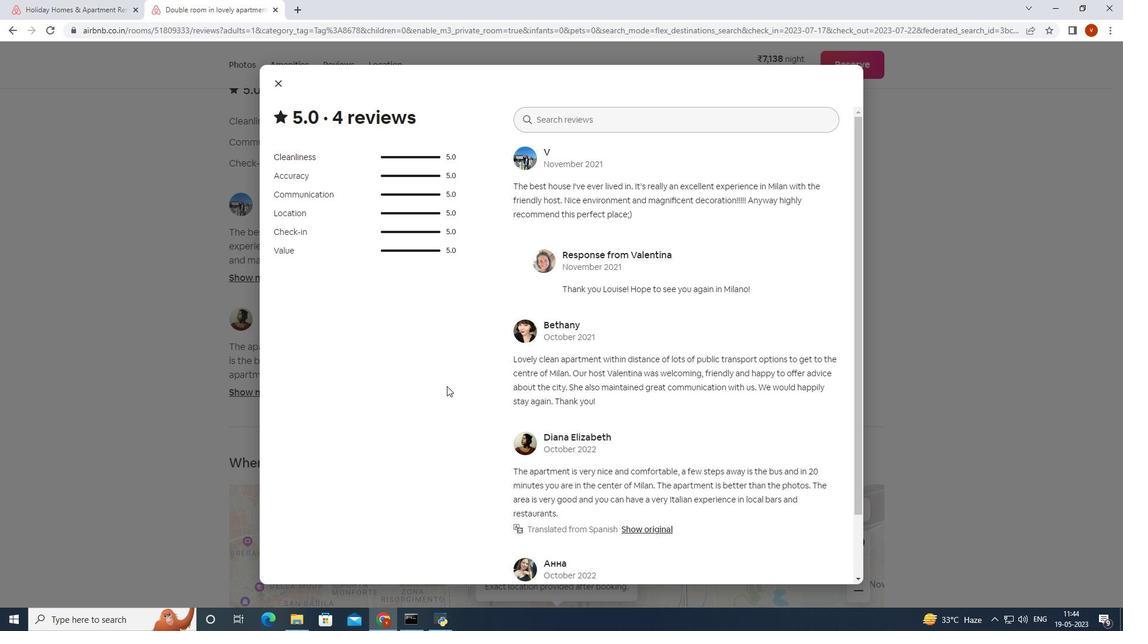 
Action: Mouse scrolled (447, 386) with delta (0, 0)
Screenshot: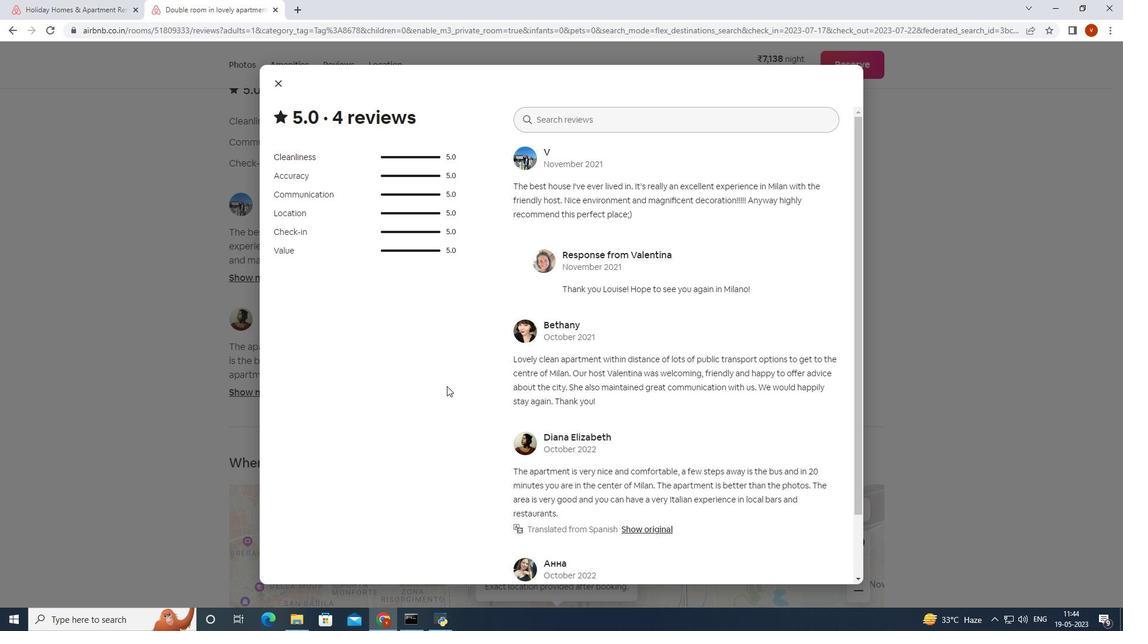 
Action: Mouse scrolled (447, 386) with delta (0, 0)
Screenshot: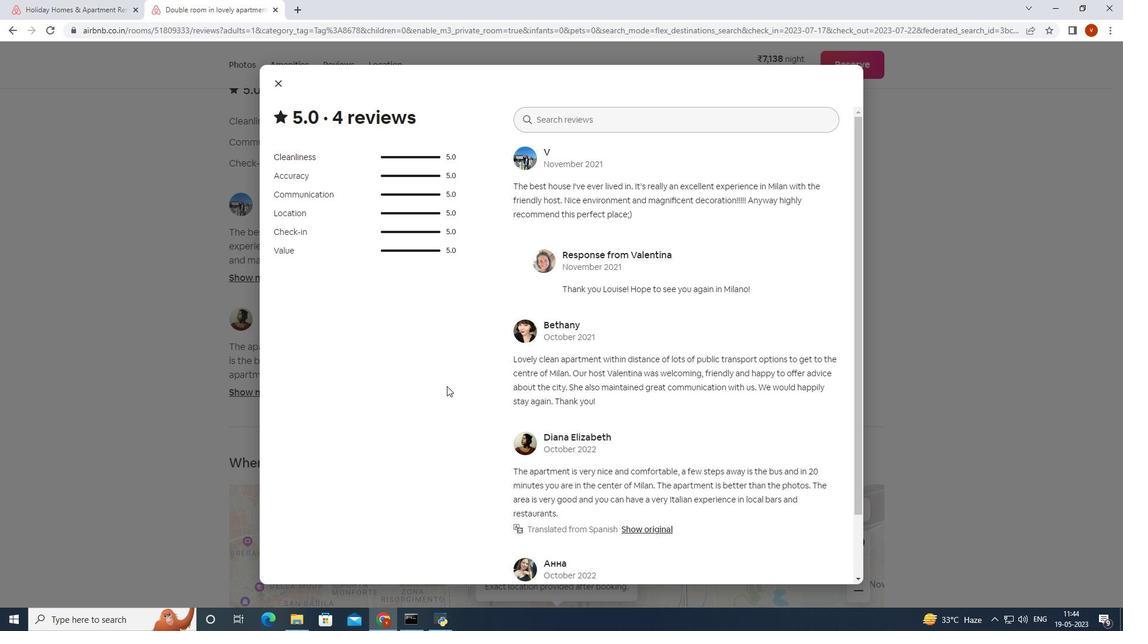 
Action: Mouse moved to (279, 88)
Screenshot: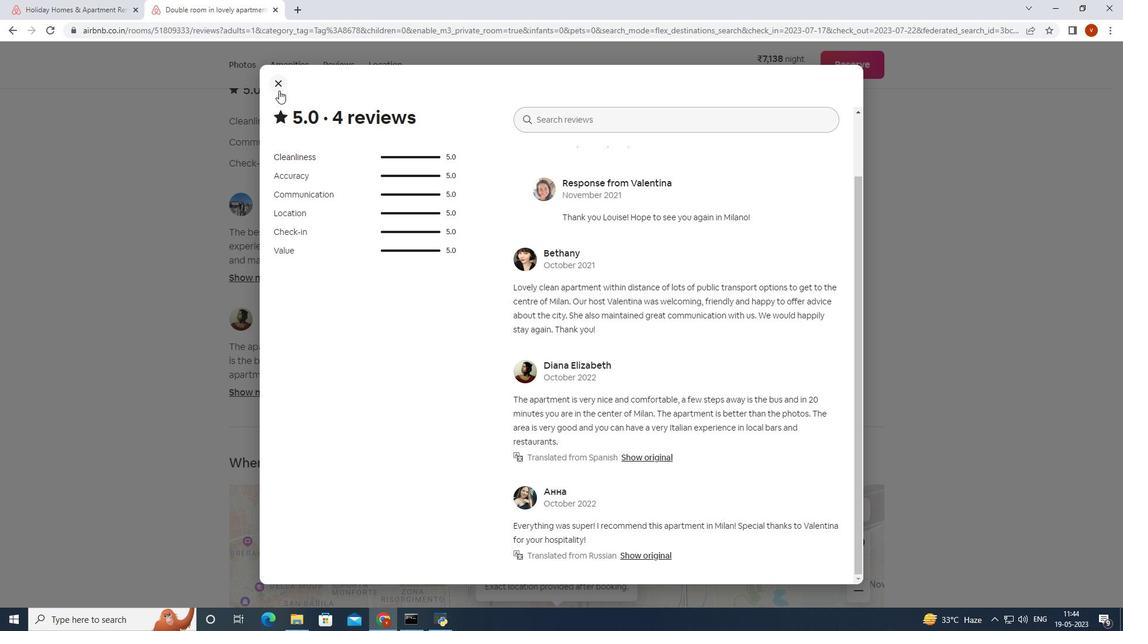
Action: Mouse pressed left at (279, 88)
Screenshot: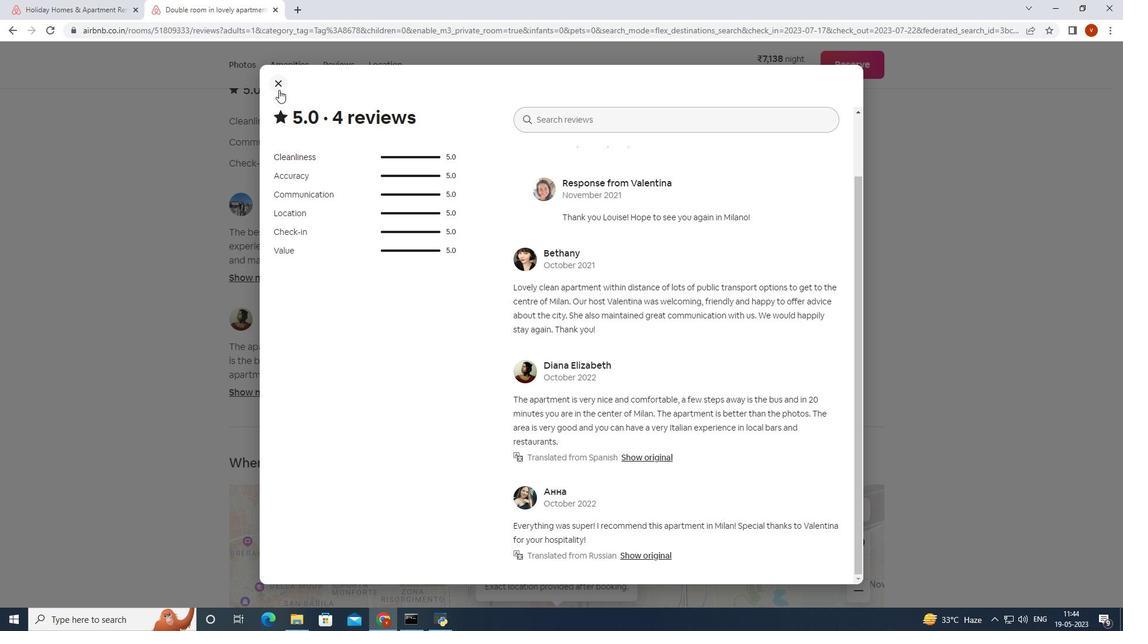
Action: Mouse moved to (289, 156)
Screenshot: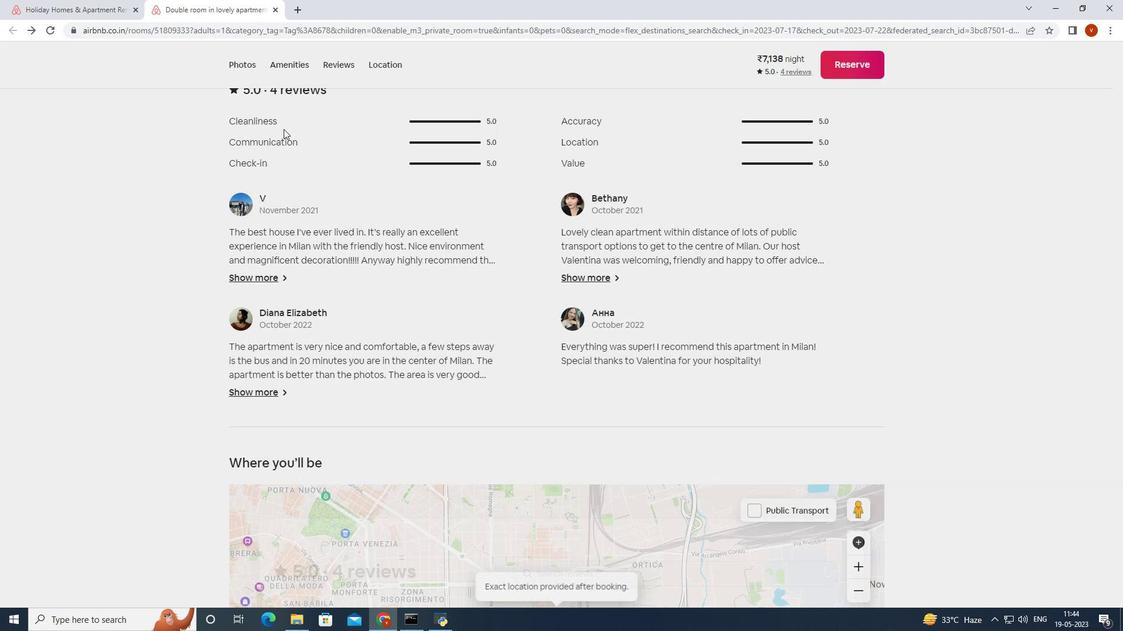
Action: Mouse scrolled (289, 149) with delta (0, 0)
Screenshot: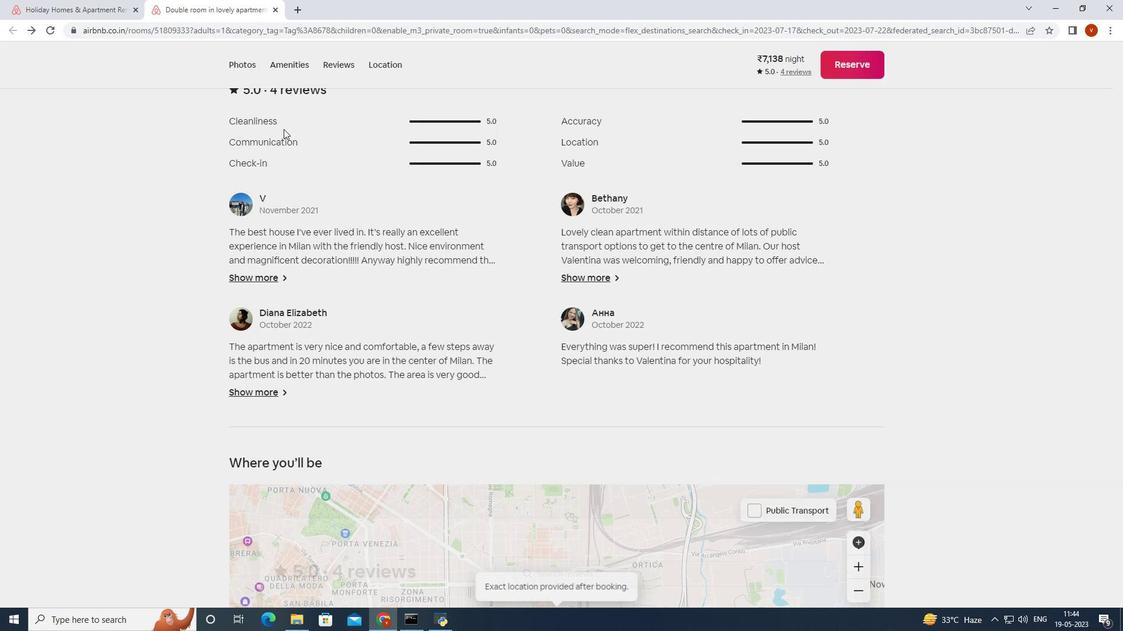 
Action: Mouse moved to (290, 172)
Screenshot: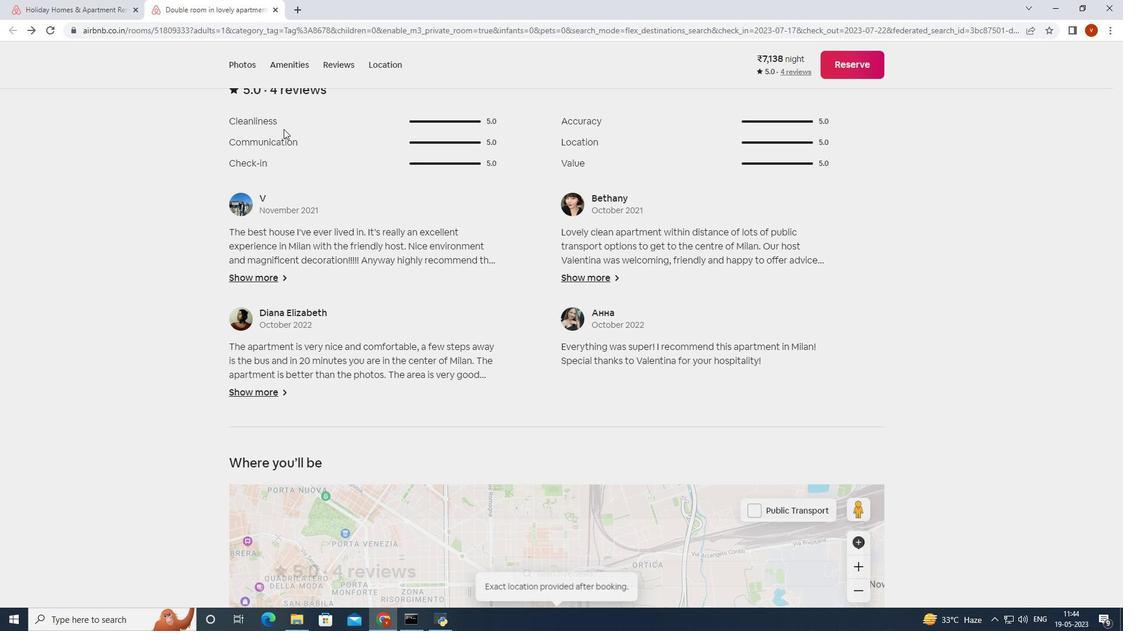 
Action: Mouse scrolled (290, 172) with delta (0, 0)
Screenshot: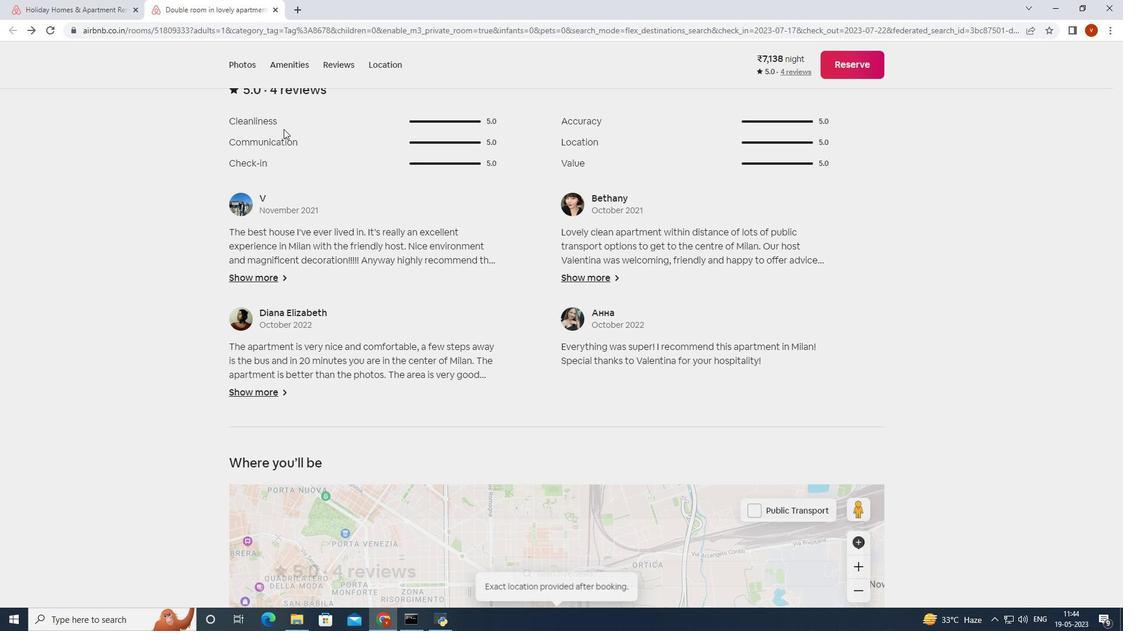 
Action: Mouse moved to (290, 177)
Screenshot: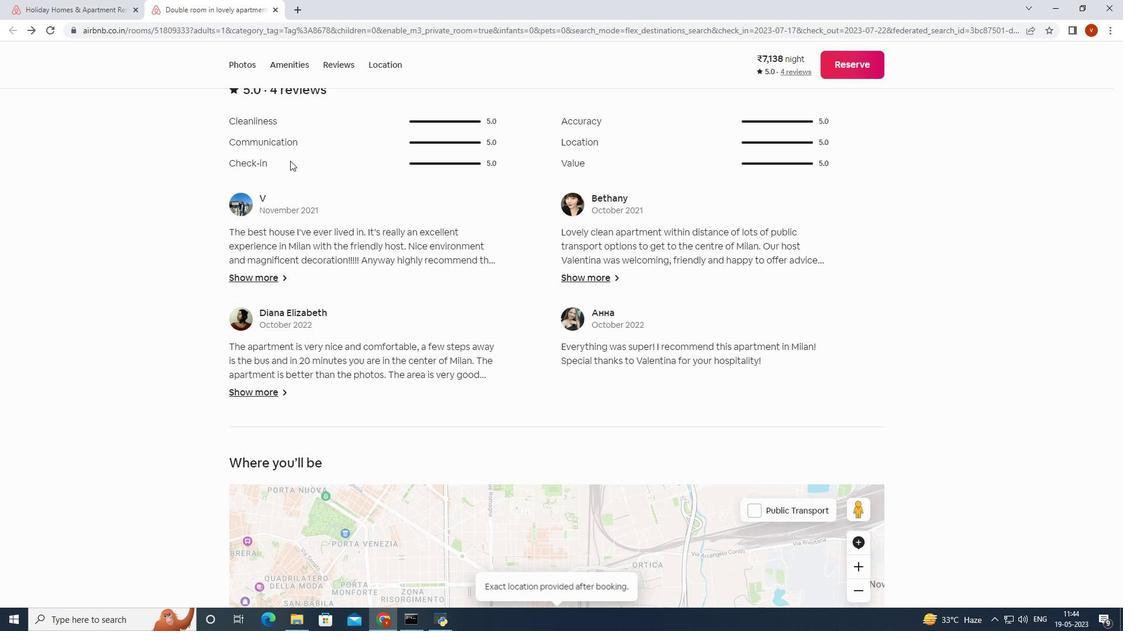 
Action: Mouse scrolled (290, 176) with delta (0, 0)
Screenshot: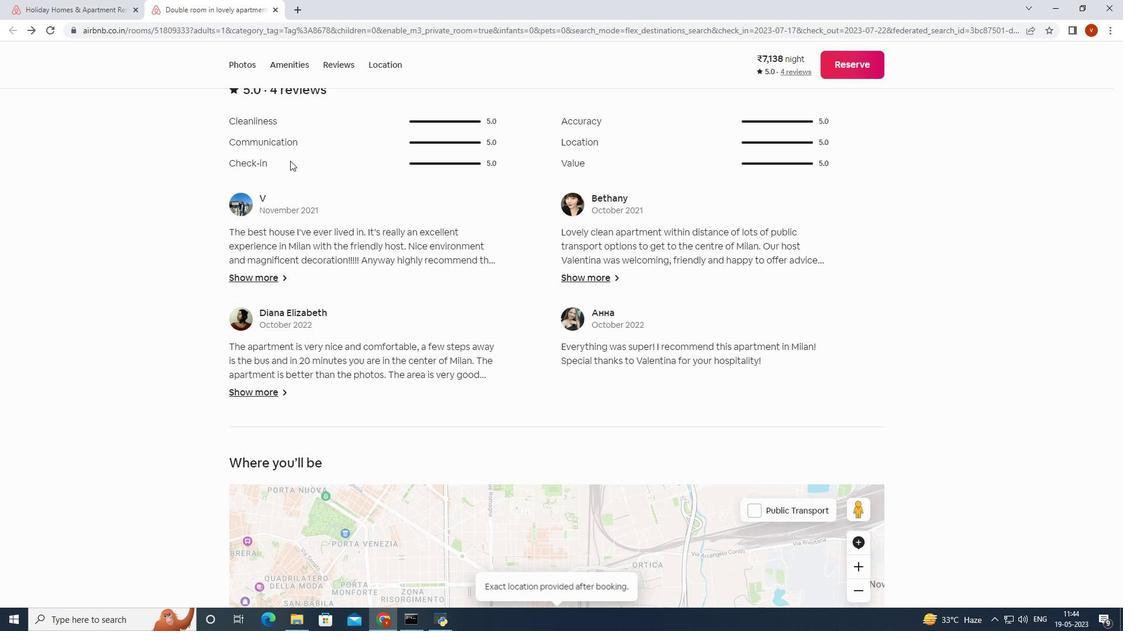 
Action: Mouse moved to (290, 179)
Screenshot: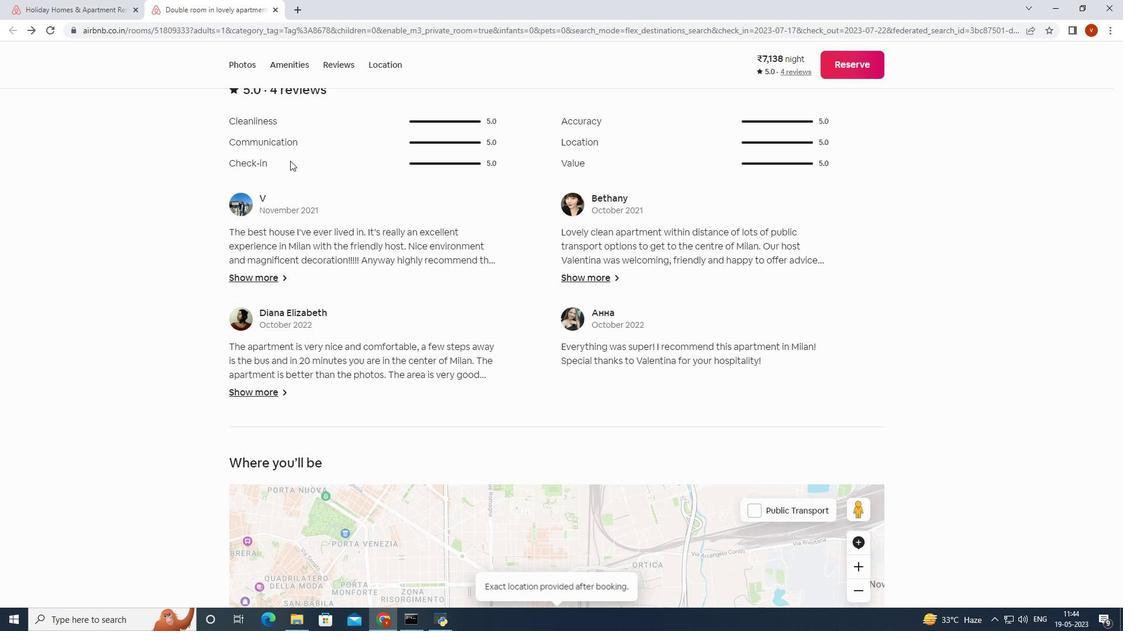 
Action: Mouse scrolled (290, 178) with delta (0, 0)
Screenshot: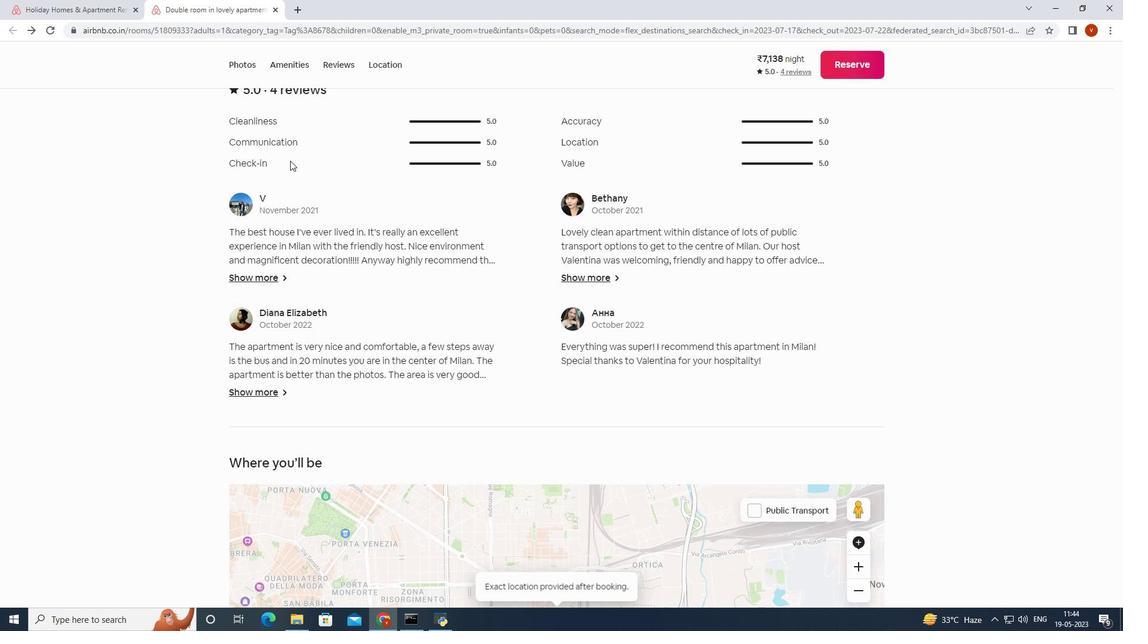 
Action: Mouse moved to (314, 280)
Screenshot: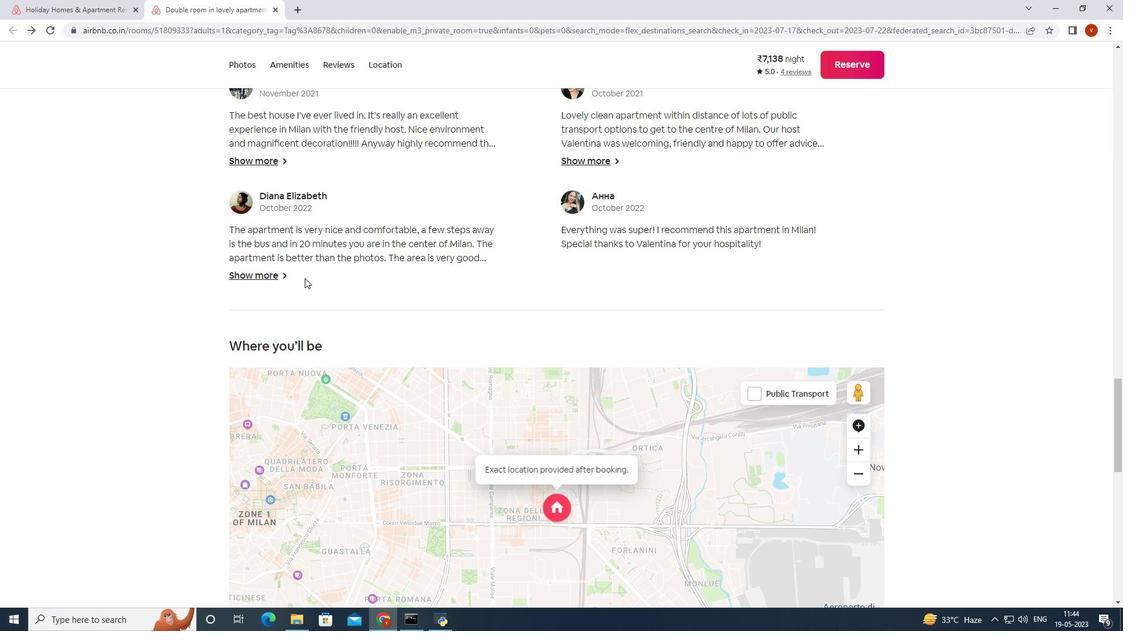 
Action: Mouse scrolled (314, 280) with delta (0, 0)
Screenshot: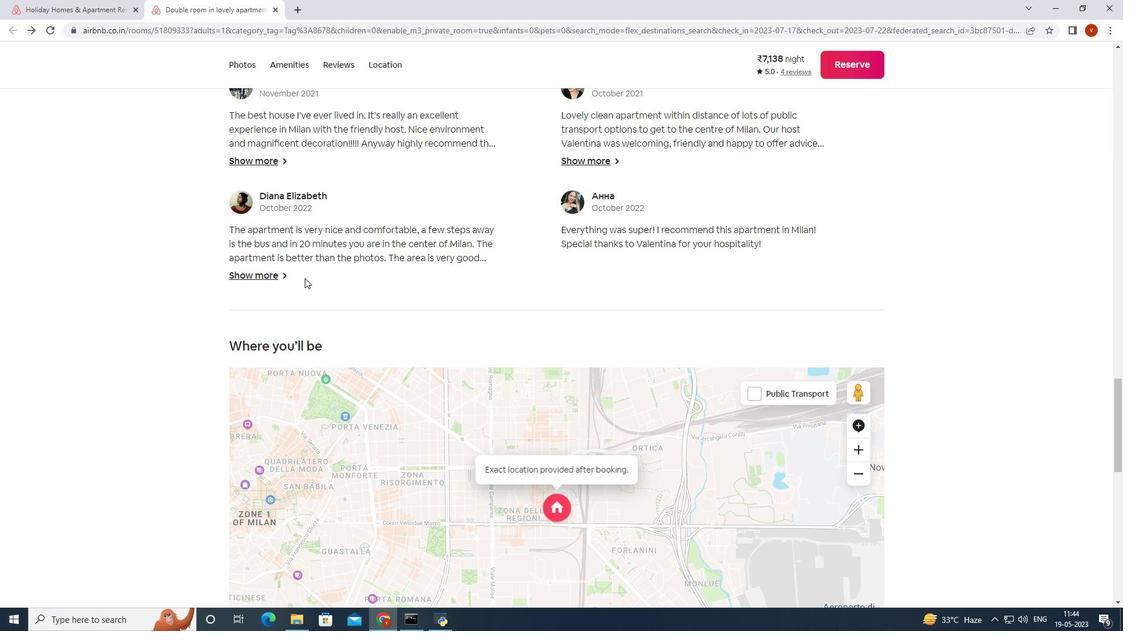 
Action: Mouse moved to (342, 273)
Screenshot: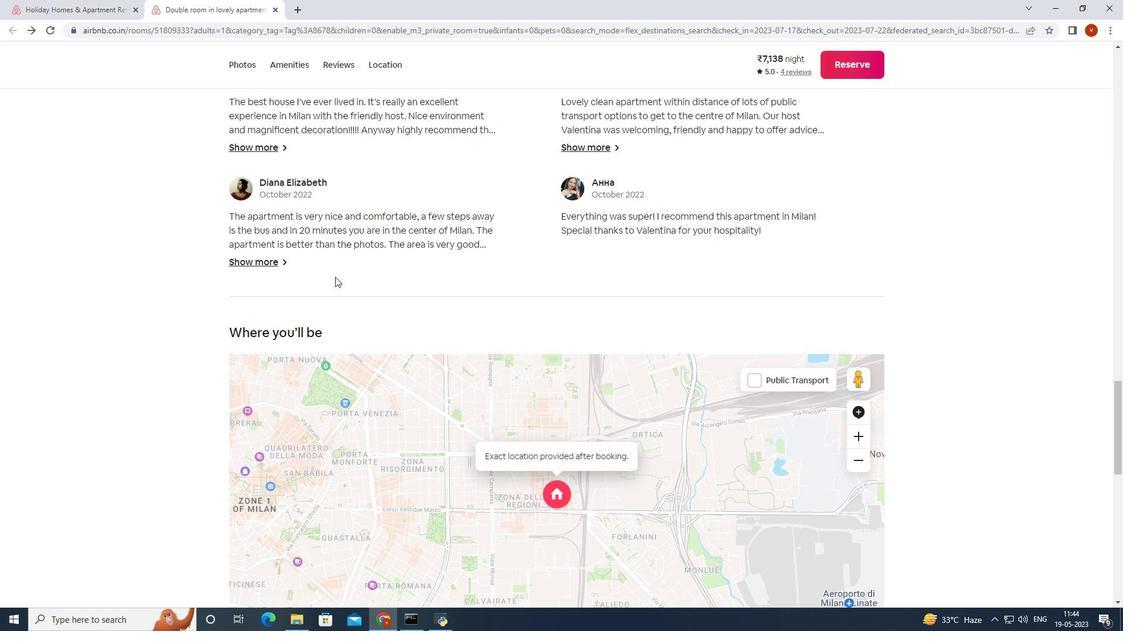 
Action: Mouse scrolled (342, 273) with delta (0, 0)
Screenshot: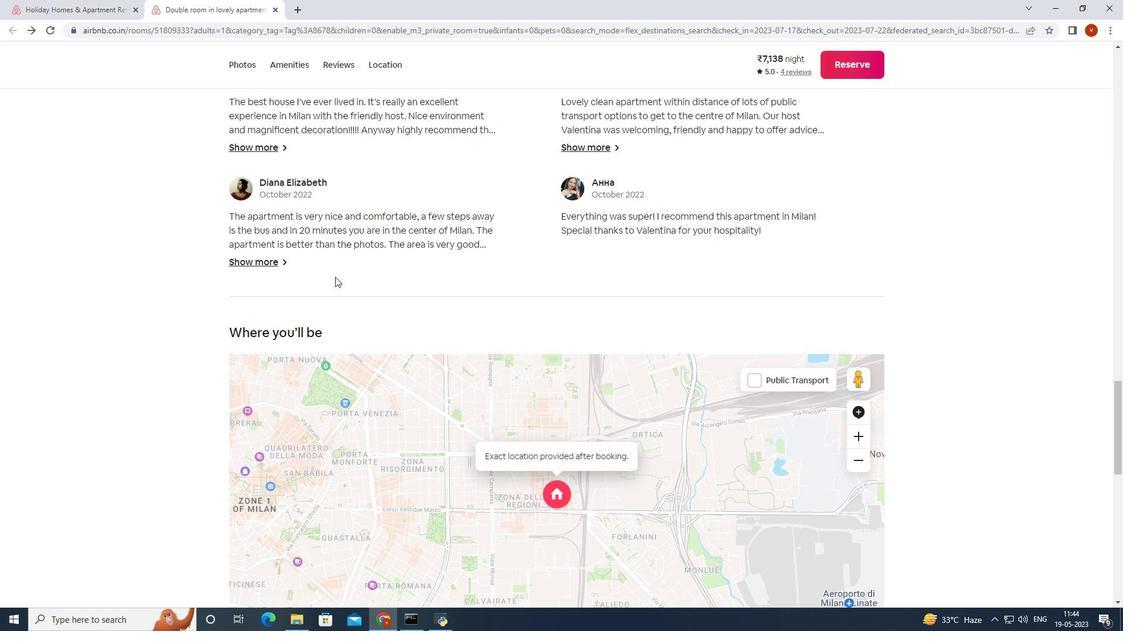 
Action: Mouse moved to (462, 216)
Screenshot: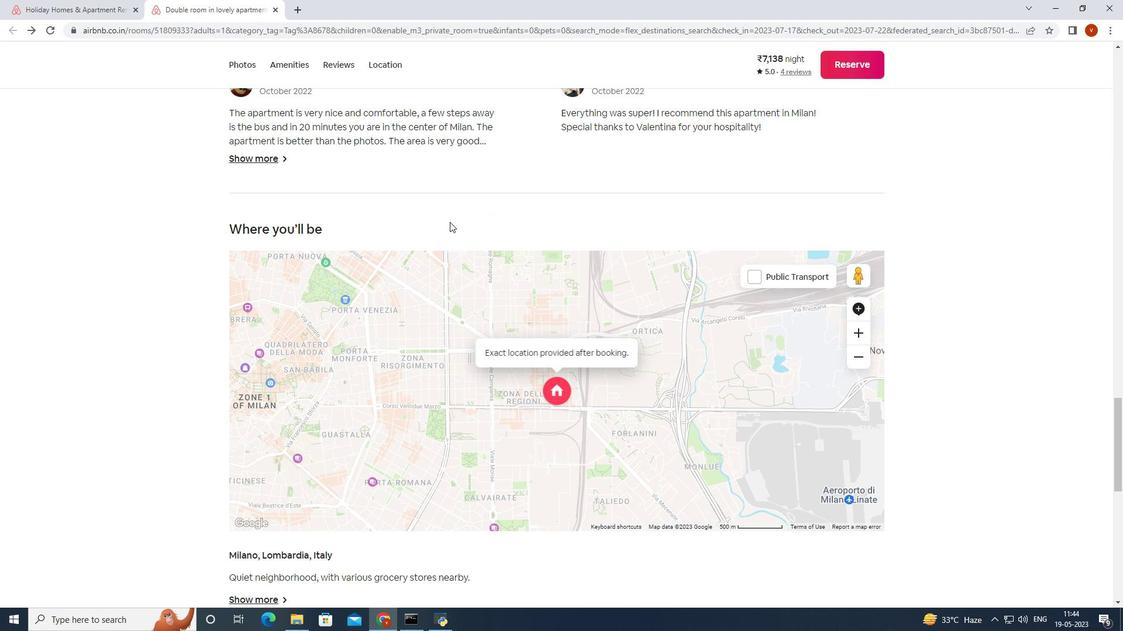 
Action: Mouse scrolled (462, 215) with delta (0, 0)
Screenshot: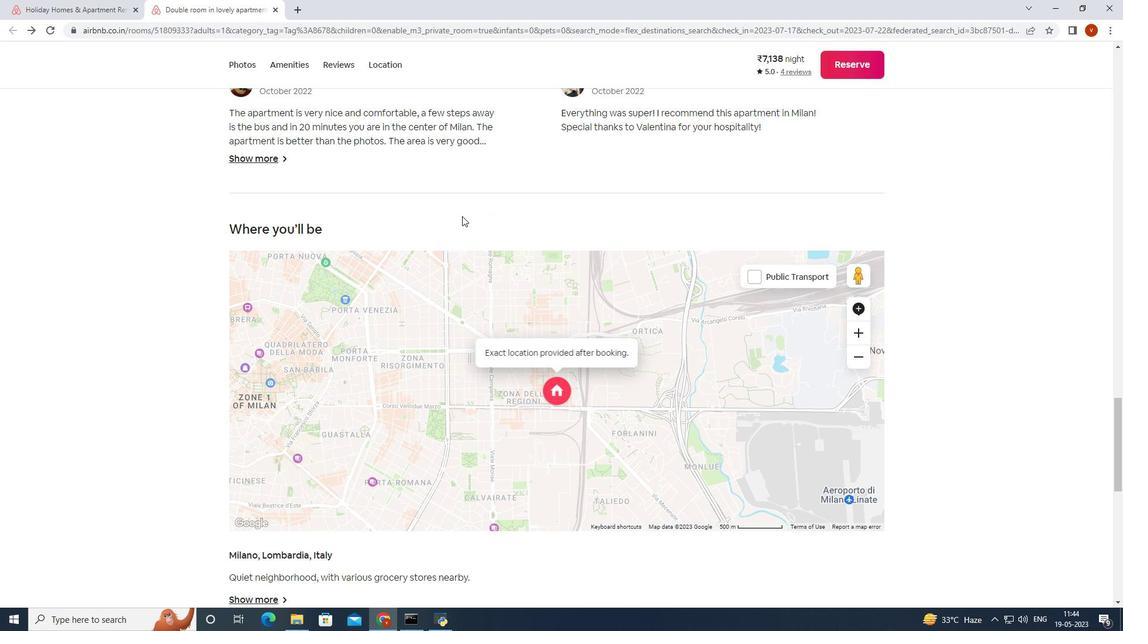 
Action: Mouse scrolled (462, 215) with delta (0, 0)
Screenshot: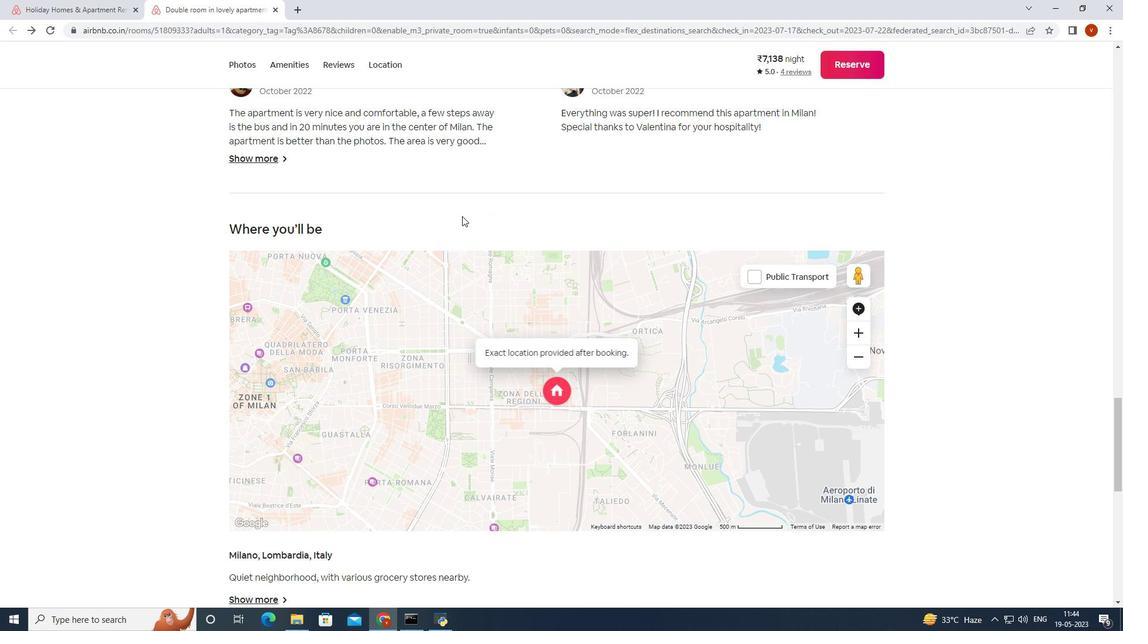 
Action: Mouse scrolled (462, 215) with delta (0, 0)
Screenshot: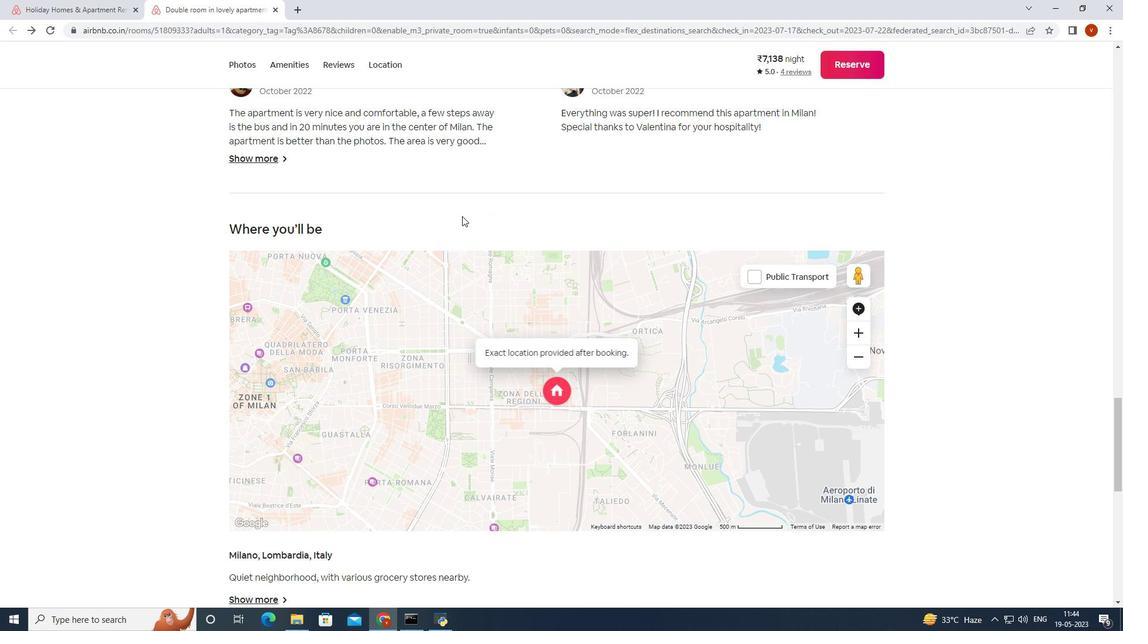 
Action: Mouse moved to (108, 11)
Screenshot: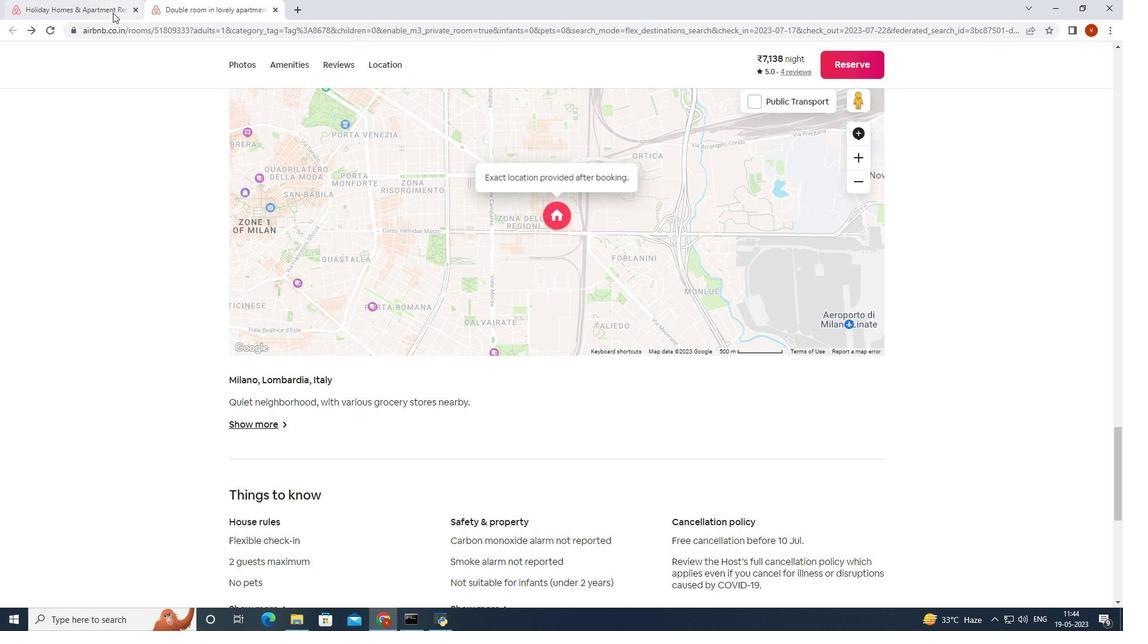 
Action: Mouse pressed left at (108, 11)
Screenshot: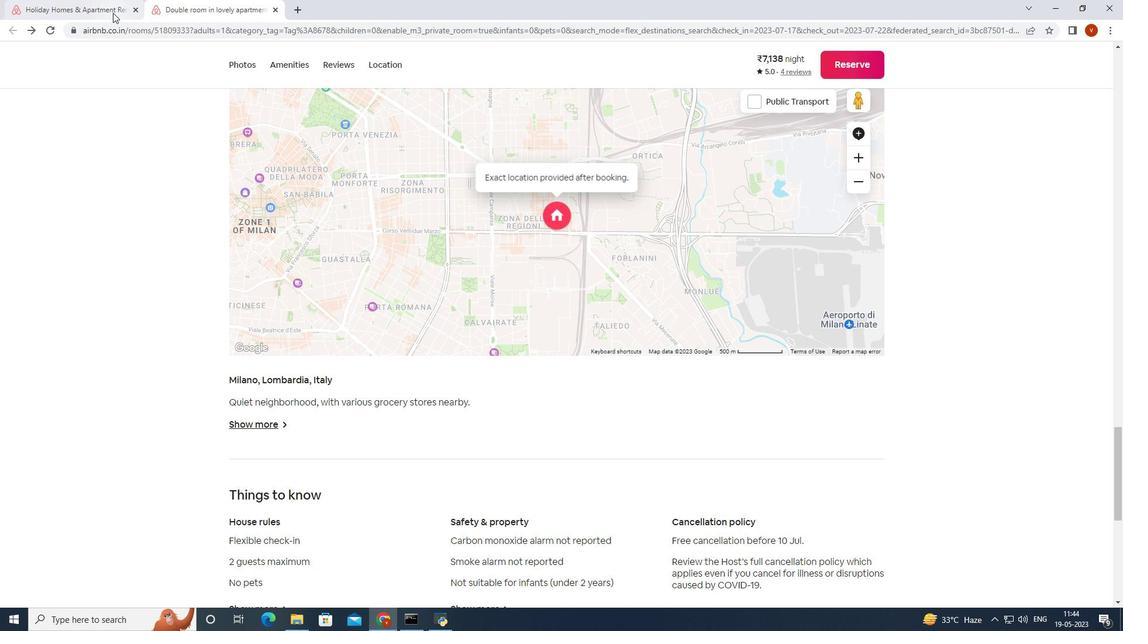 
Action: Mouse moved to (293, 285)
Screenshot: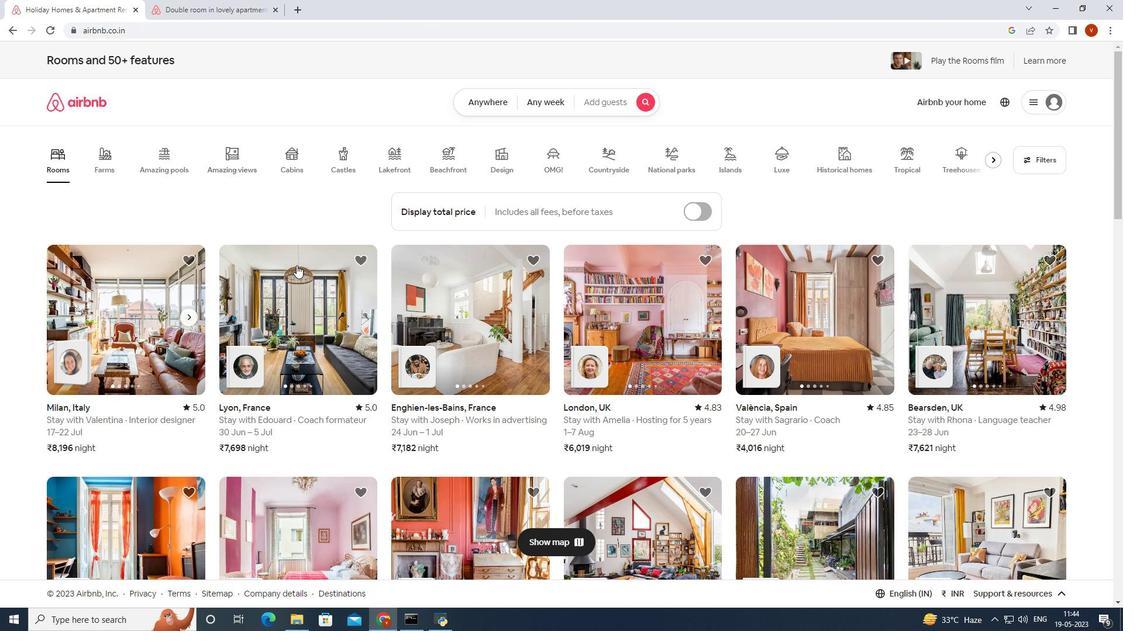
Action: Mouse pressed left at (293, 285)
Screenshot: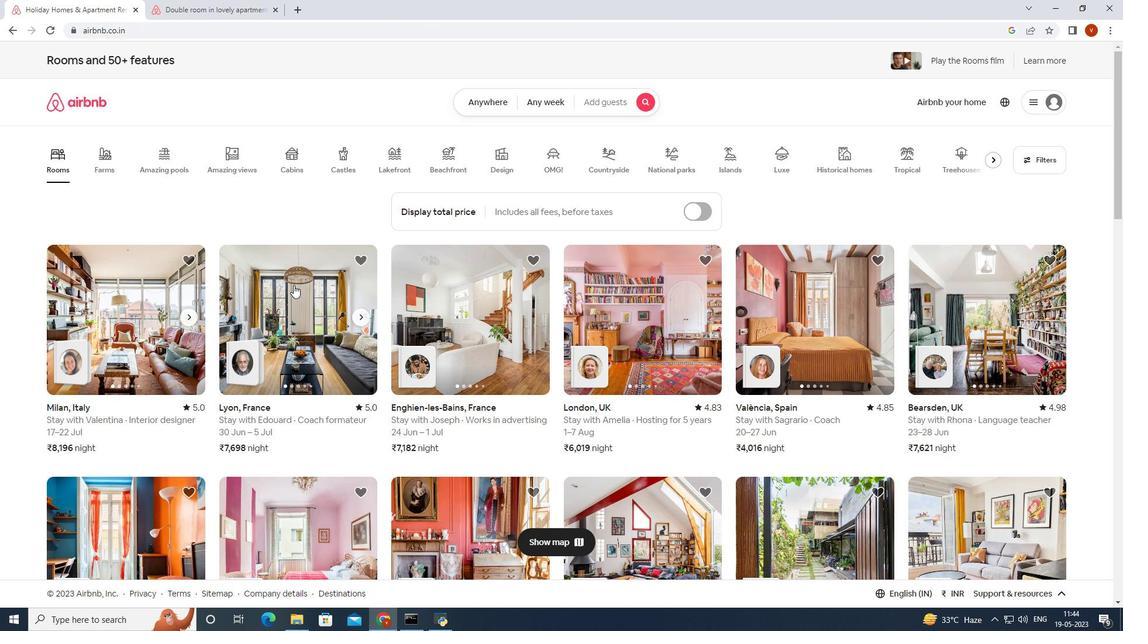 
Action: Mouse moved to (529, 301)
Screenshot: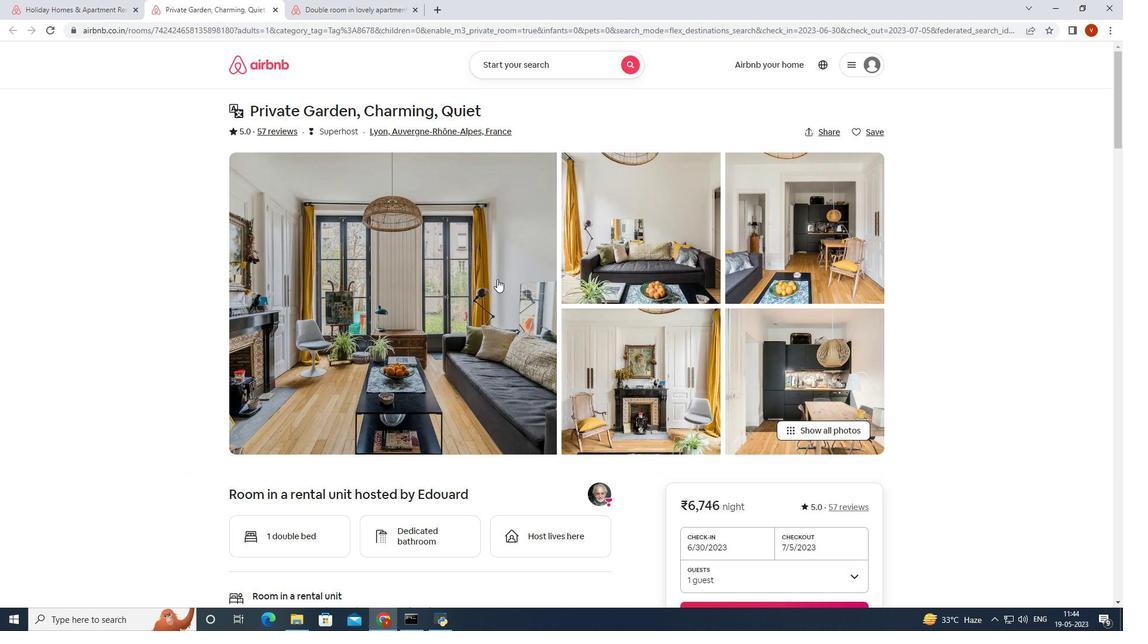 
Action: Mouse scrolled (526, 300) with delta (0, 0)
Screenshot: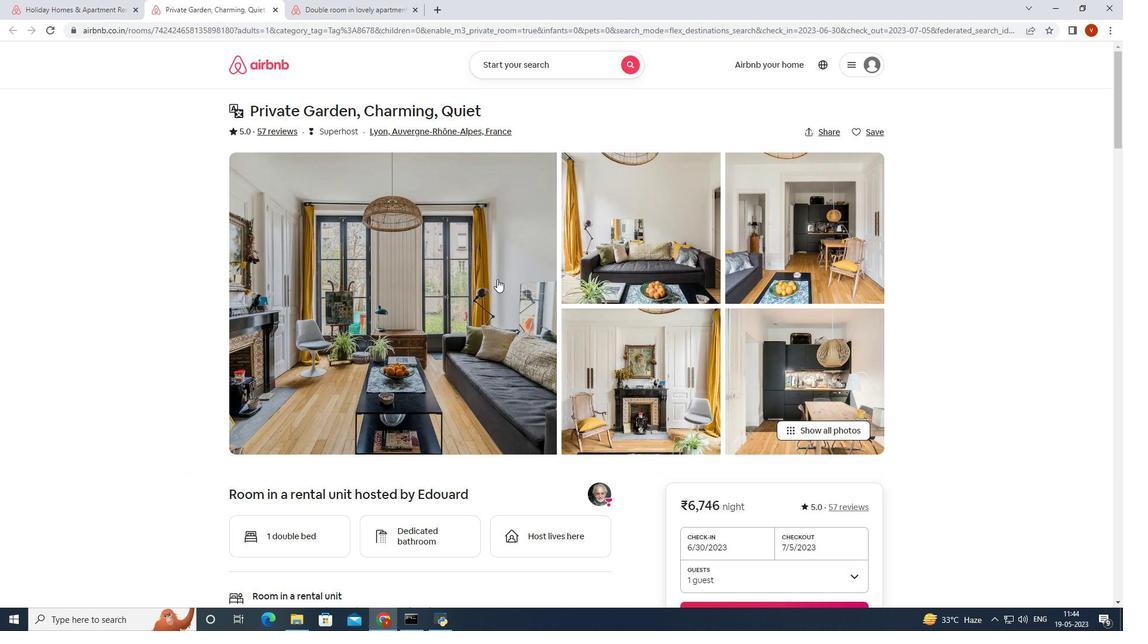 
Action: Mouse moved to (822, 373)
Screenshot: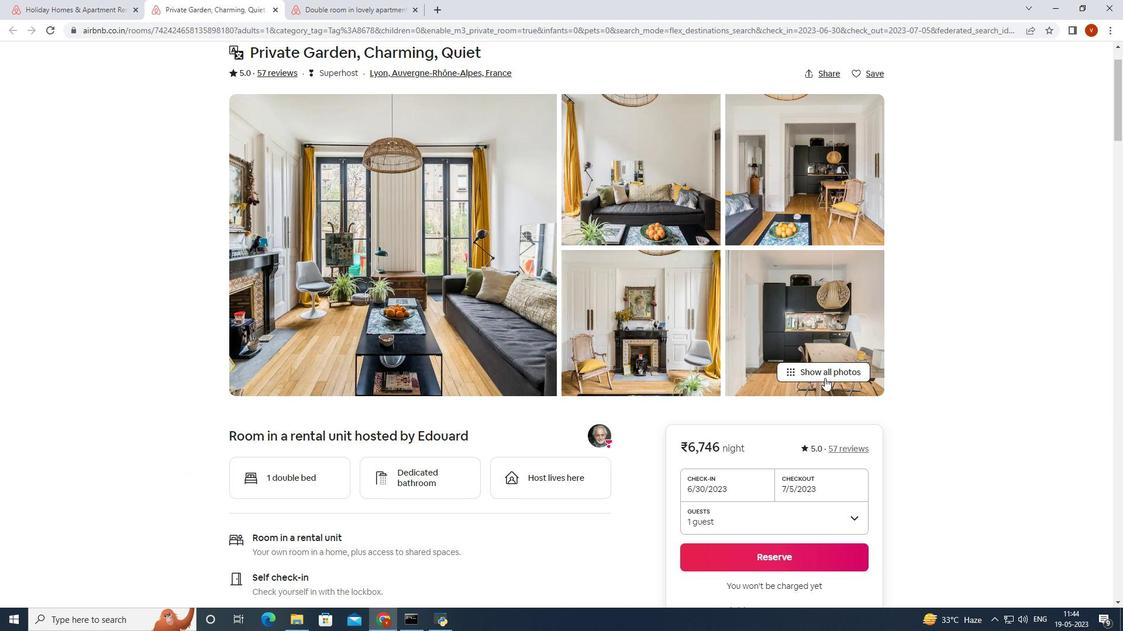 
Action: Mouse pressed left at (822, 373)
Screenshot: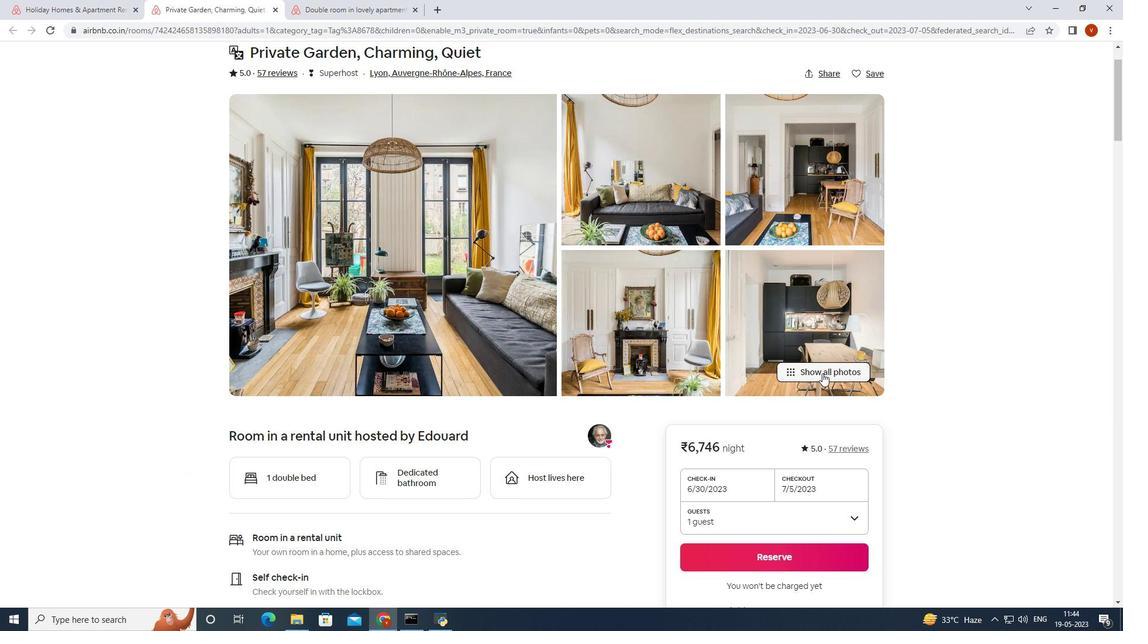 
Action: Mouse moved to (705, 353)
Screenshot: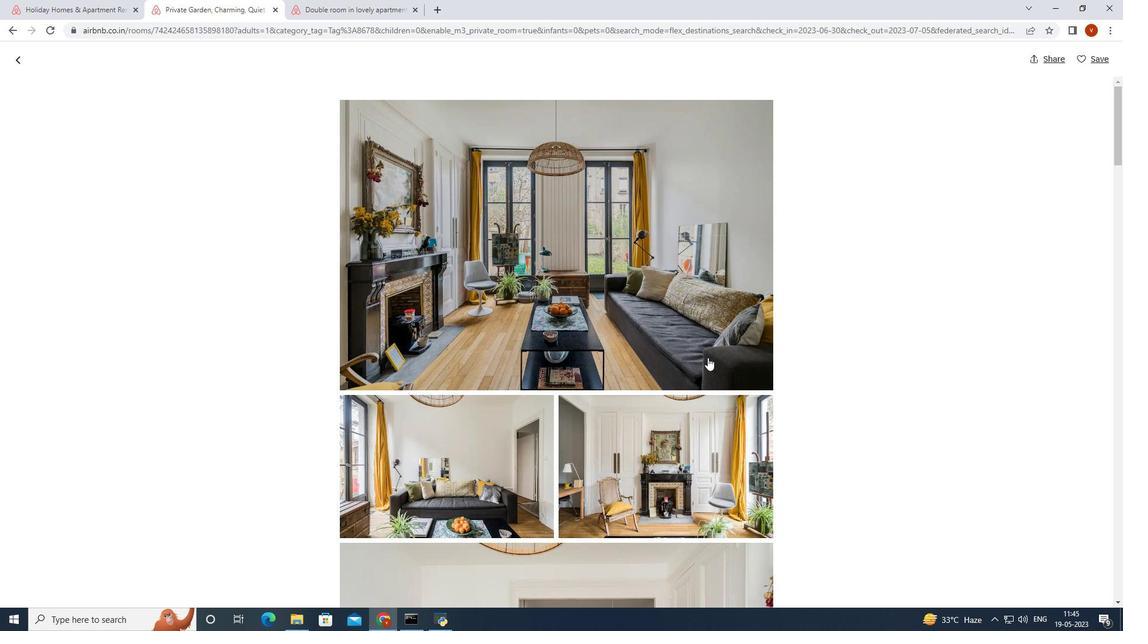 
Action: Mouse pressed left at (705, 353)
Screenshot: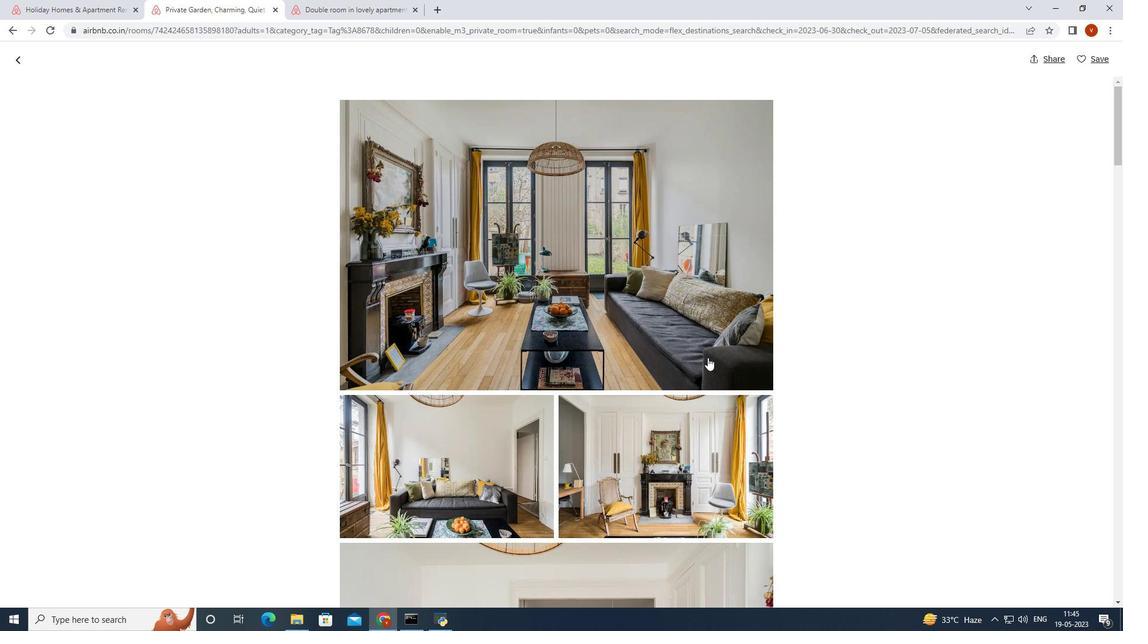
Action: Key pressed <Key.right><Key.right>
Screenshot: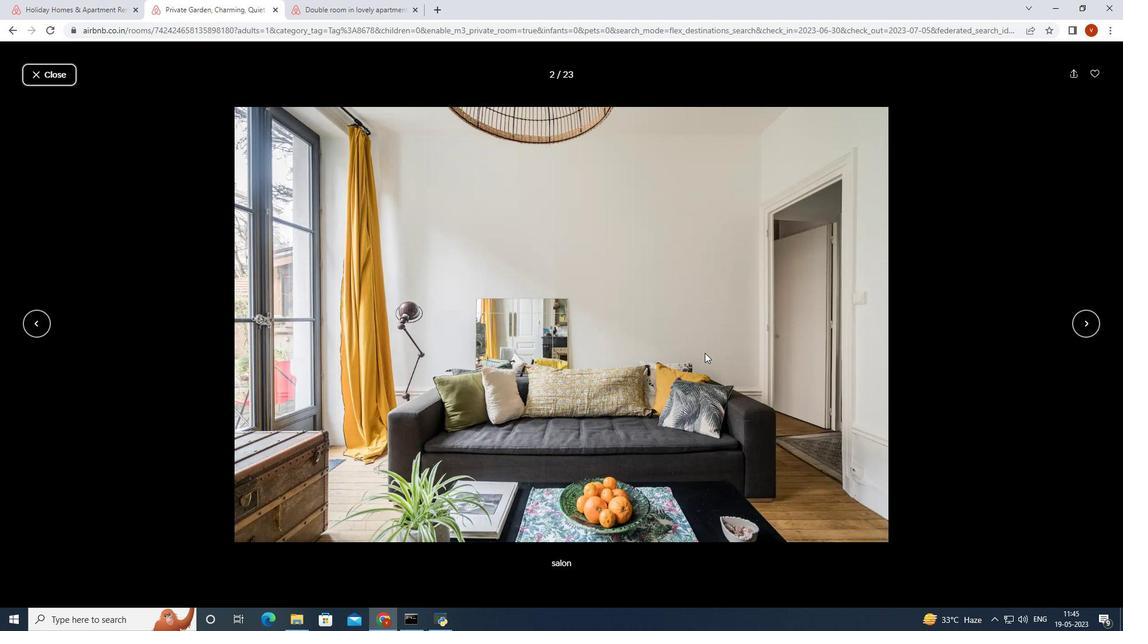 
Action: Mouse moved to (596, 411)
Screenshot: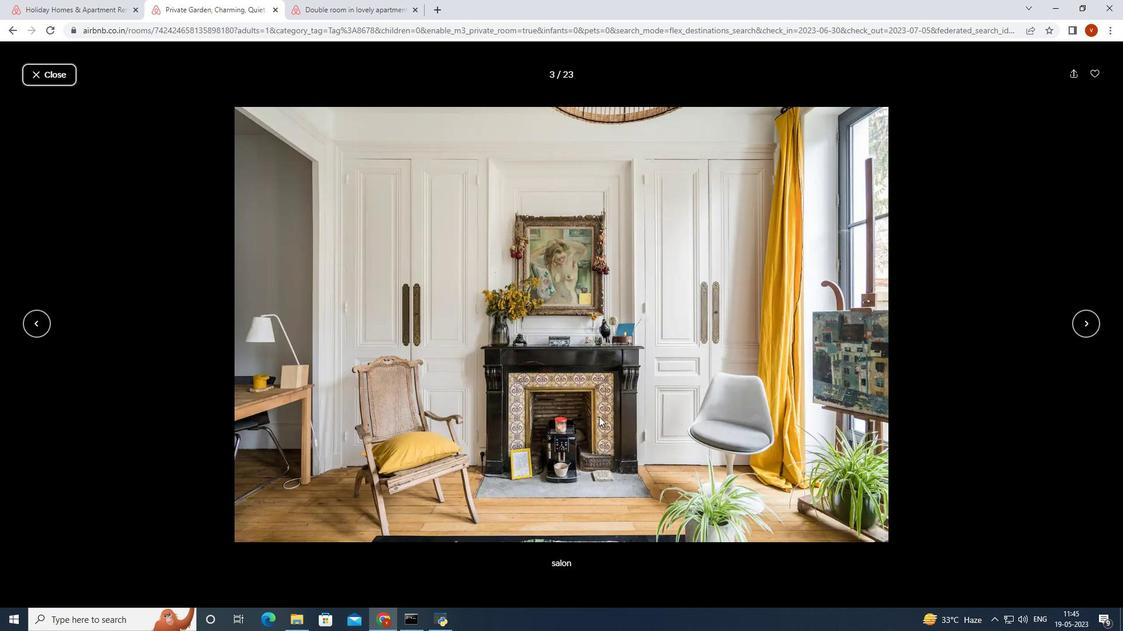 
Action: Mouse scrolled (596, 411) with delta (0, 0)
Screenshot: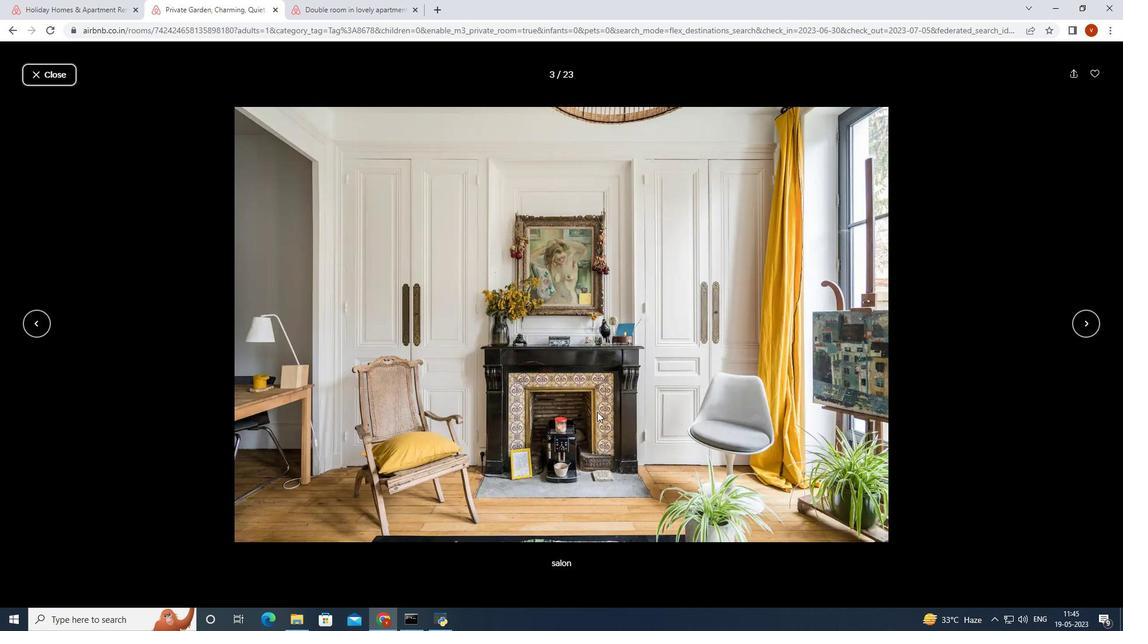 
Action: Mouse moved to (596, 411)
Screenshot: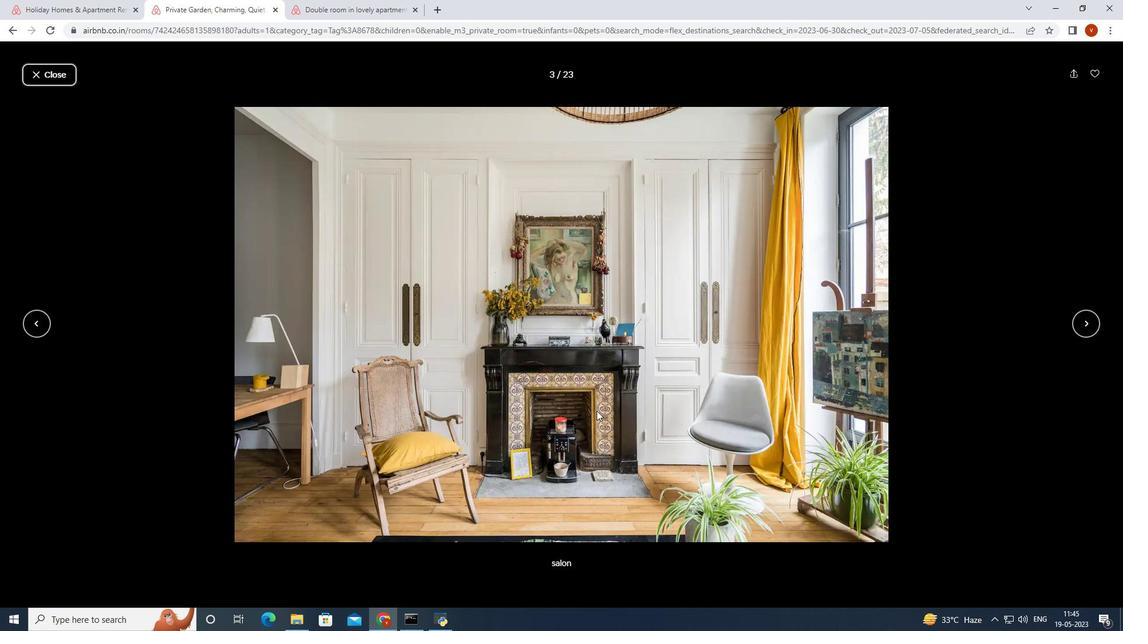 
Action: Mouse scrolled (596, 411) with delta (0, 0)
Screenshot: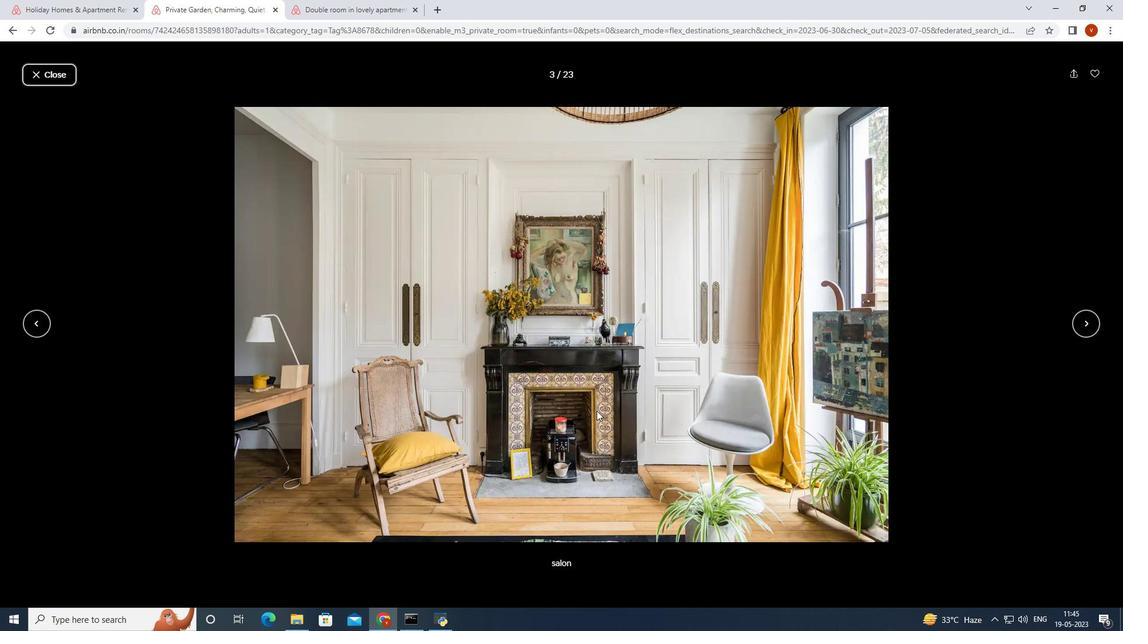 
Action: Mouse moved to (596, 409)
Screenshot: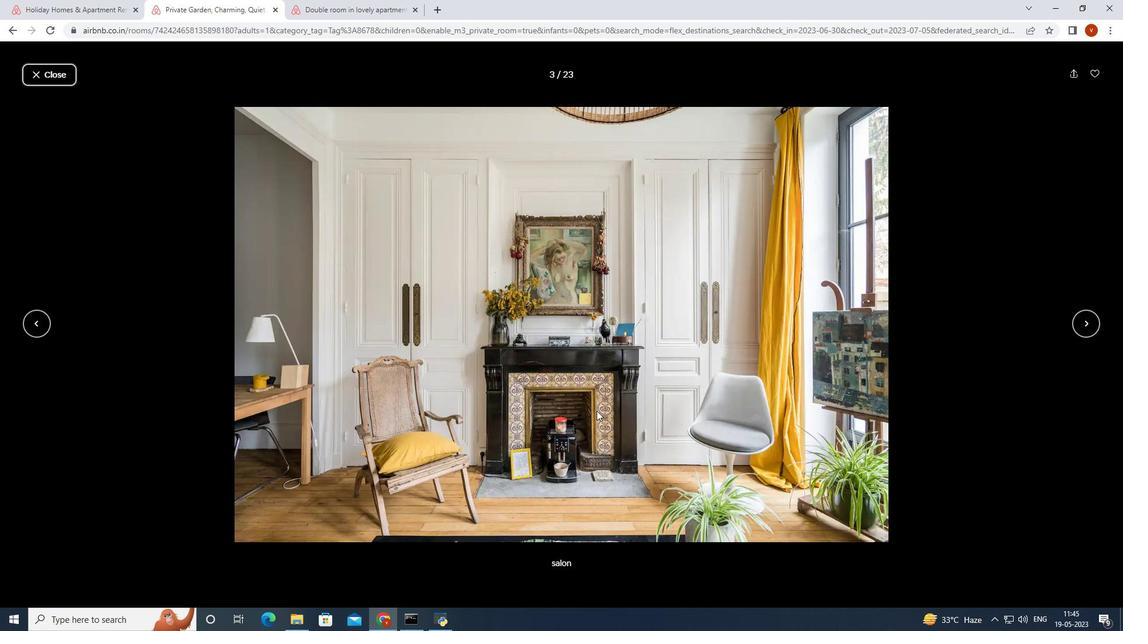
Action: Mouse pressed right at (596, 409)
Screenshot: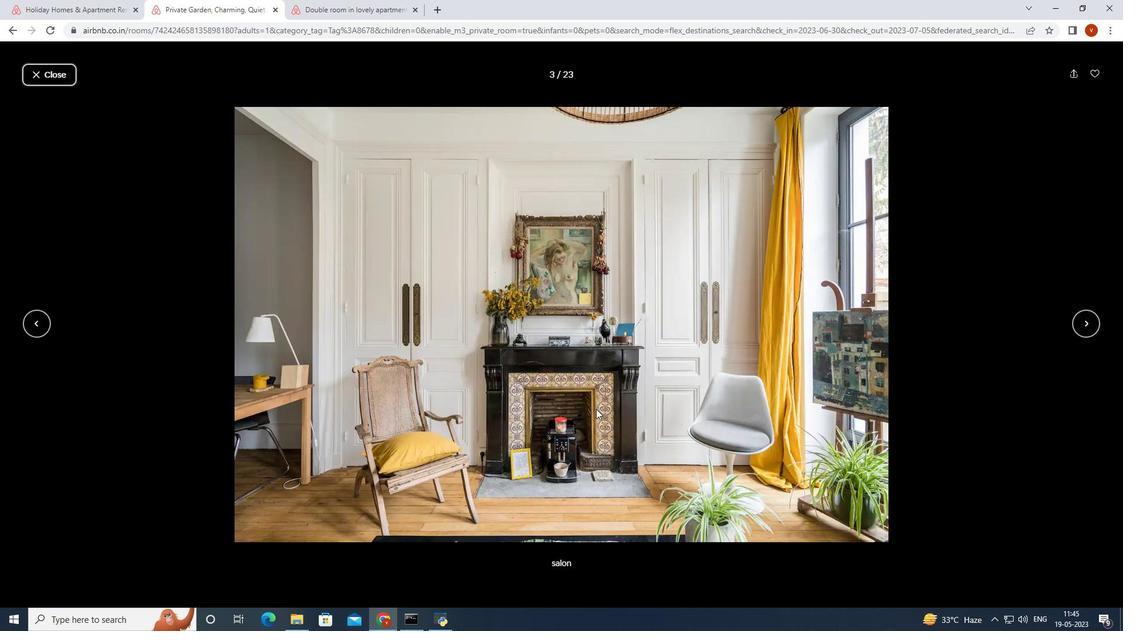 
Action: Mouse scrolled (596, 410) with delta (0, 0)
Screenshot: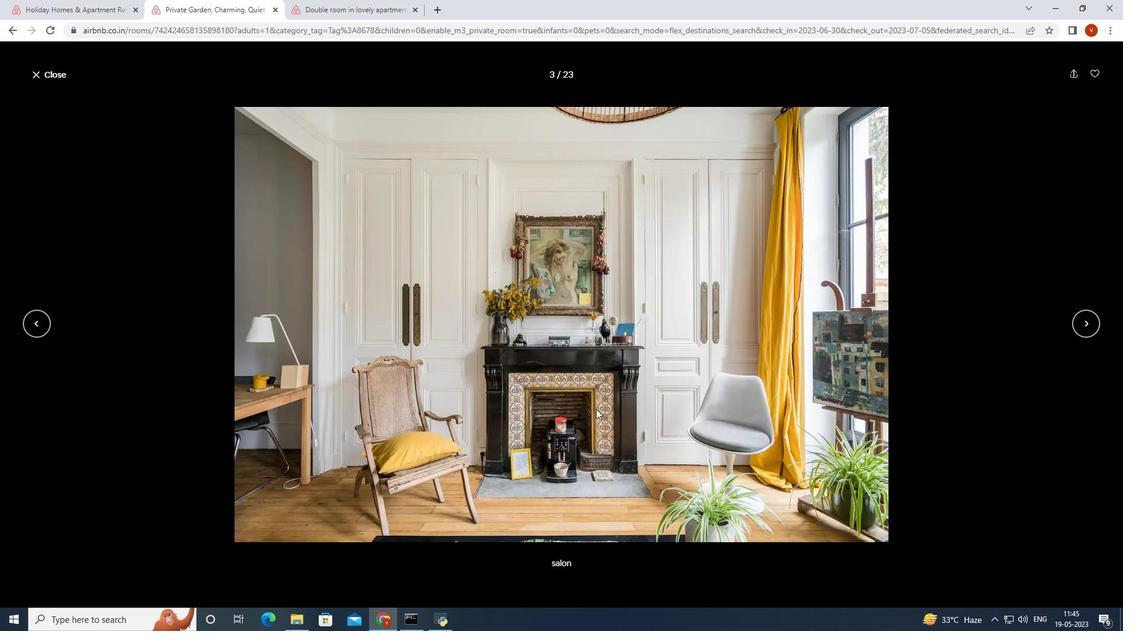 
Action: Mouse scrolled (596, 410) with delta (0, 0)
Screenshot: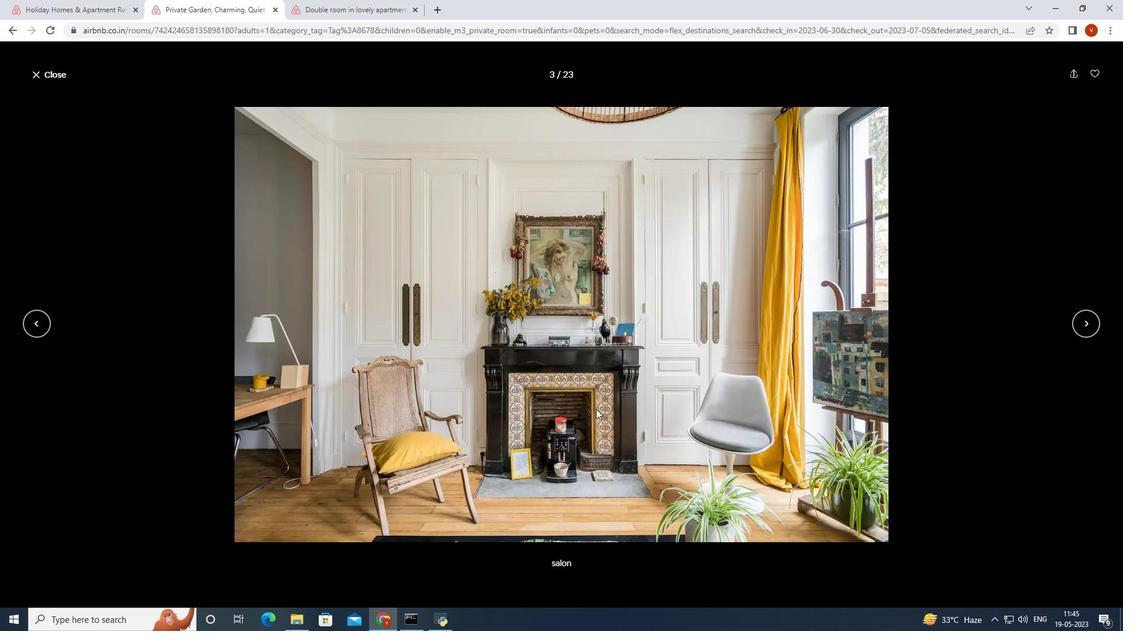 
Action: Mouse scrolled (596, 410) with delta (0, 0)
Screenshot: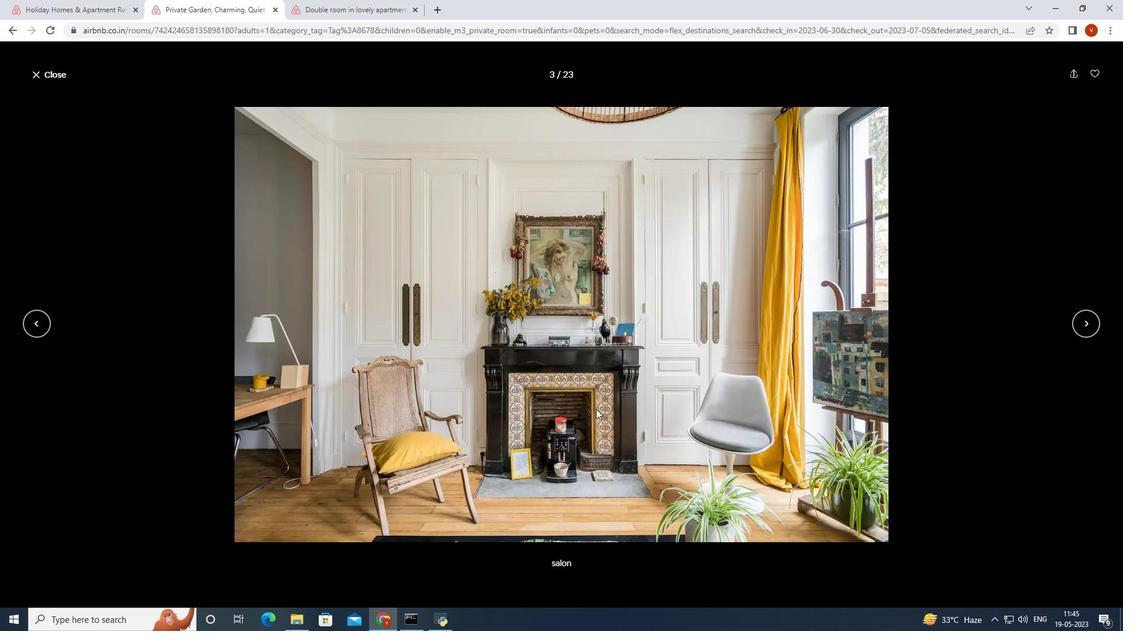 
Action: Mouse scrolled (596, 410) with delta (0, 0)
Screenshot: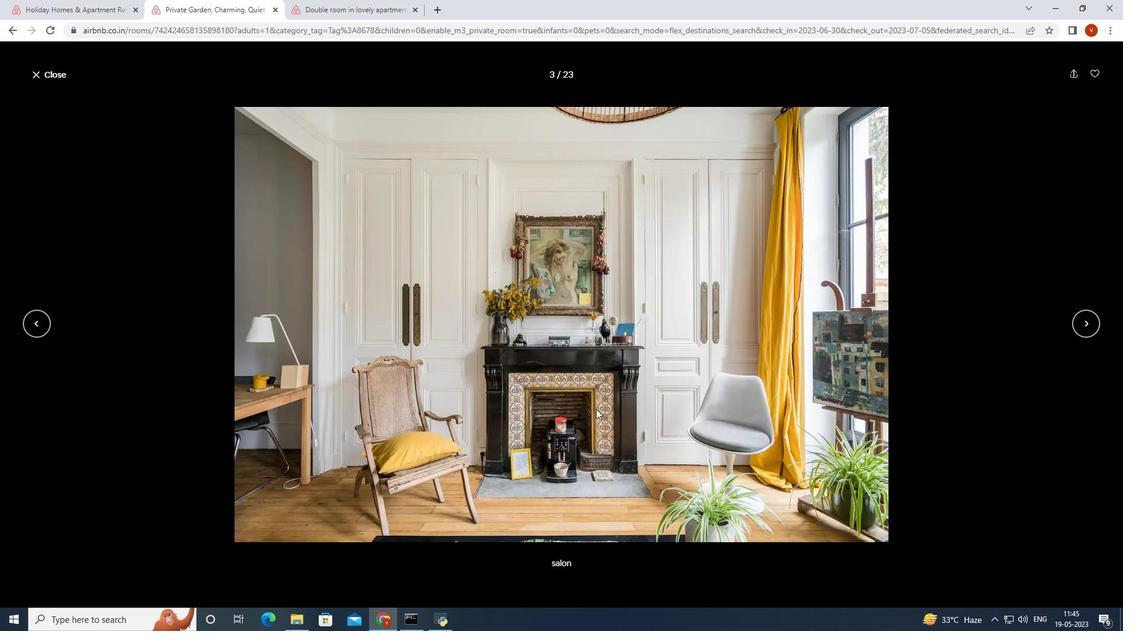 
Action: Mouse scrolled (596, 410) with delta (0, 0)
Screenshot: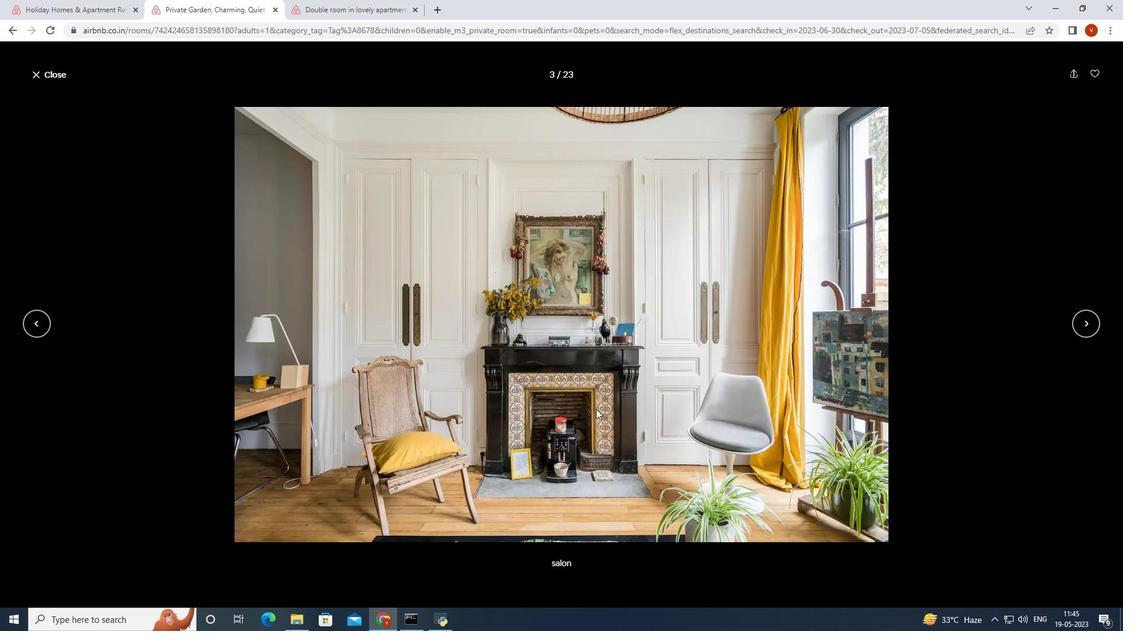 
Action: Mouse moved to (589, 347)
Screenshot: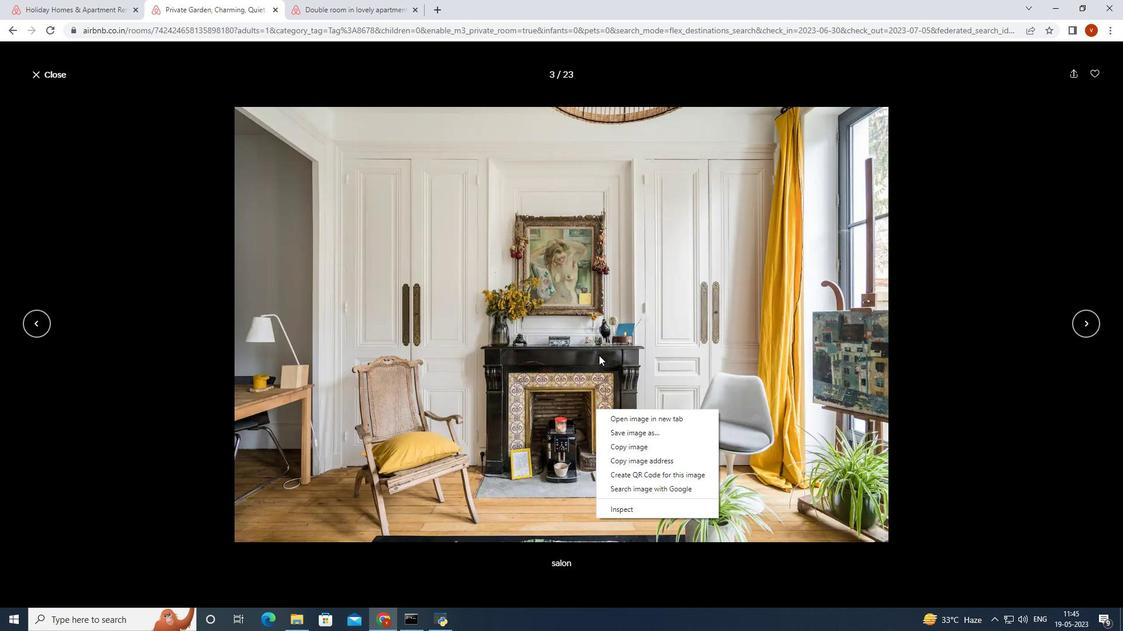 
Action: Mouse pressed left at (589, 347)
Screenshot: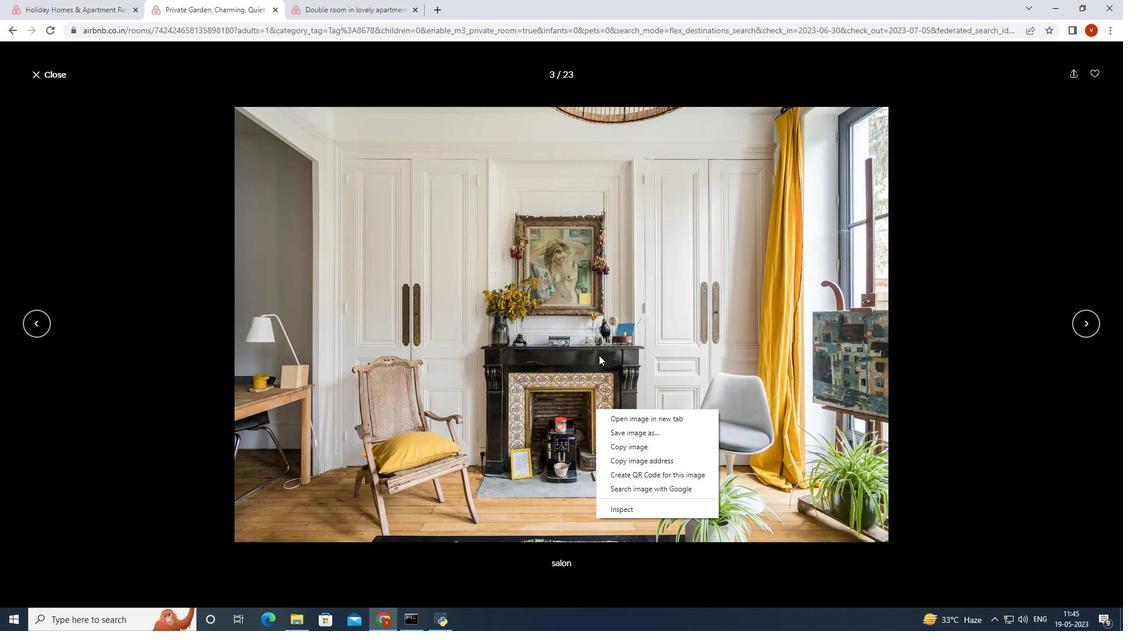 
Action: Mouse moved to (645, 308)
Screenshot: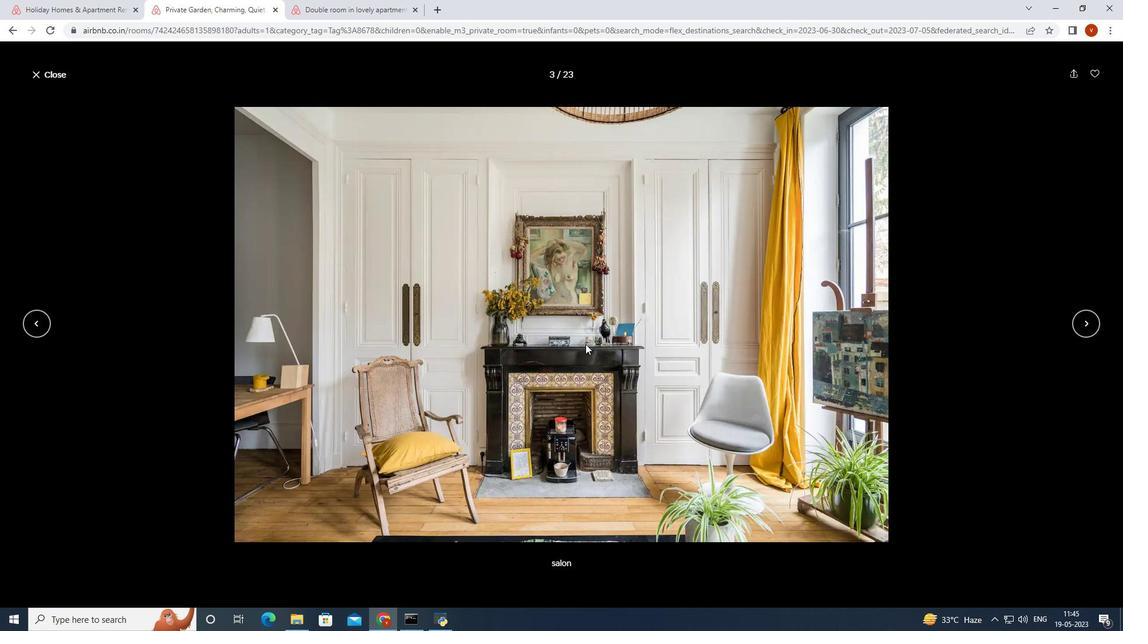 
Action: Key pressed <Key.right><Key.right><Key.right><Key.right><Key.right><Key.right><Key.right><Key.right><Key.right><Key.right><Key.right><Key.right><Key.right><Key.right><Key.right><Key.right><Key.right><Key.right><Key.right><Key.right><Key.right><Key.right>
Screenshot: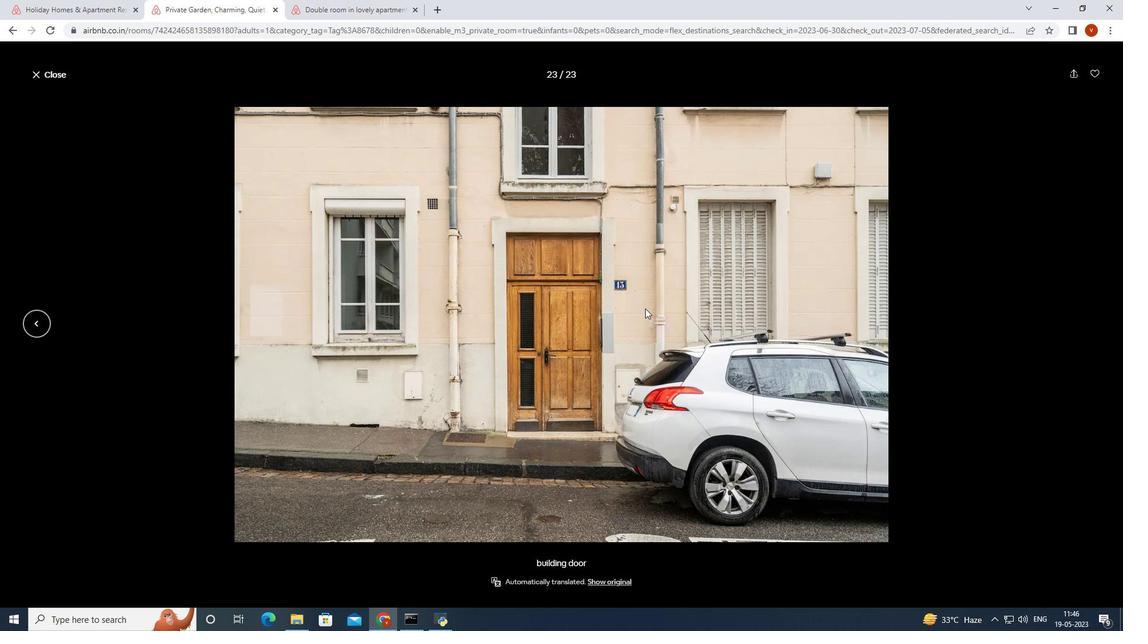 
Action: Mouse moved to (43, 74)
Screenshot: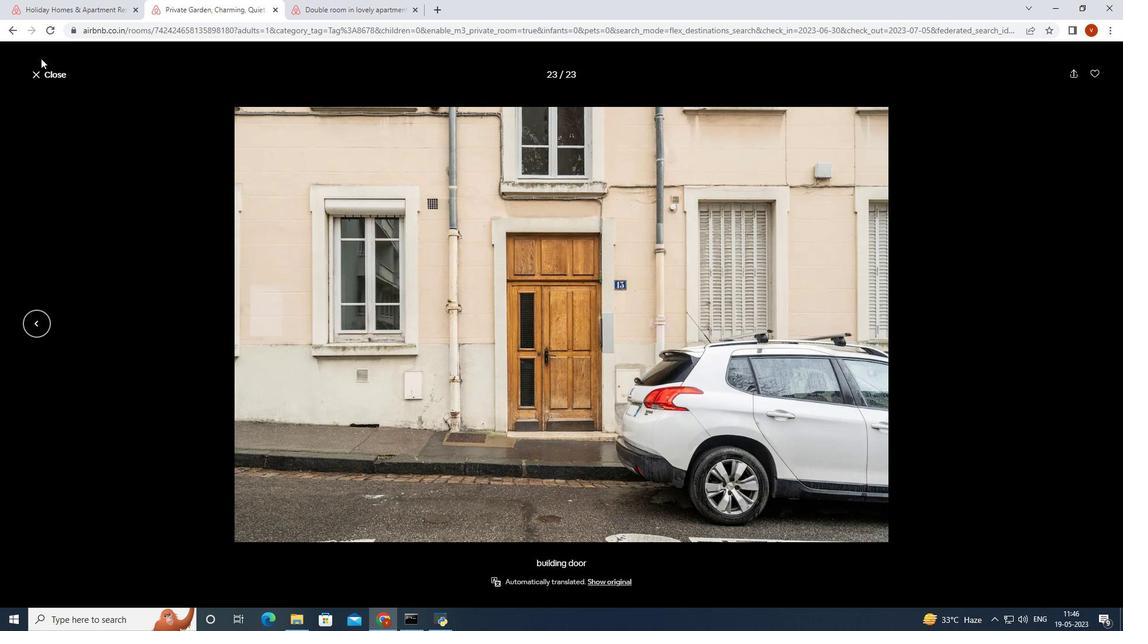 
Action: Mouse pressed left at (43, 74)
Screenshot: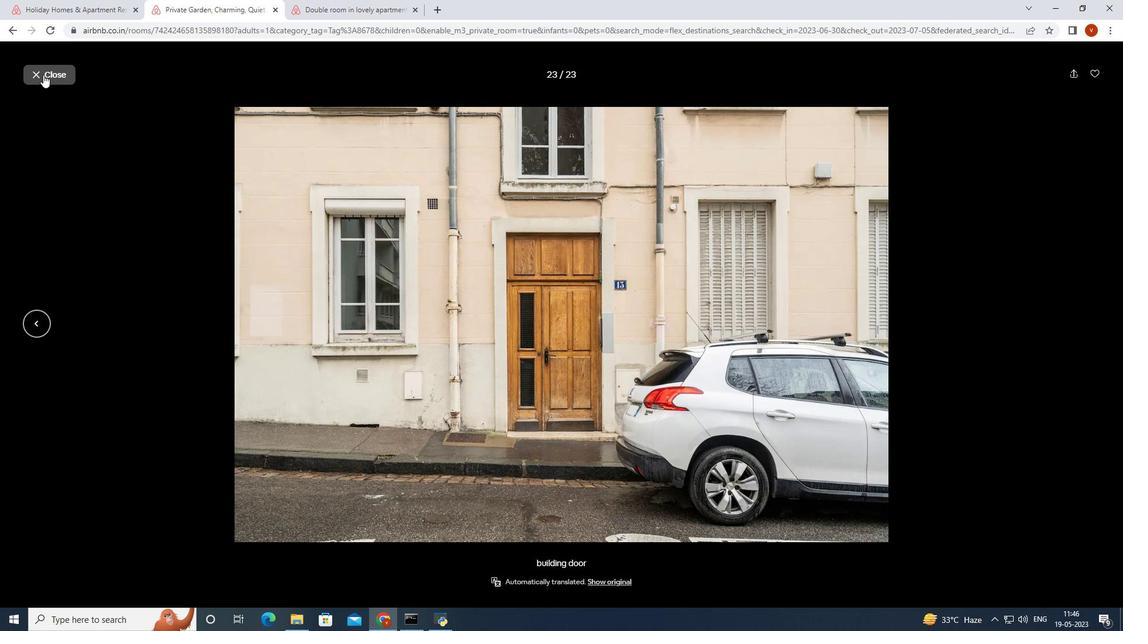 
Action: Mouse moved to (334, 256)
Screenshot: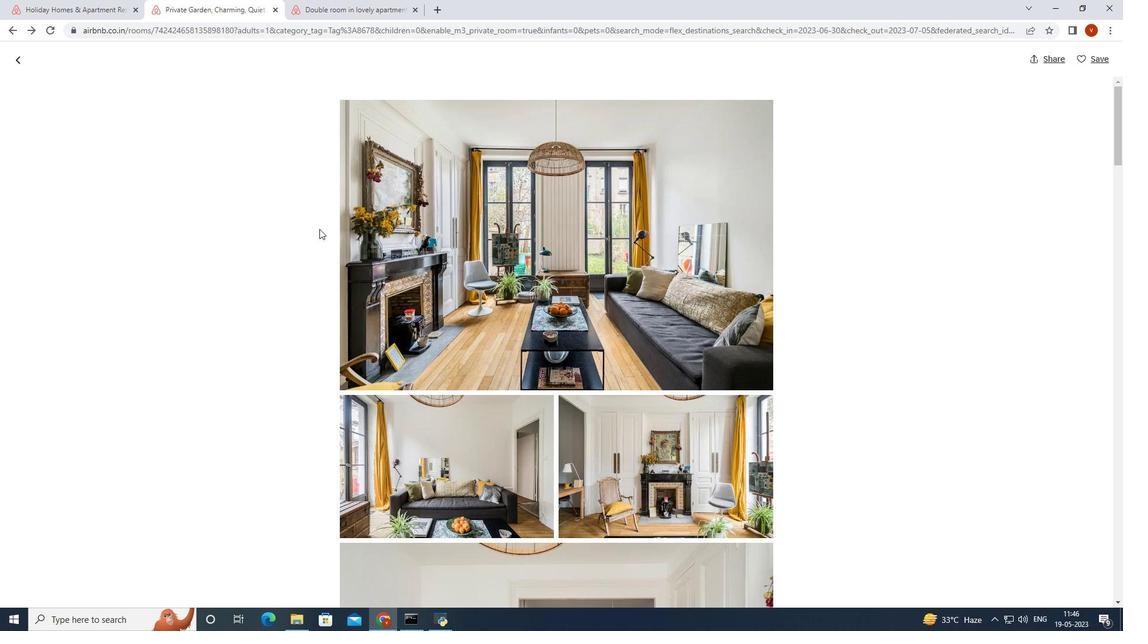 
Action: Mouse scrolled (334, 255) with delta (0, 0)
Screenshot: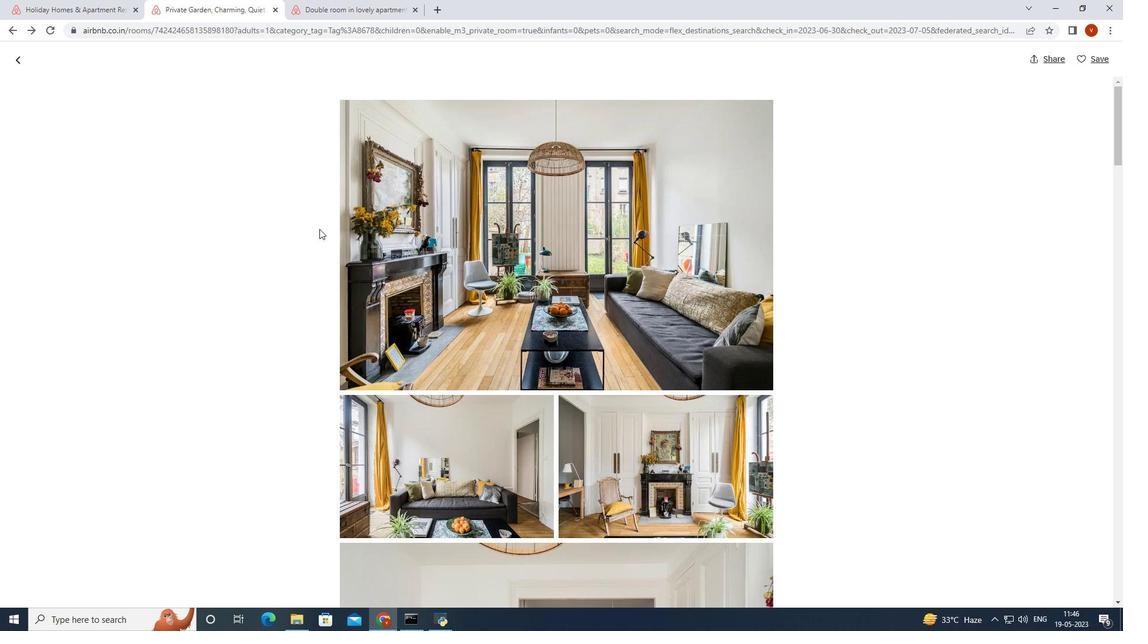 
Action: Mouse moved to (340, 269)
Screenshot: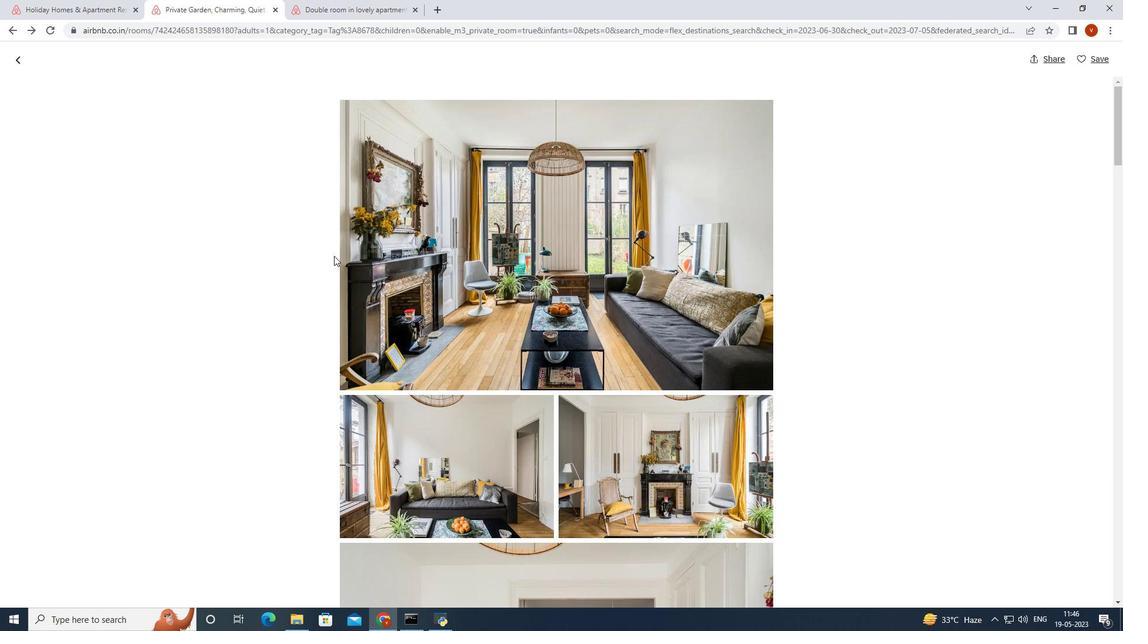 
Action: Mouse scrolled (339, 266) with delta (0, 0)
Screenshot: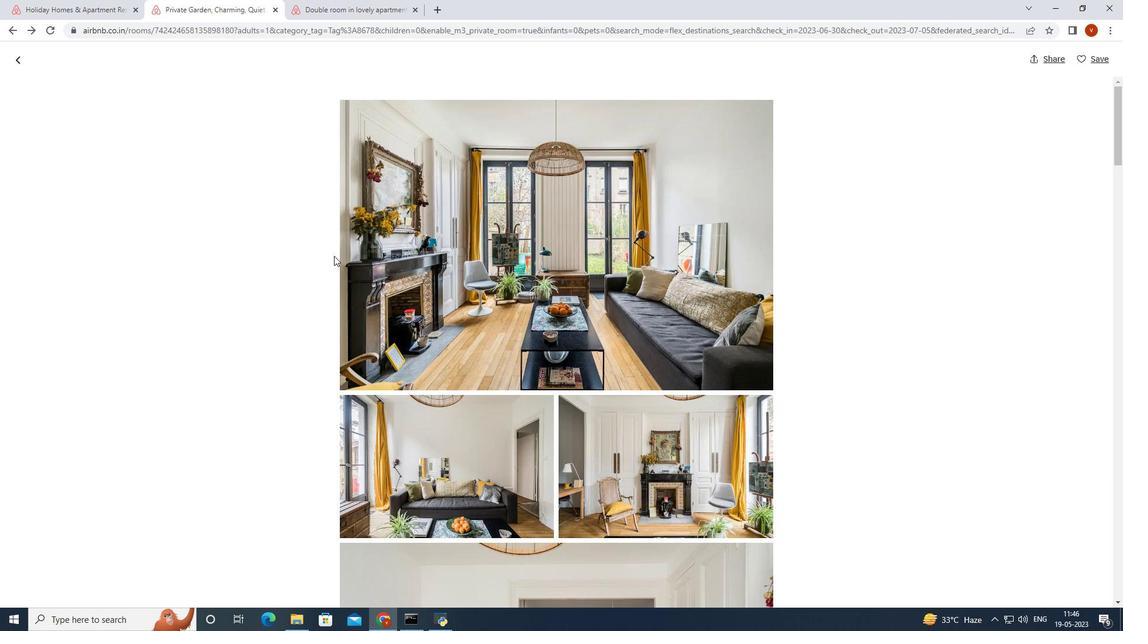 
Action: Mouse moved to (340, 269)
Screenshot: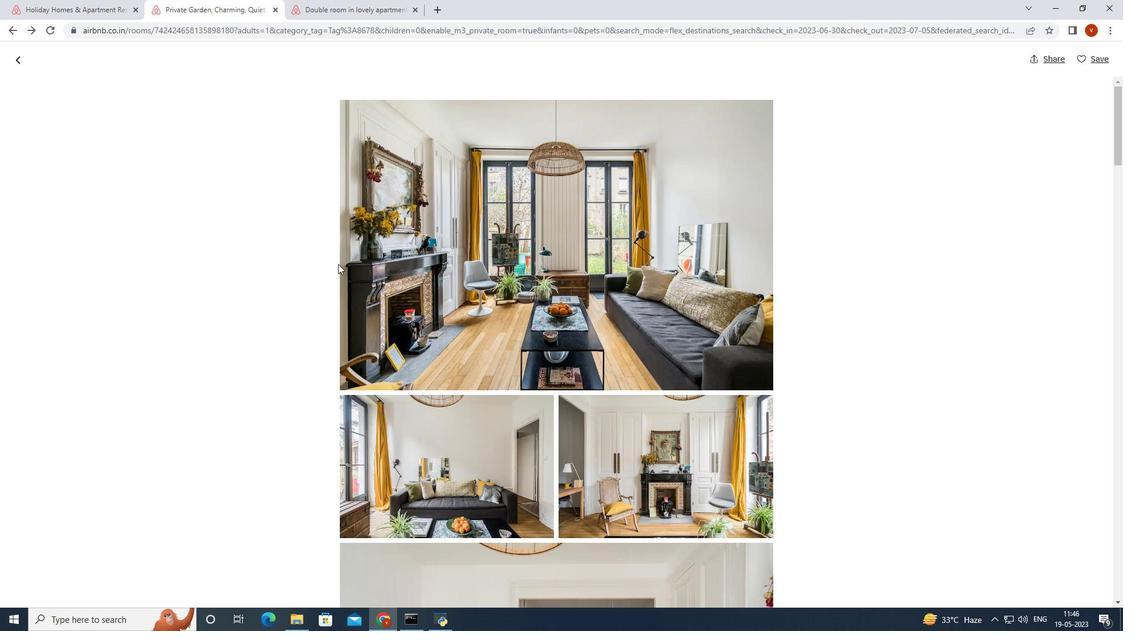 
Action: Mouse scrolled (340, 269) with delta (0, 0)
Screenshot: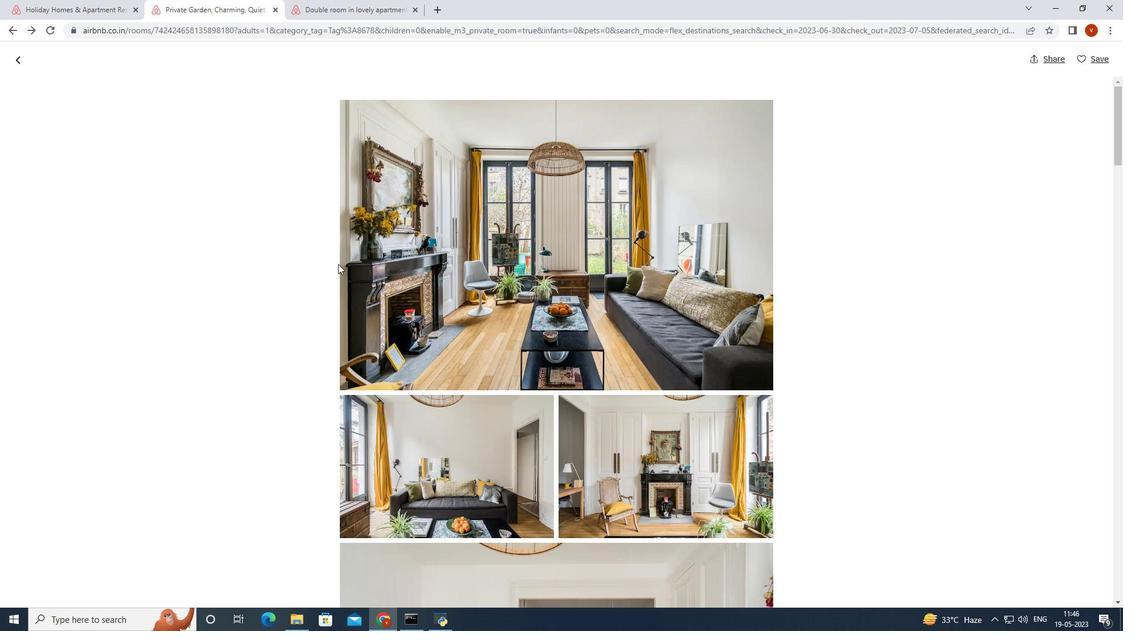 
Action: Mouse moved to (344, 274)
Screenshot: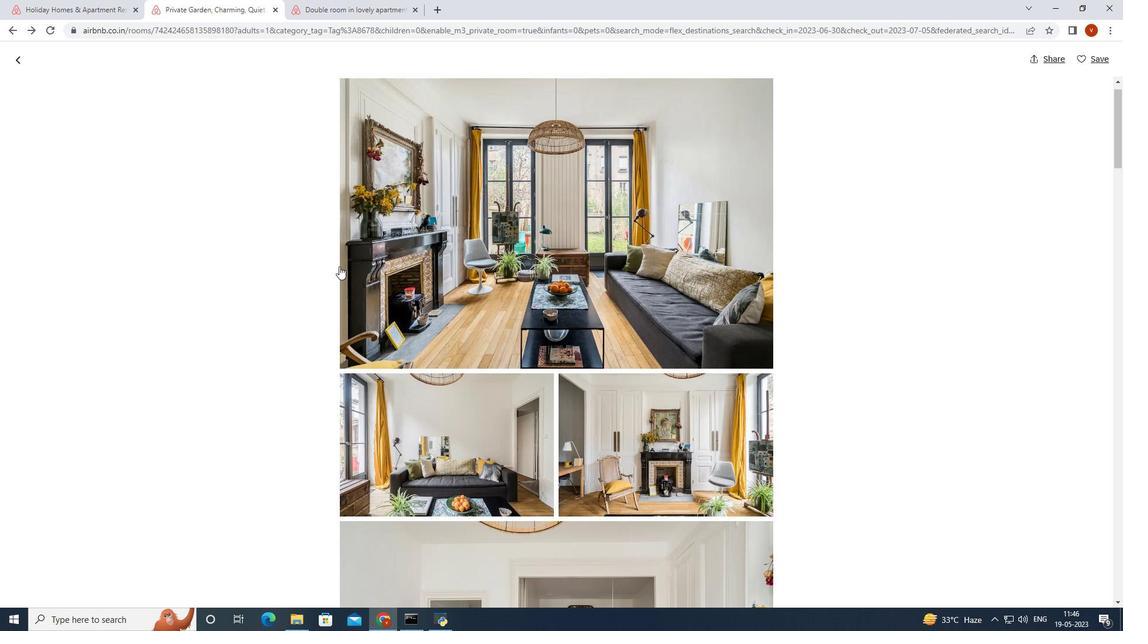 
Action: Mouse scrolled (342, 270) with delta (0, 0)
Screenshot: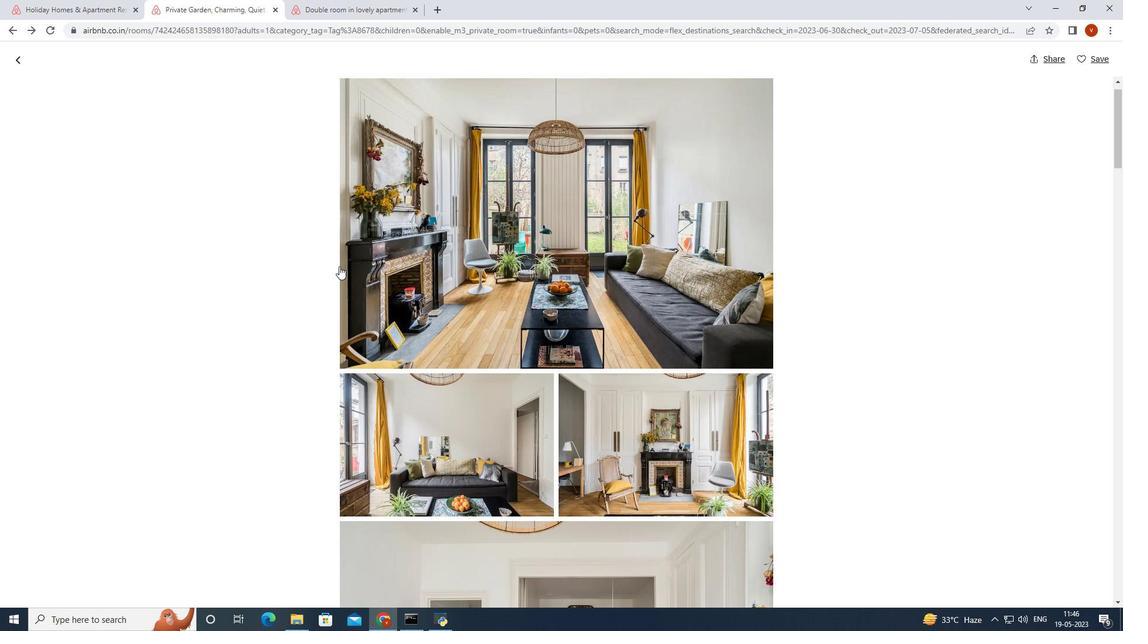 
Action: Mouse moved to (345, 269)
Screenshot: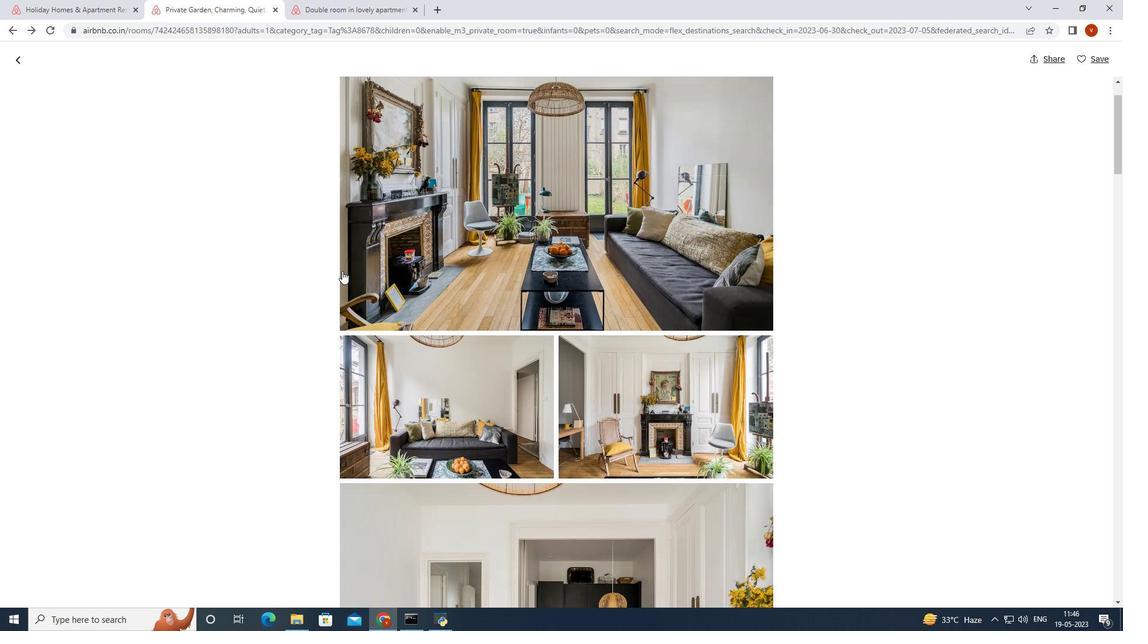 
Action: Mouse scrolled (345, 268) with delta (0, 0)
Screenshot: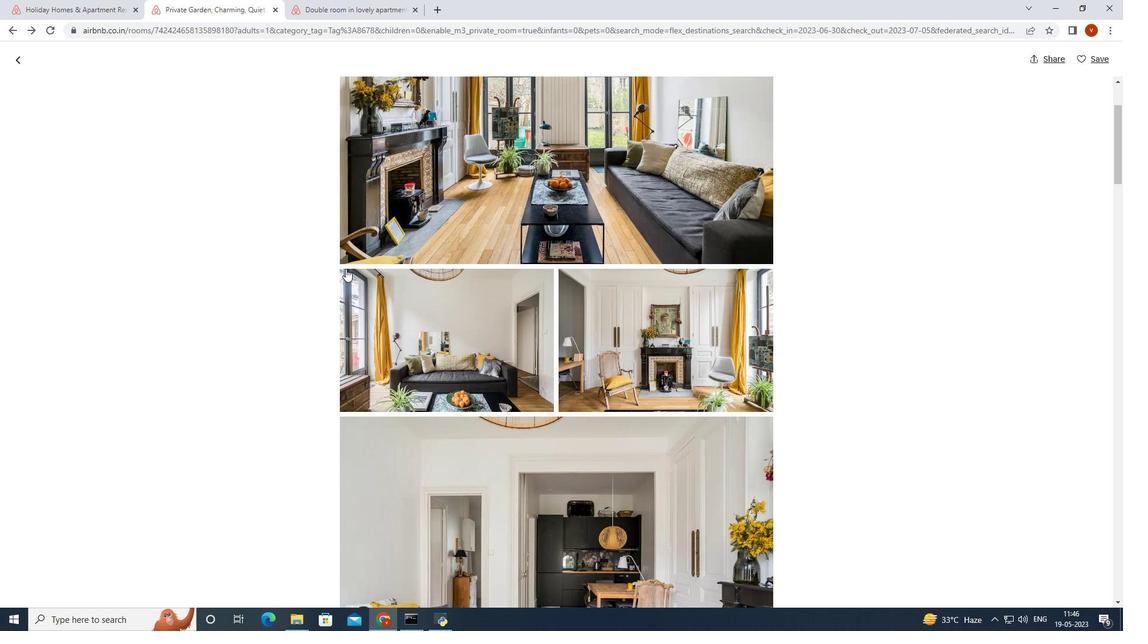 
Action: Mouse scrolled (345, 268) with delta (0, 0)
Screenshot: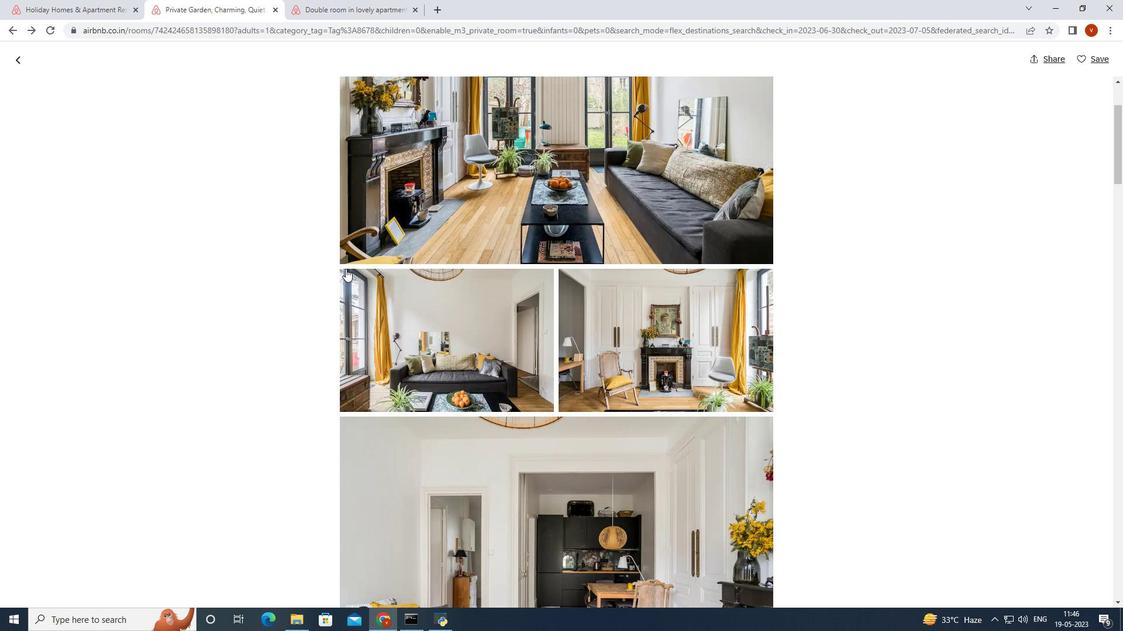 
Action: Mouse scrolled (345, 268) with delta (0, 0)
Screenshot: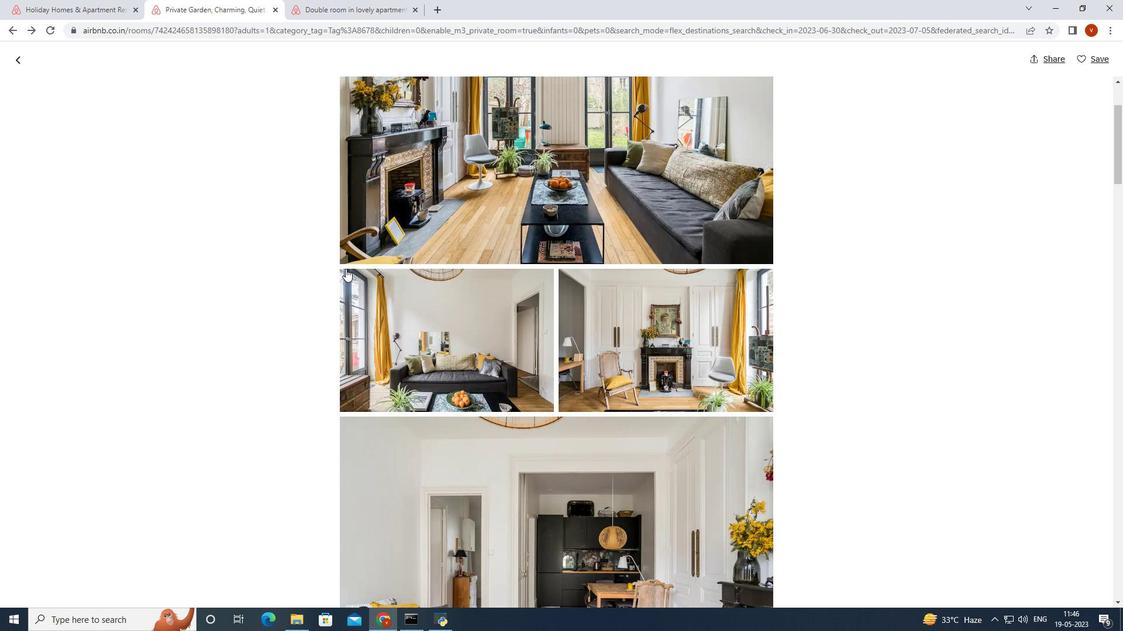 
Action: Mouse scrolled (345, 268) with delta (0, 0)
Screenshot: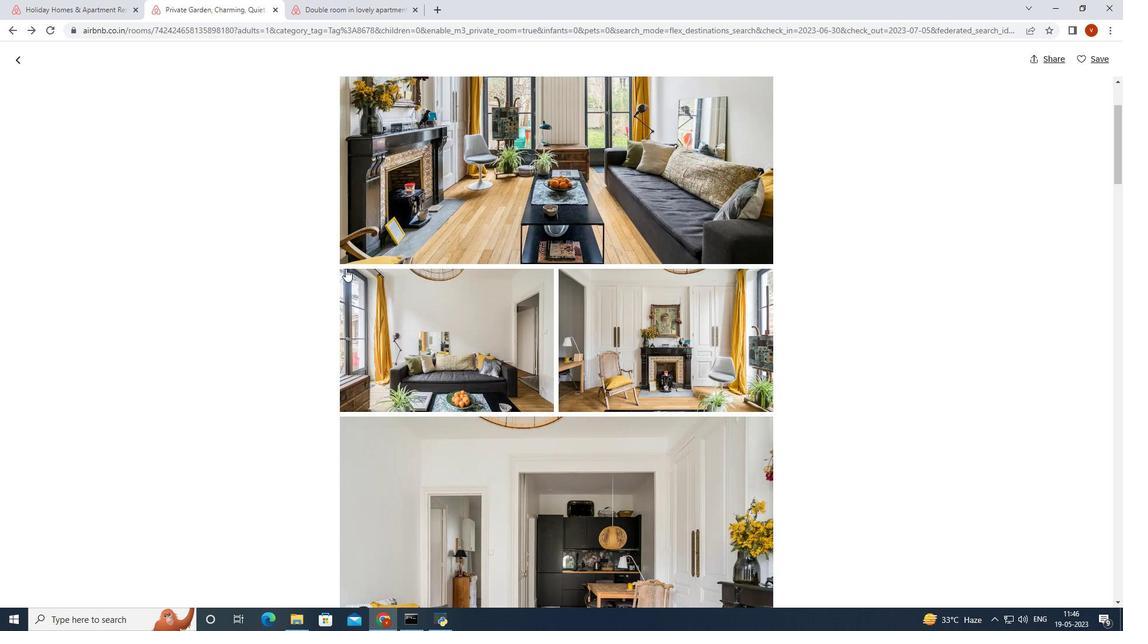 
Action: Mouse moved to (339, 245)
